 Task: Determine the distance from Omaha to Chimney Rock National Historic Site.
Action: Mouse moved to (300, 190)
Screenshot: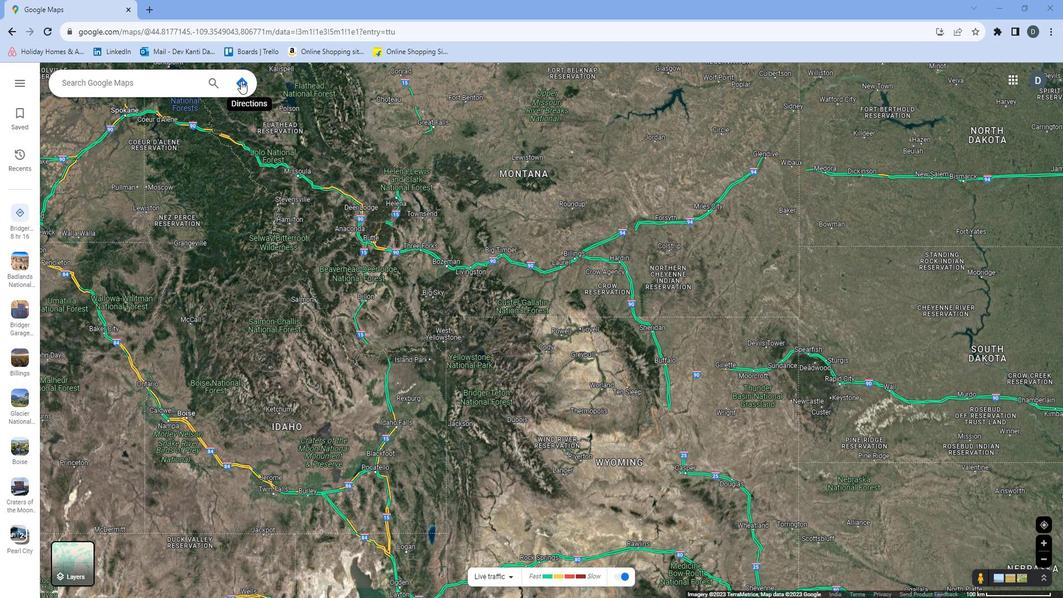 
Action: Mouse pressed left at (300, 190)
Screenshot: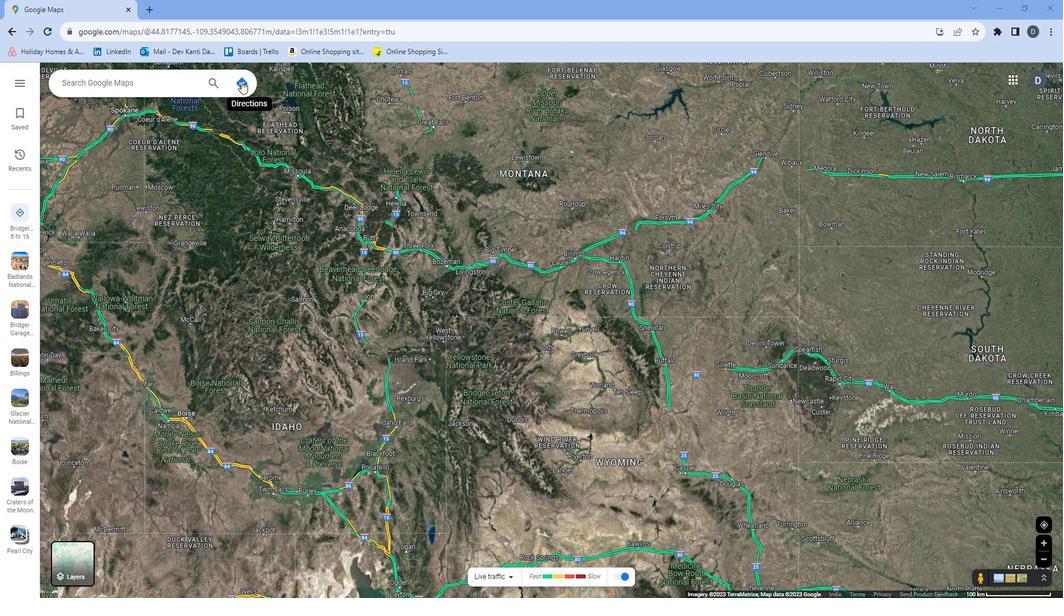 
Action: Mouse moved to (240, 211)
Screenshot: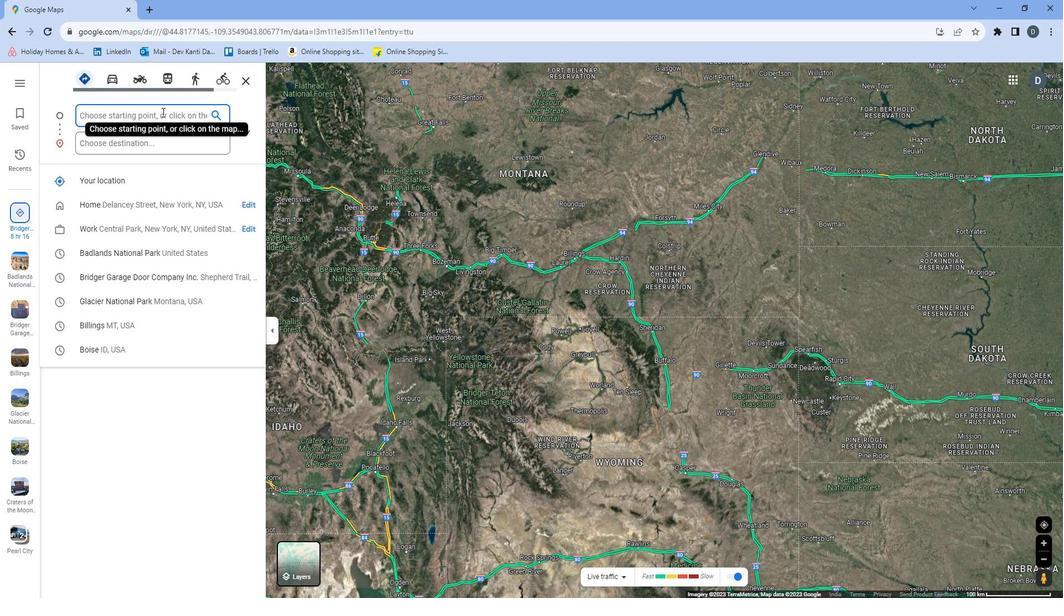 
Action: Mouse pressed left at (240, 211)
Screenshot: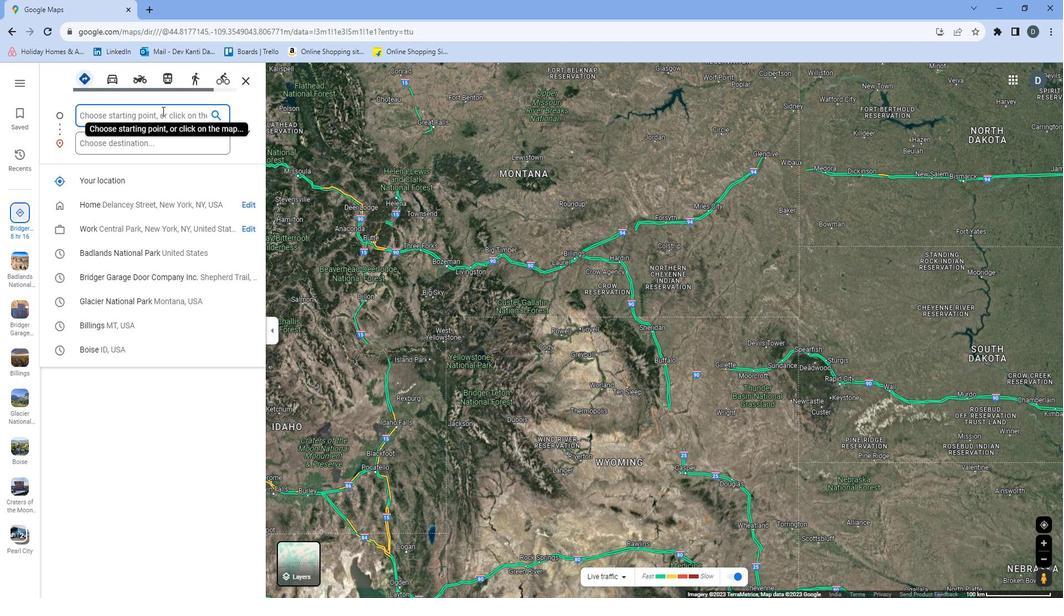 
Action: Mouse moved to (237, 212)
Screenshot: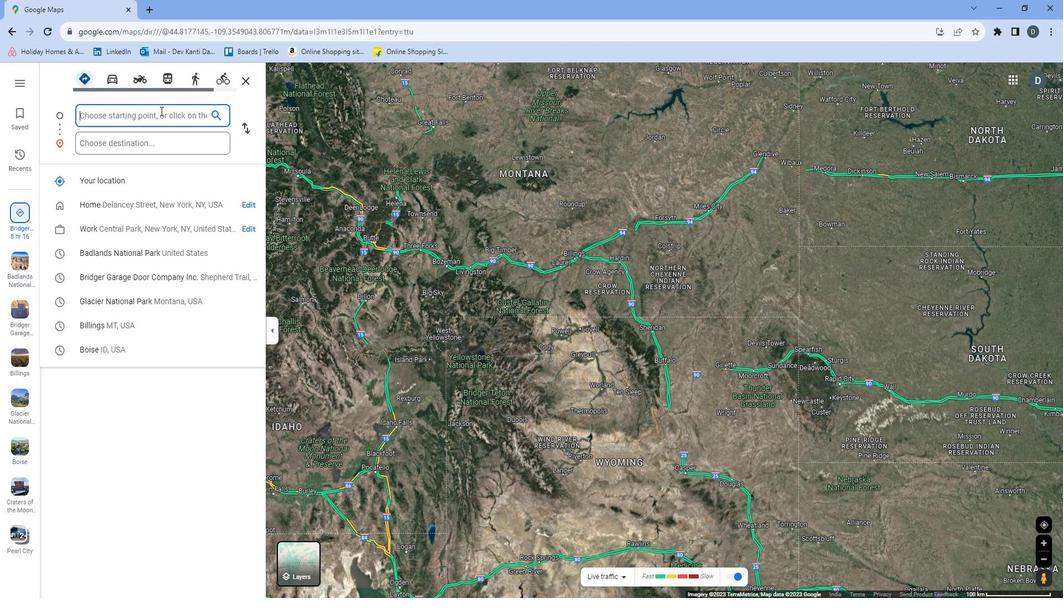 
Action: Key pressed <Key.shift>Omaha
Screenshot: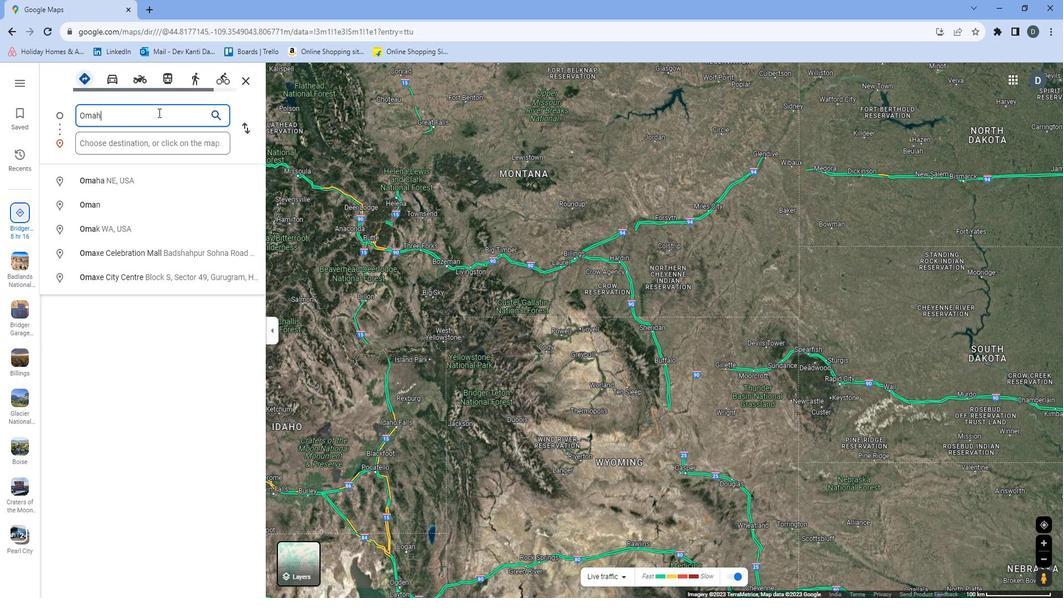 
Action: Mouse moved to (226, 236)
Screenshot: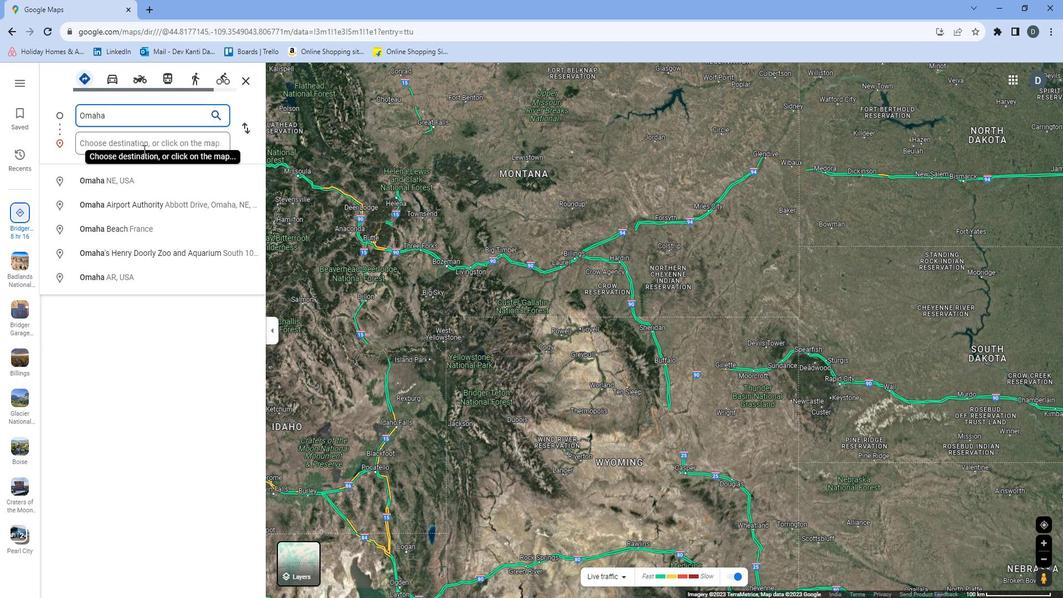 
Action: Mouse pressed left at (226, 236)
Screenshot: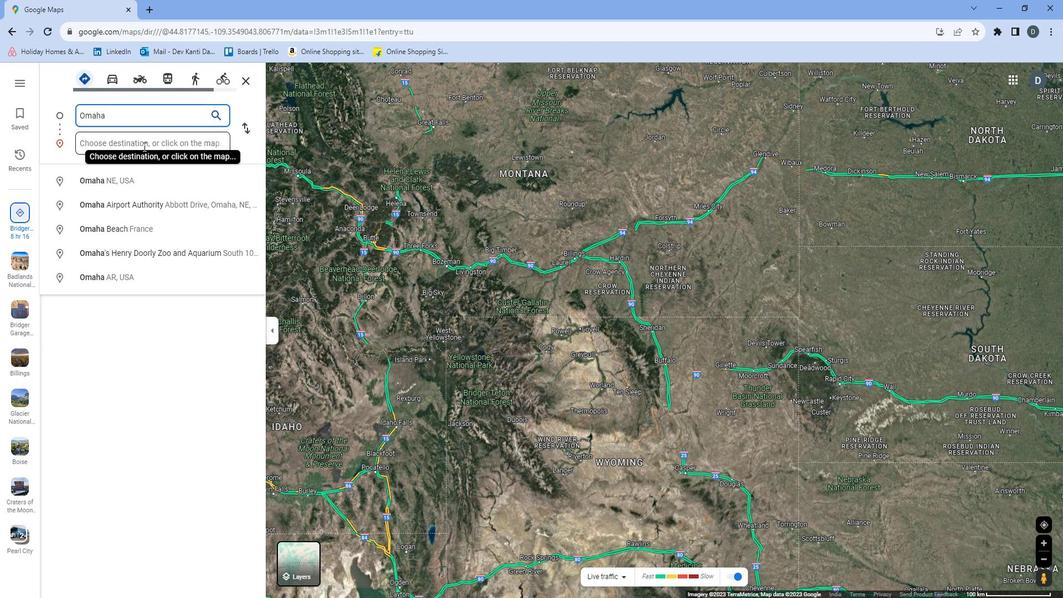 
Action: Mouse moved to (226, 234)
Screenshot: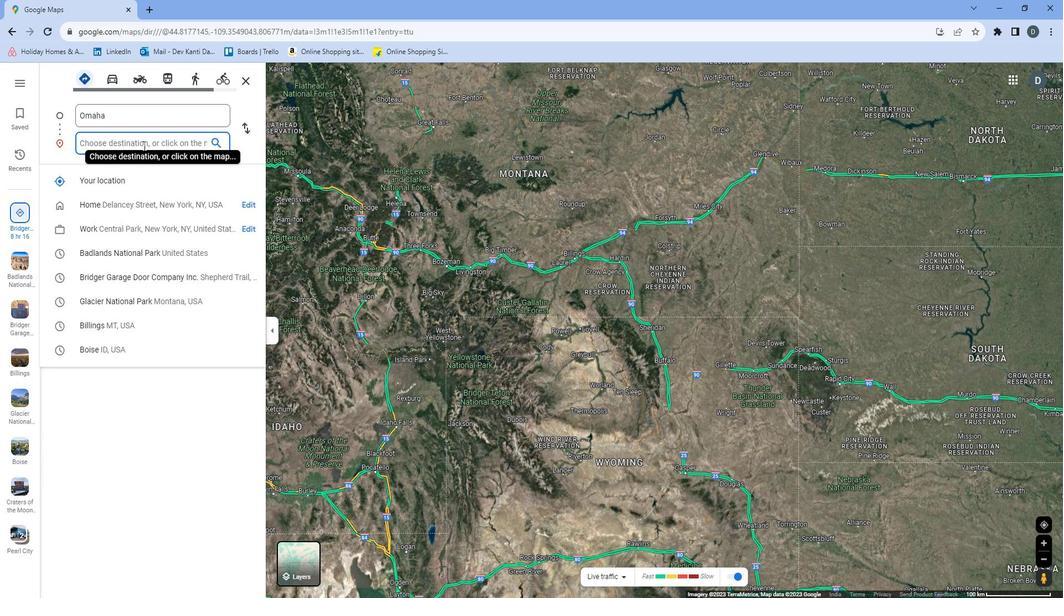
Action: Key pressed <Key.shift>
Screenshot: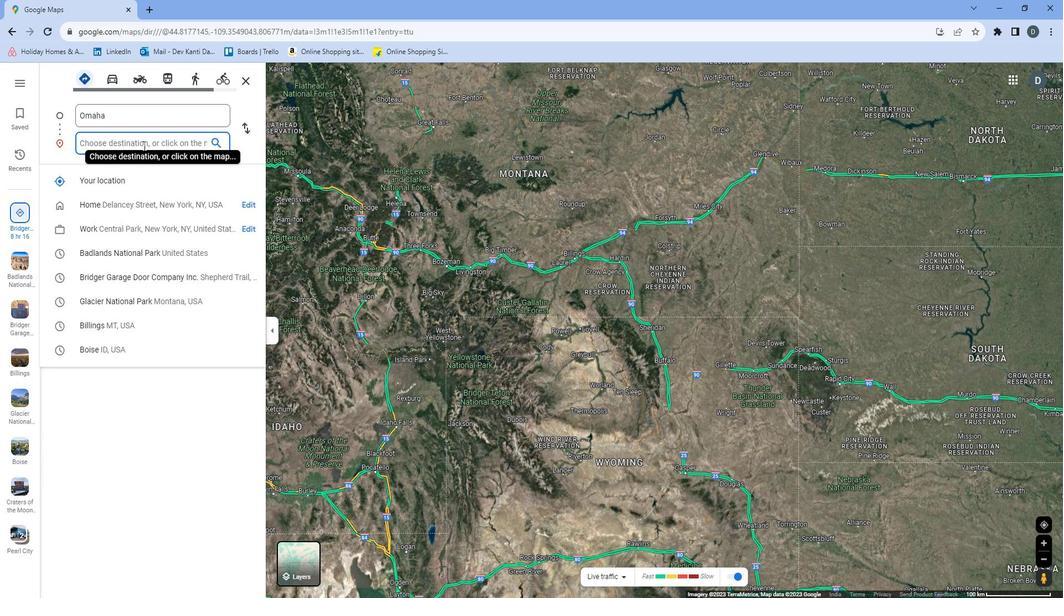 
Action: Mouse moved to (234, 209)
Screenshot: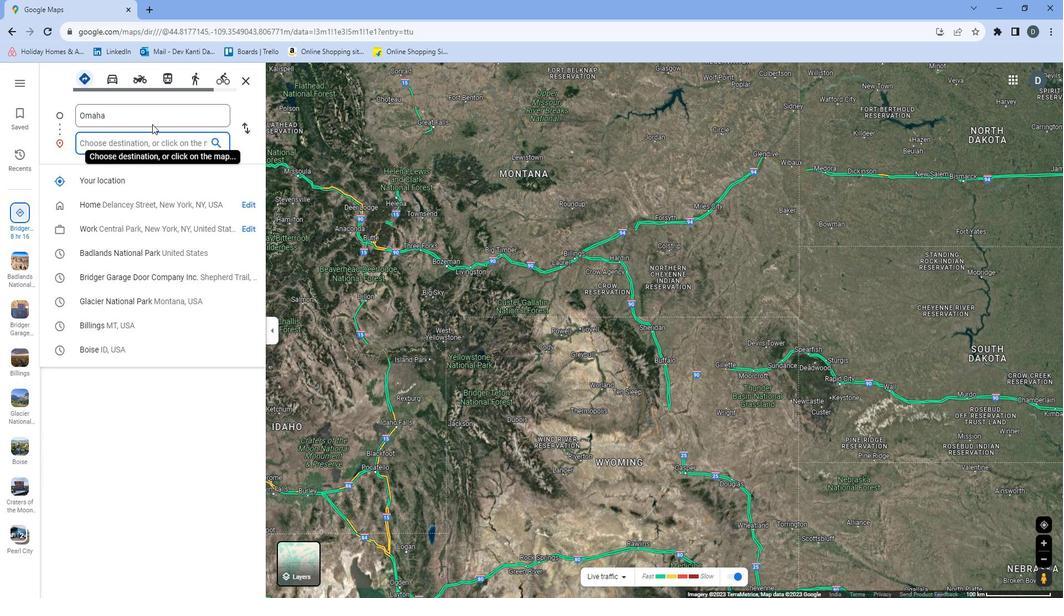 
Action: Key pressed Chin<Key.backspace>m,<Key.backspace><Key.backspace>mney<Key.space><Key.shift>Rock<Key.space><Key.shift>National<Key.space><Key.shift>Histyo<Key.backspace><Key.backspace>oric<Key.space><Key.shift>SIte<Key.space><Key.enter>
Screenshot: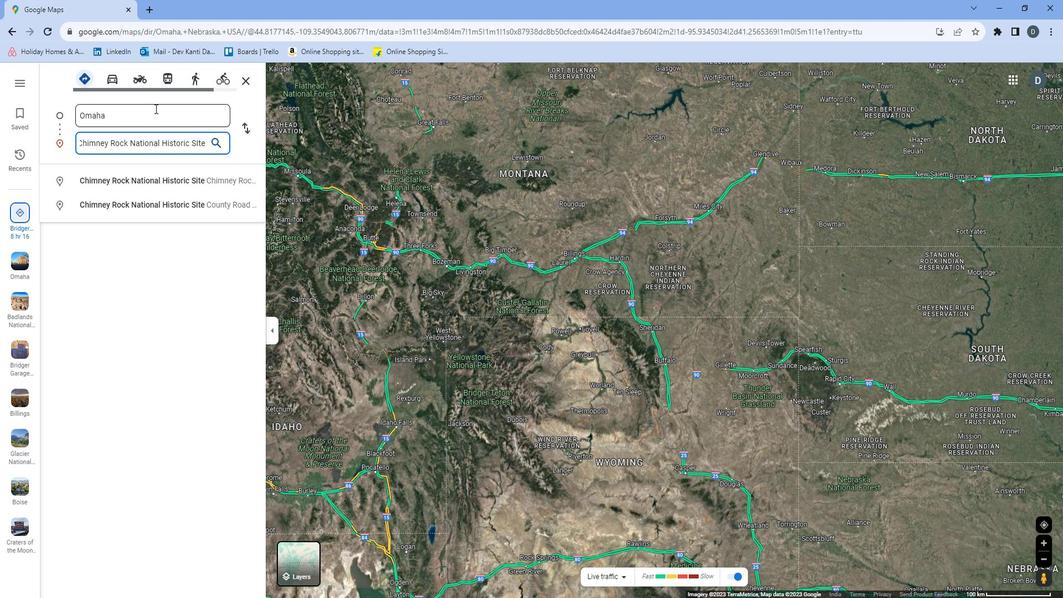 
Action: Mouse moved to (254, 333)
Screenshot: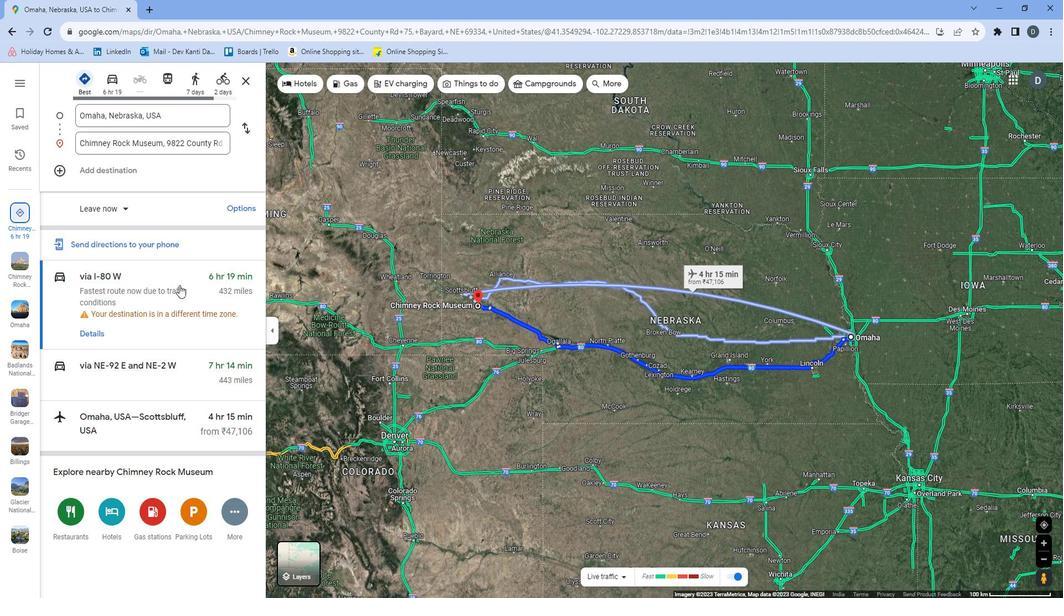 
Action: Mouse pressed left at (254, 333)
Screenshot: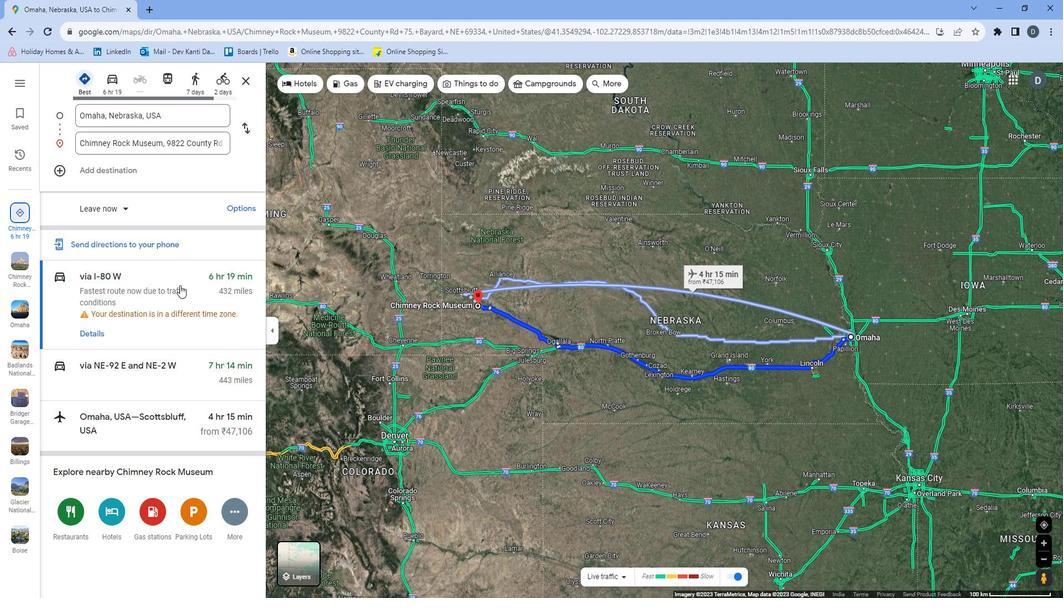 
Action: Mouse moved to (789, 373)
Screenshot: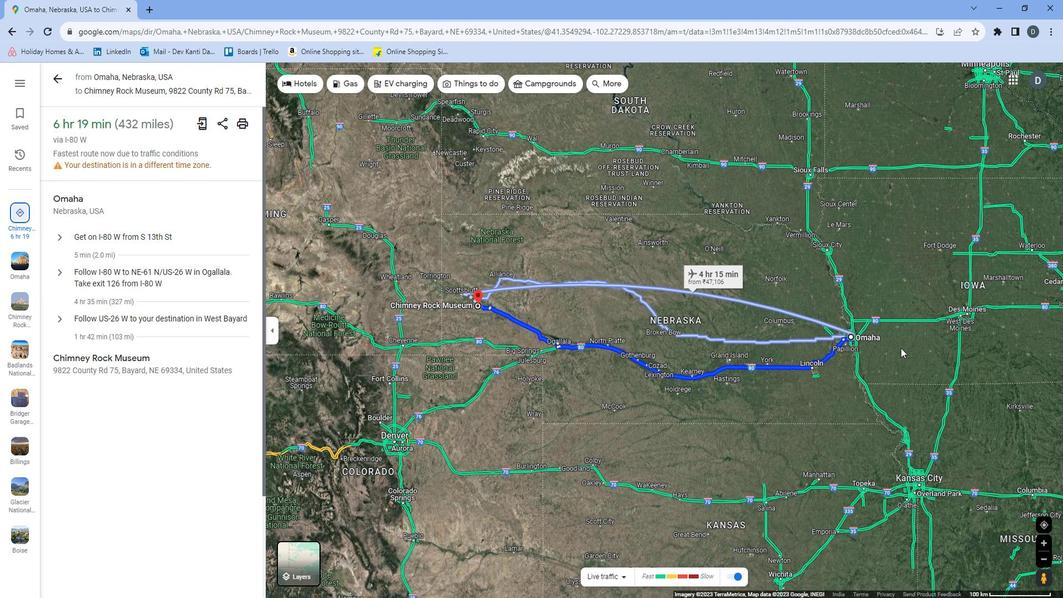 
Action: Mouse scrolled (789, 373) with delta (0, 0)
Screenshot: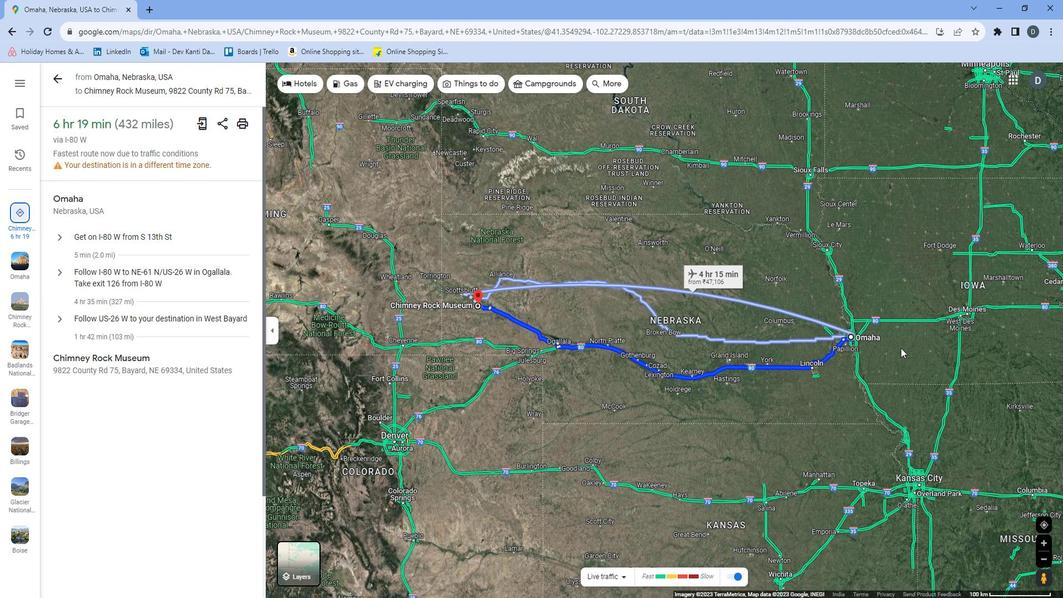 
Action: Mouse moved to (787, 372)
Screenshot: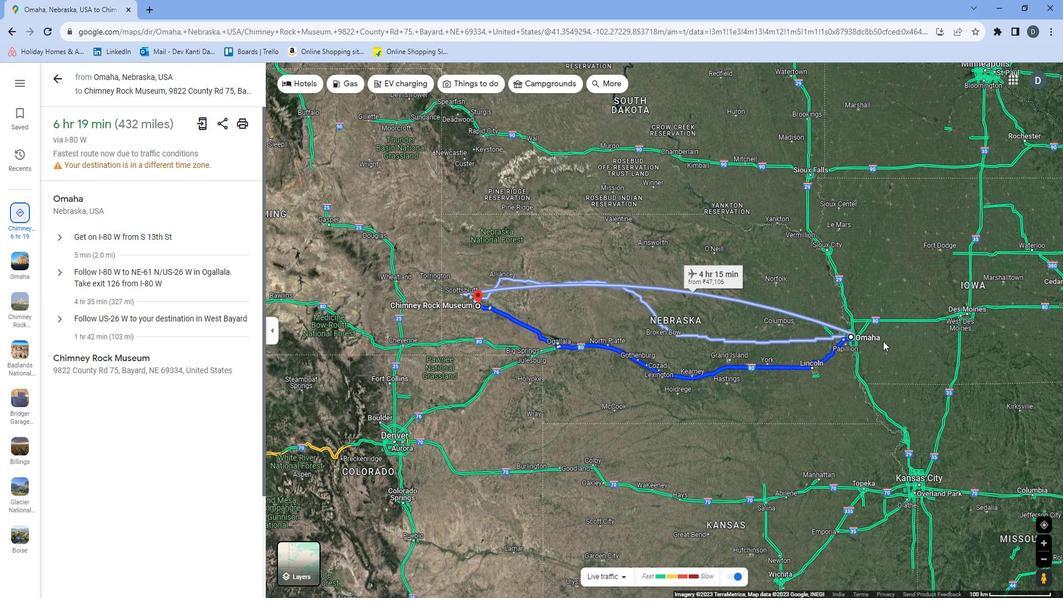 
Action: Mouse scrolled (787, 373) with delta (0, 0)
Screenshot: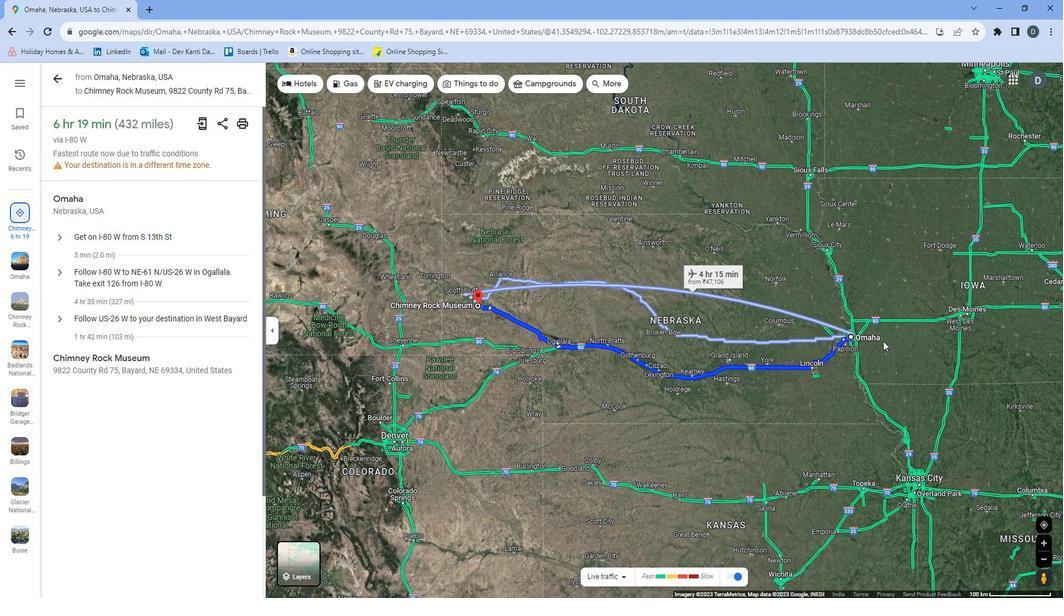 
Action: Mouse scrolled (787, 373) with delta (0, 0)
Screenshot: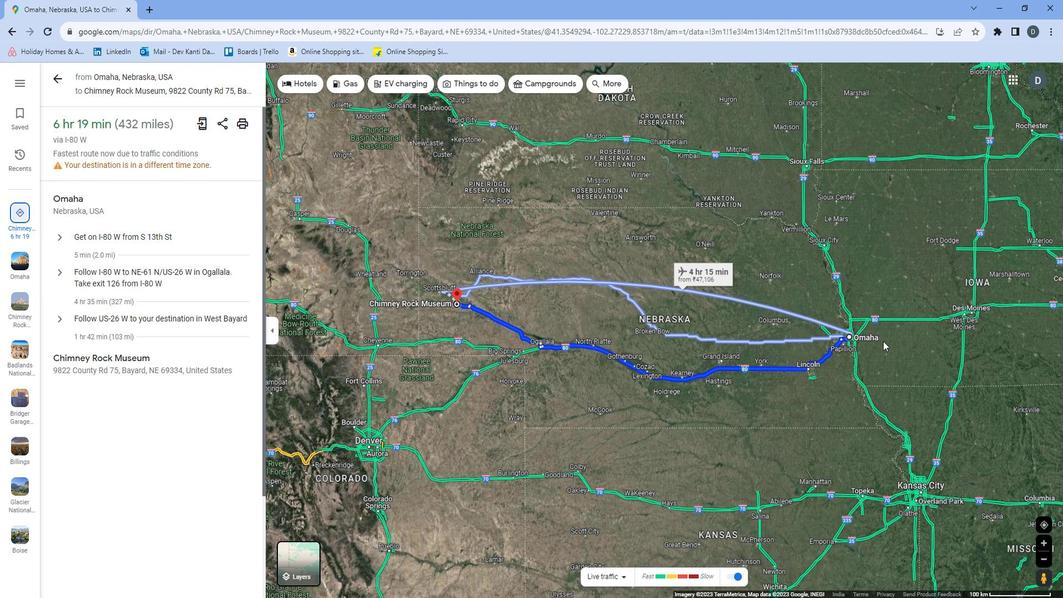 
Action: Mouse scrolled (787, 373) with delta (0, 0)
Screenshot: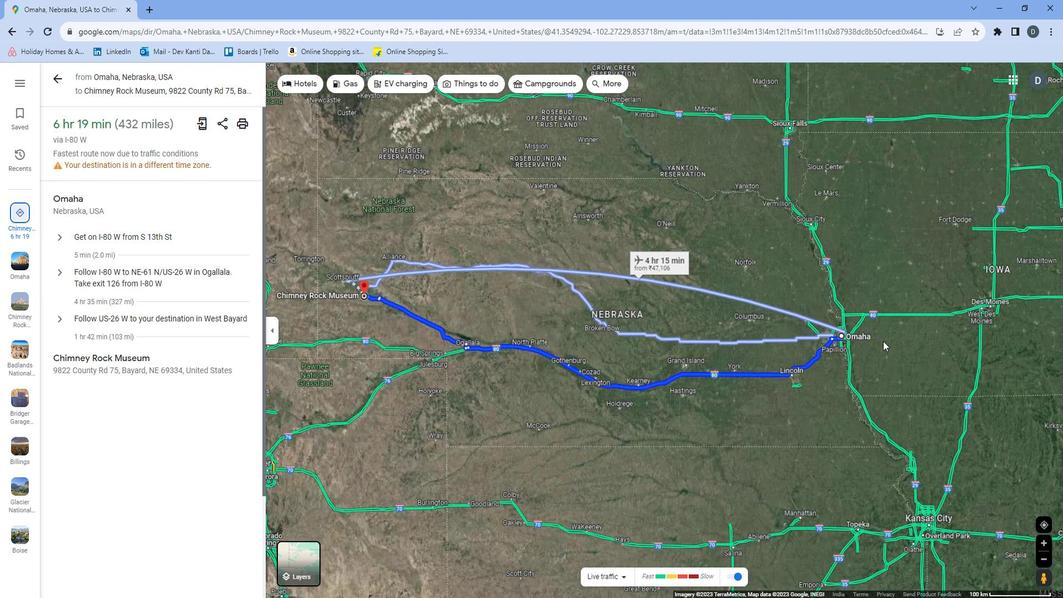 
Action: Mouse moved to (715, 354)
Screenshot: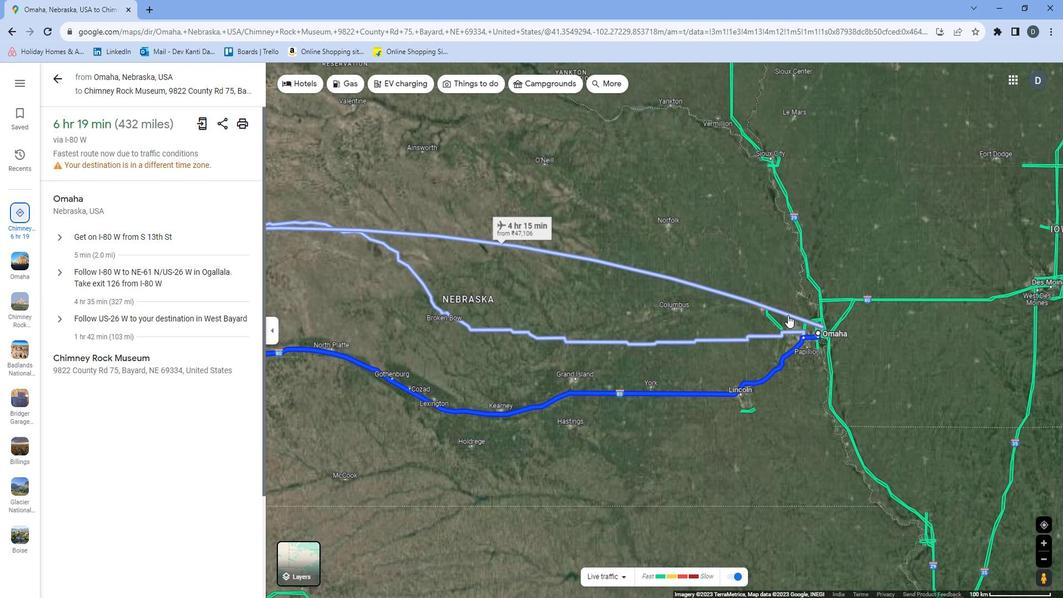 
Action: Mouse scrolled (715, 355) with delta (0, 0)
Screenshot: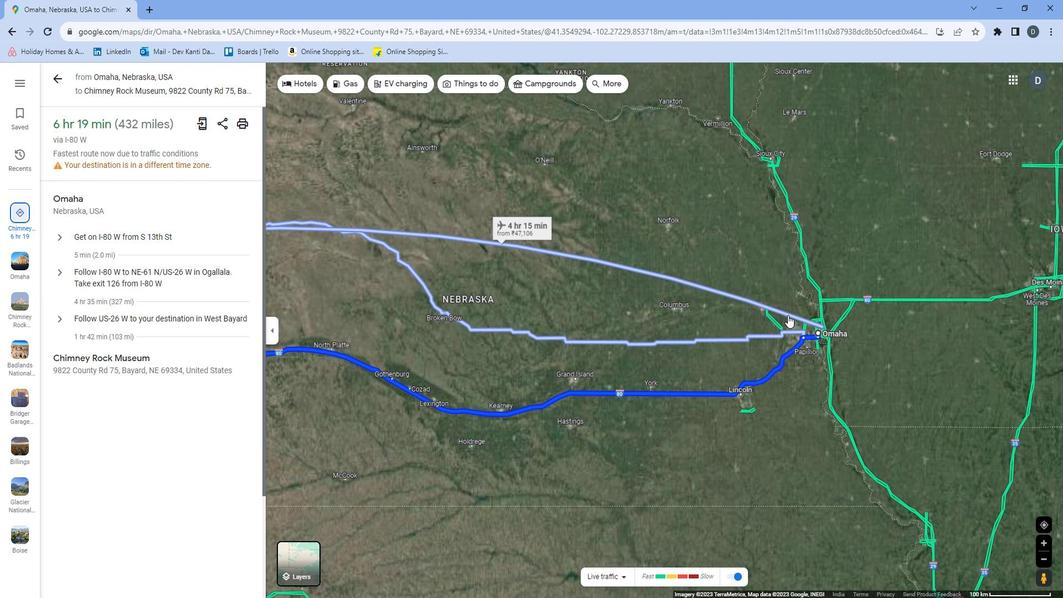 
Action: Mouse scrolled (715, 355) with delta (0, 0)
Screenshot: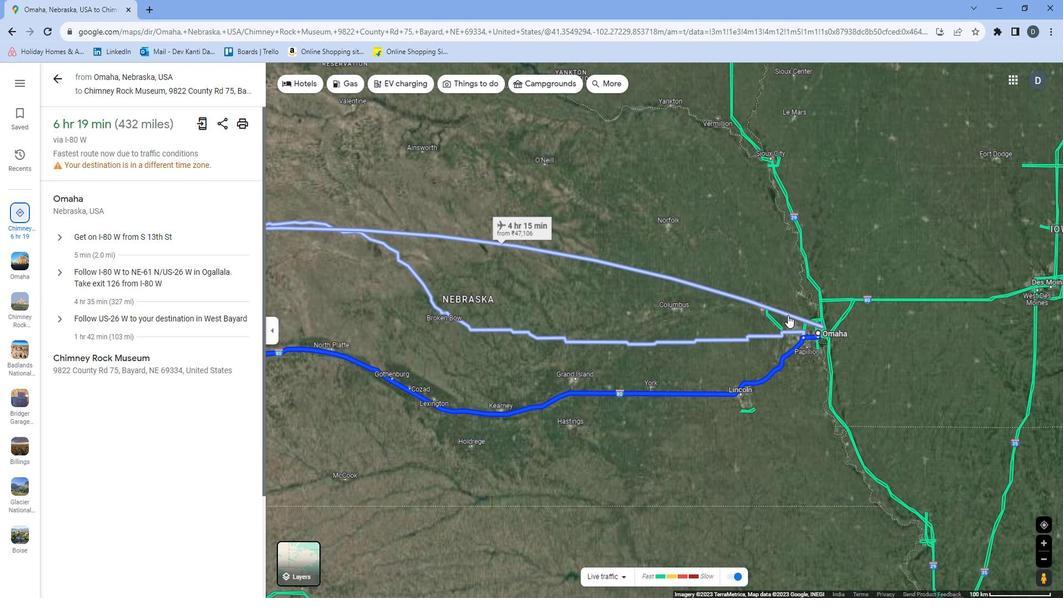 
Action: Mouse scrolled (715, 355) with delta (0, 0)
Screenshot: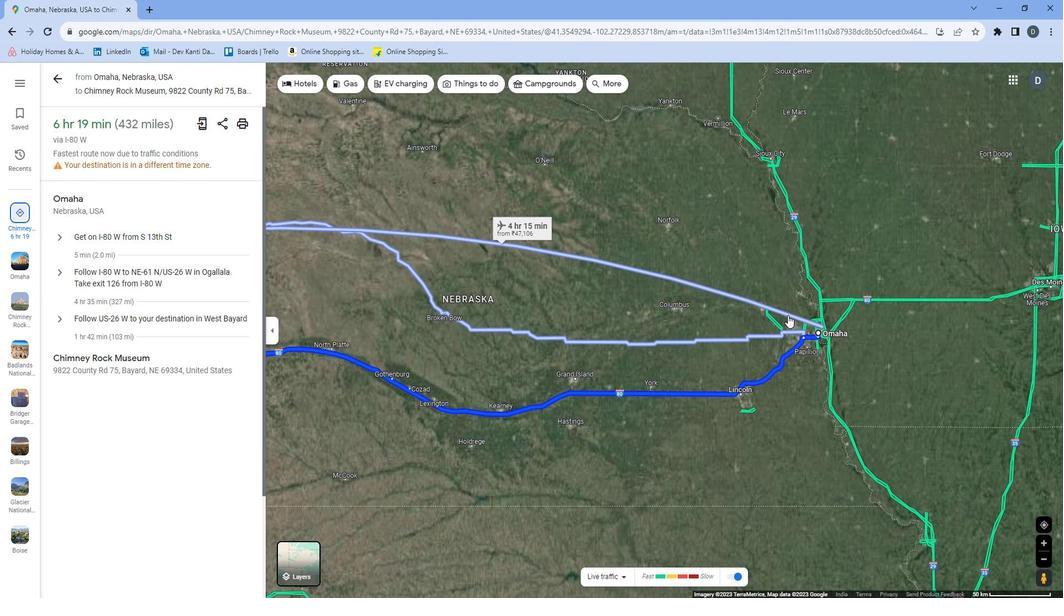 
Action: Mouse scrolled (715, 355) with delta (0, 0)
Screenshot: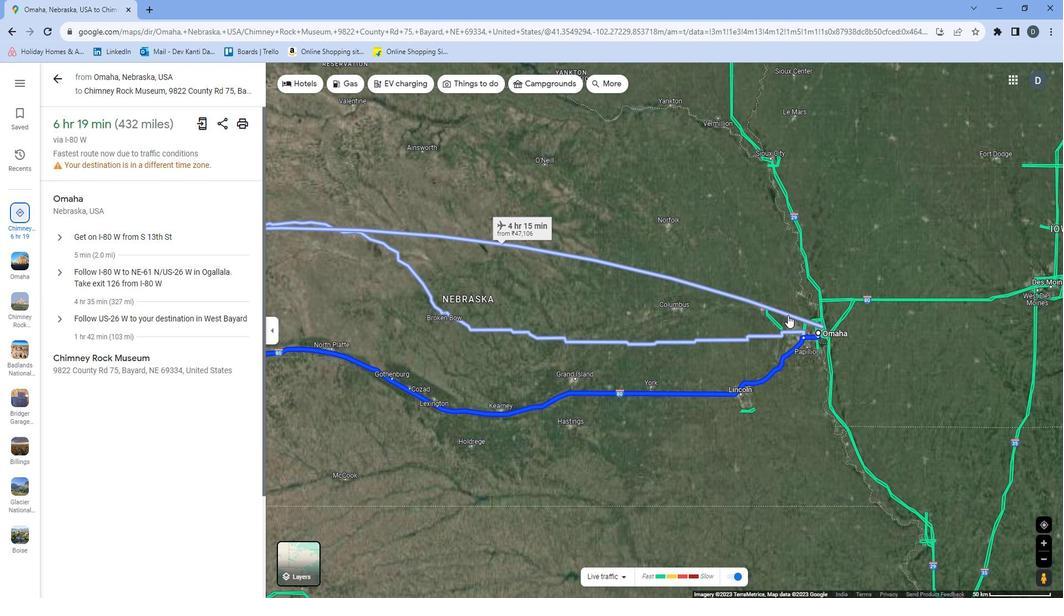 
Action: Mouse moved to (785, 413)
Screenshot: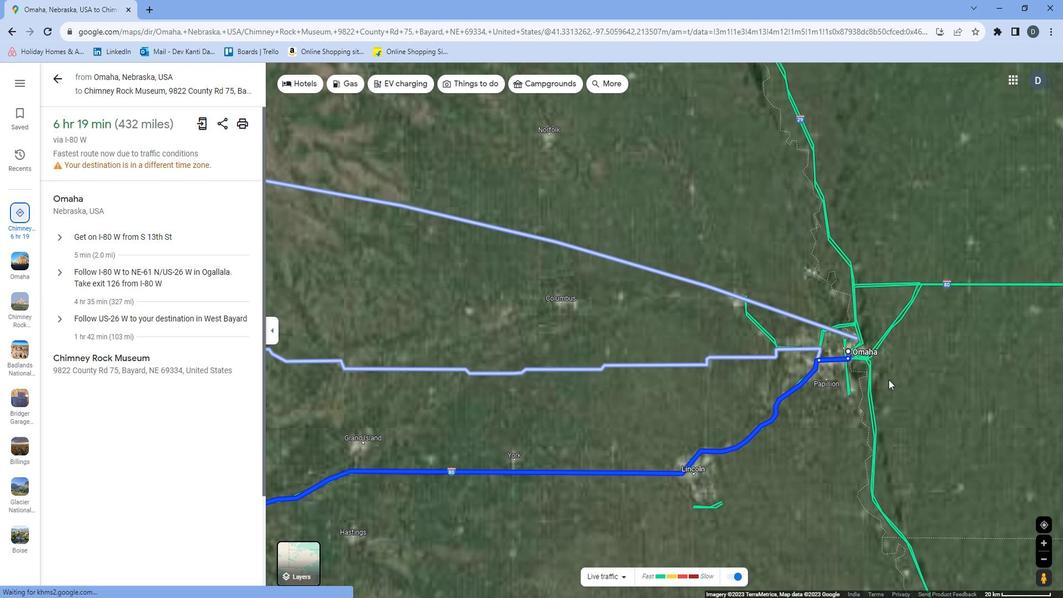 
Action: Mouse scrolled (785, 414) with delta (0, 0)
Screenshot: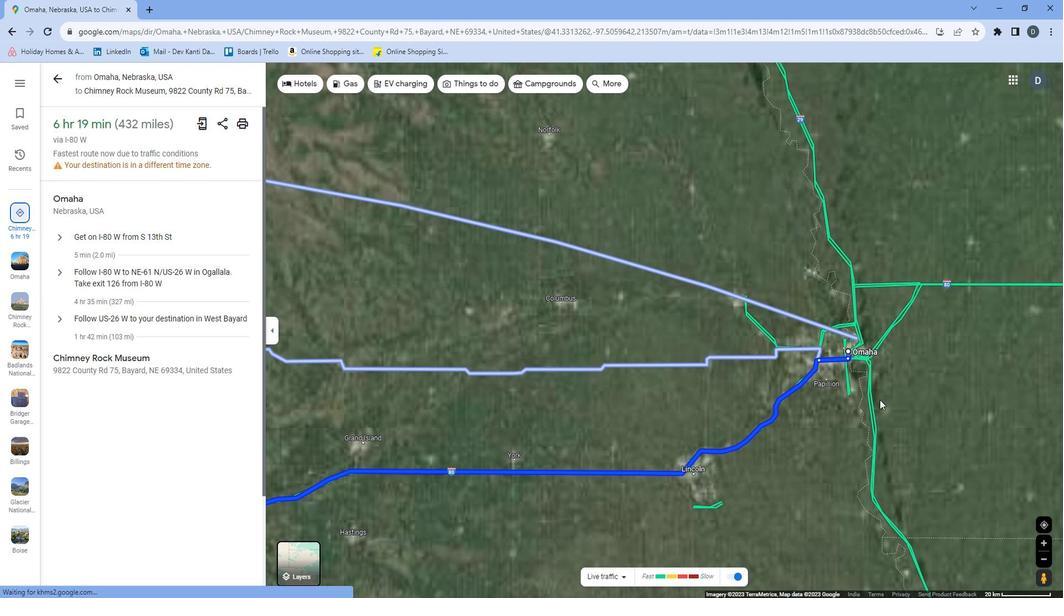 
Action: Mouse moved to (785, 414)
Screenshot: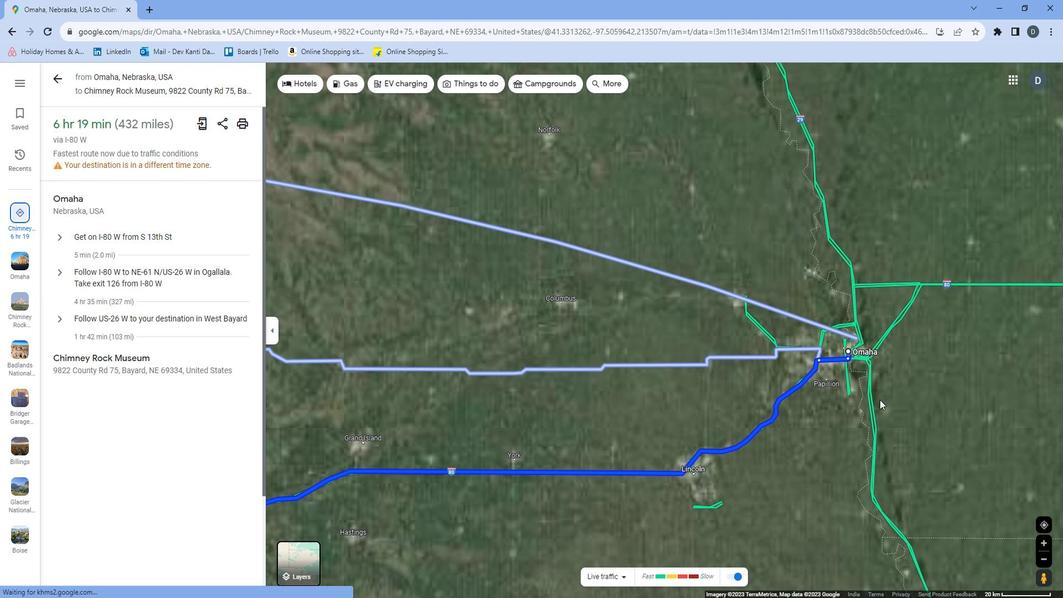 
Action: Mouse scrolled (785, 414) with delta (0, 0)
Screenshot: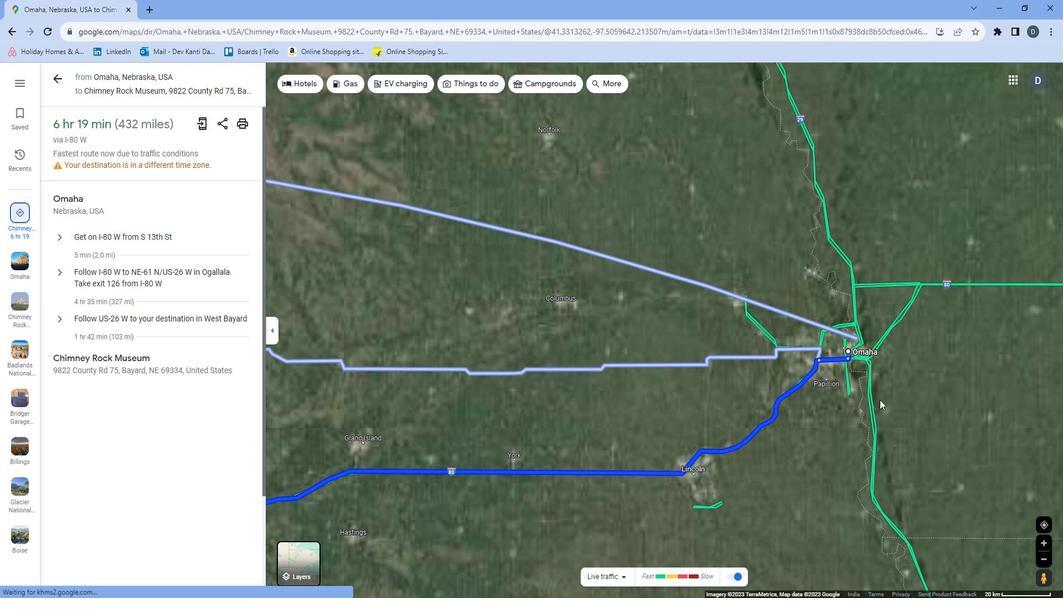 
Action: Mouse scrolled (785, 414) with delta (0, 0)
Screenshot: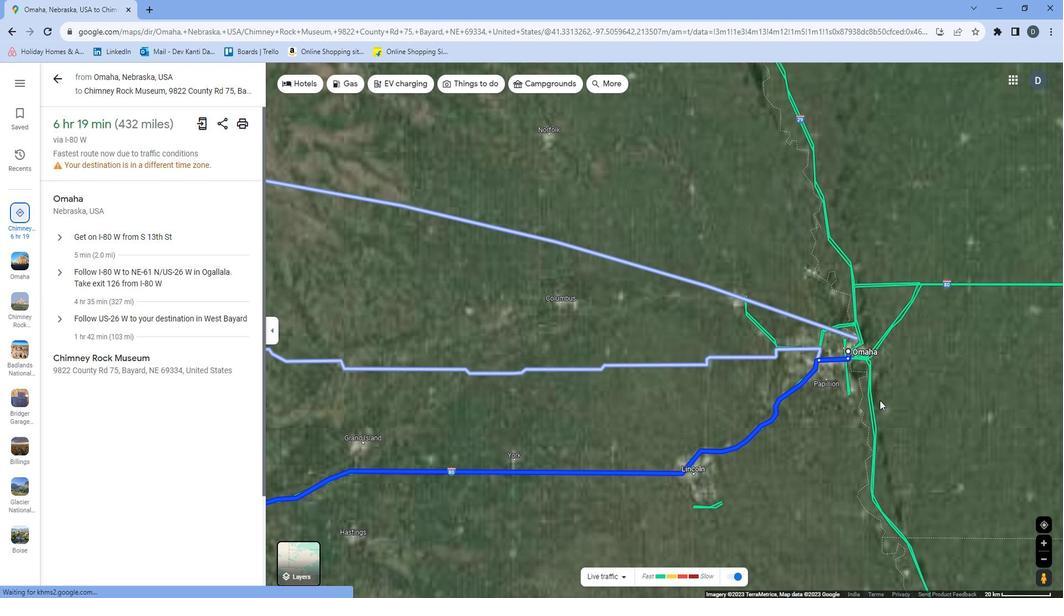 
Action: Mouse scrolled (785, 414) with delta (0, 0)
Screenshot: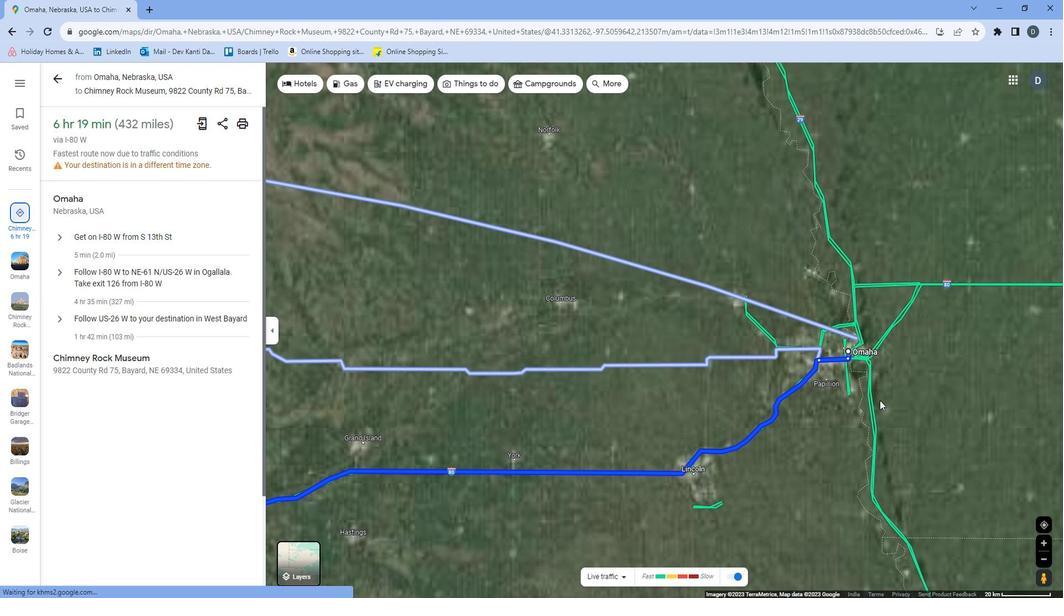 
Action: Mouse scrolled (785, 414) with delta (0, 0)
Screenshot: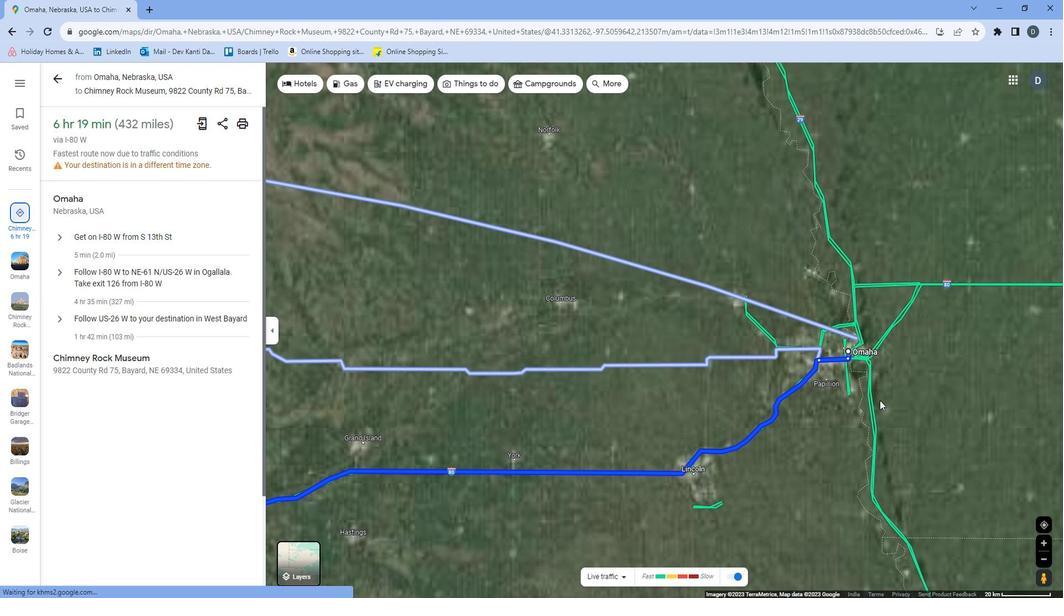 
Action: Mouse scrolled (785, 414) with delta (0, 0)
Screenshot: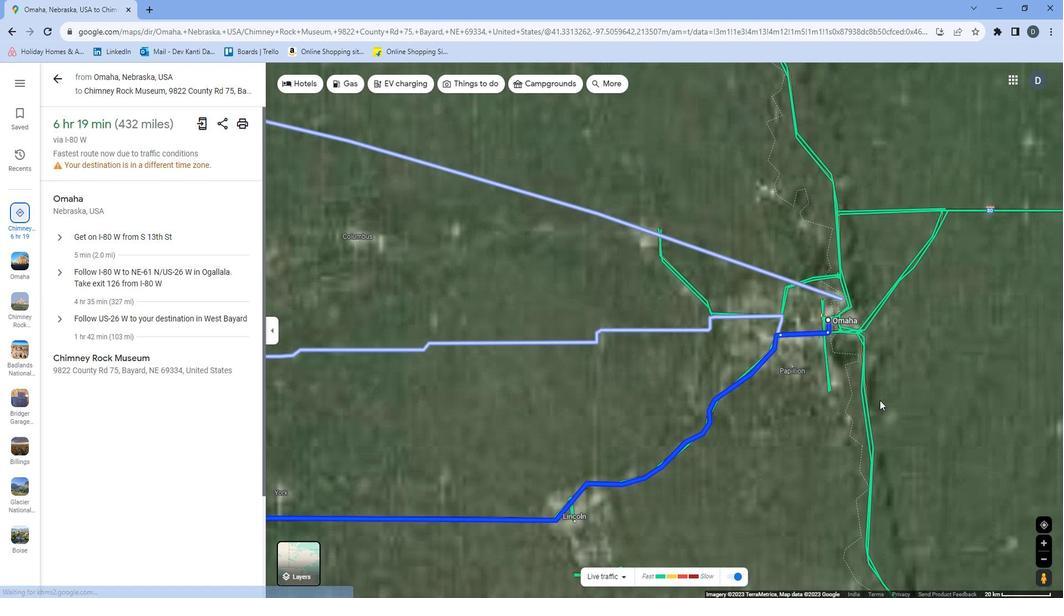 
Action: Mouse moved to (703, 330)
Screenshot: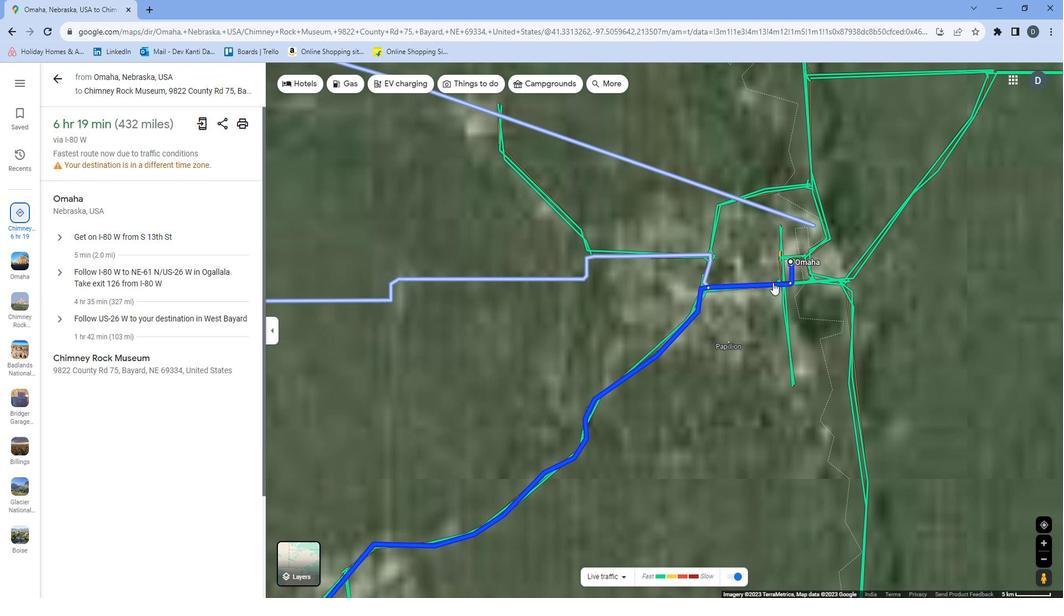 
Action: Mouse scrolled (703, 330) with delta (0, 0)
Screenshot: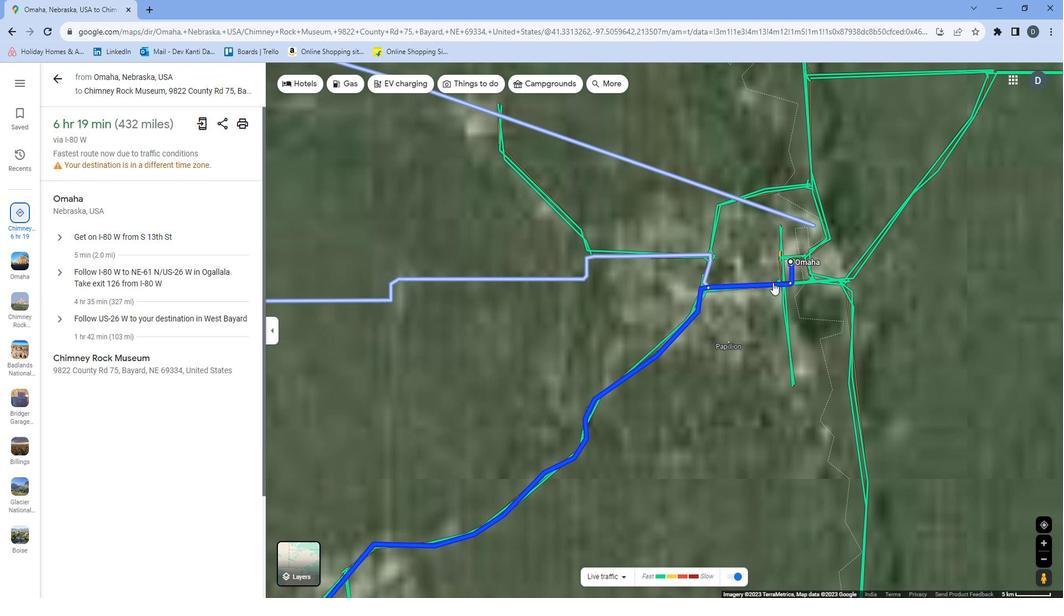 
Action: Mouse moved to (702, 324)
Screenshot: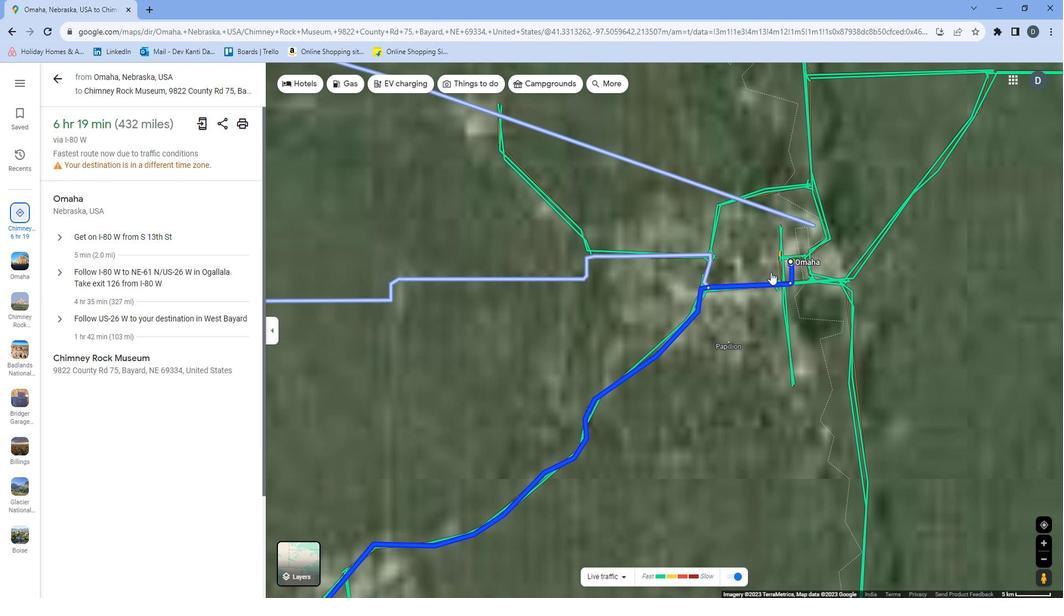 
Action: Mouse scrolled (702, 324) with delta (0, 0)
Screenshot: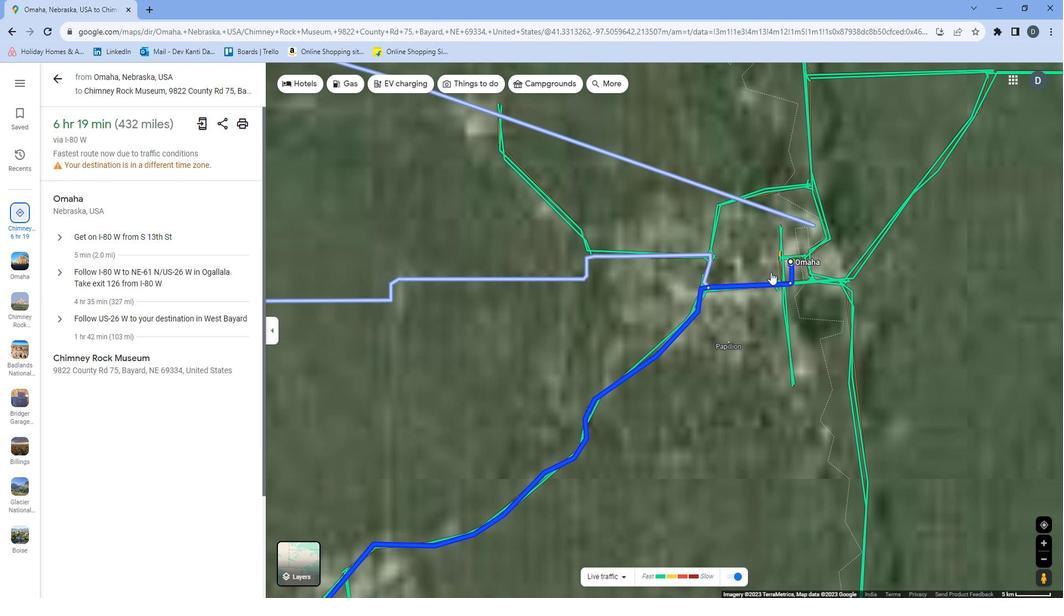 
Action: Mouse scrolled (702, 324) with delta (0, 0)
Screenshot: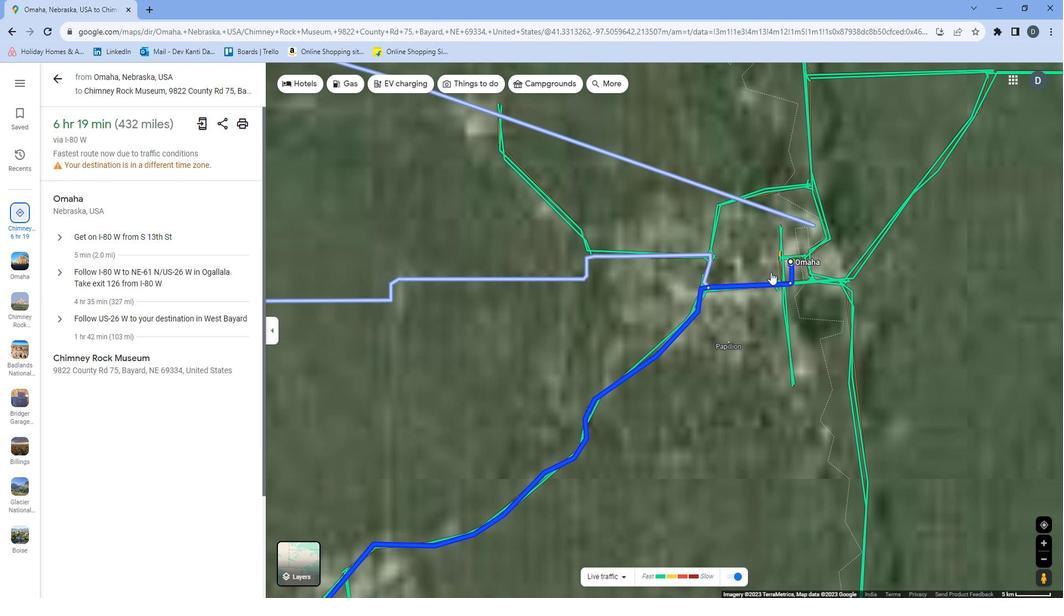 
Action: Mouse scrolled (702, 324) with delta (0, 0)
Screenshot: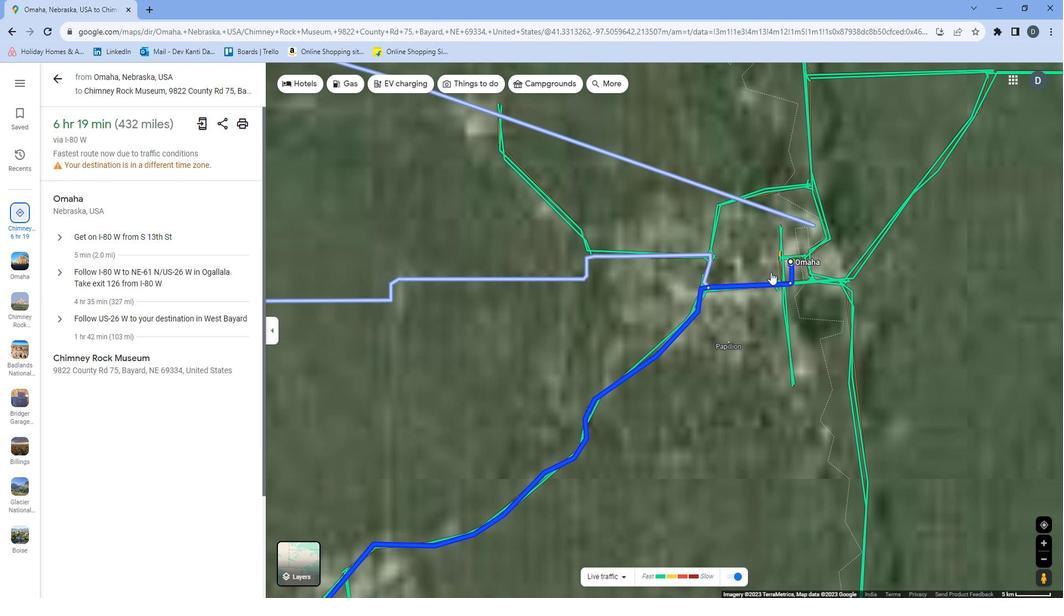 
Action: Mouse moved to (702, 324)
Screenshot: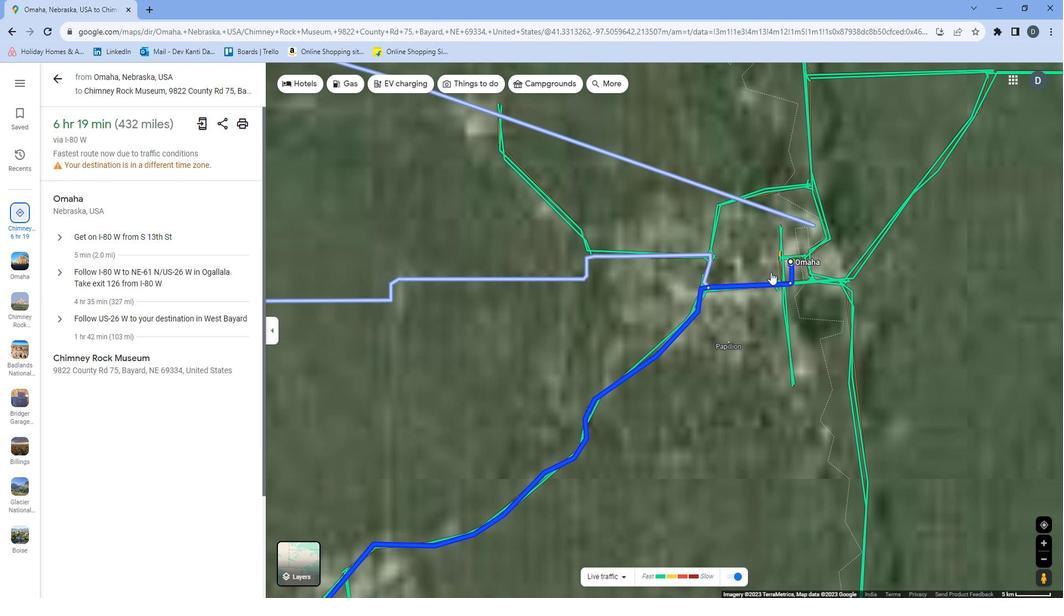 
Action: Mouse scrolled (702, 324) with delta (0, 0)
Screenshot: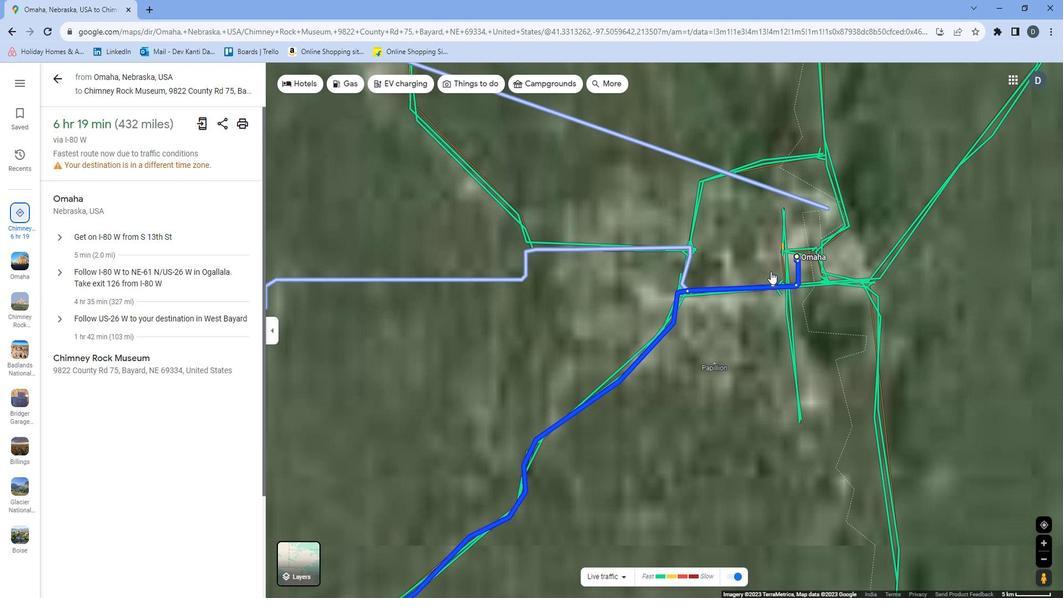 
Action: Mouse moved to (747, 318)
Screenshot: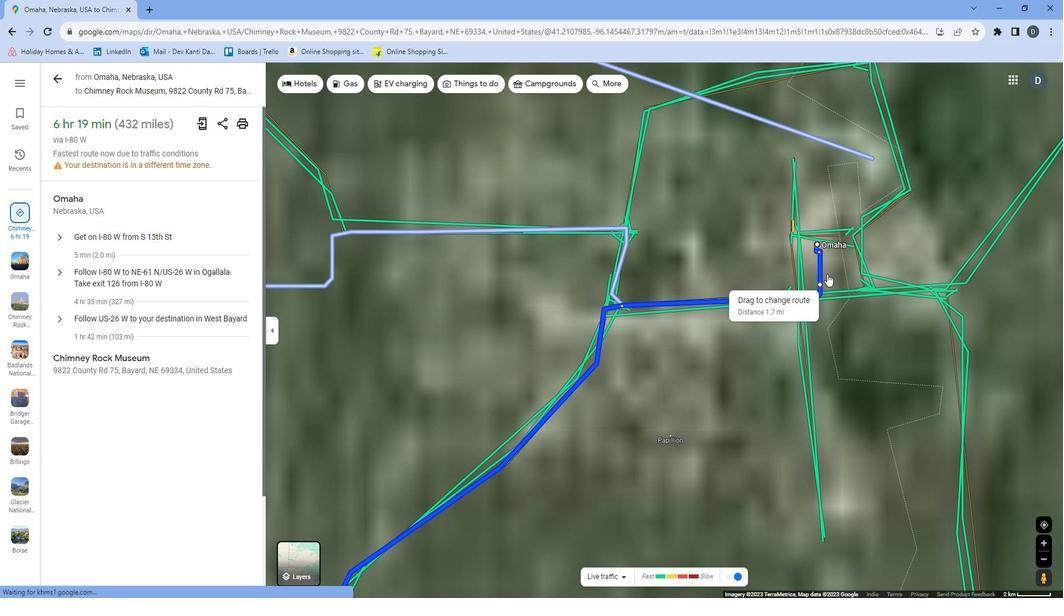 
Action: Mouse scrolled (747, 319) with delta (0, 0)
Screenshot: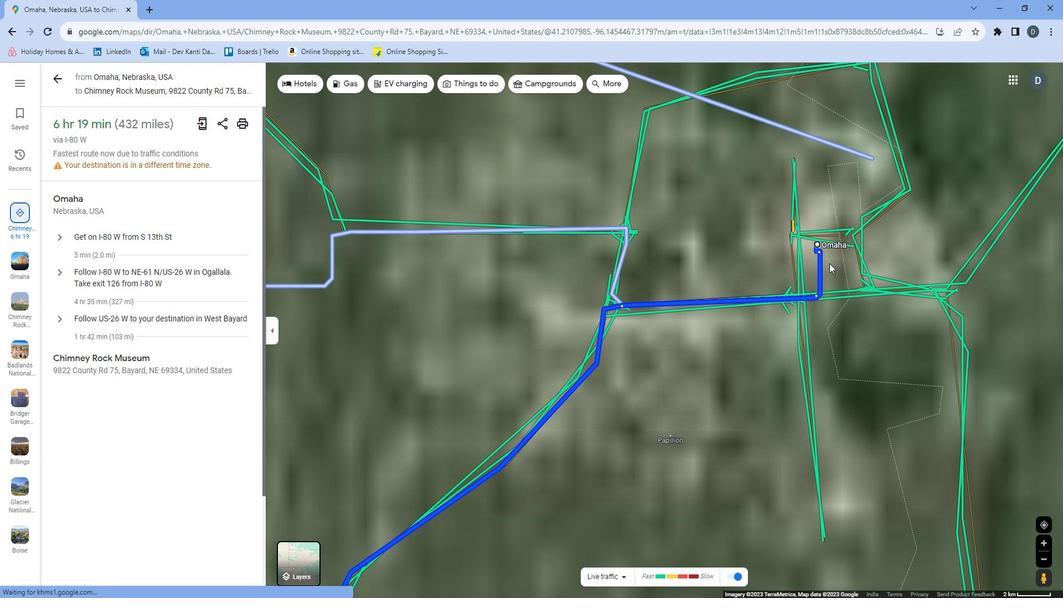 
Action: Mouse moved to (747, 318)
Screenshot: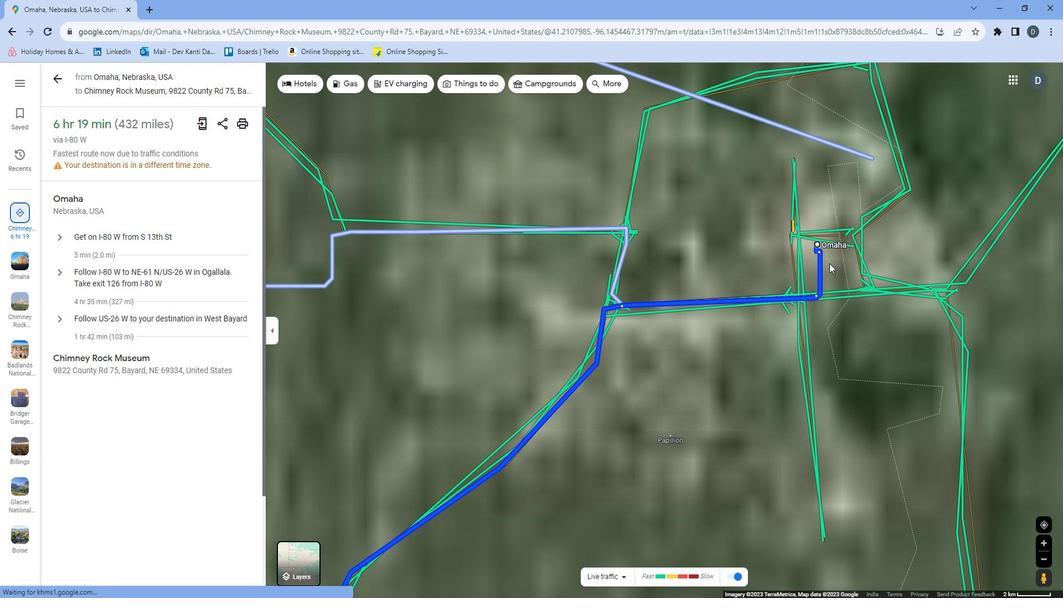 
Action: Mouse scrolled (747, 318) with delta (0, 0)
Screenshot: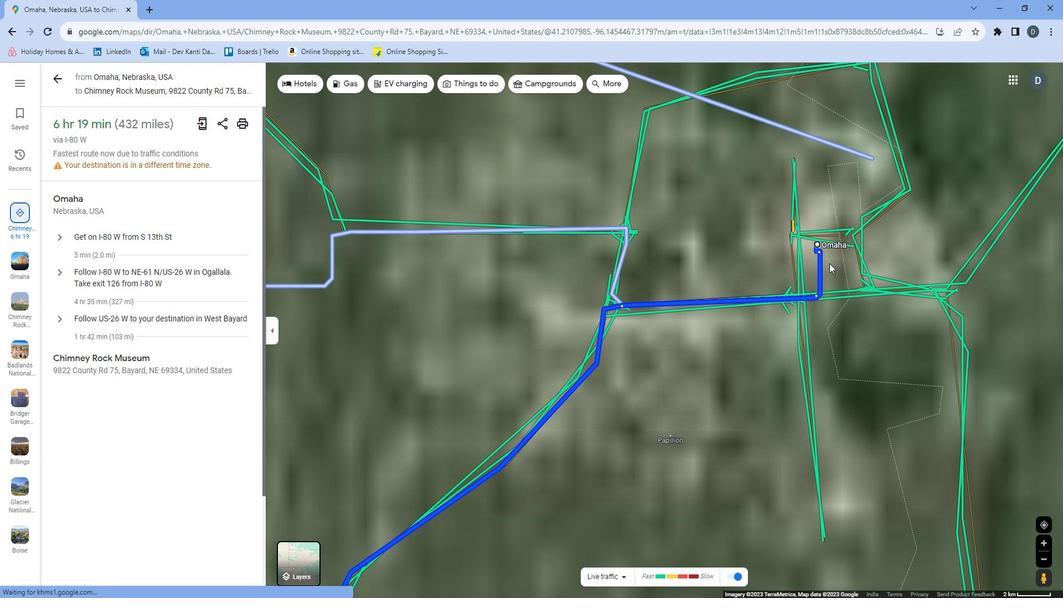 
Action: Mouse moved to (747, 317)
Screenshot: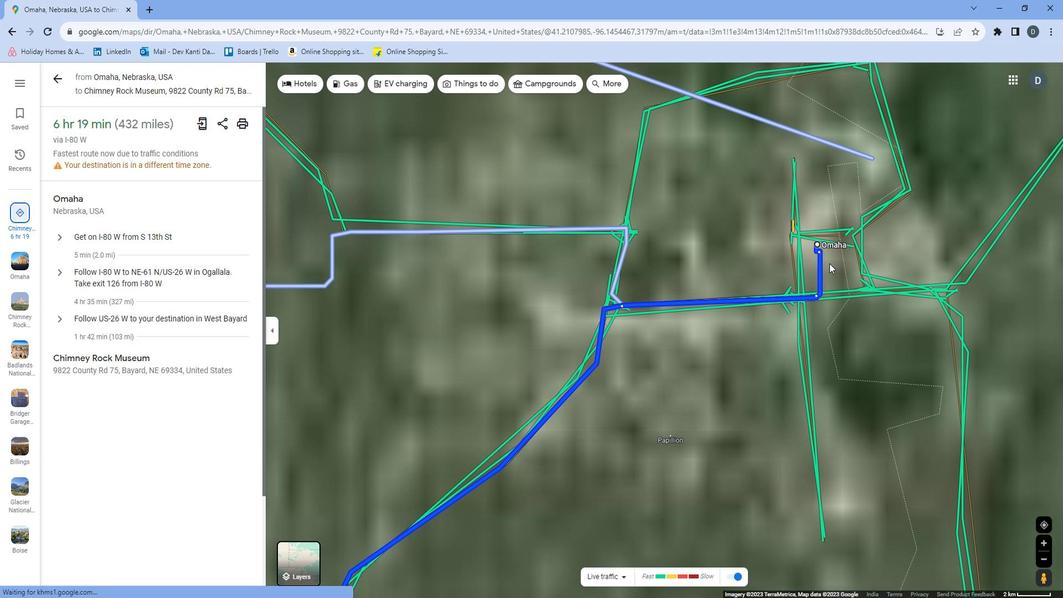 
Action: Mouse scrolled (747, 317) with delta (0, 0)
Screenshot: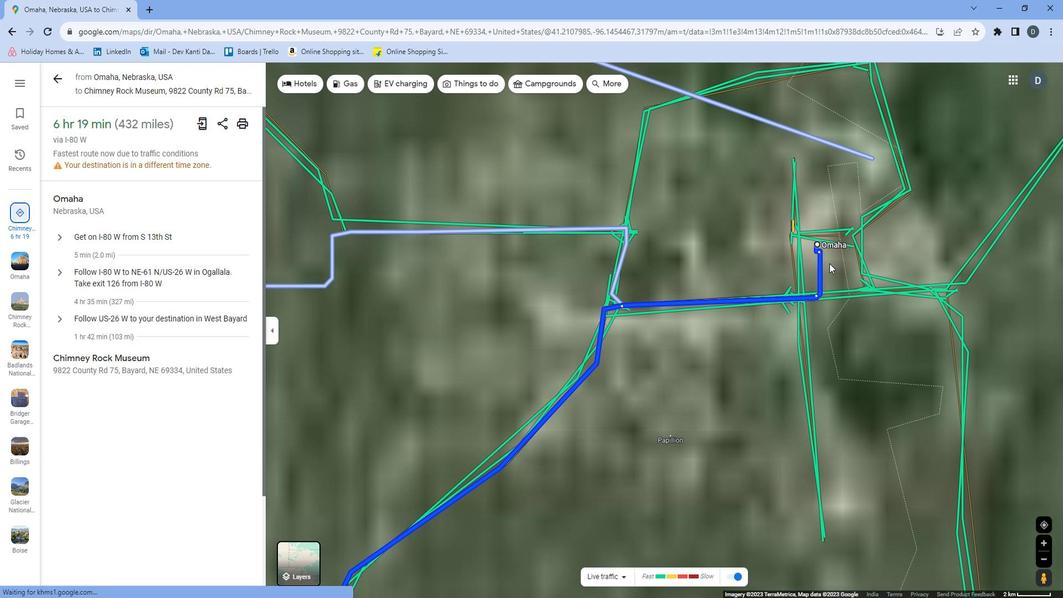 
Action: Mouse moved to (717, 312)
Screenshot: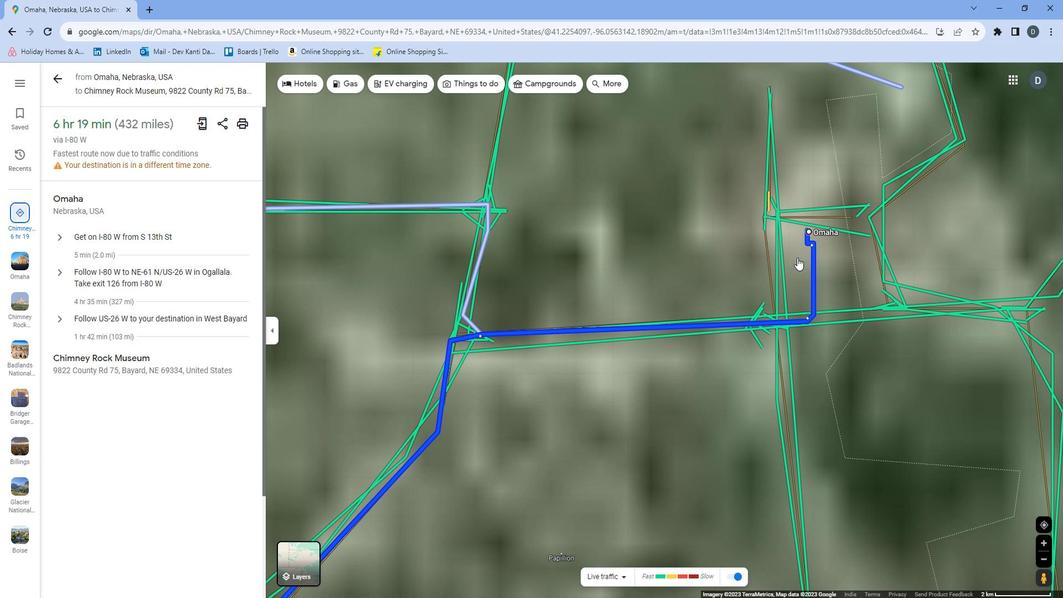 
Action: Mouse scrolled (717, 313) with delta (0, 0)
Screenshot: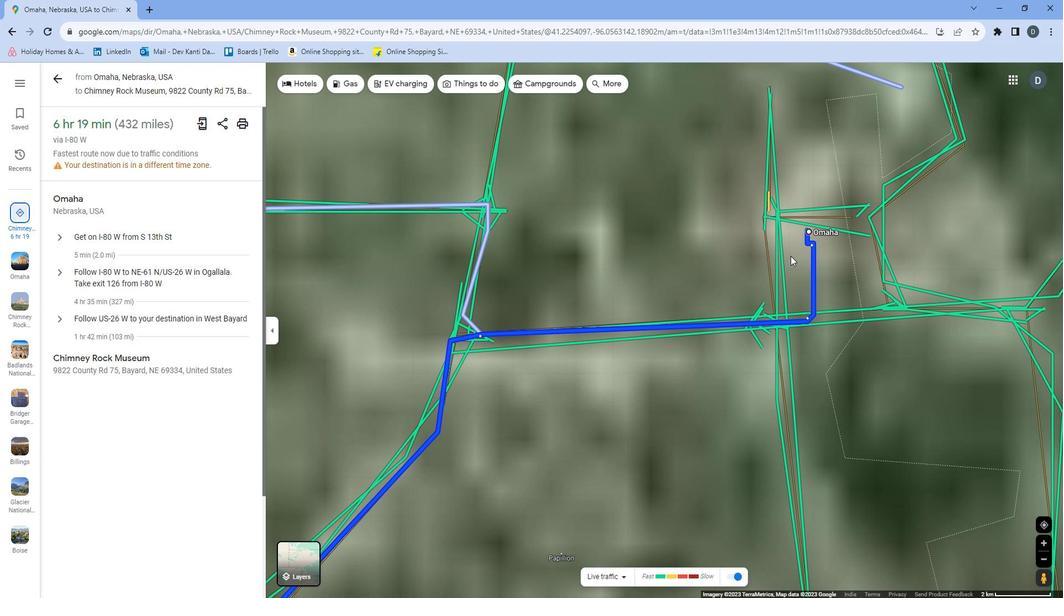 
Action: Mouse moved to (717, 312)
Screenshot: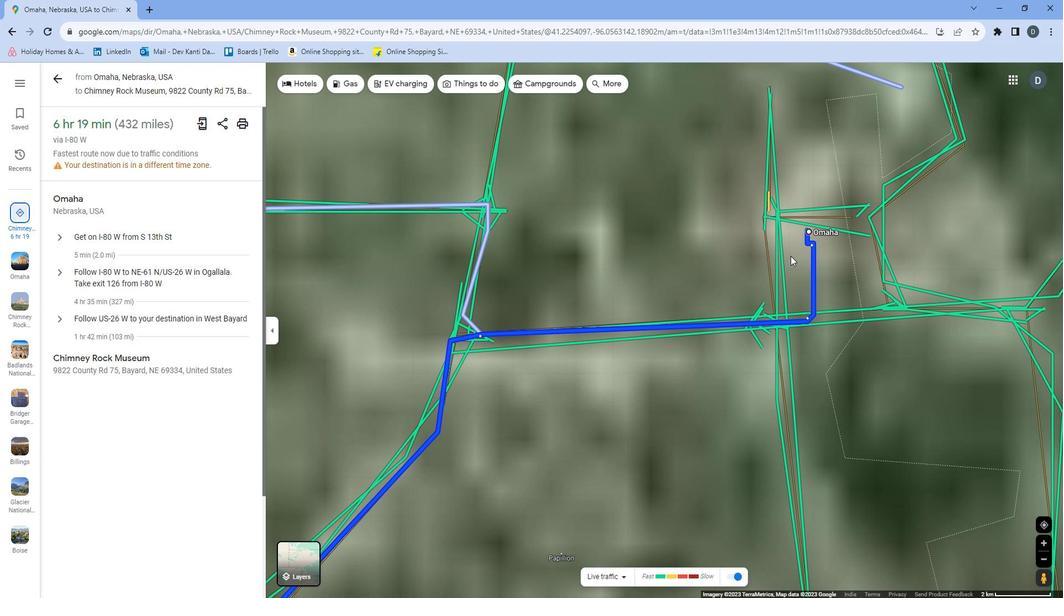 
Action: Mouse scrolled (717, 313) with delta (0, 0)
Screenshot: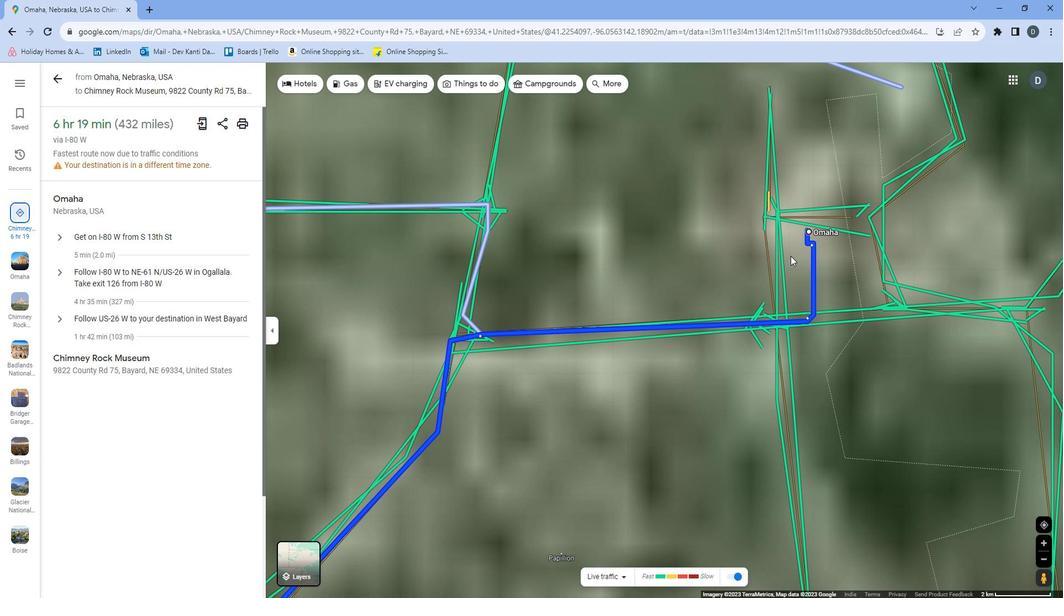 
Action: Mouse moved to (717, 312)
Screenshot: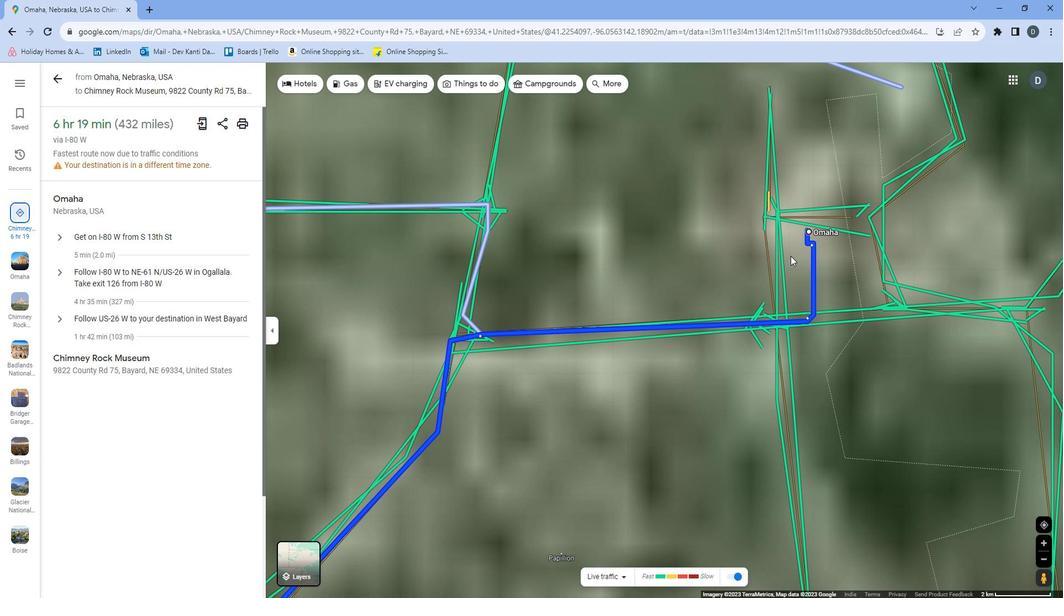 
Action: Mouse scrolled (717, 313) with delta (0, 0)
Screenshot: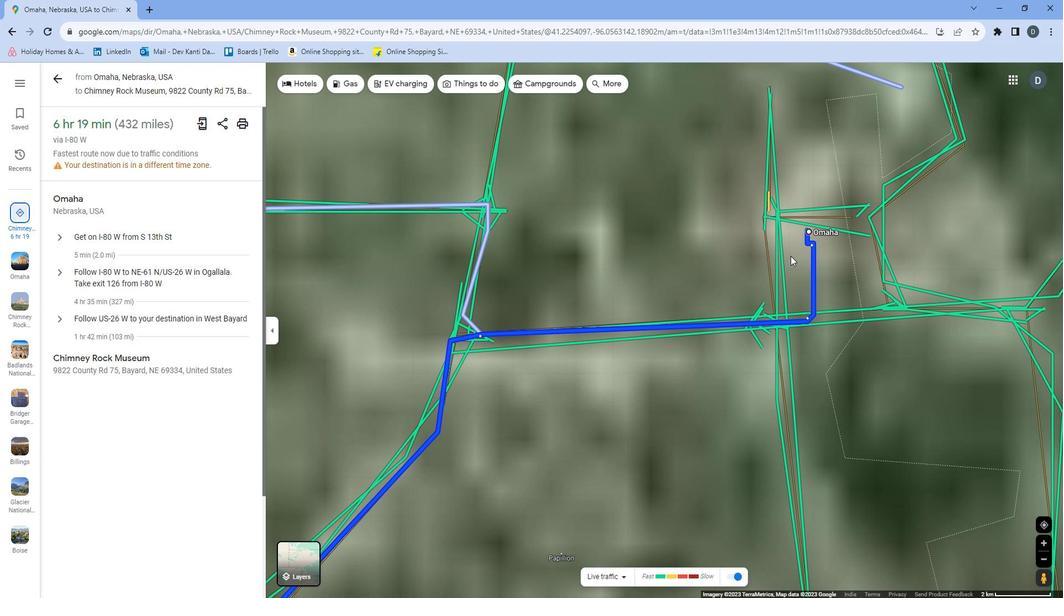 
Action: Mouse moved to (760, 317)
Screenshot: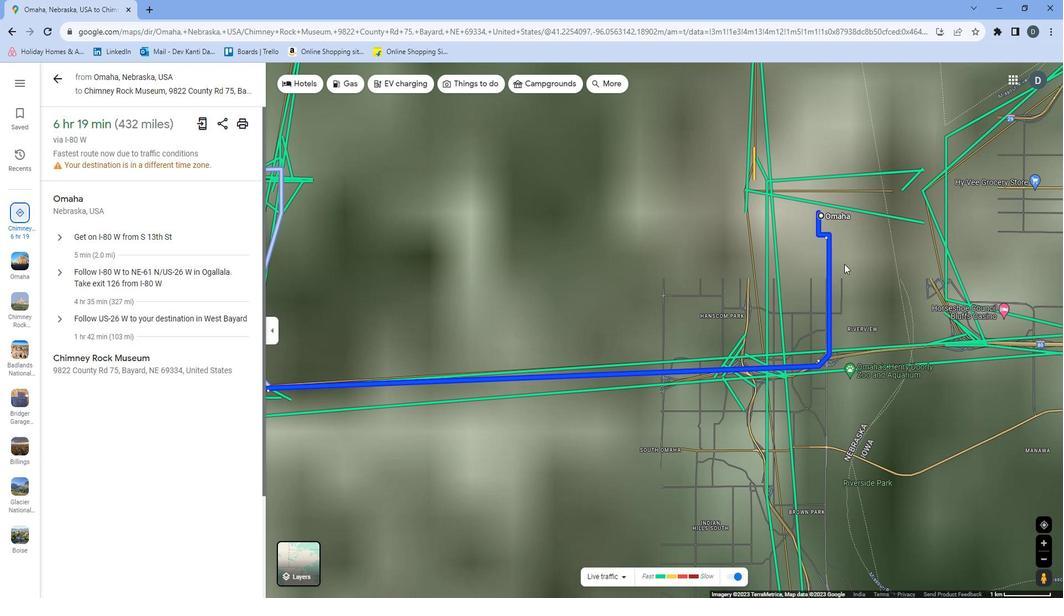 
Action: Mouse scrolled (760, 318) with delta (0, 0)
Screenshot: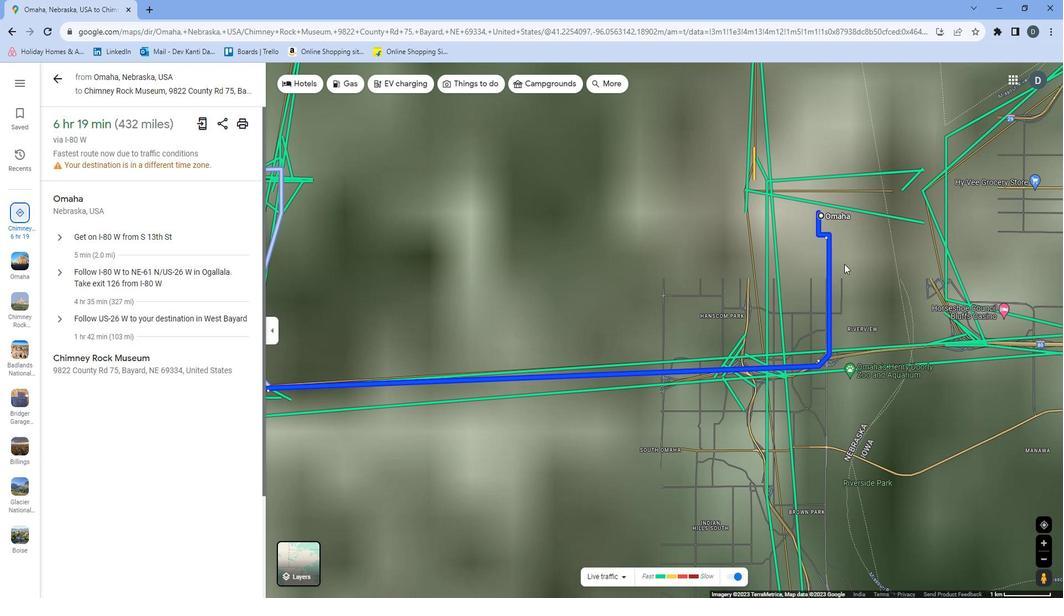 
Action: Mouse moved to (753, 341)
Screenshot: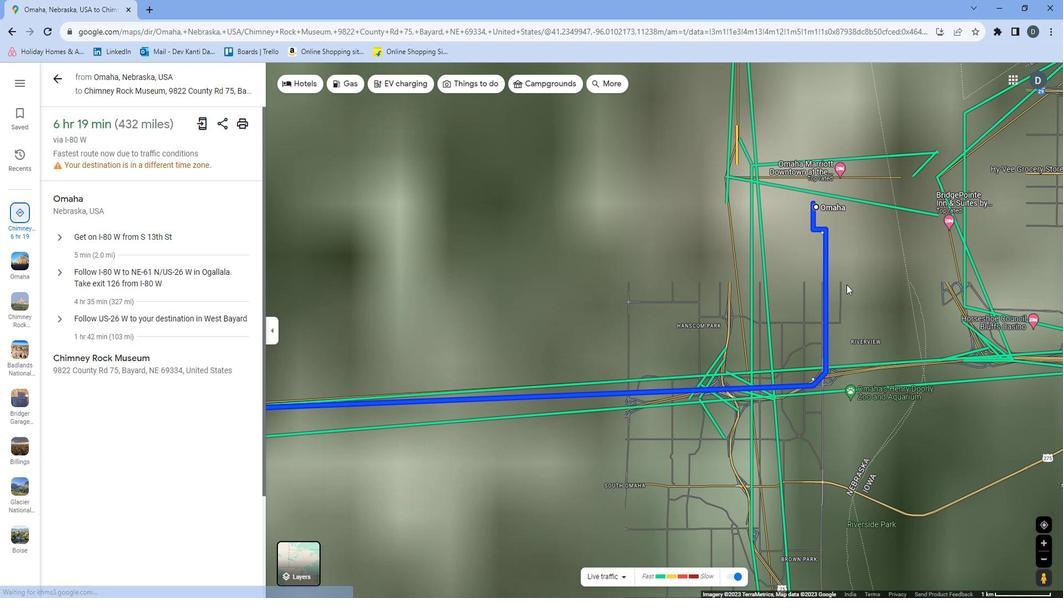 
Action: Mouse pressed left at (753, 341)
Screenshot: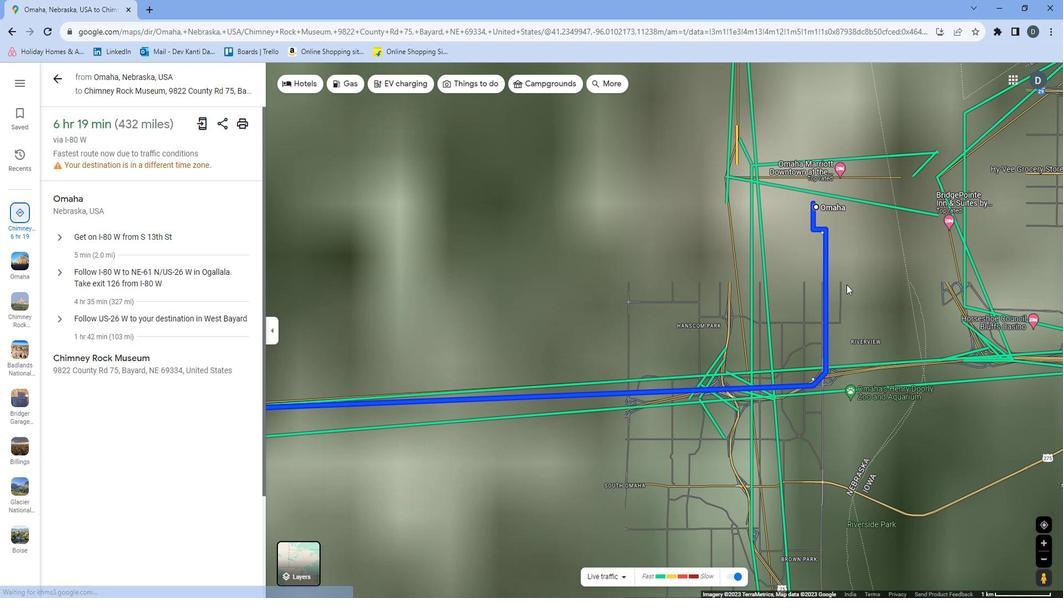 
Action: Mouse moved to (743, 361)
Screenshot: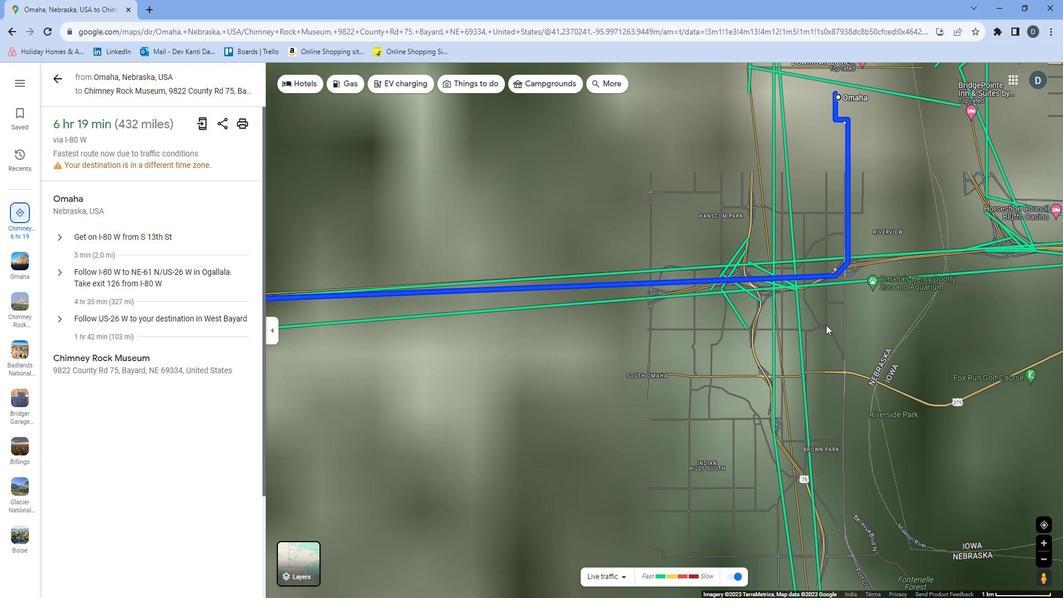 
Action: Mouse pressed left at (743, 361)
Screenshot: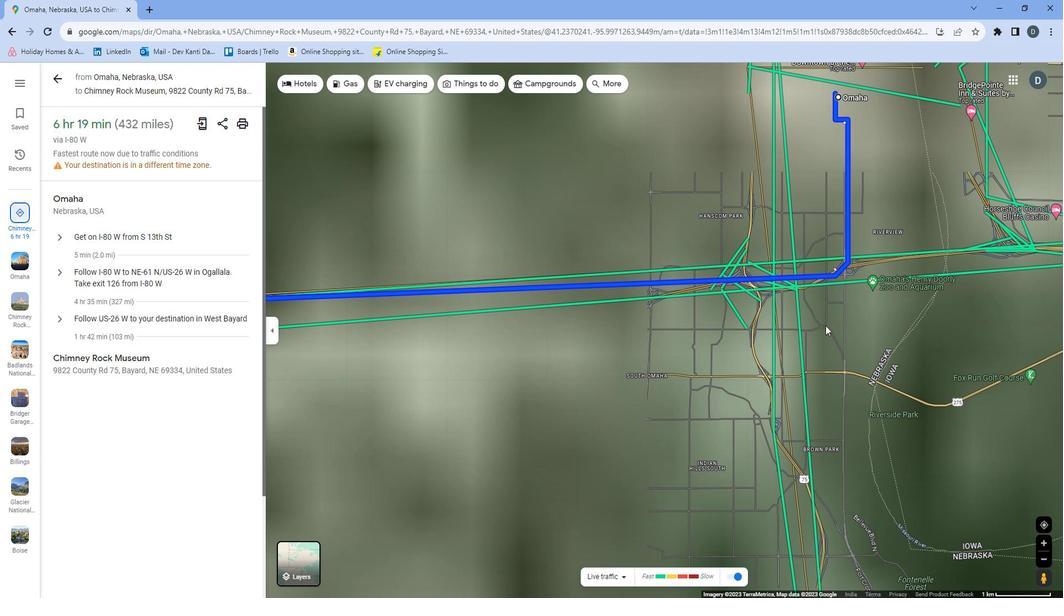
Action: Mouse moved to (654, 337)
Screenshot: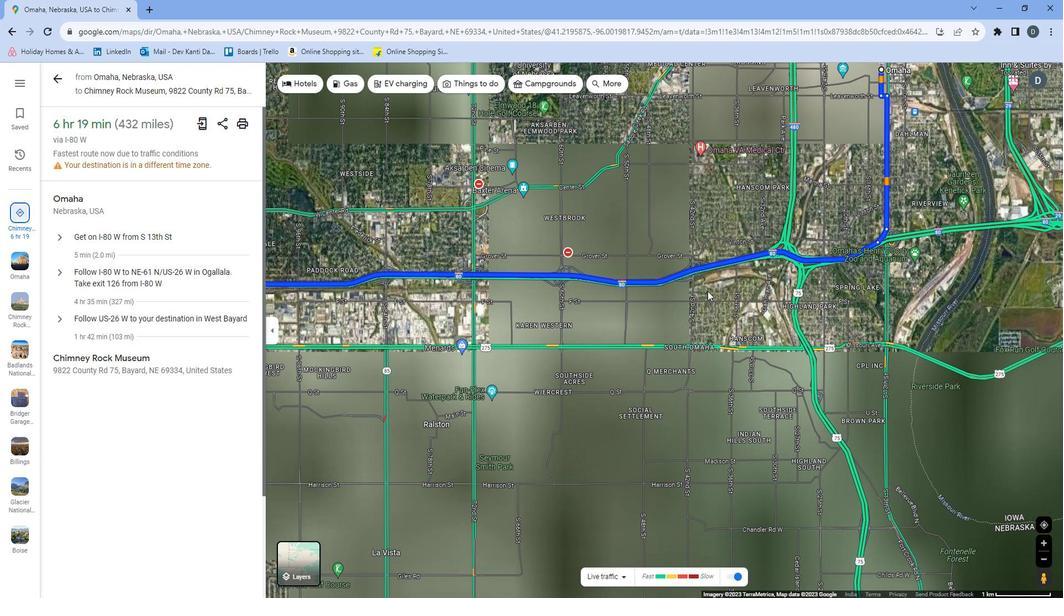 
Action: Mouse pressed left at (654, 337)
Screenshot: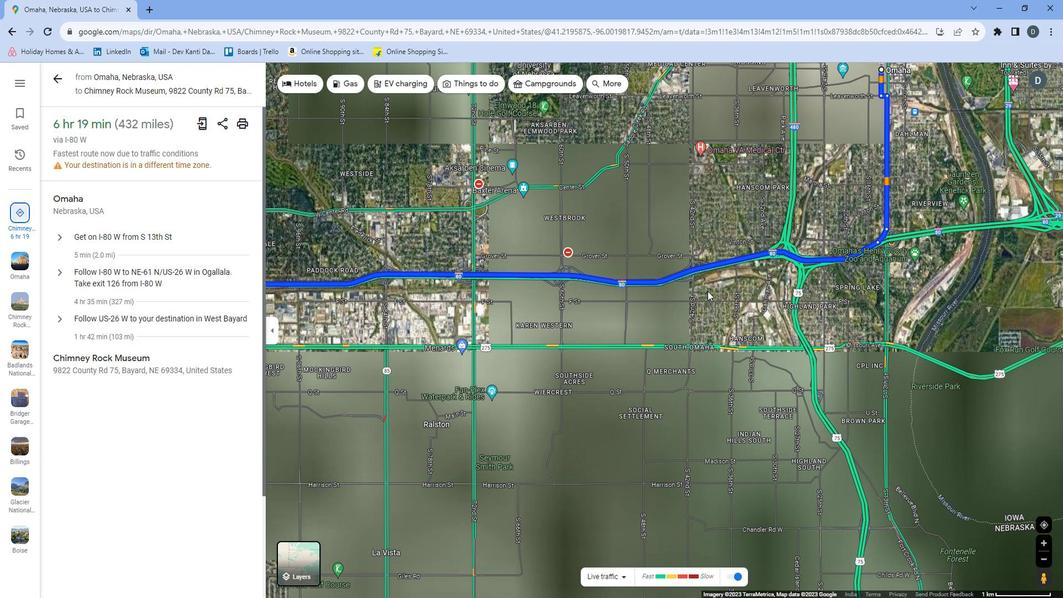 
Action: Mouse moved to (685, 337)
Screenshot: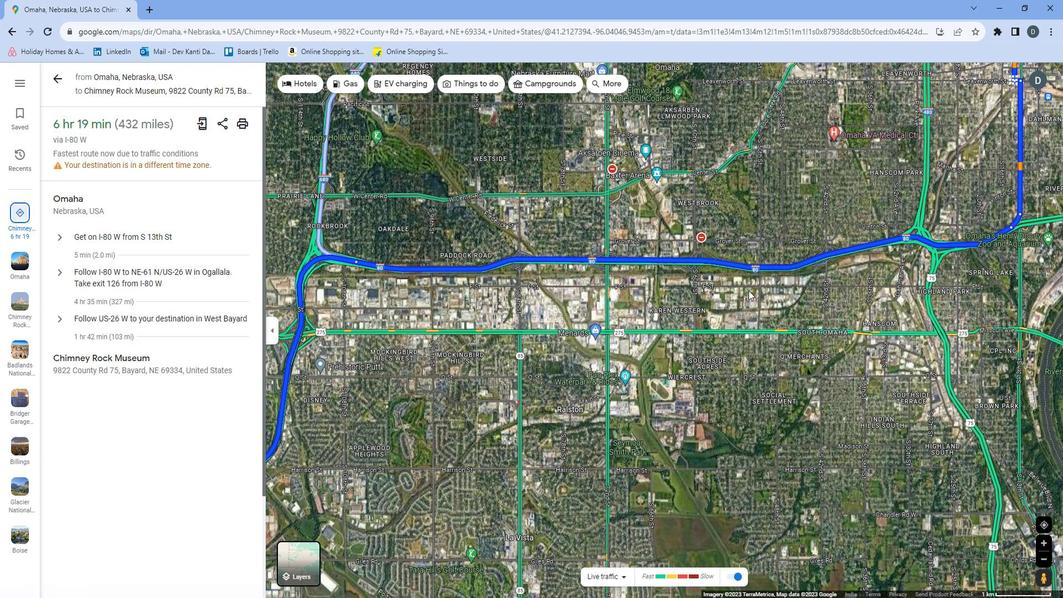 
Action: Mouse scrolled (685, 337) with delta (0, 0)
Screenshot: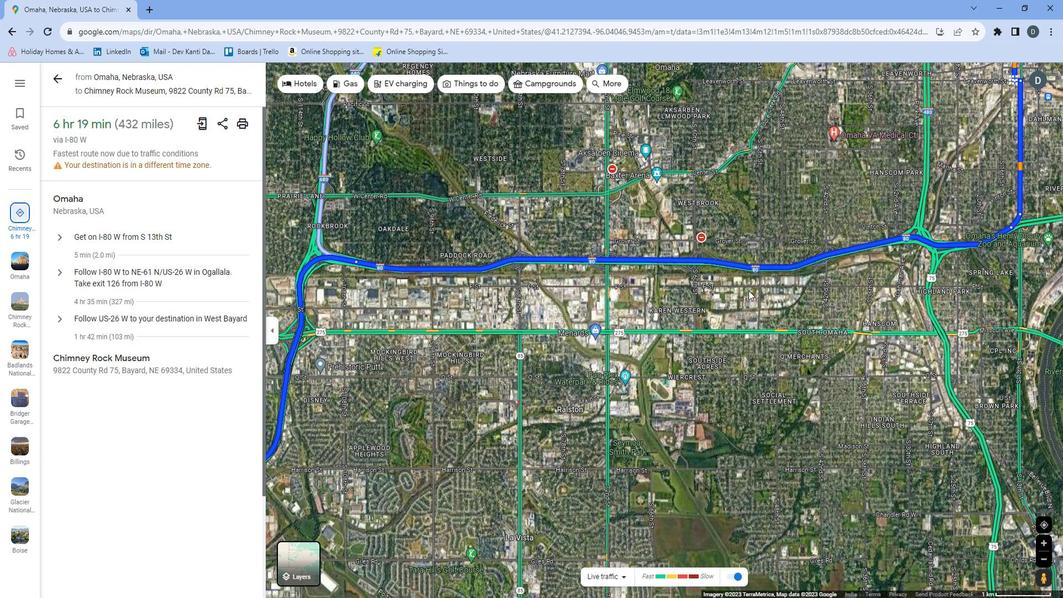 
Action: Mouse scrolled (685, 337) with delta (0, 0)
Screenshot: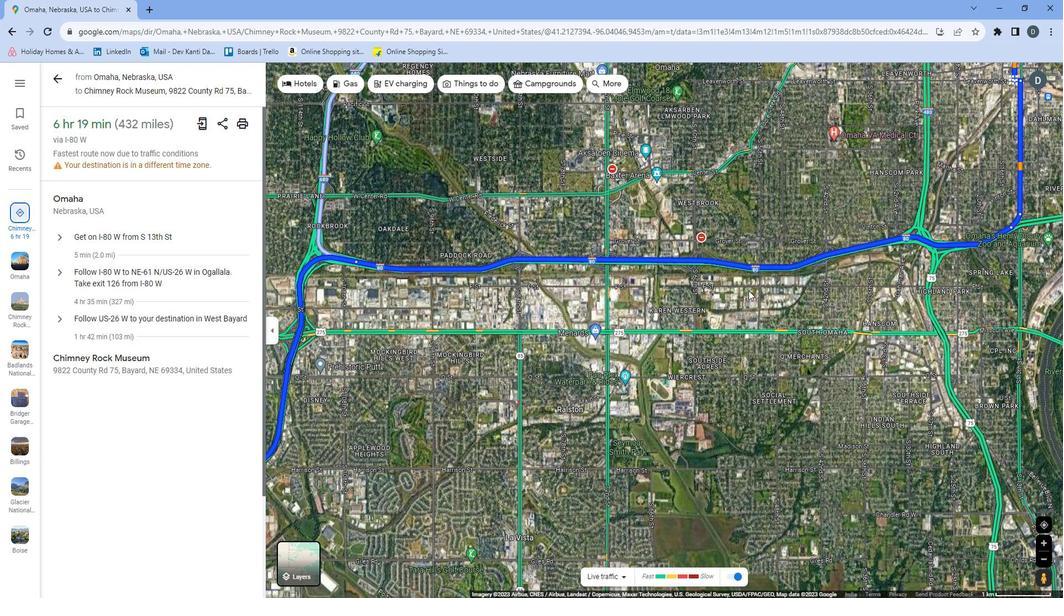 
Action: Mouse scrolled (685, 337) with delta (0, 0)
Screenshot: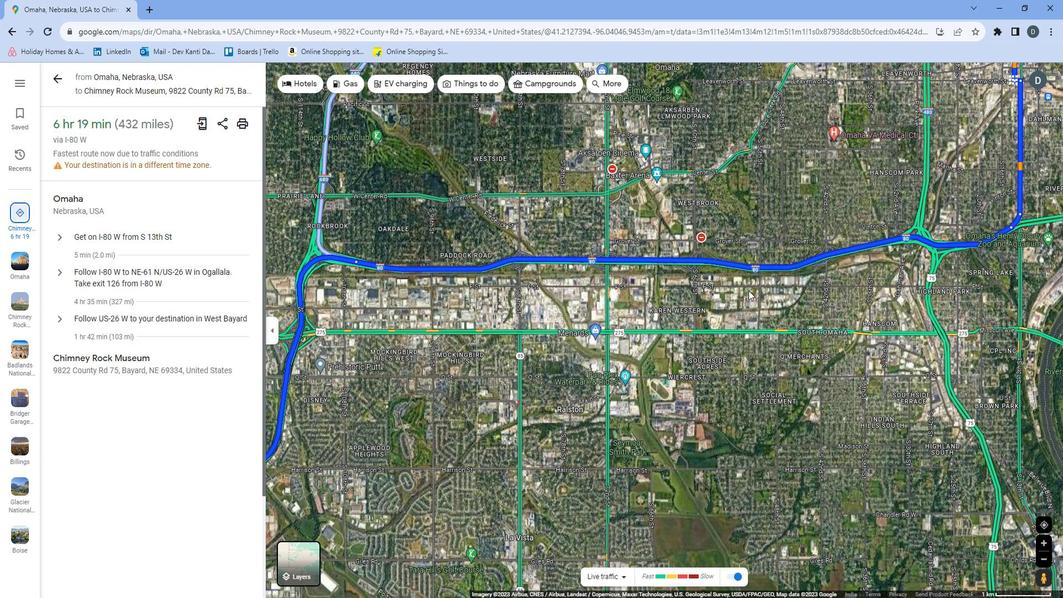
Action: Mouse moved to (674, 345)
Screenshot: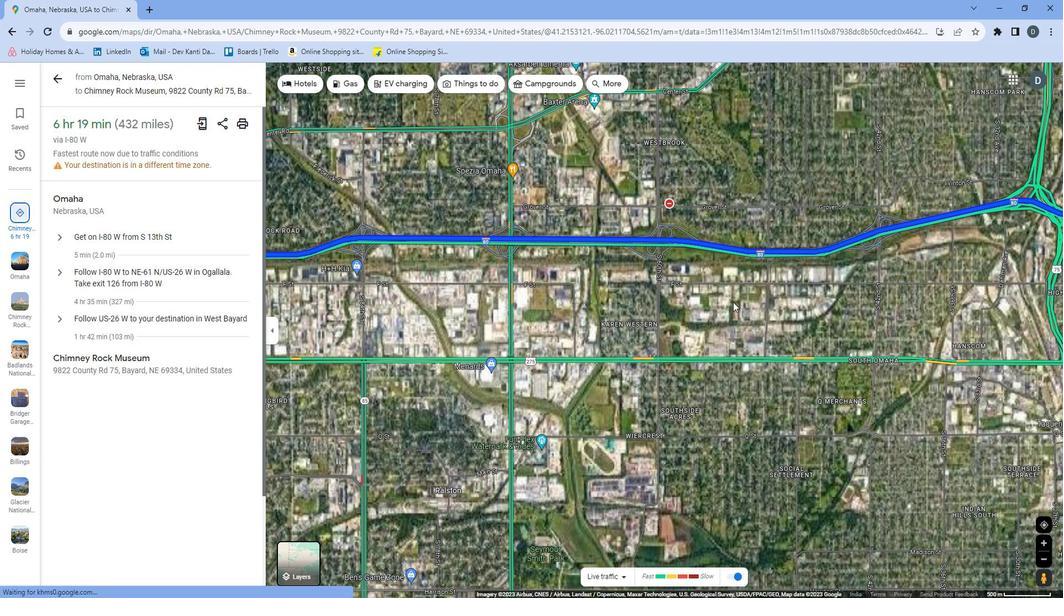 
Action: Mouse pressed left at (674, 345)
Screenshot: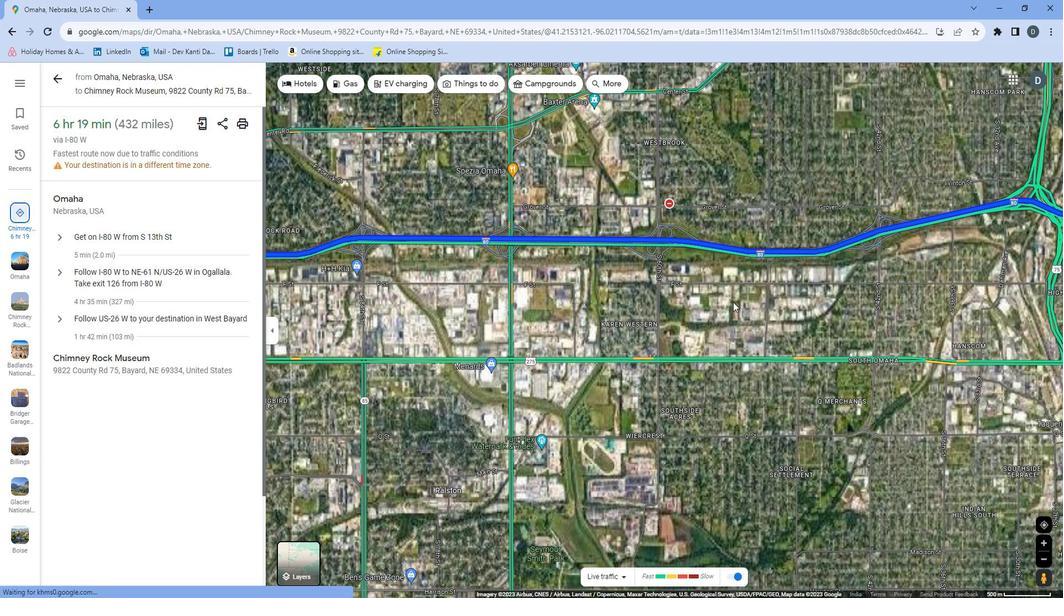 
Action: Mouse moved to (658, 346)
Screenshot: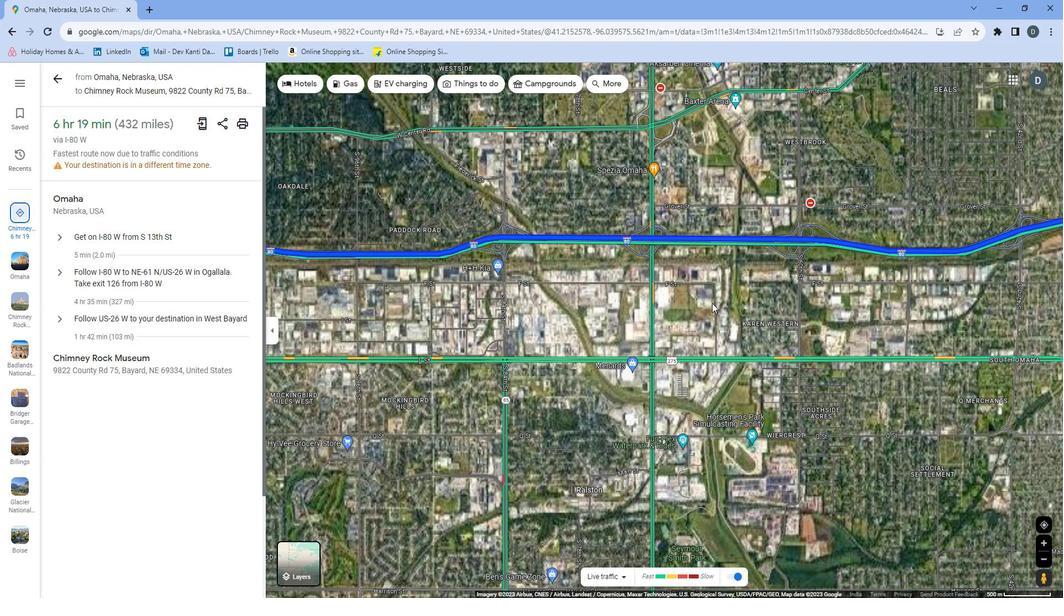
Action: Mouse pressed left at (658, 346)
Screenshot: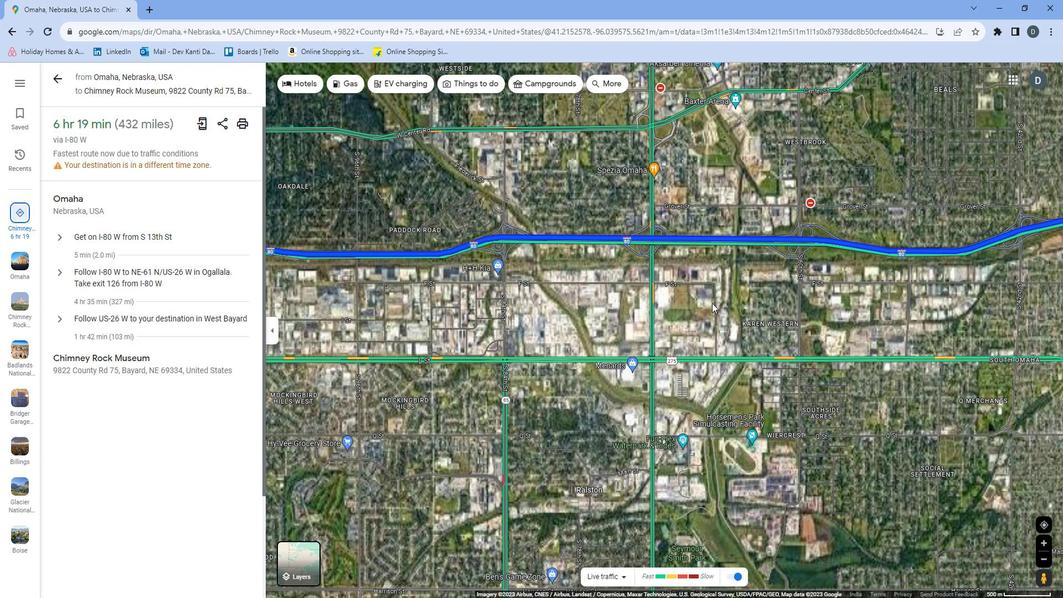 
Action: Mouse moved to (650, 345)
Screenshot: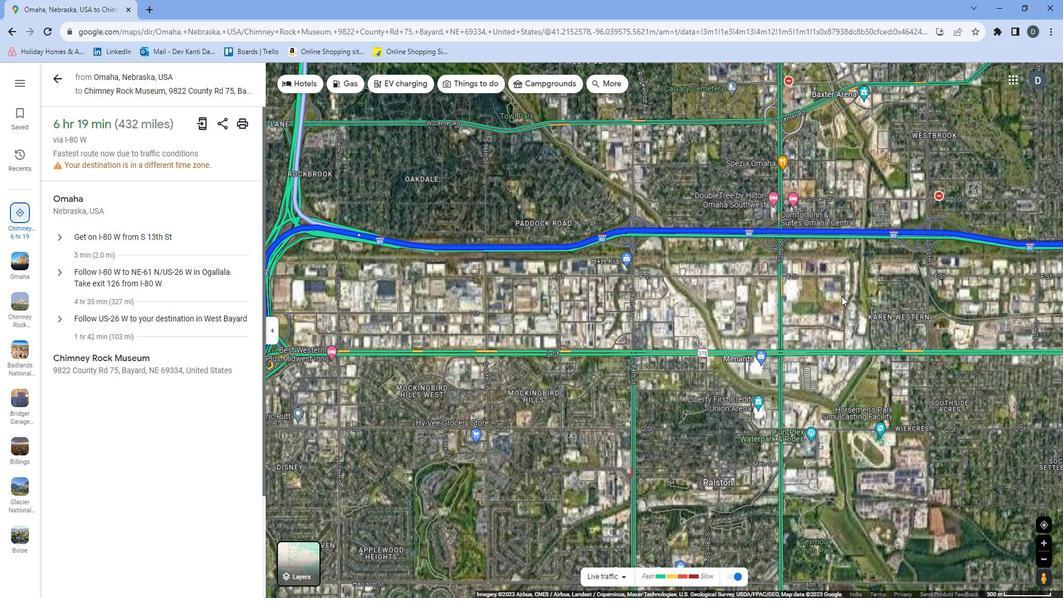 
Action: Mouse pressed left at (650, 345)
Screenshot: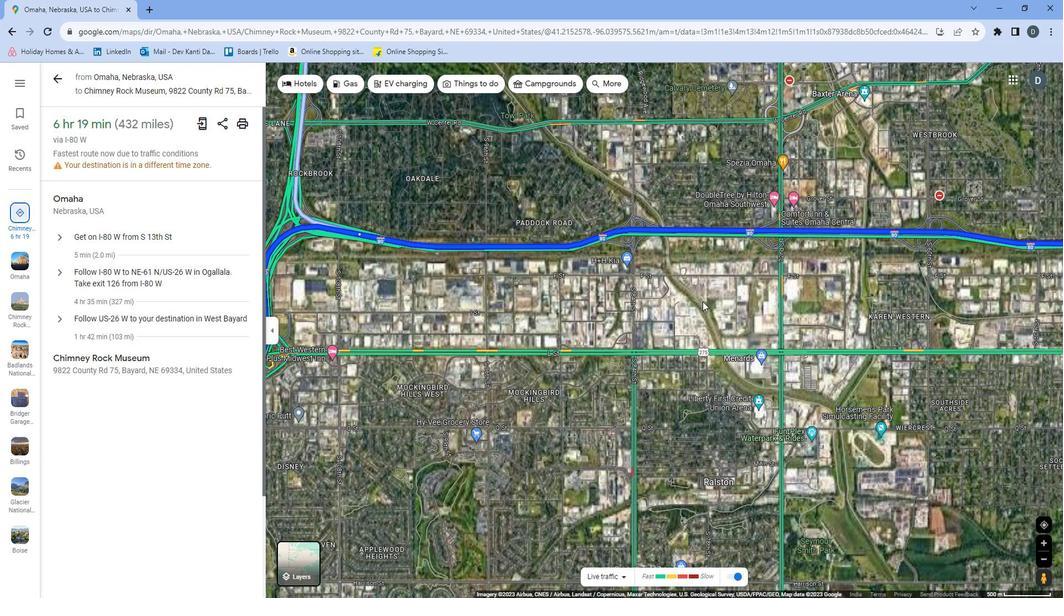 
Action: Mouse moved to (622, 332)
Screenshot: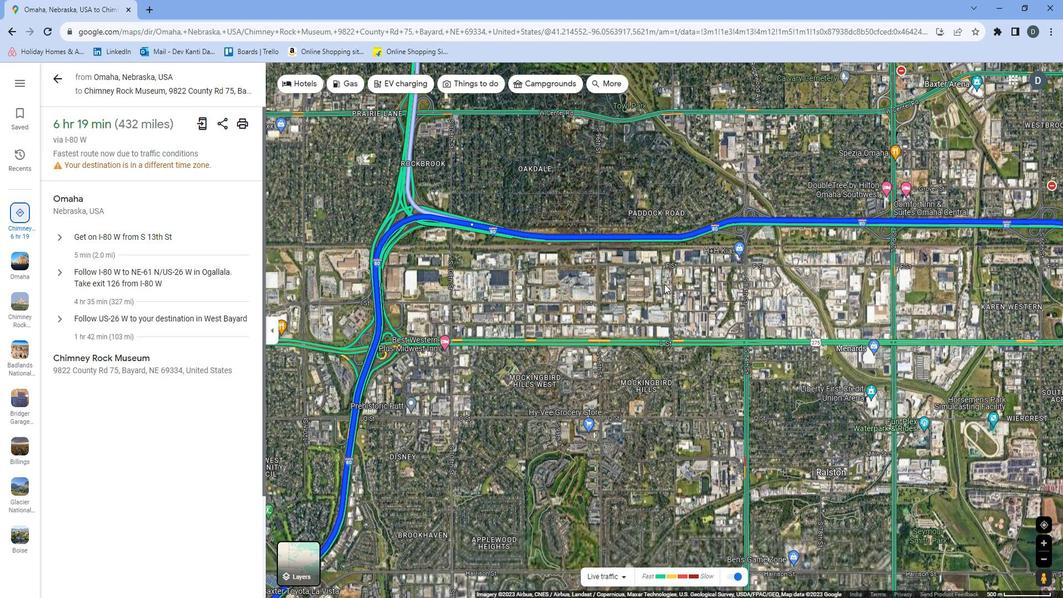 
Action: Mouse pressed left at (622, 332)
Screenshot: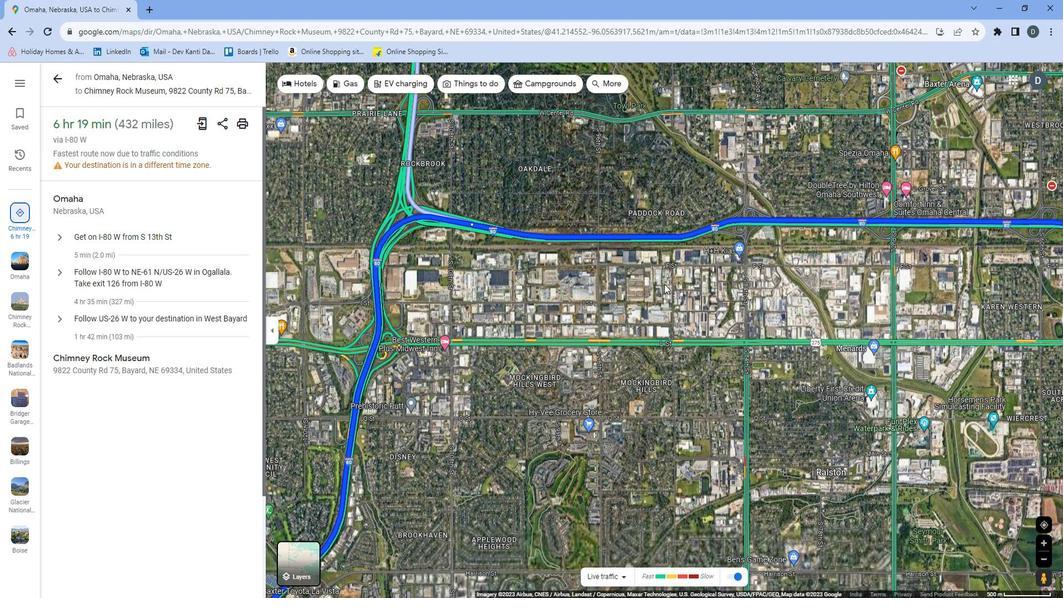 
Action: Mouse moved to (620, 330)
Screenshot: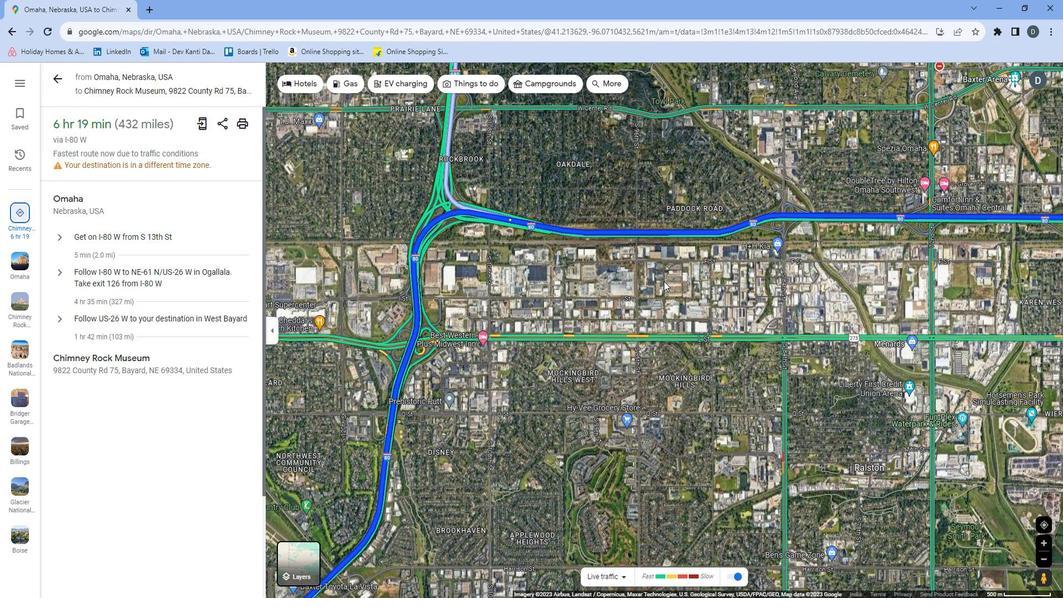 
Action: Mouse pressed left at (620, 330)
Screenshot: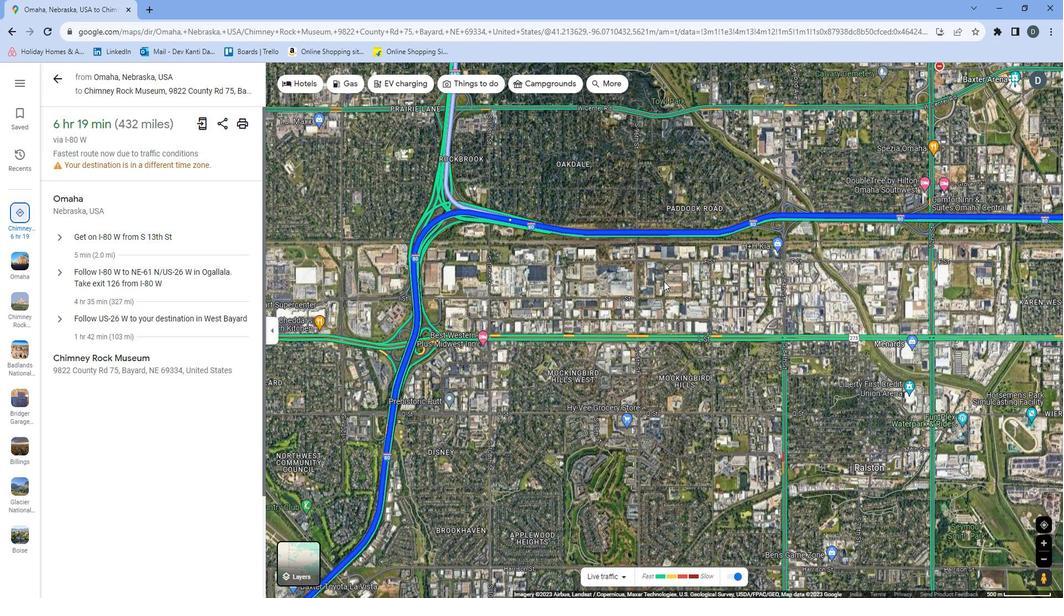 
Action: Mouse moved to (518, 384)
Screenshot: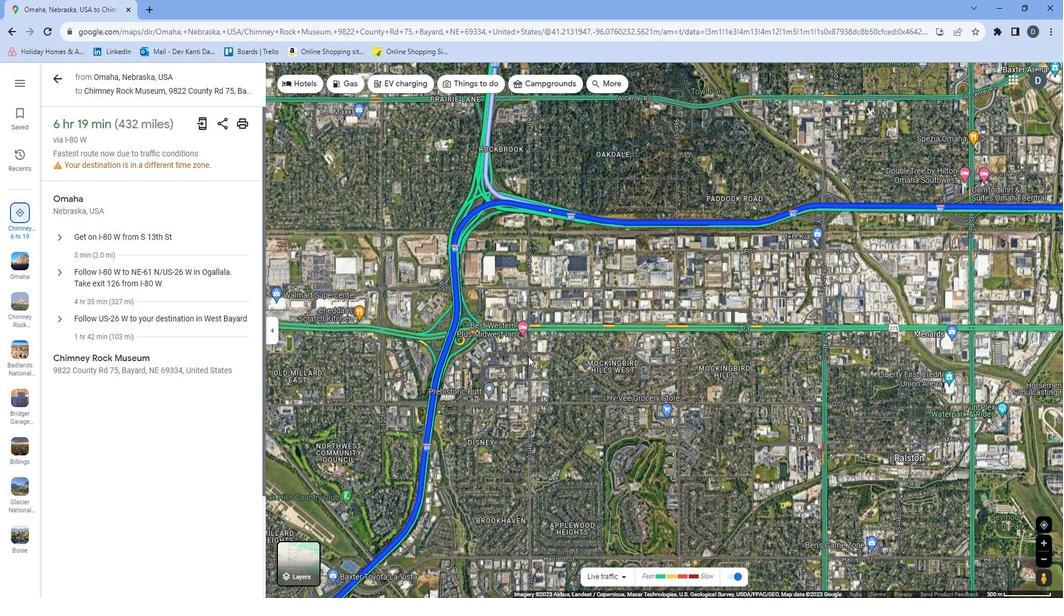 
Action: Mouse pressed left at (518, 384)
Screenshot: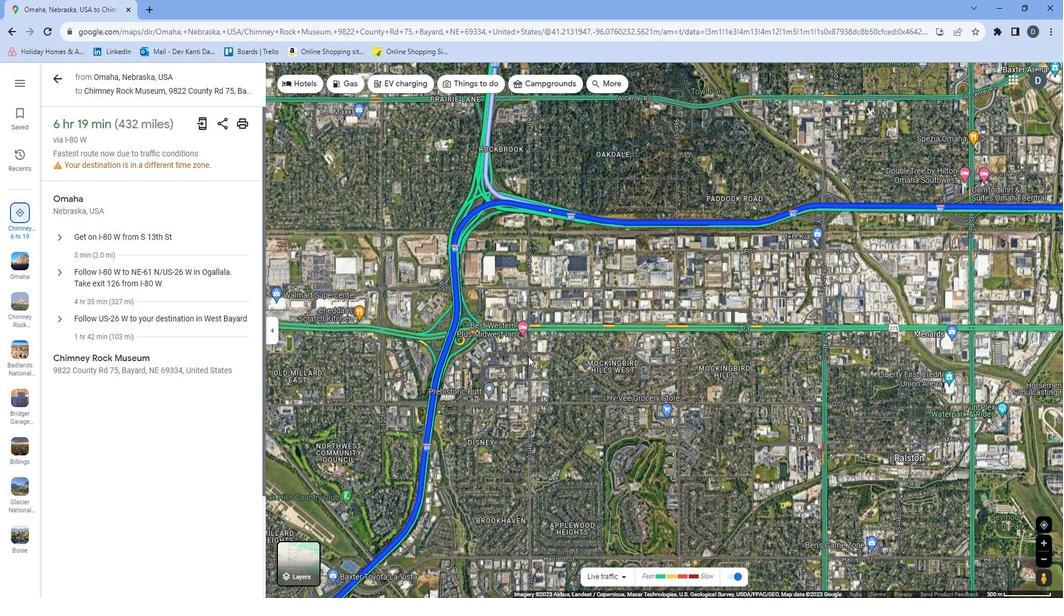
Action: Mouse moved to (581, 373)
Screenshot: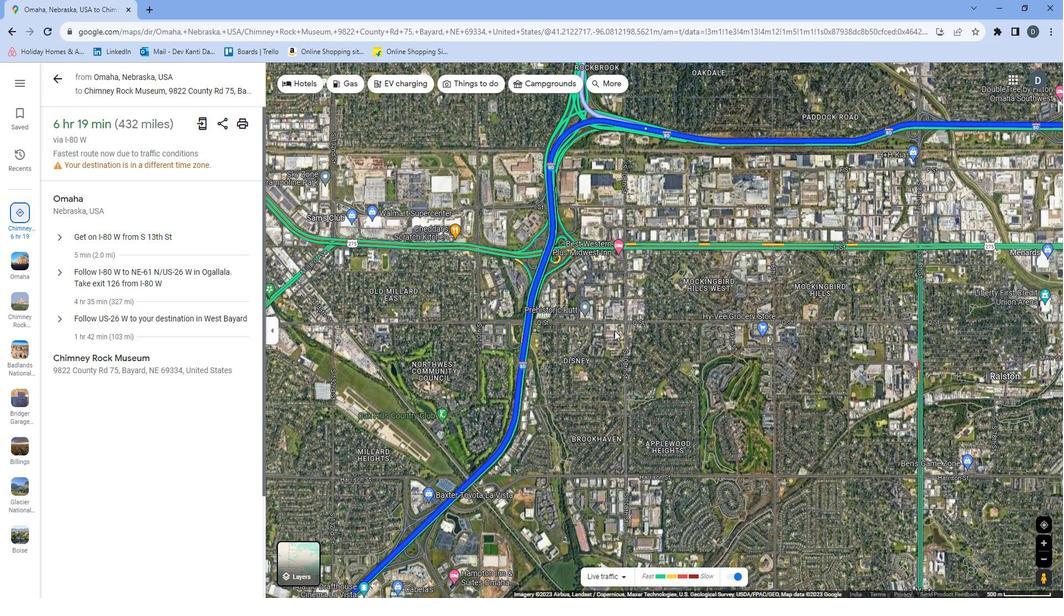 
Action: Mouse scrolled (581, 373) with delta (0, 0)
Screenshot: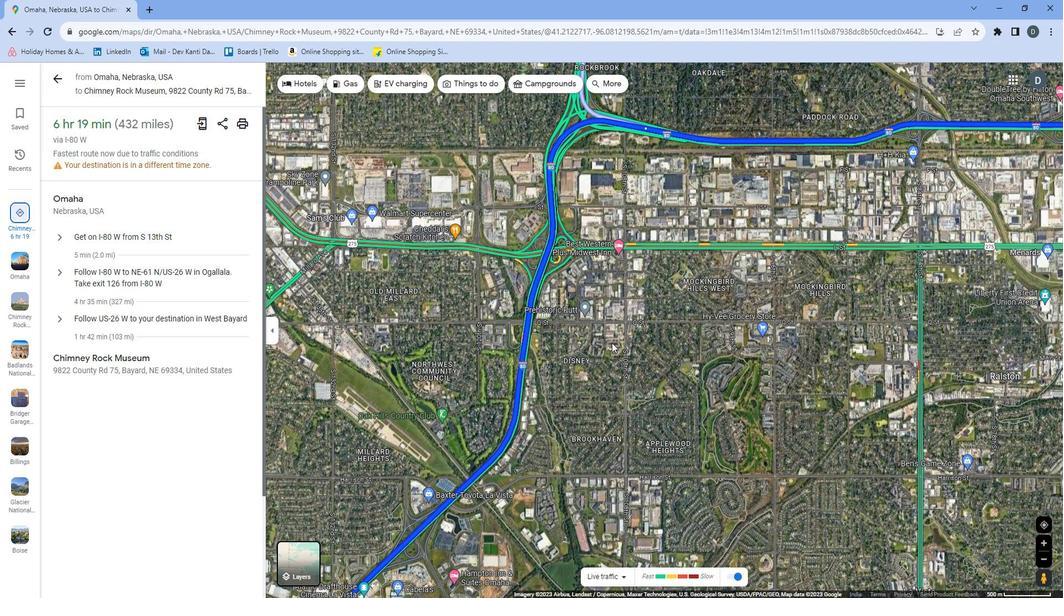 
Action: Mouse moved to (578, 402)
Screenshot: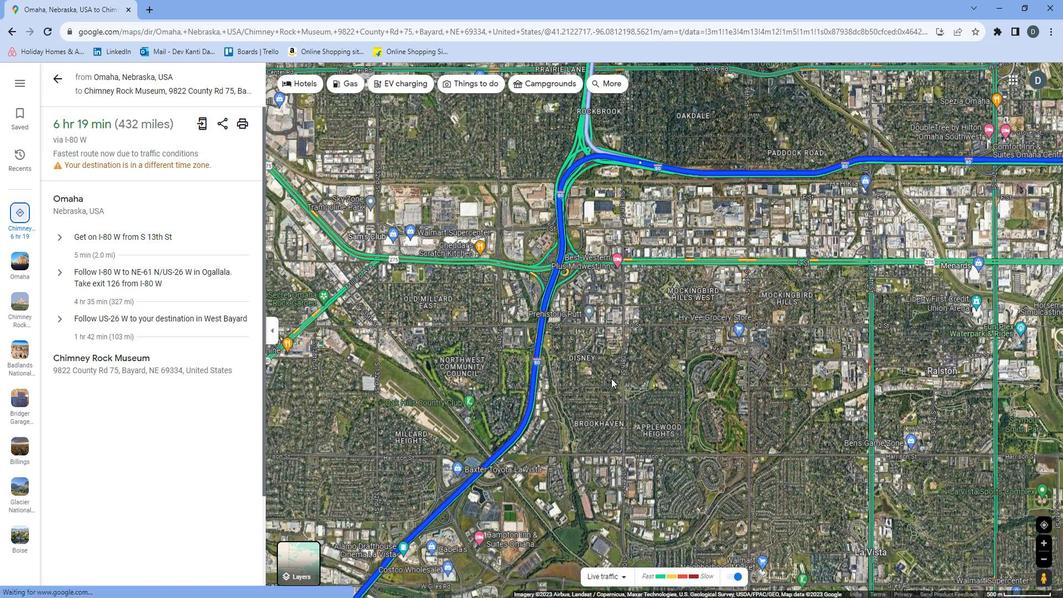 
Action: Mouse pressed left at (578, 402)
Screenshot: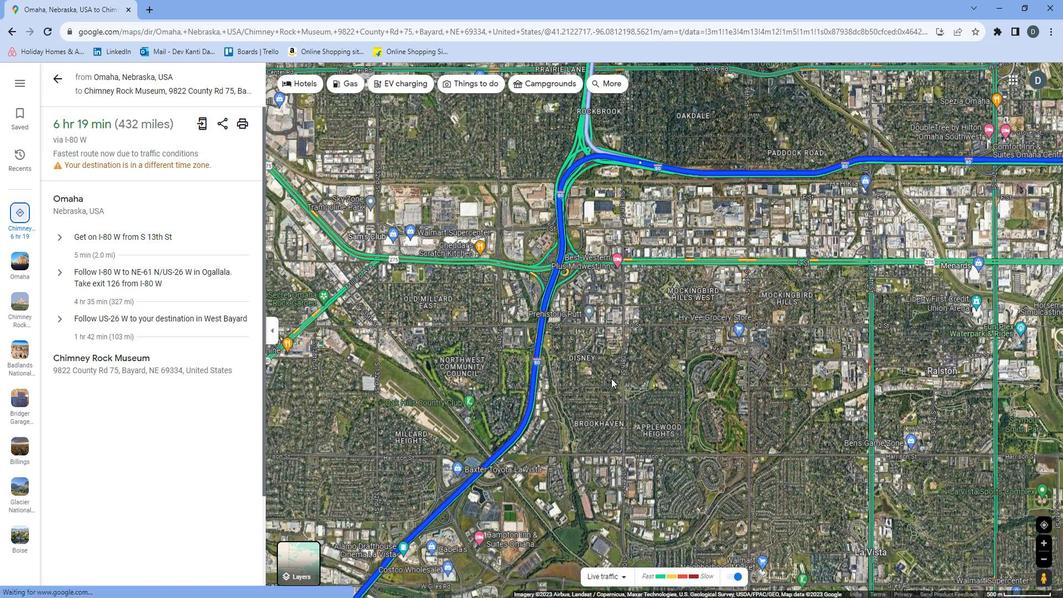 
Action: Mouse moved to (541, 431)
Screenshot: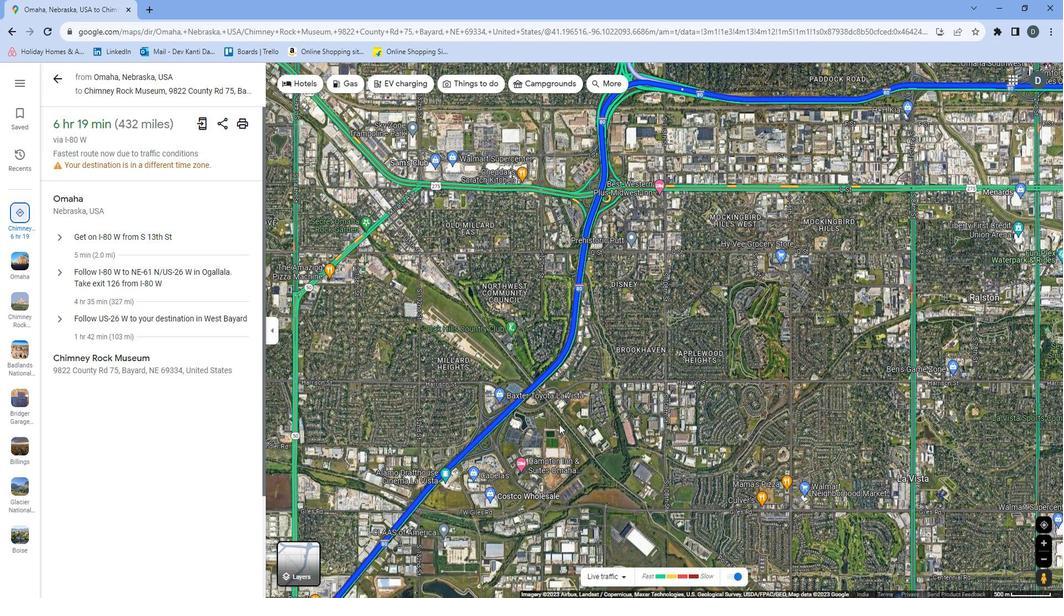 
Action: Mouse pressed left at (541, 431)
Screenshot: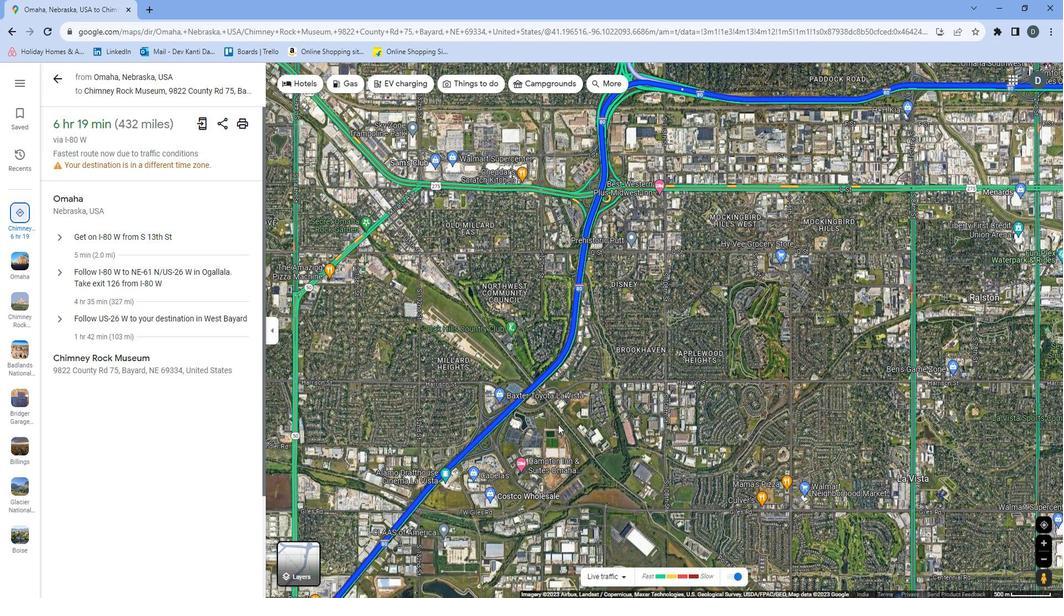 
Action: Mouse moved to (553, 398)
Screenshot: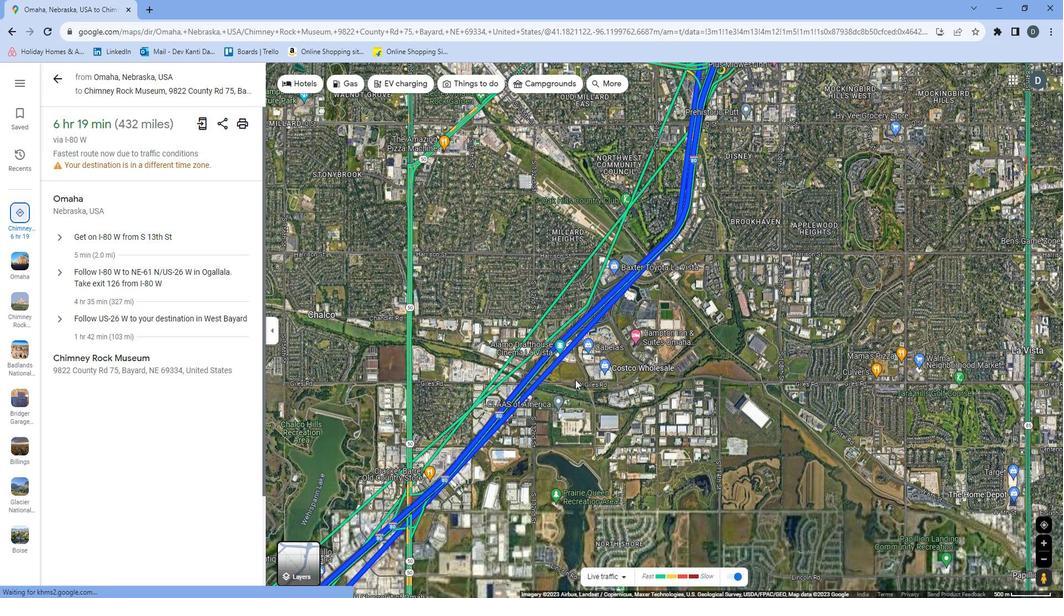 
Action: Mouse pressed left at (553, 398)
Screenshot: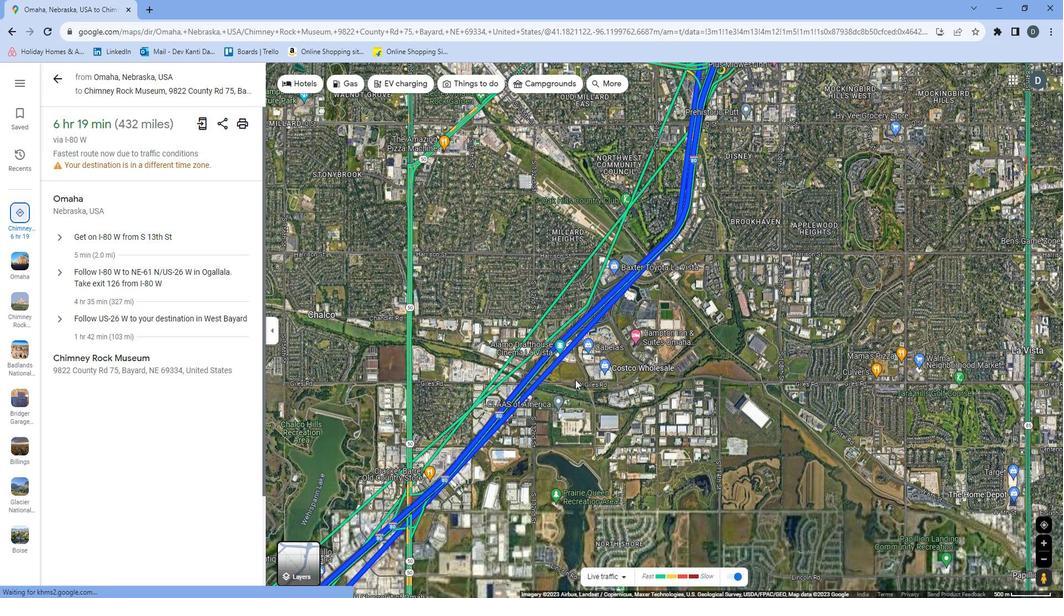
Action: Mouse moved to (531, 414)
Screenshot: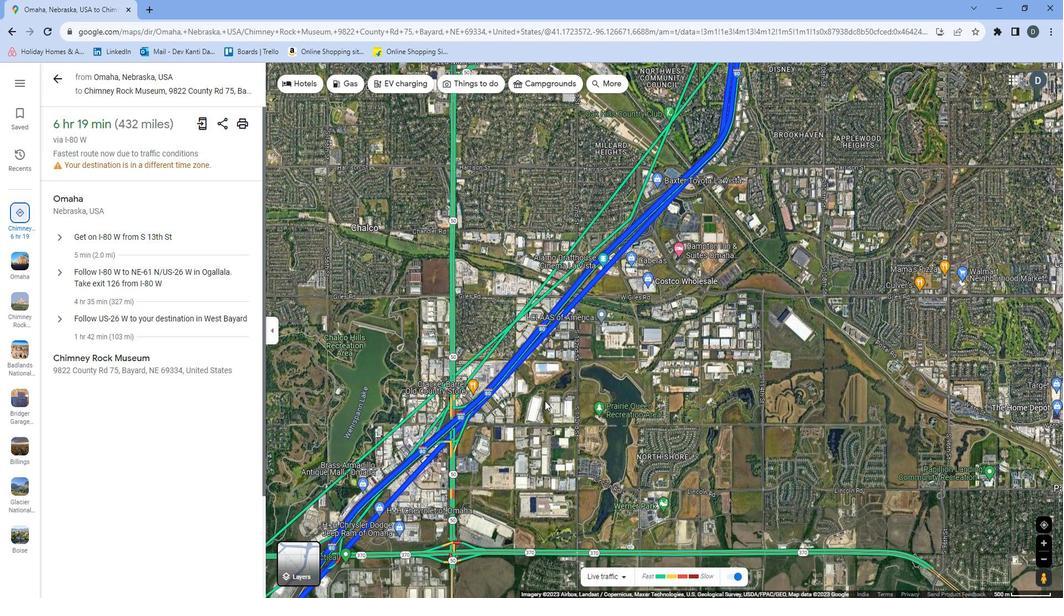 
Action: Mouse pressed left at (531, 414)
Screenshot: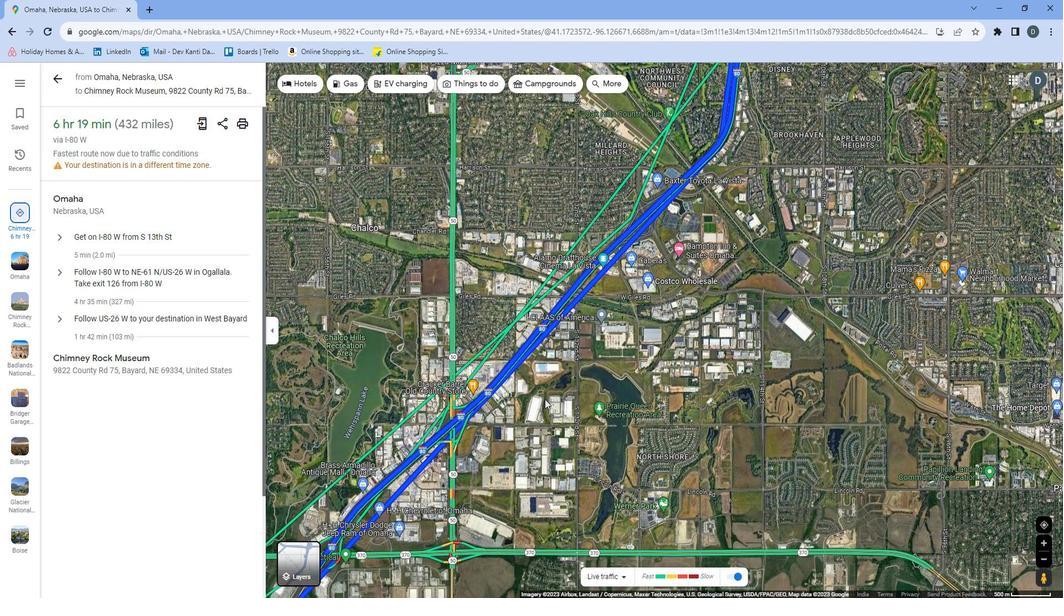 
Action: Mouse moved to (508, 409)
Screenshot: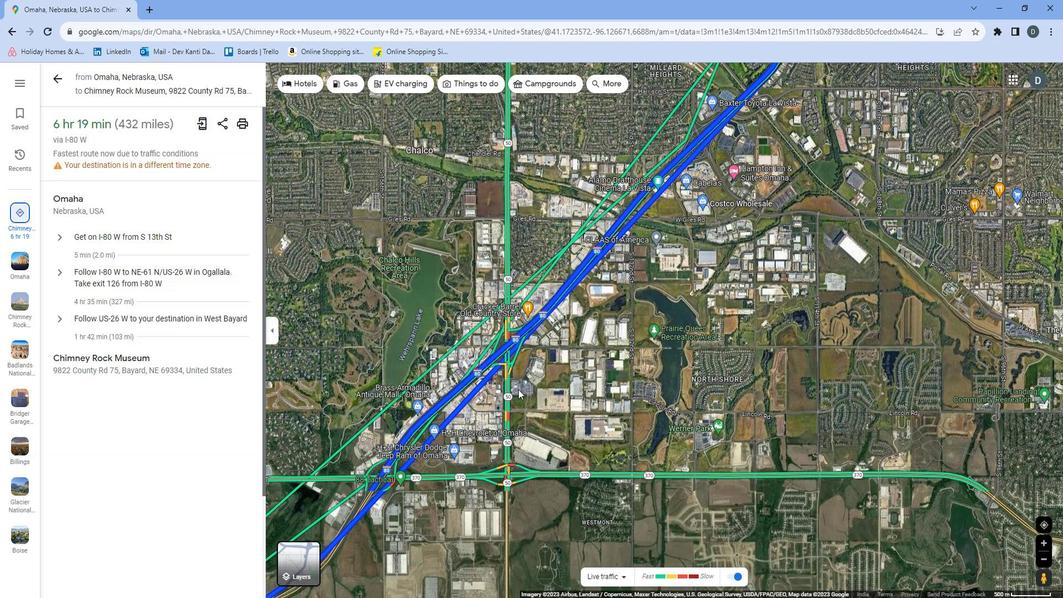 
Action: Mouse pressed left at (508, 409)
Screenshot: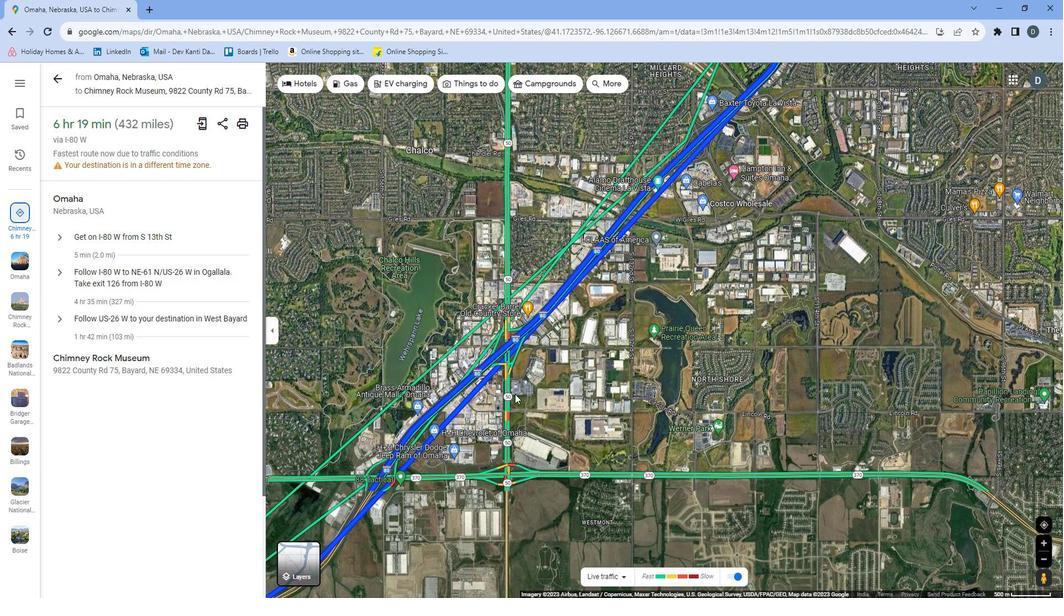 
Action: Mouse moved to (484, 467)
Screenshot: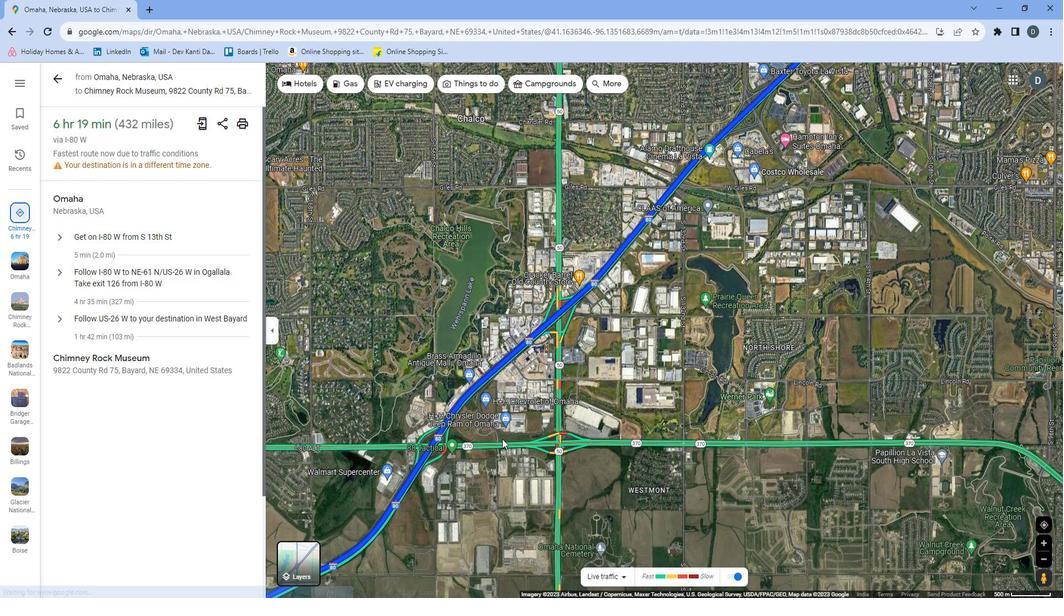 
Action: Mouse pressed left at (484, 467)
Screenshot: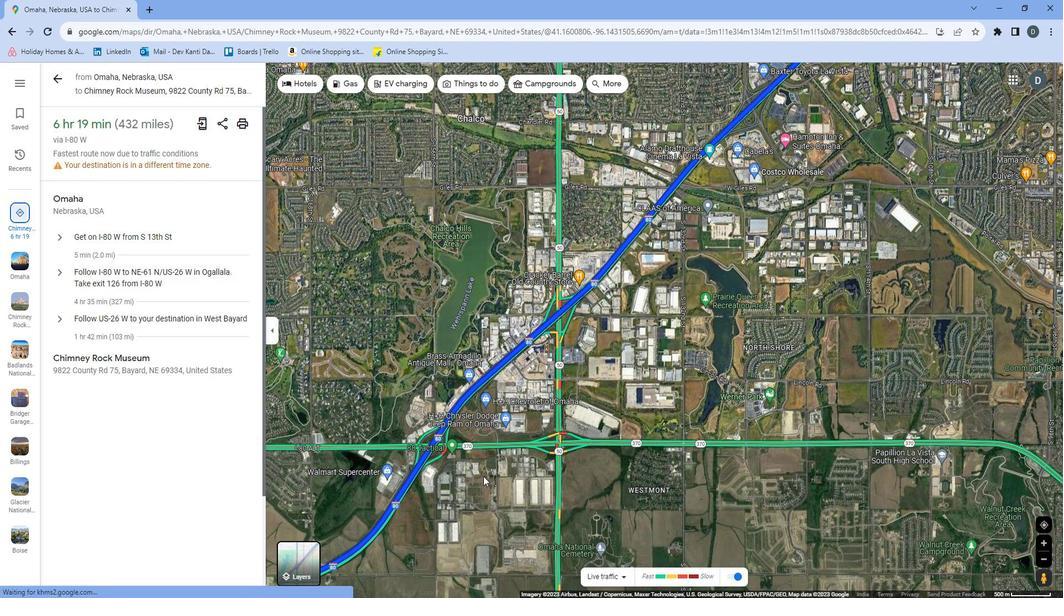
Action: Mouse moved to (459, 490)
Screenshot: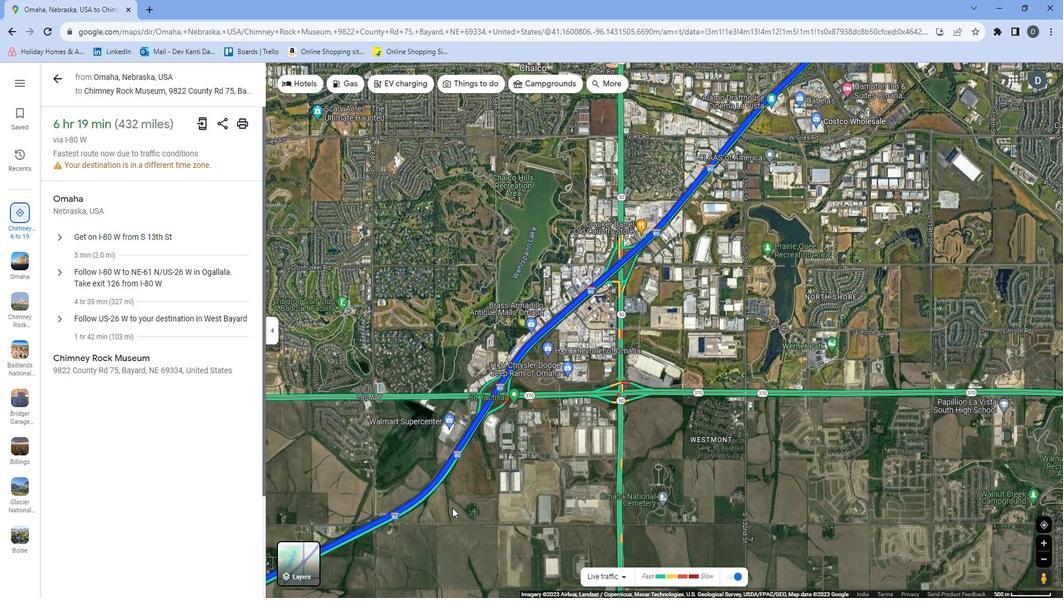 
Action: Mouse pressed left at (459, 490)
Screenshot: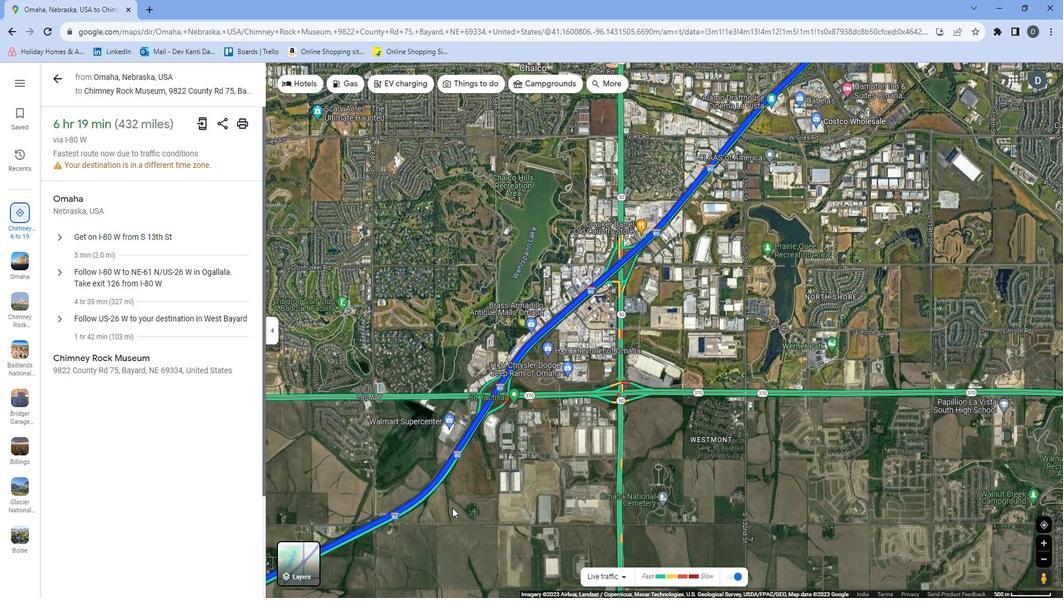 
Action: Mouse moved to (460, 513)
Screenshot: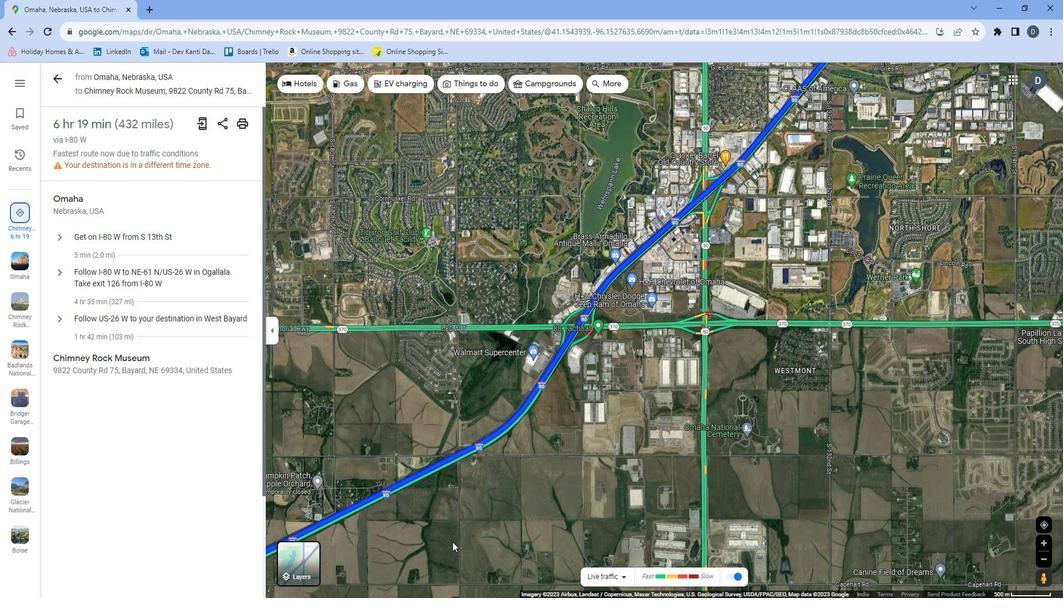 
Action: Mouse pressed left at (460, 513)
Screenshot: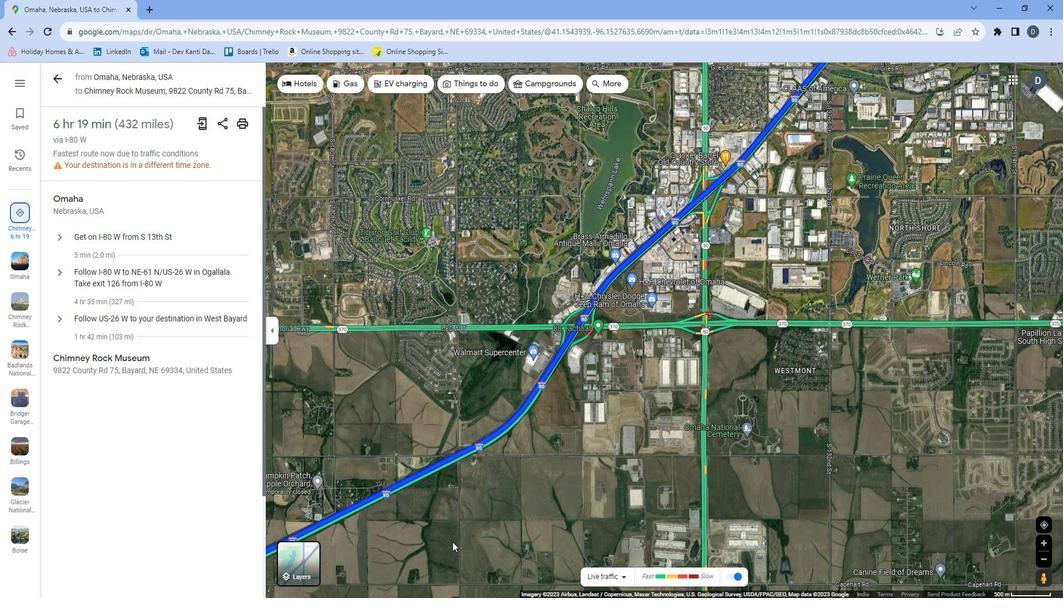 
Action: Mouse moved to (481, 470)
Screenshot: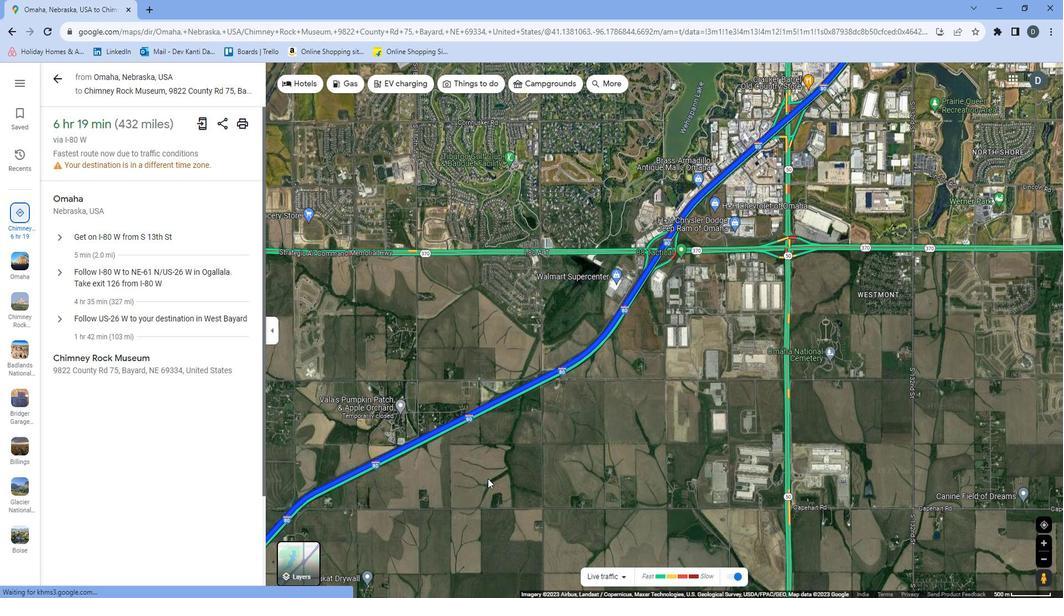 
Action: Mouse pressed left at (481, 470)
Screenshot: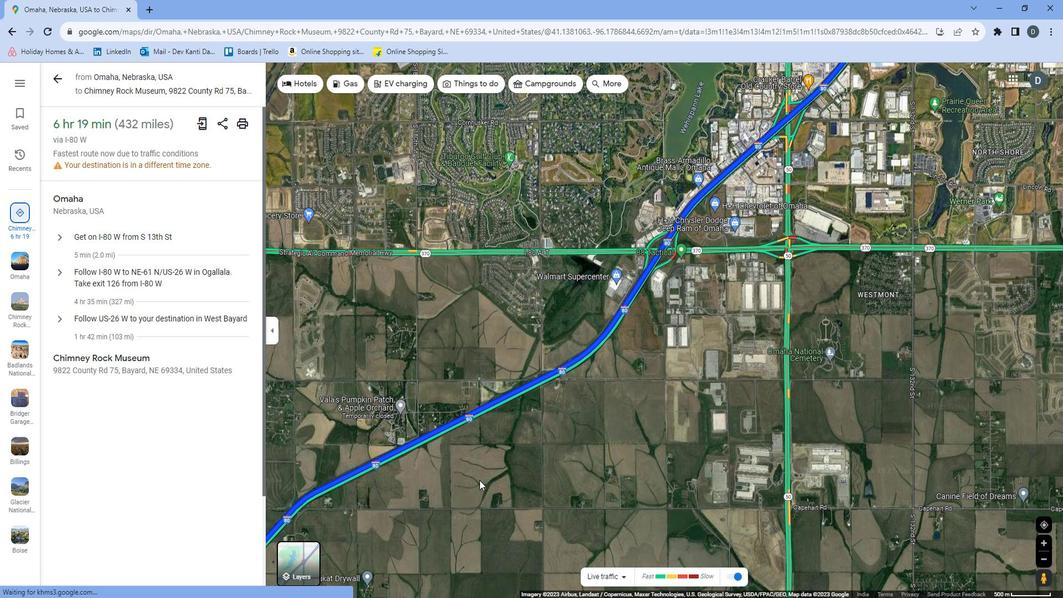 
Action: Mouse moved to (480, 464)
Screenshot: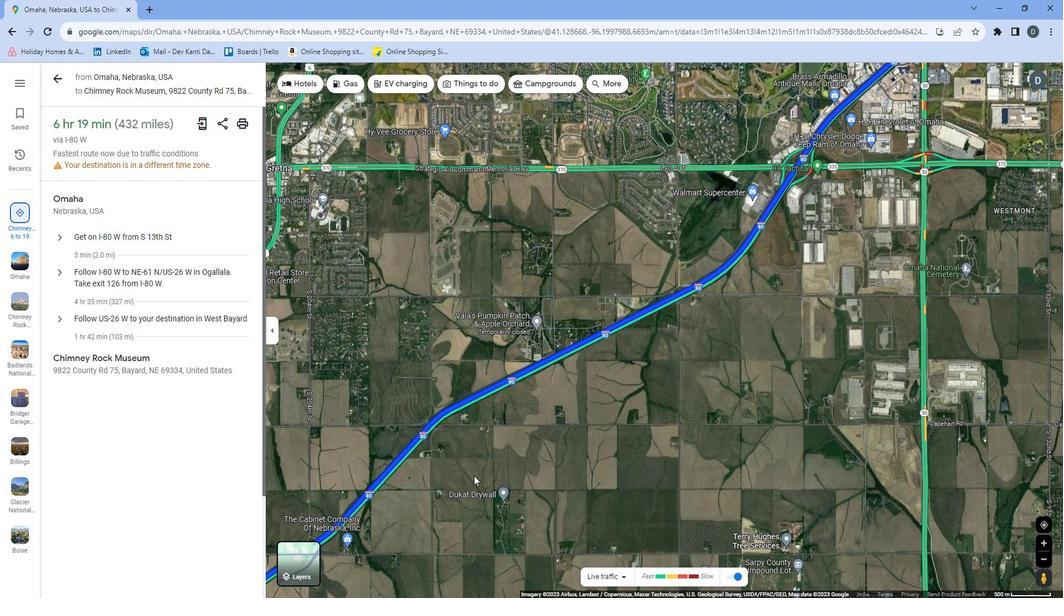 
Action: Mouse pressed left at (480, 464)
Screenshot: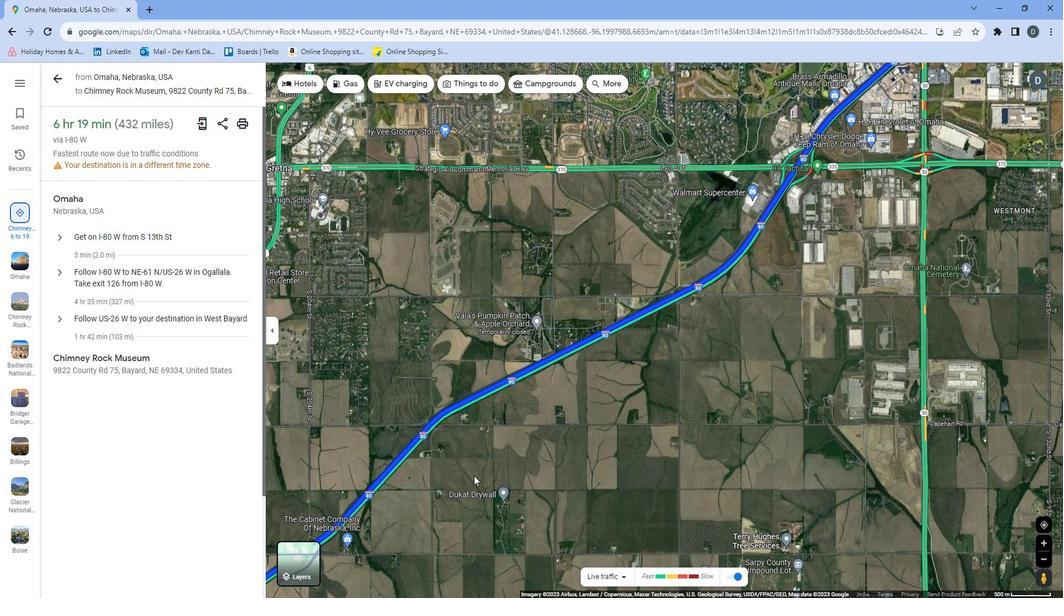 
Action: Mouse moved to (500, 463)
Screenshot: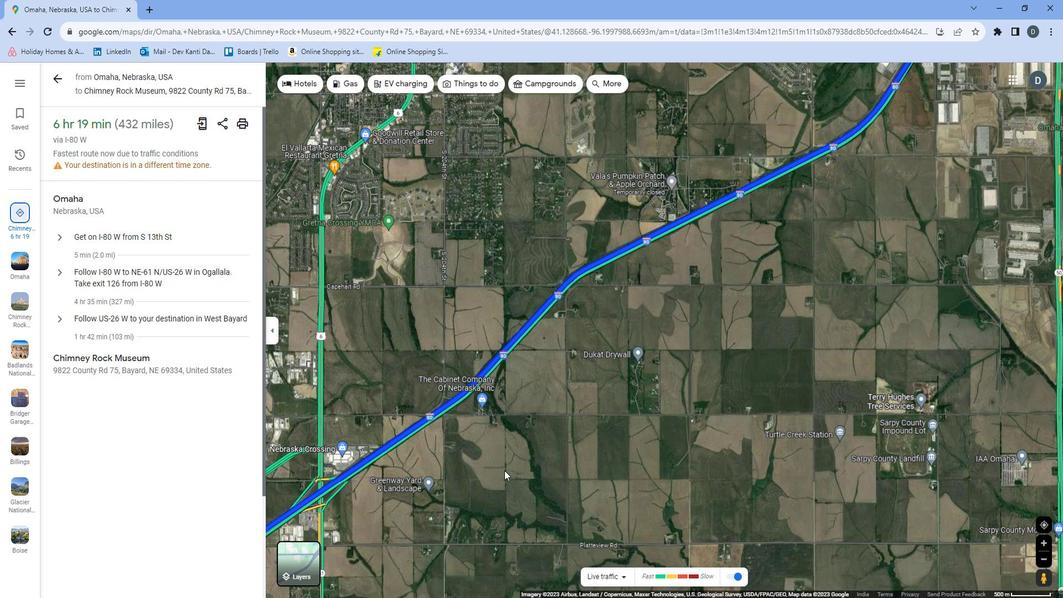 
Action: Mouse pressed left at (500, 463)
Screenshot: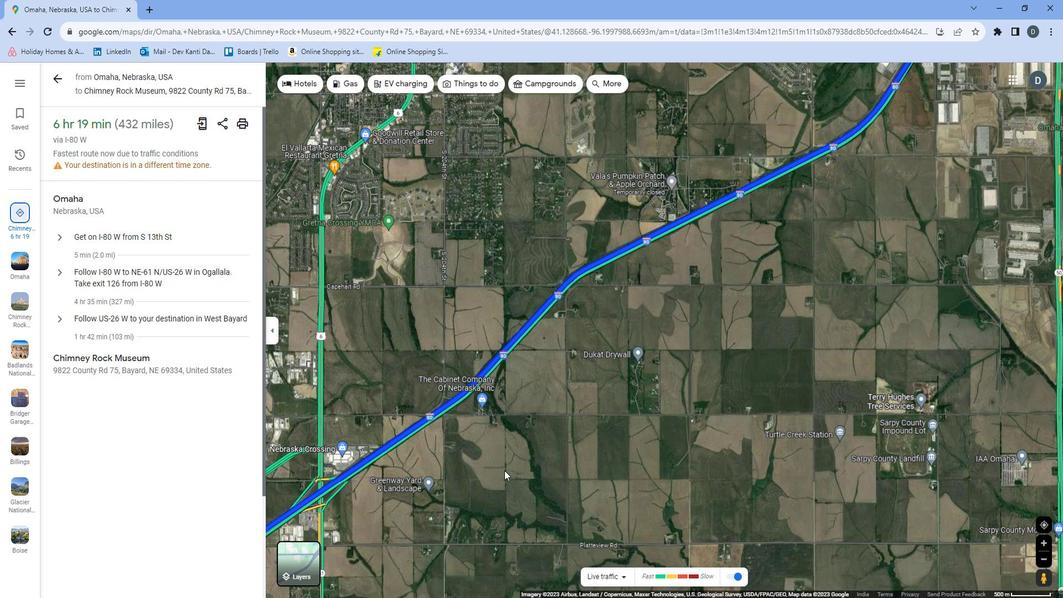 
Action: Mouse moved to (440, 489)
Screenshot: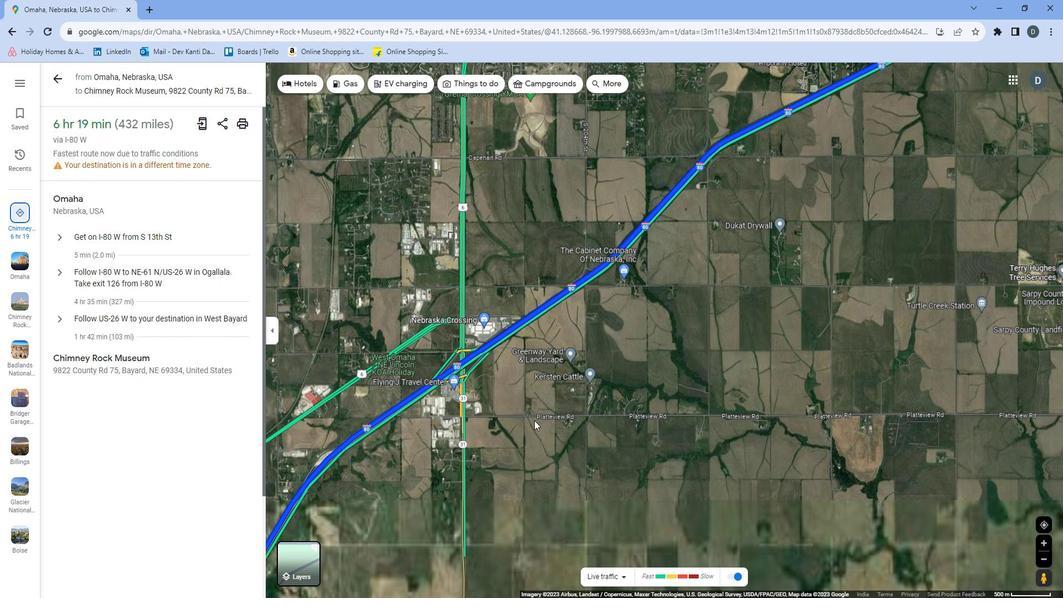 
Action: Mouse pressed left at (440, 489)
Screenshot: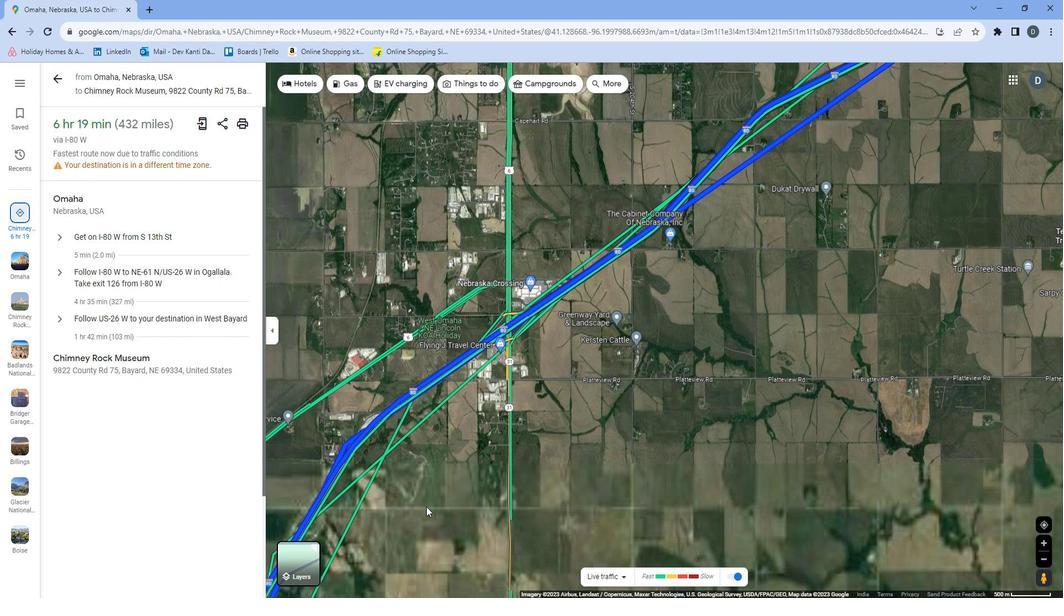 
Action: Mouse moved to (491, 446)
Screenshot: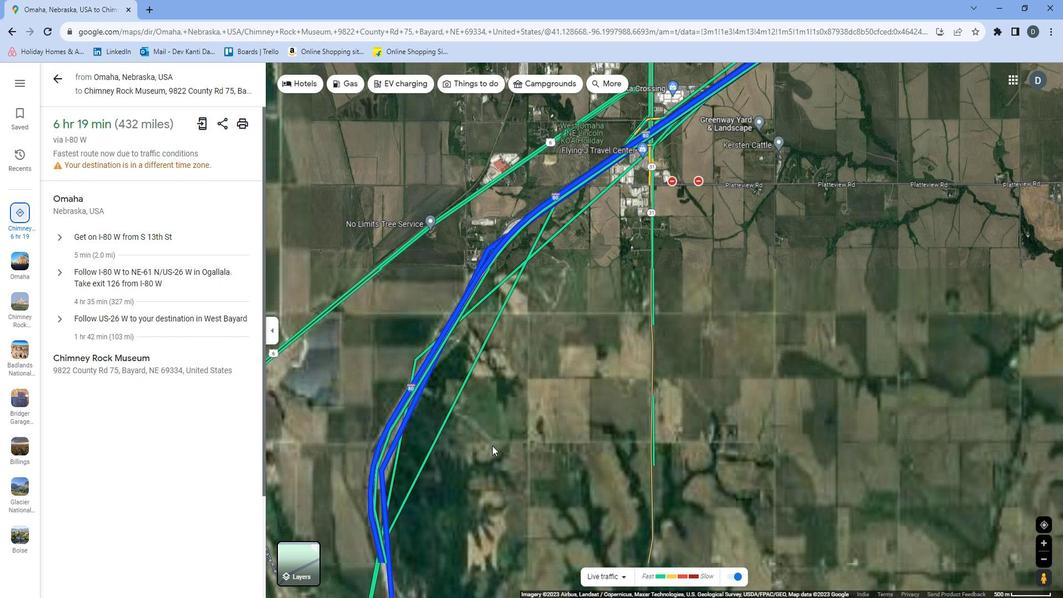 
Action: Mouse pressed left at (491, 446)
Screenshot: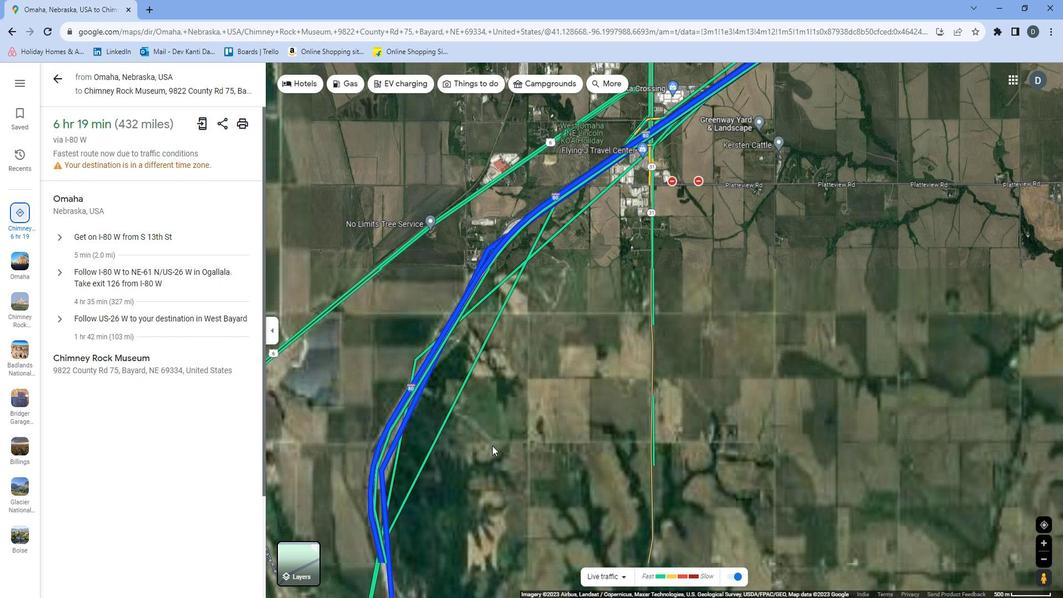 
Action: Mouse moved to (479, 452)
Screenshot: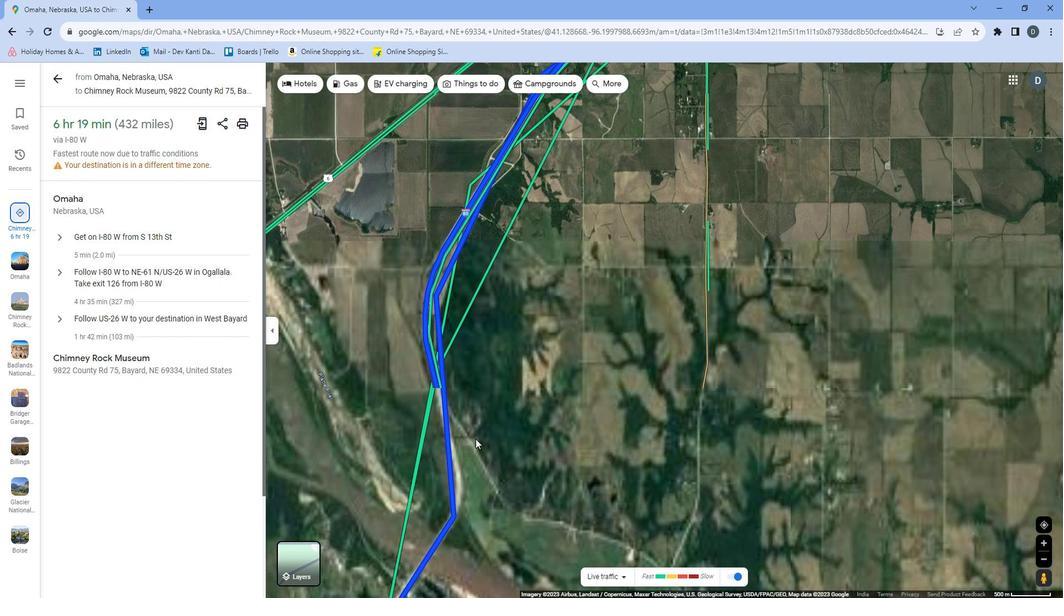 
Action: Mouse pressed left at (479, 452)
Screenshot: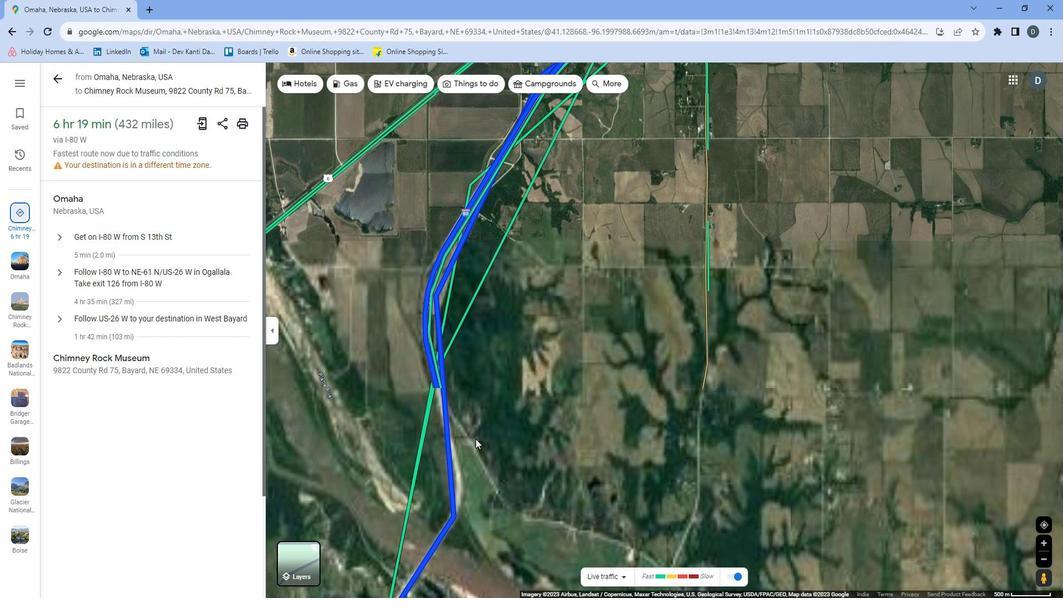 
Action: Mouse moved to (515, 372)
Screenshot: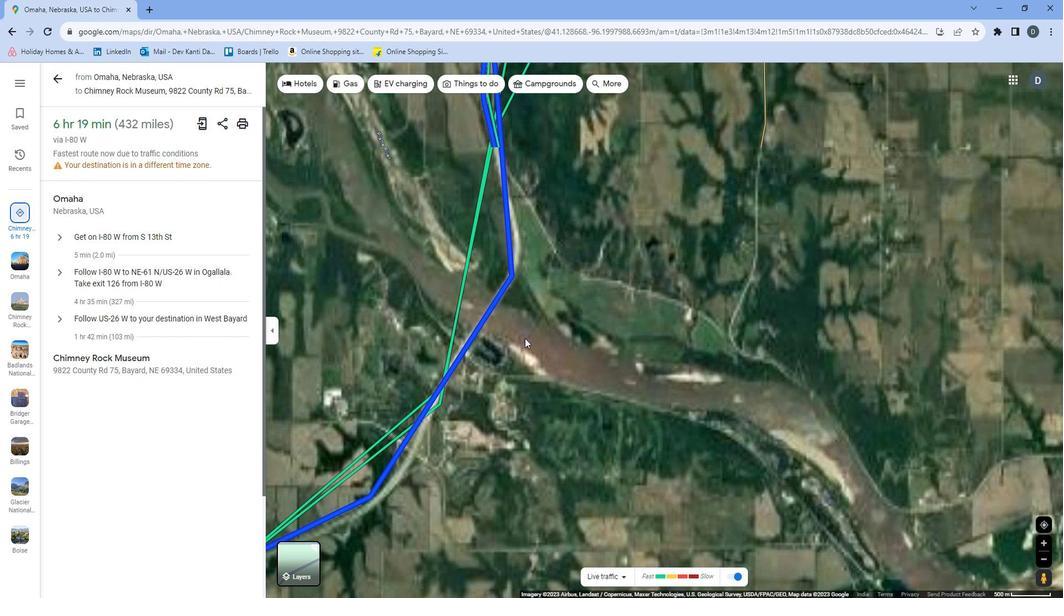 
Action: Mouse scrolled (515, 372) with delta (0, 0)
Screenshot: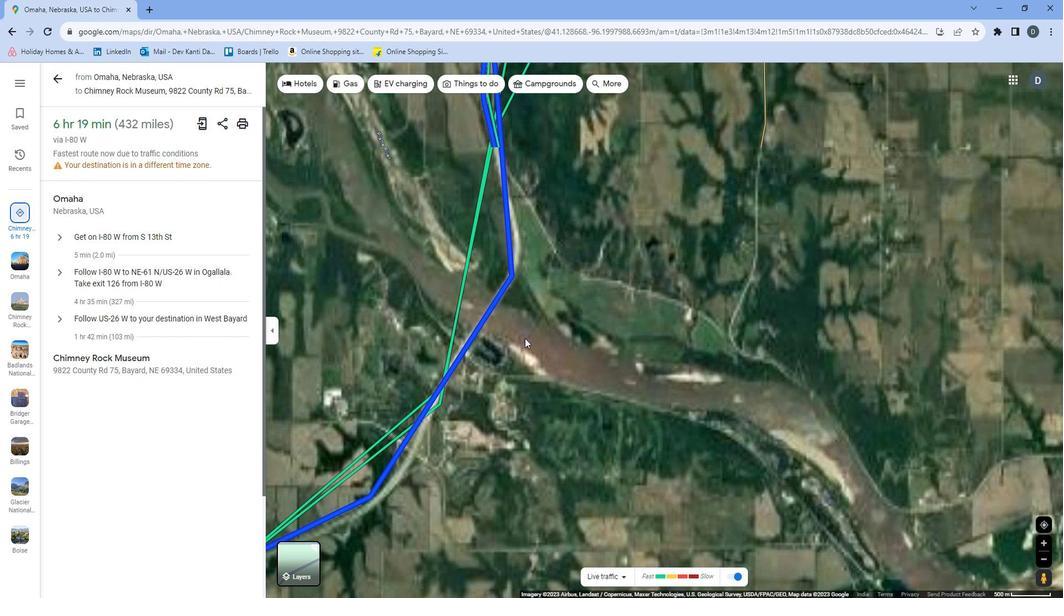 
Action: Mouse moved to (515, 373)
Screenshot: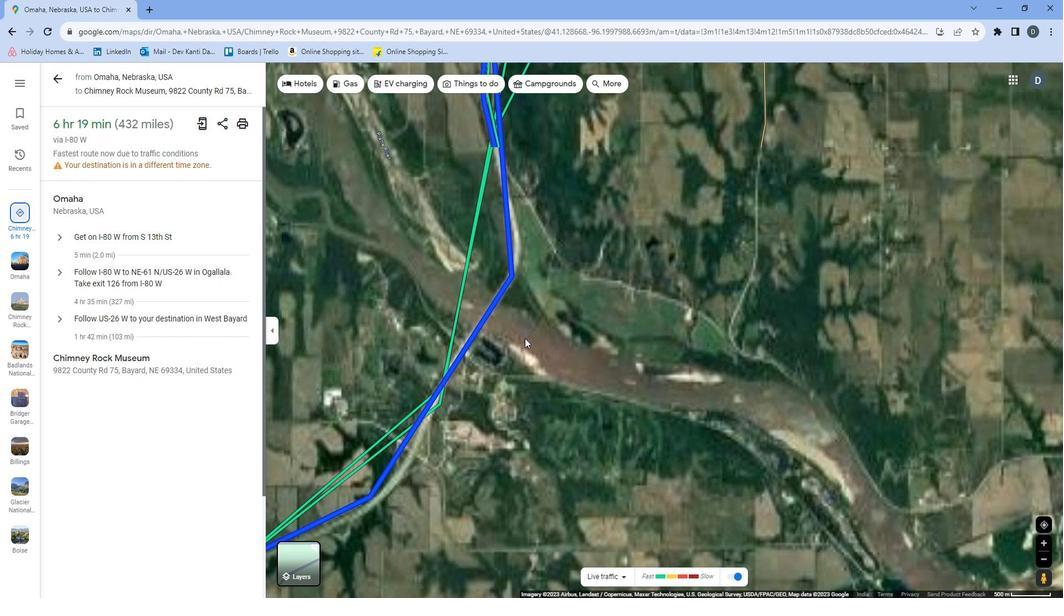 
Action: Mouse scrolled (515, 372) with delta (0, 0)
Screenshot: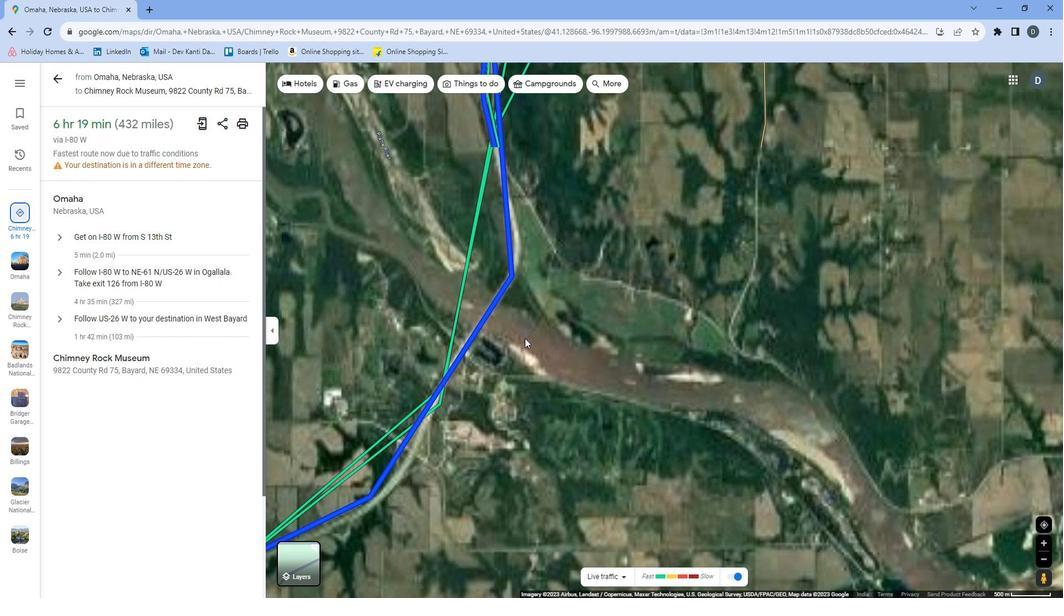 
Action: Mouse moved to (489, 403)
Screenshot: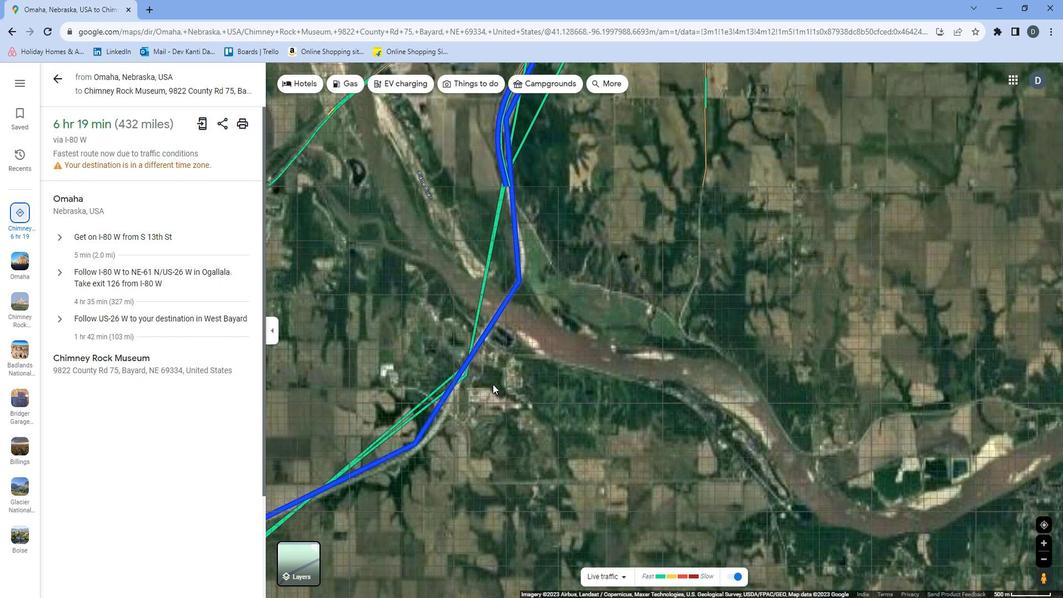 
Action: Mouse pressed left at (489, 403)
Screenshot: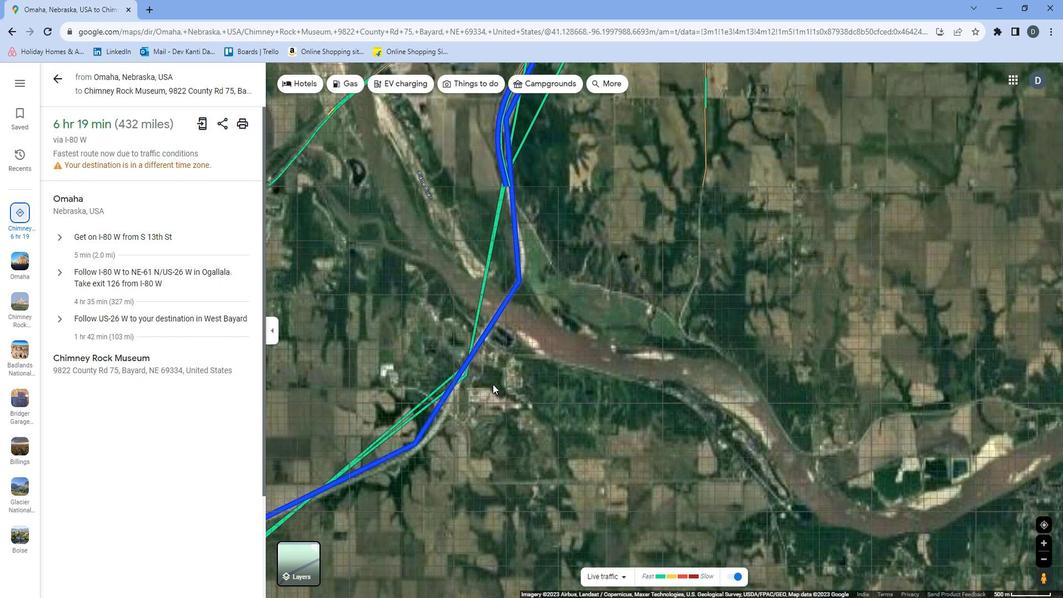 
Action: Mouse moved to (486, 424)
Screenshot: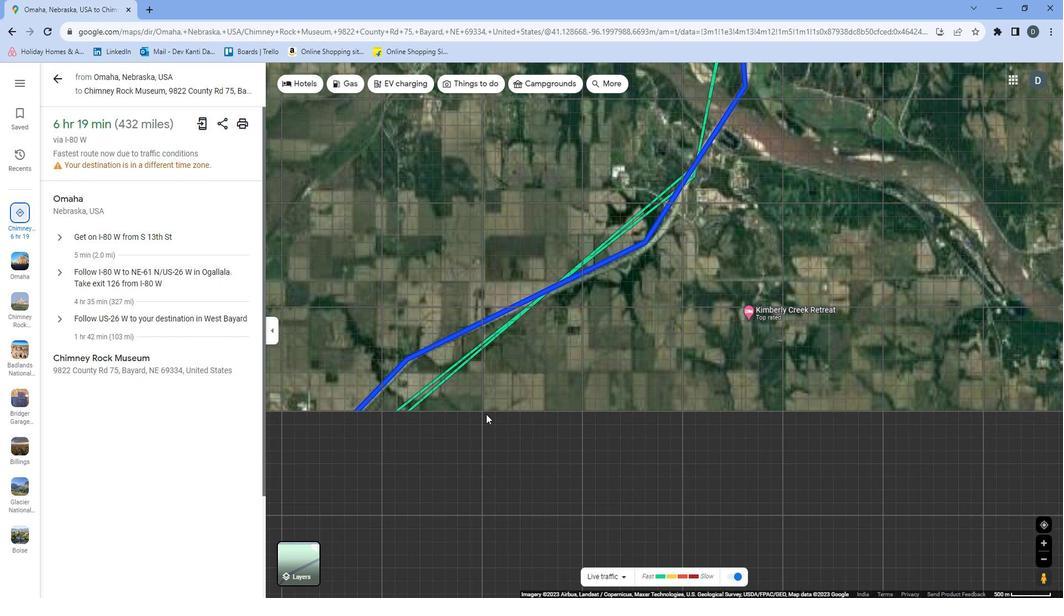 
Action: Mouse pressed left at (486, 424)
Screenshot: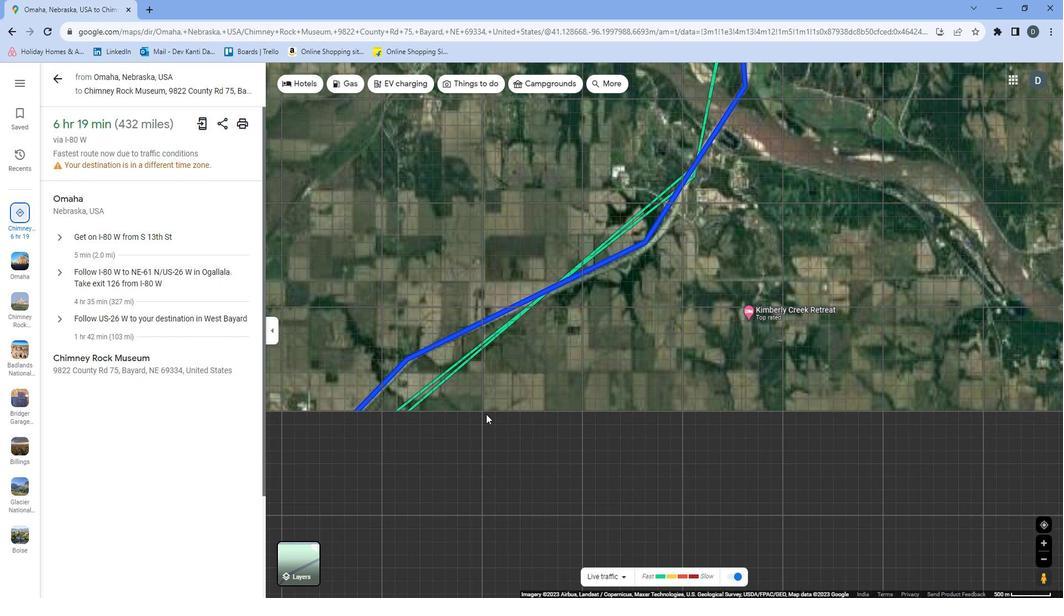 
Action: Mouse moved to (461, 339)
Screenshot: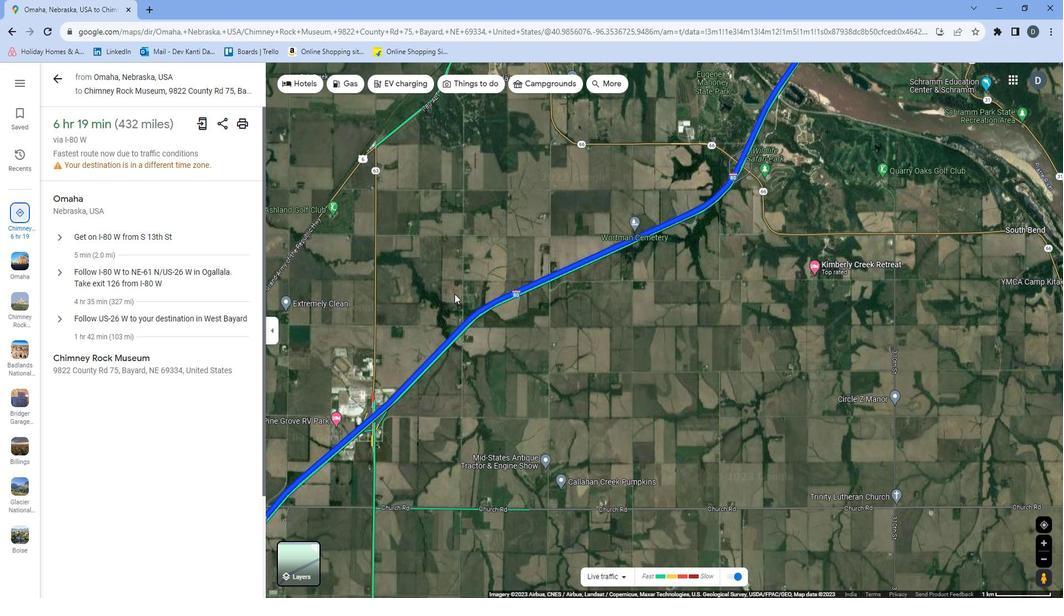 
Action: Mouse pressed left at (461, 339)
Screenshot: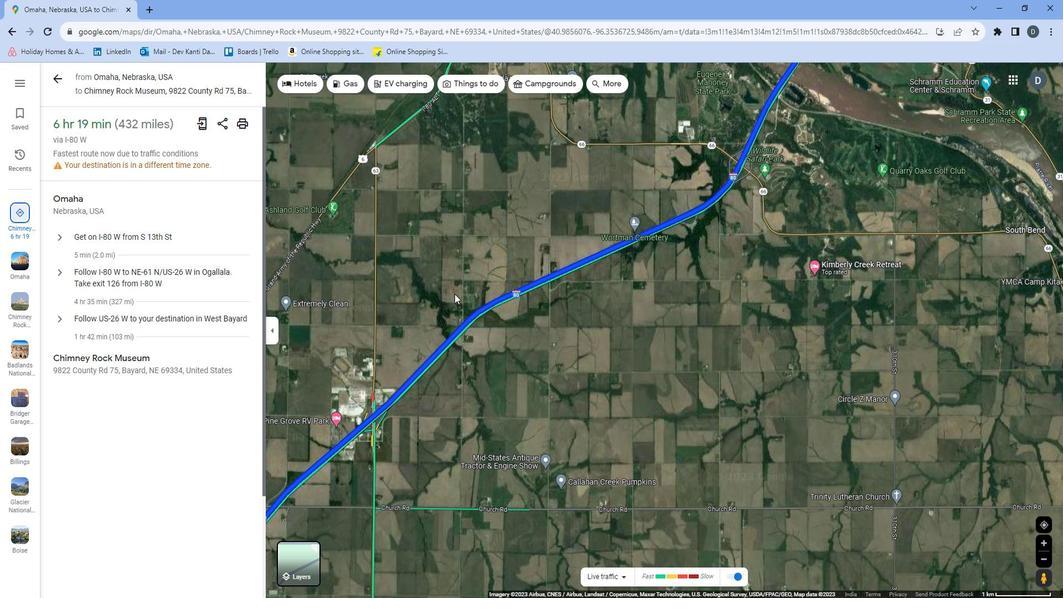 
Action: Mouse moved to (497, 434)
Screenshot: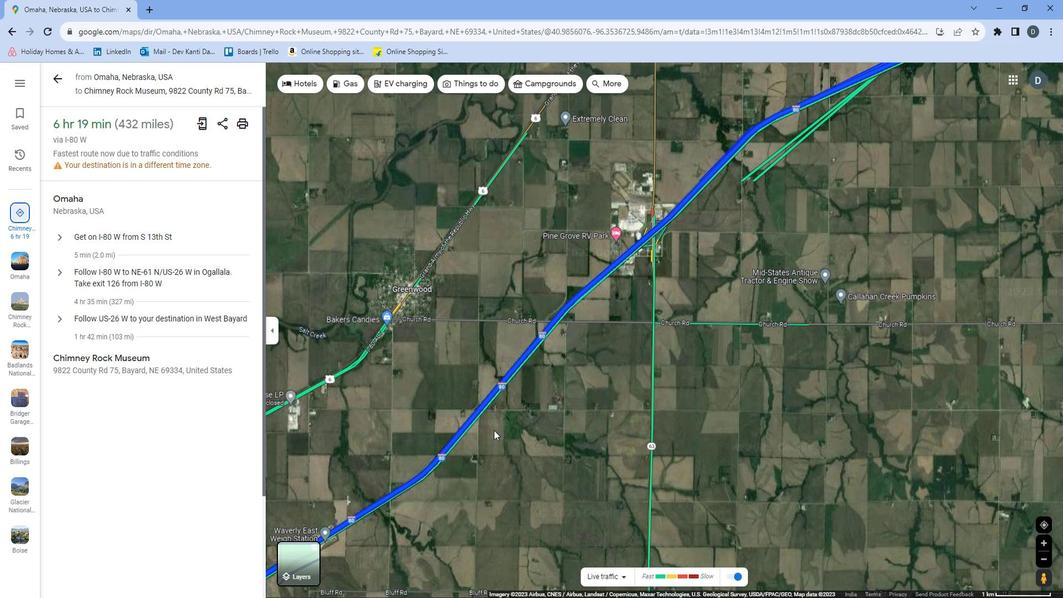 
Action: Mouse pressed left at (497, 434)
Screenshot: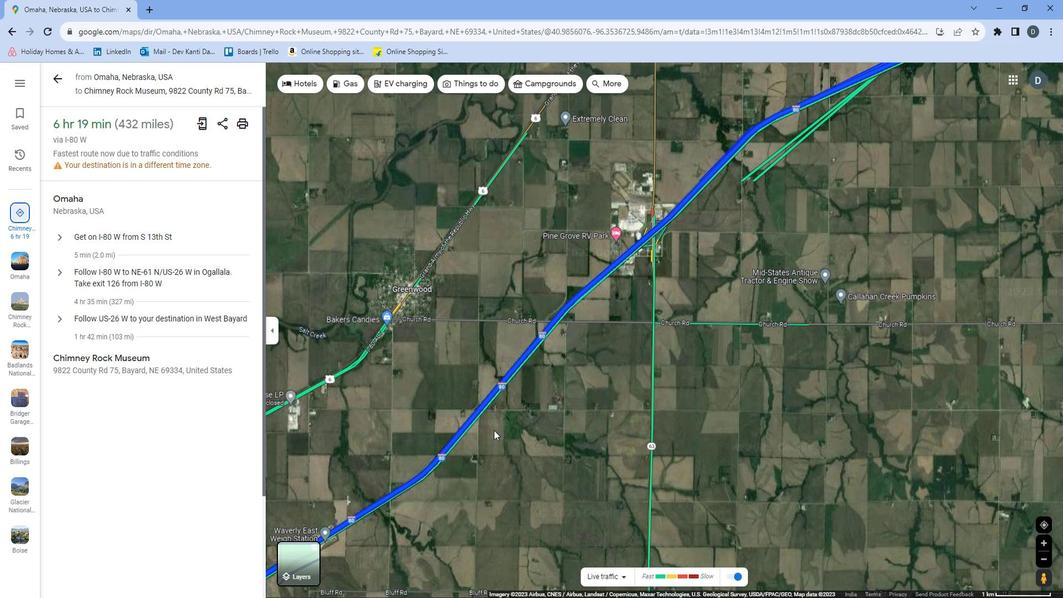 
Action: Mouse moved to (451, 412)
Screenshot: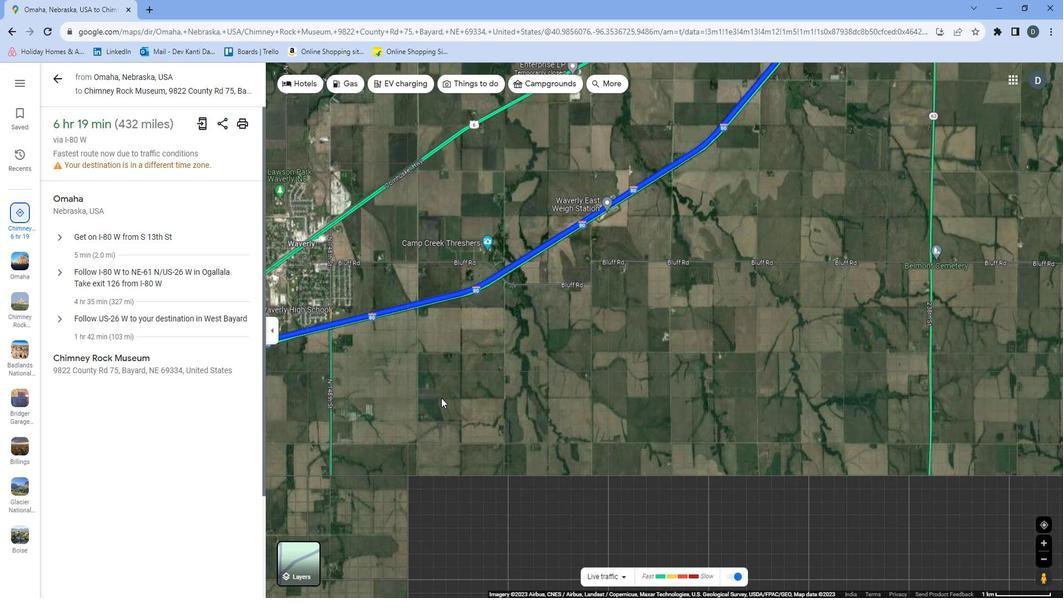 
Action: Mouse pressed left at (451, 412)
Screenshot: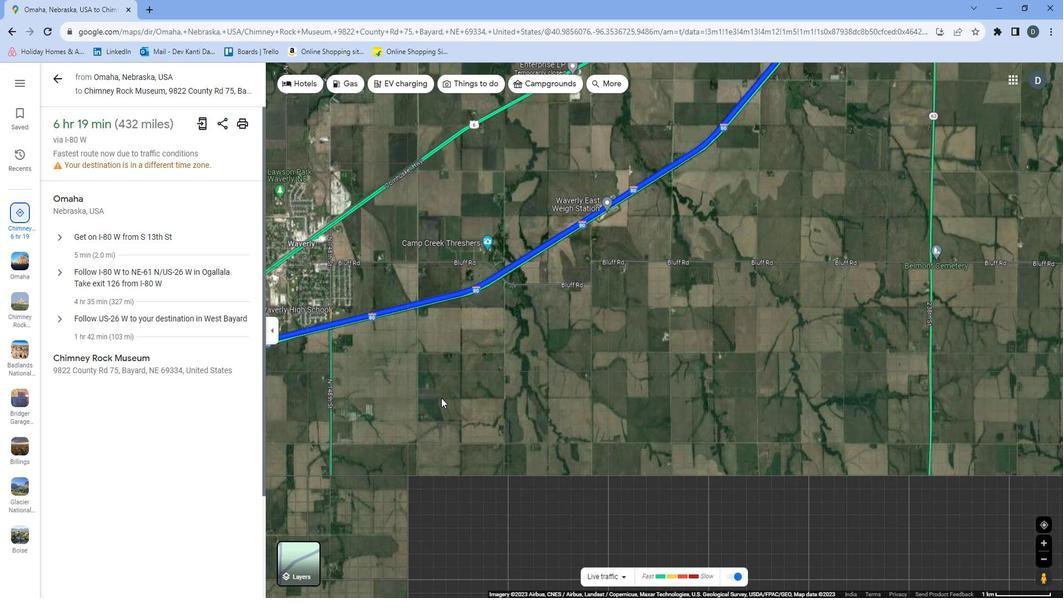 
Action: Mouse moved to (478, 366)
Screenshot: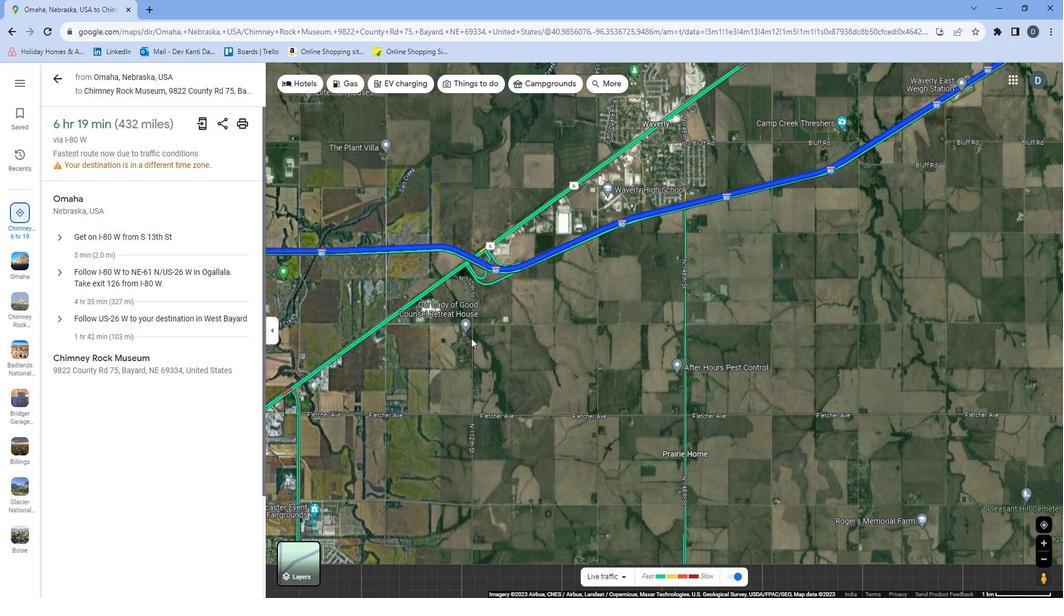 
Action: Mouse pressed left at (478, 366)
Screenshot: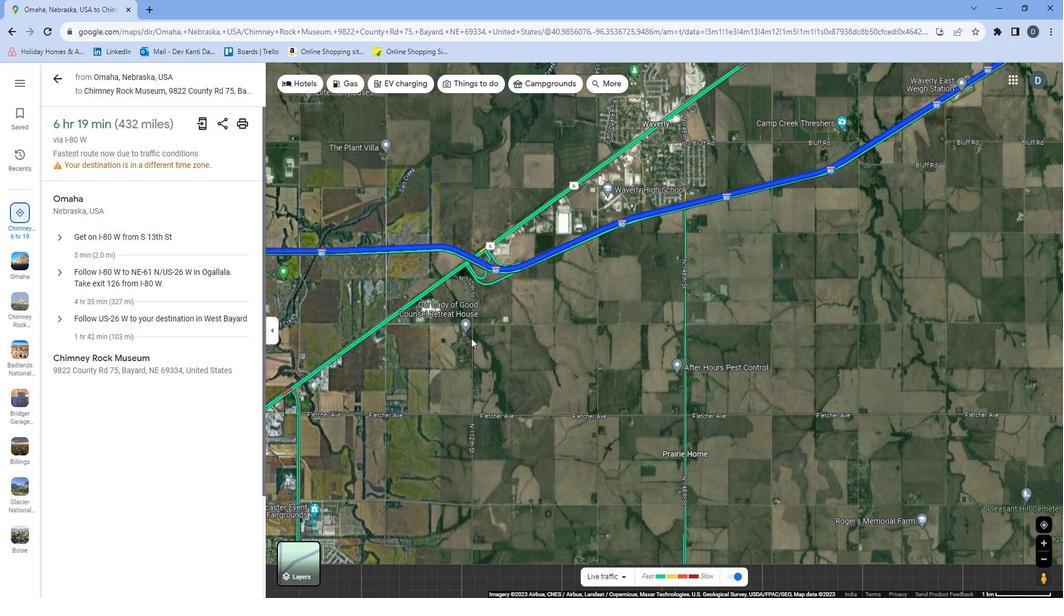 
Action: Mouse moved to (512, 363)
Screenshot: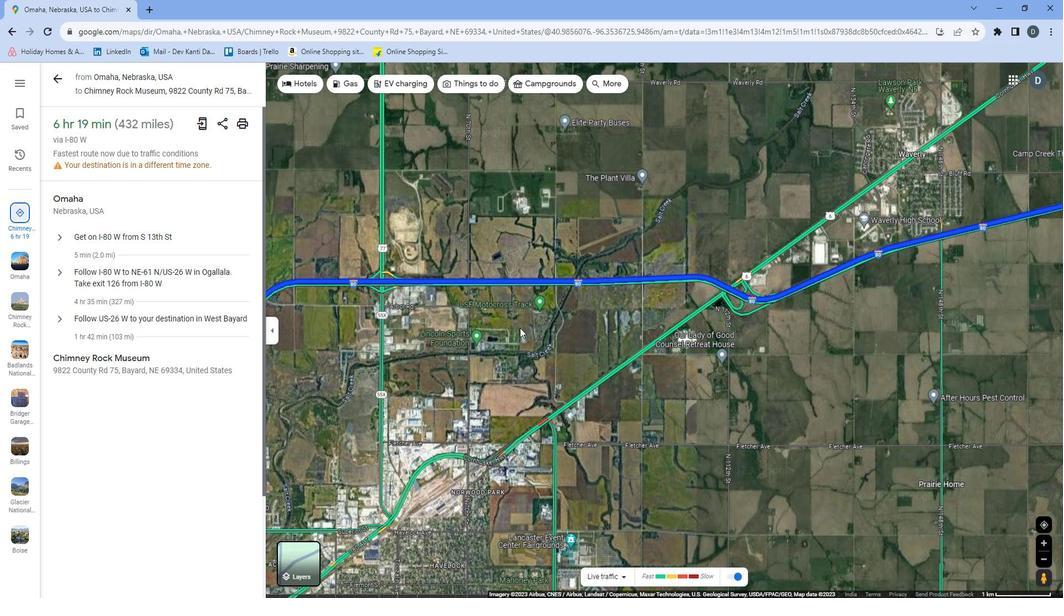 
Action: Mouse pressed left at (512, 363)
Screenshot: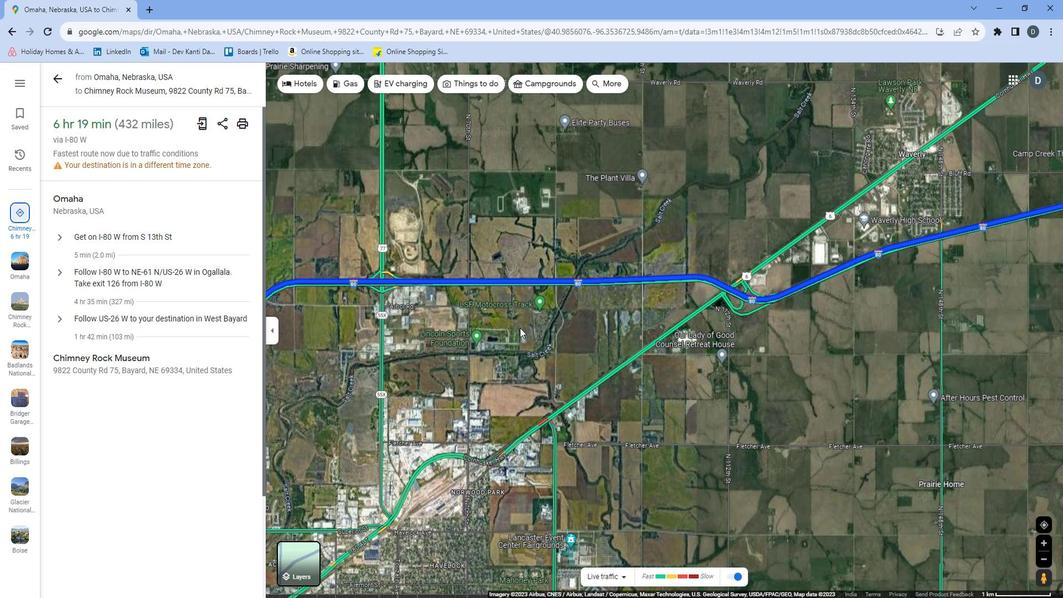 
Action: Mouse moved to (464, 402)
Screenshot: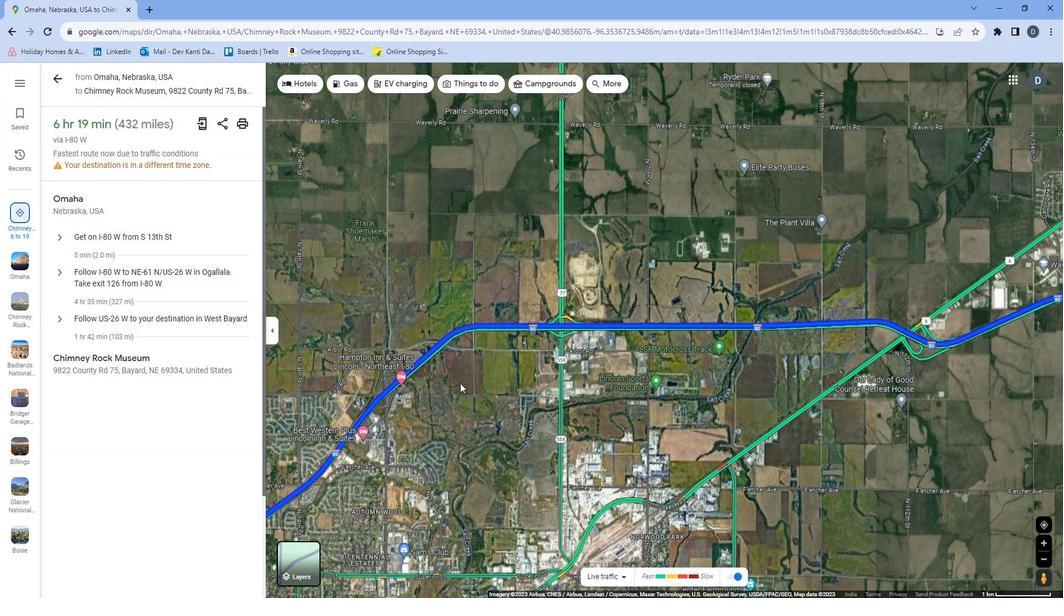 
Action: Mouse pressed left at (464, 402)
Screenshot: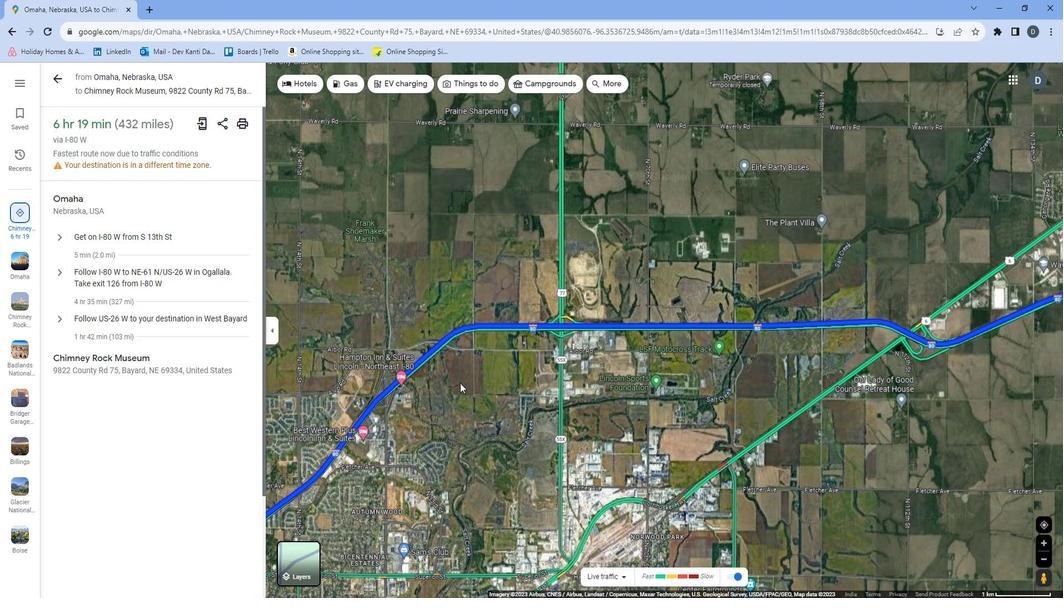 
Action: Mouse moved to (462, 425)
Screenshot: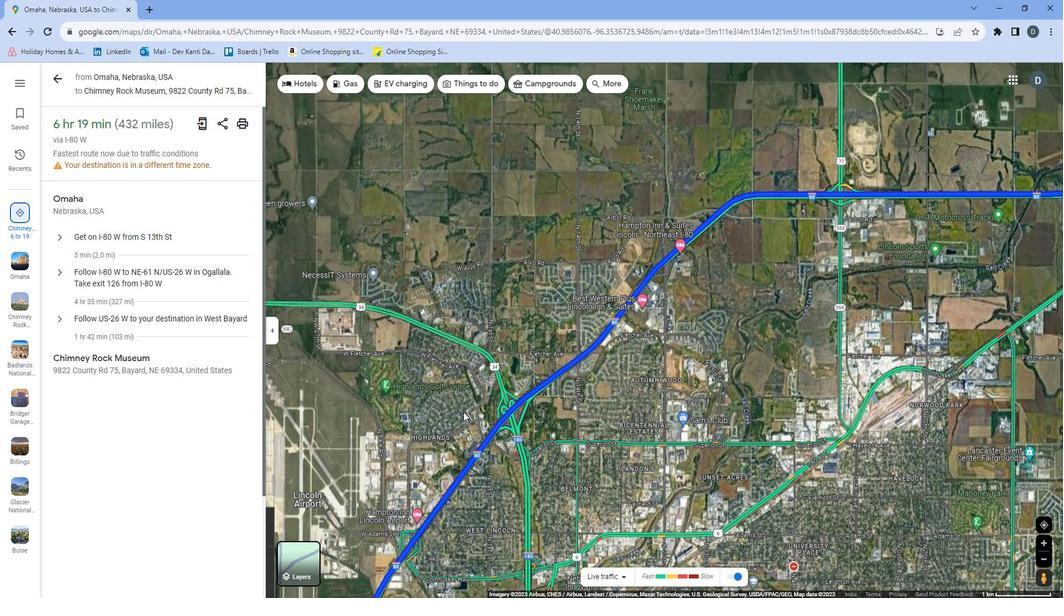 
Action: Mouse pressed left at (462, 425)
Screenshot: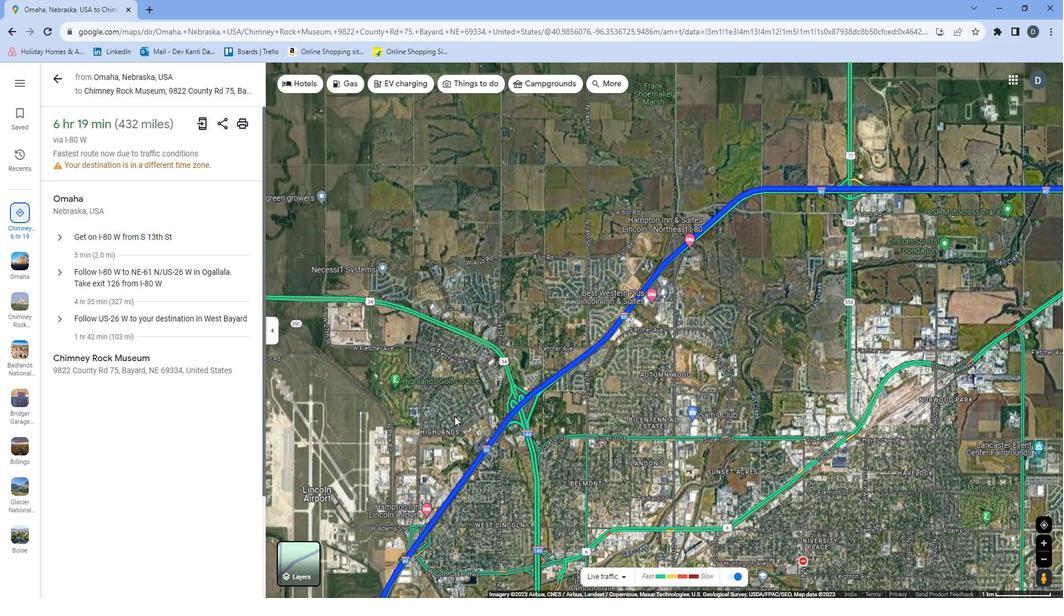 
Action: Mouse moved to (511, 404)
Screenshot: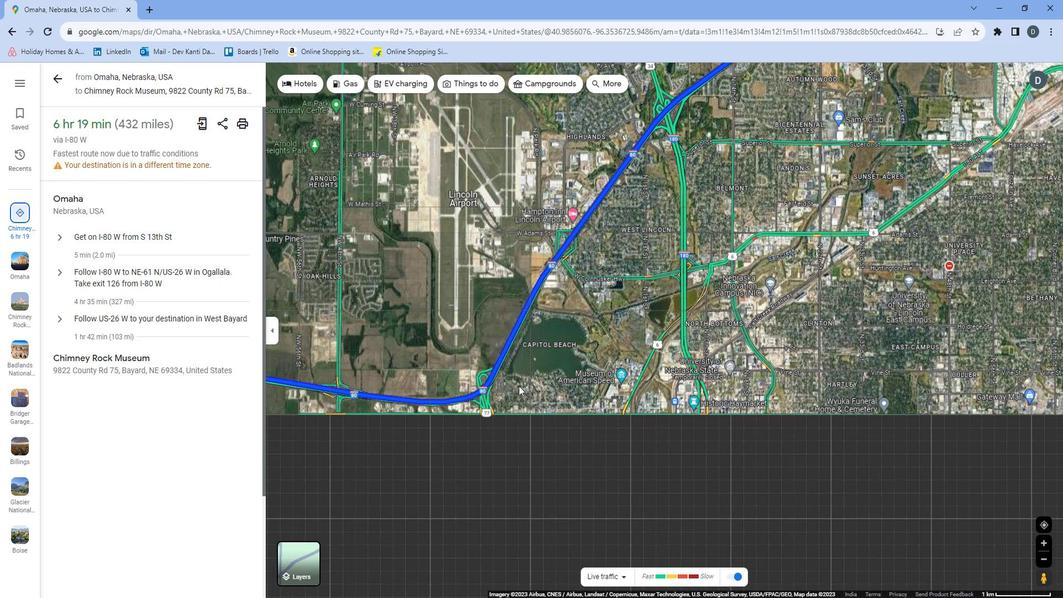 
Action: Mouse pressed left at (511, 404)
Screenshot: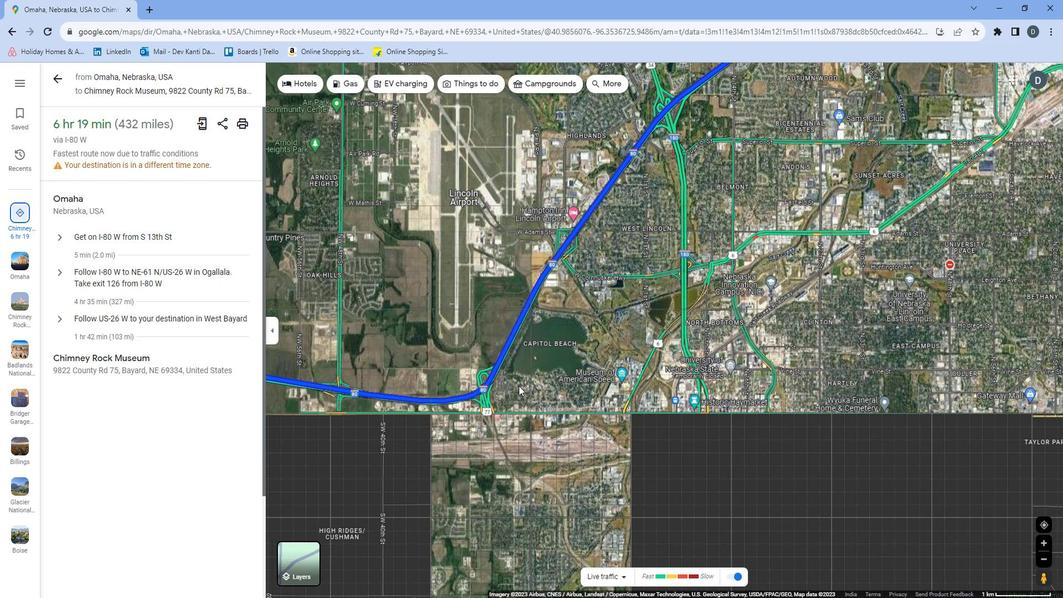 
Action: Mouse moved to (419, 346)
Screenshot: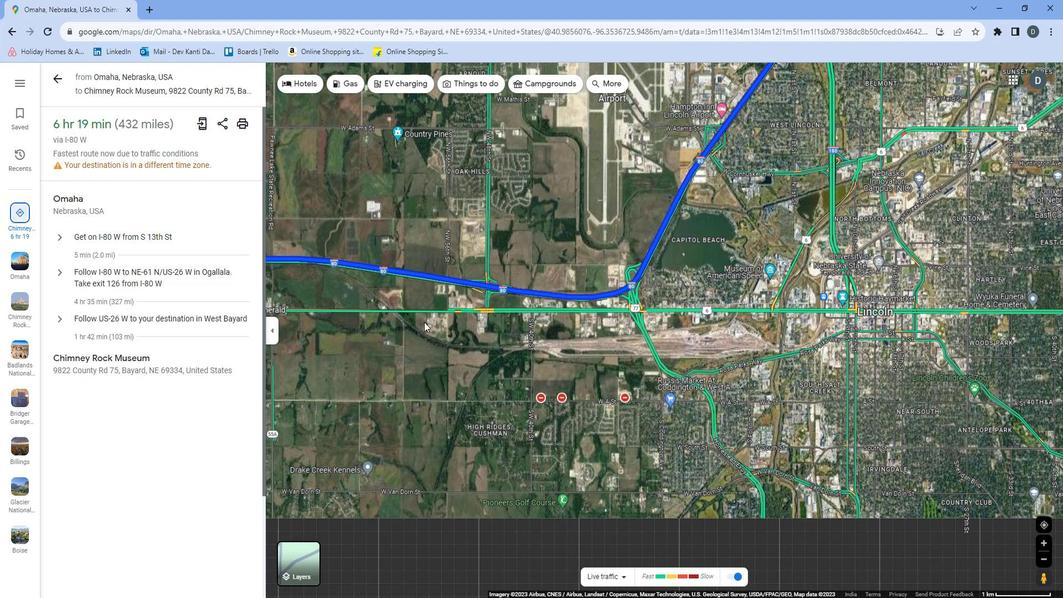 
Action: Mouse pressed left at (419, 346)
Screenshot: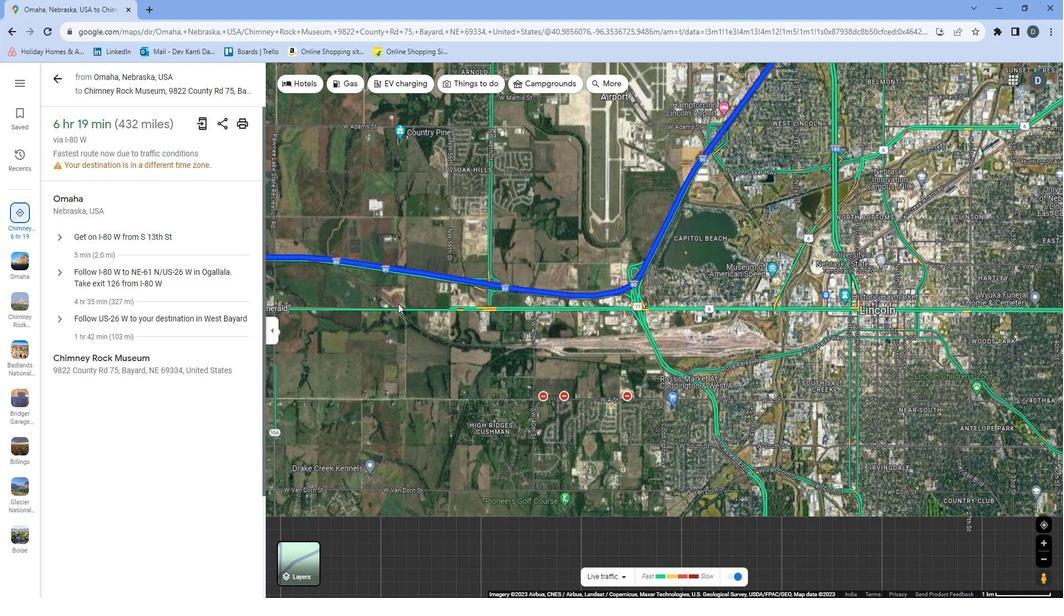 
Action: Mouse moved to (413, 407)
Screenshot: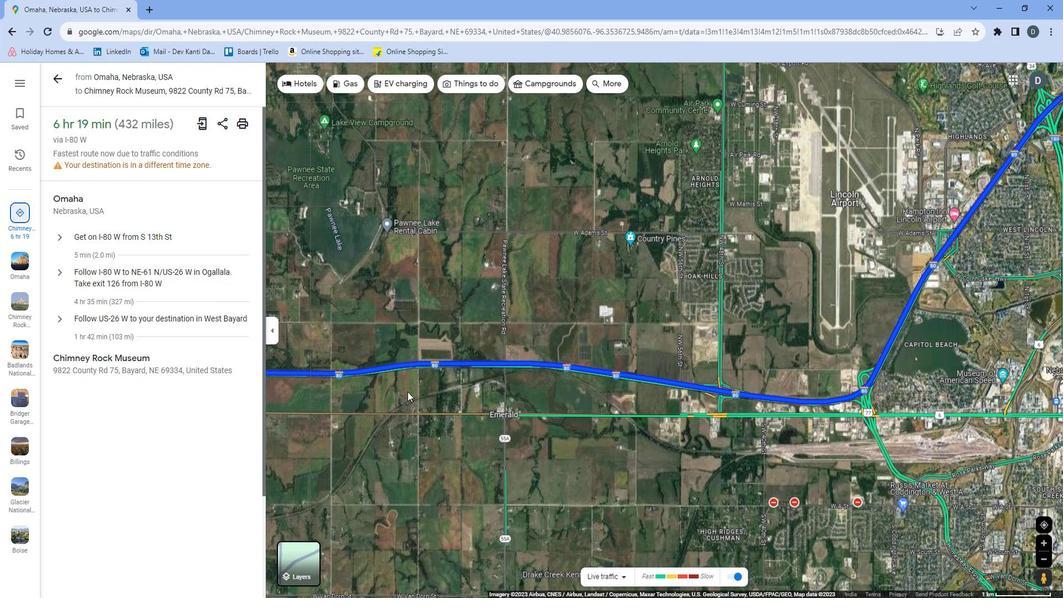 
Action: Mouse pressed left at (413, 407)
Screenshot: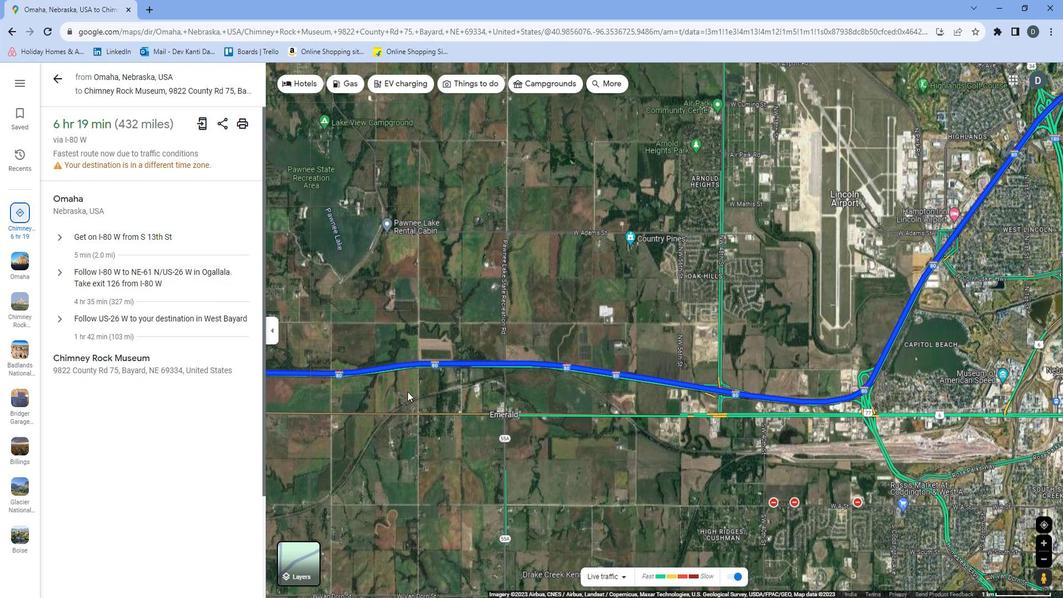 
Action: Mouse moved to (459, 405)
Screenshot: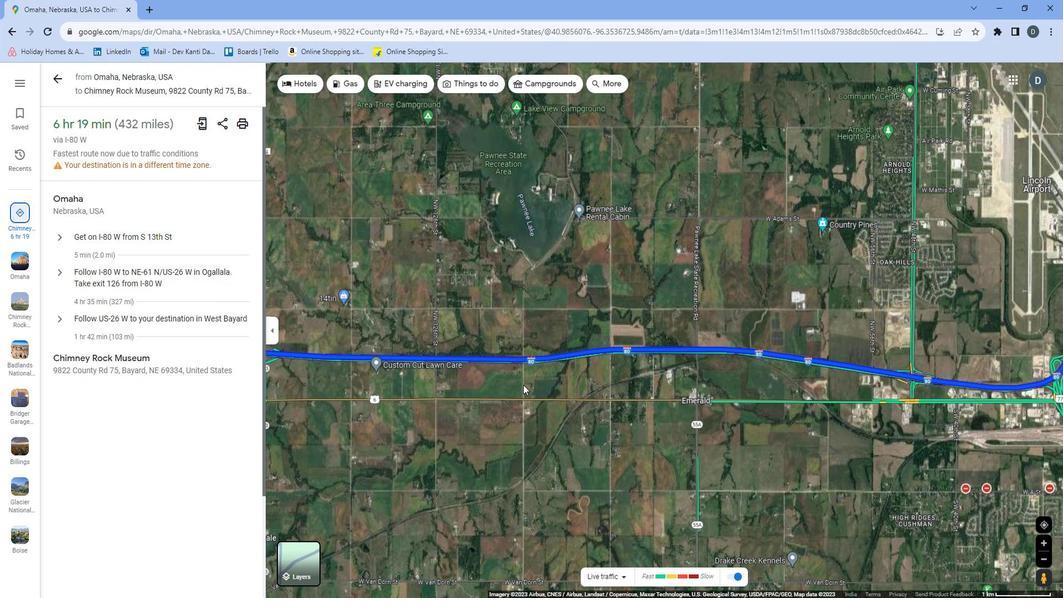 
Action: Mouse pressed left at (459, 405)
Screenshot: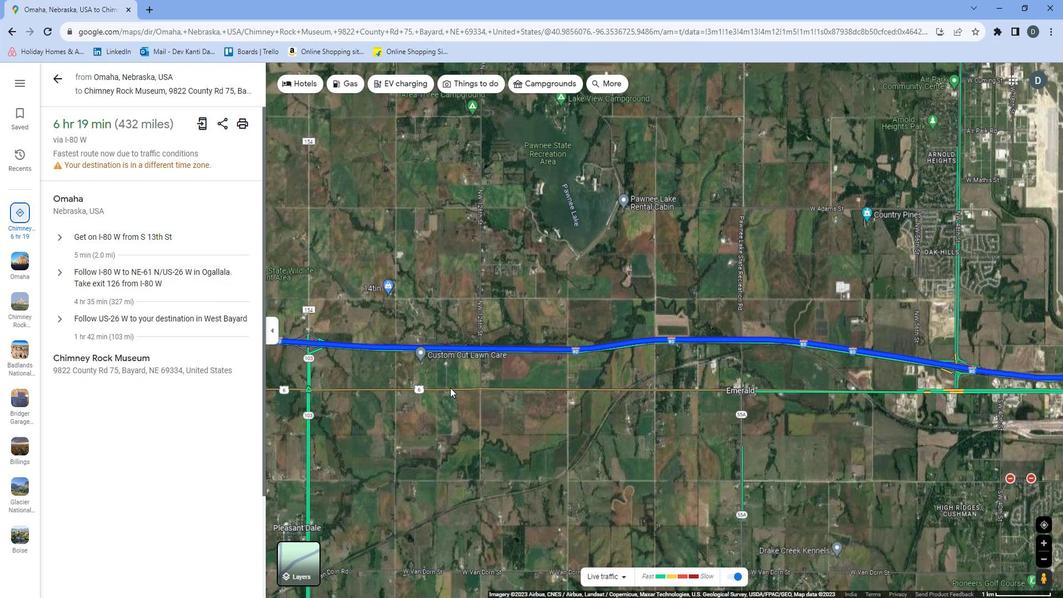 
Action: Mouse moved to (435, 405)
Screenshot: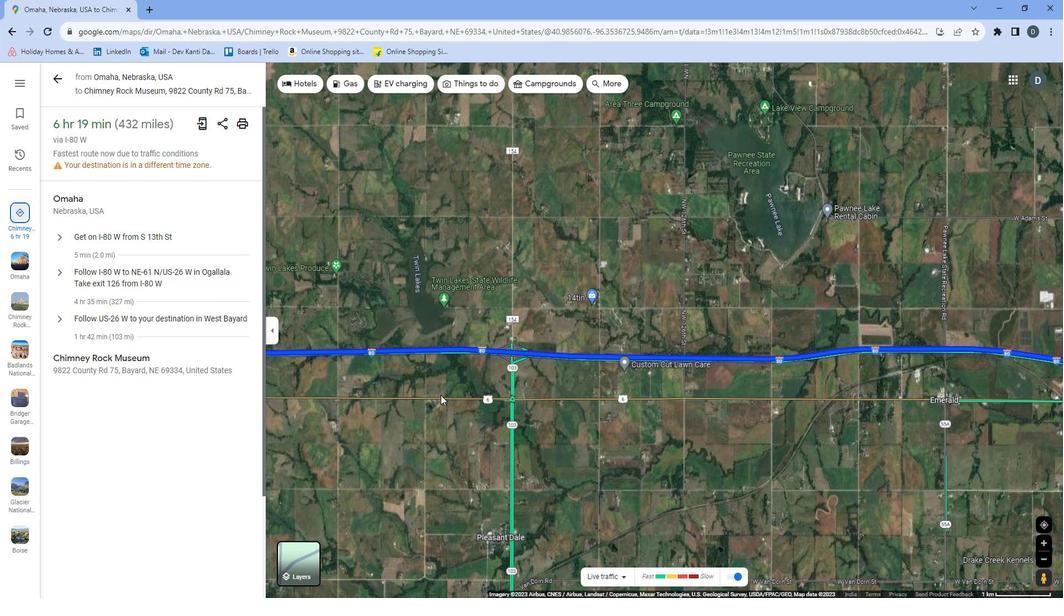 
Action: Mouse pressed left at (435, 405)
Screenshot: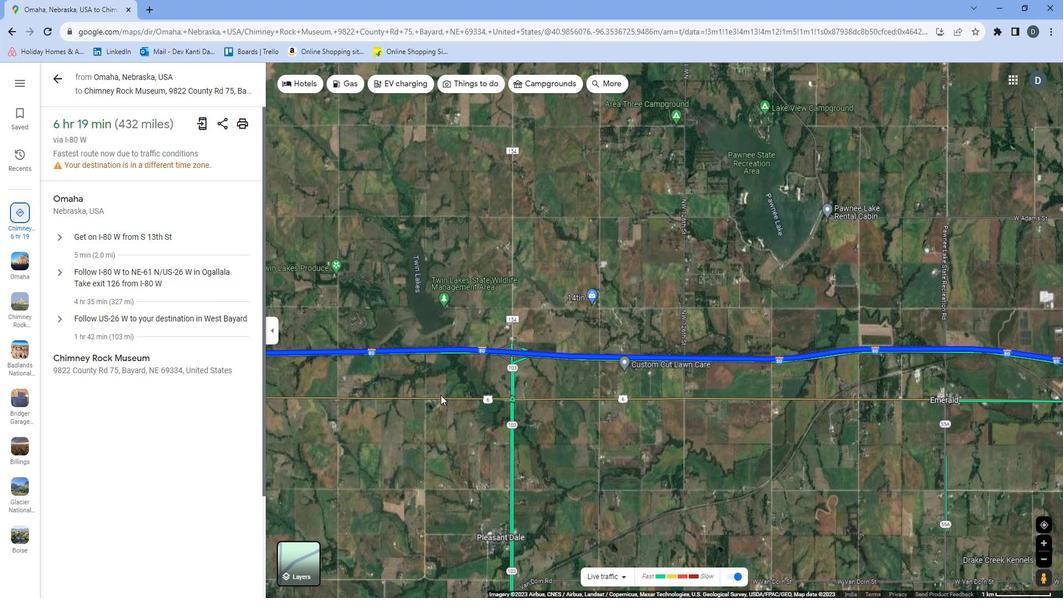 
Action: Mouse moved to (409, 418)
Screenshot: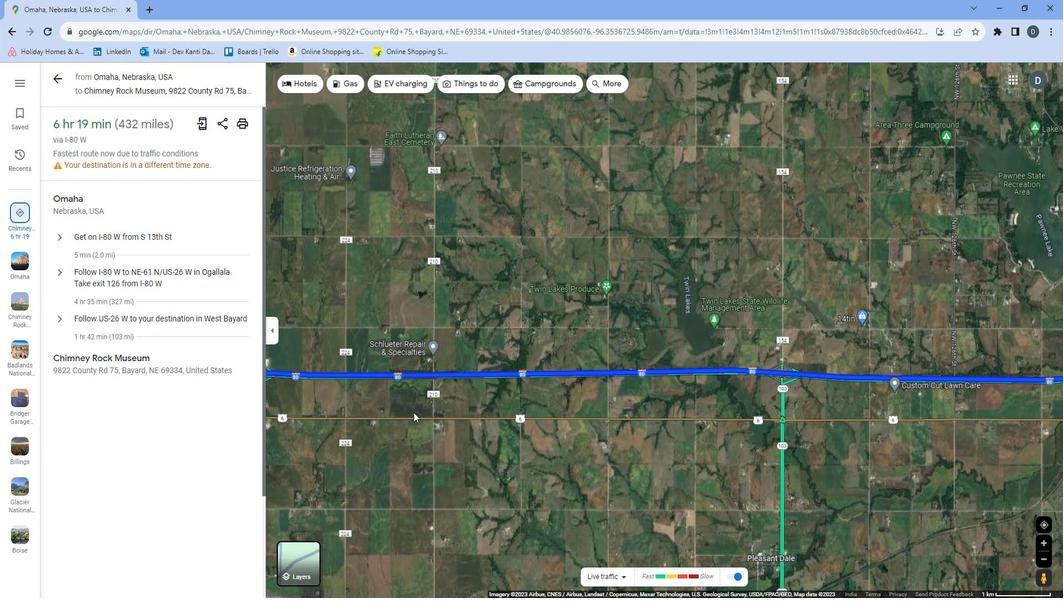 
Action: Mouse pressed left at (409, 418)
Screenshot: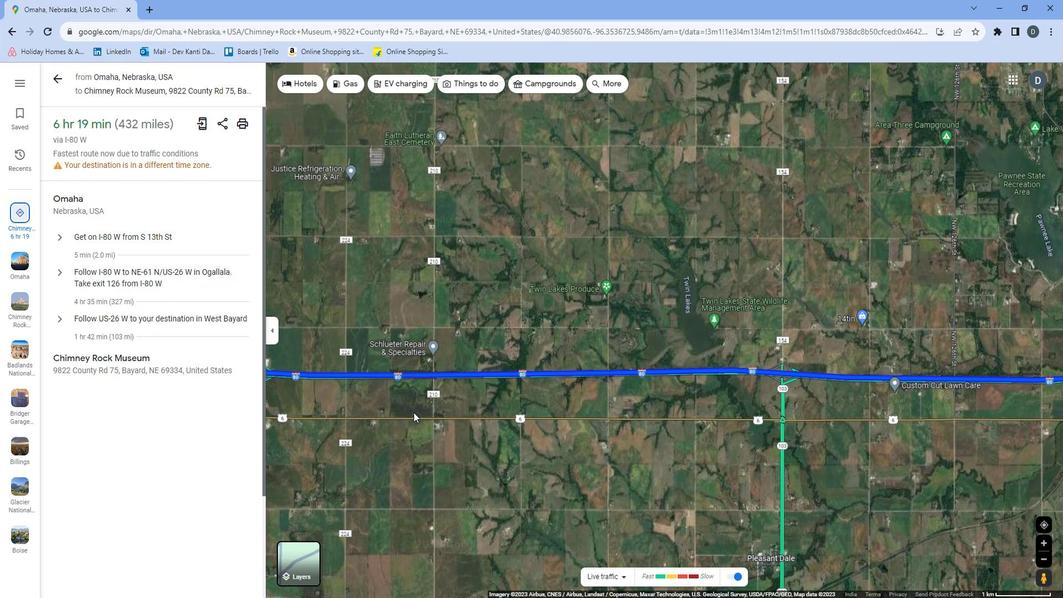 
Action: Mouse moved to (434, 432)
Screenshot: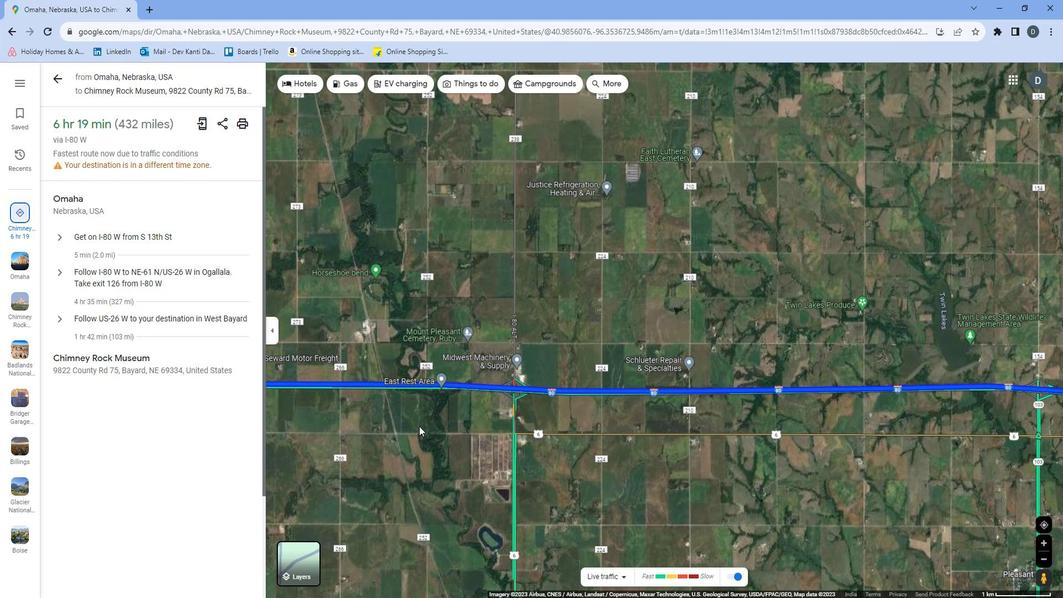 
Action: Mouse pressed left at (434, 432)
Screenshot: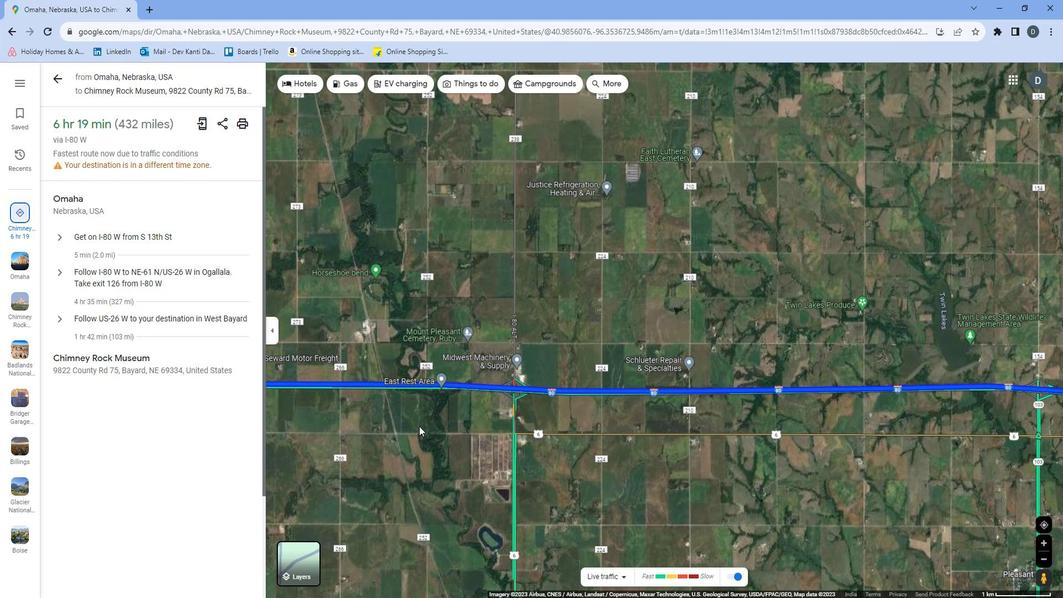 
Action: Mouse moved to (446, 426)
Screenshot: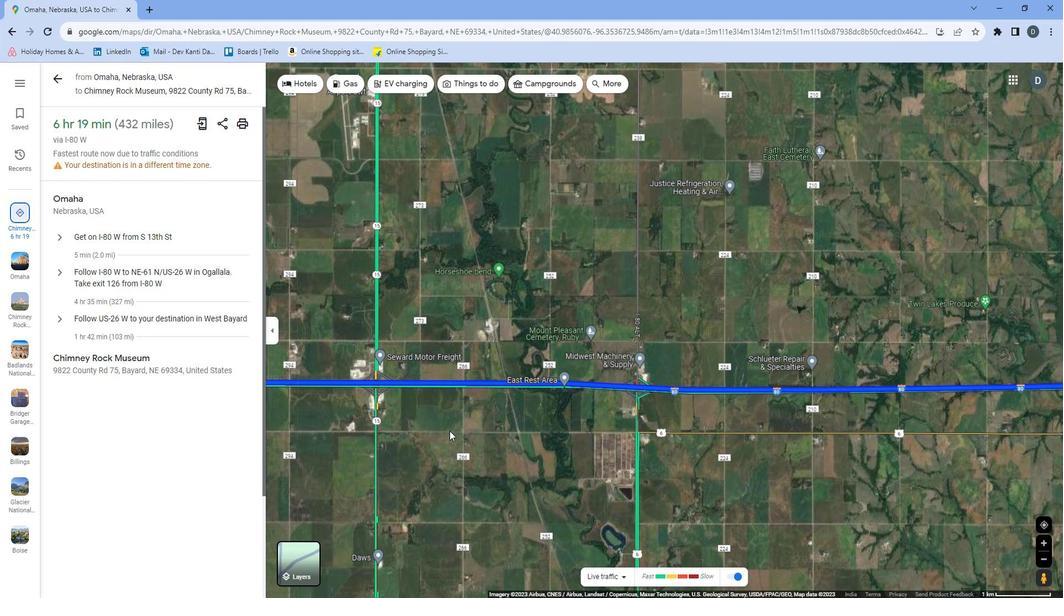 
Action: Mouse pressed left at (446, 426)
Screenshot: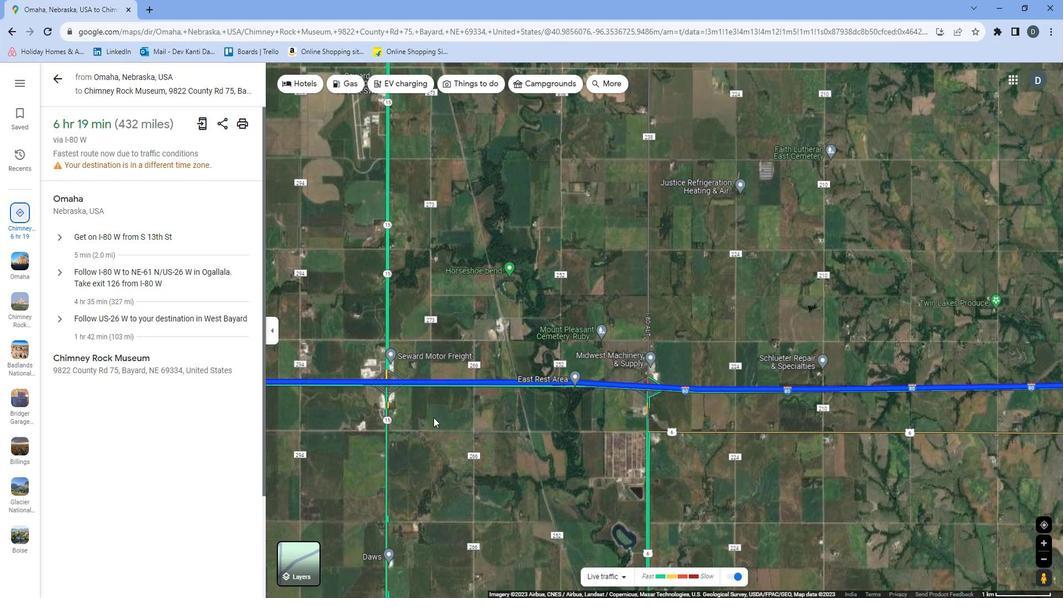 
Action: Mouse moved to (435, 433)
Screenshot: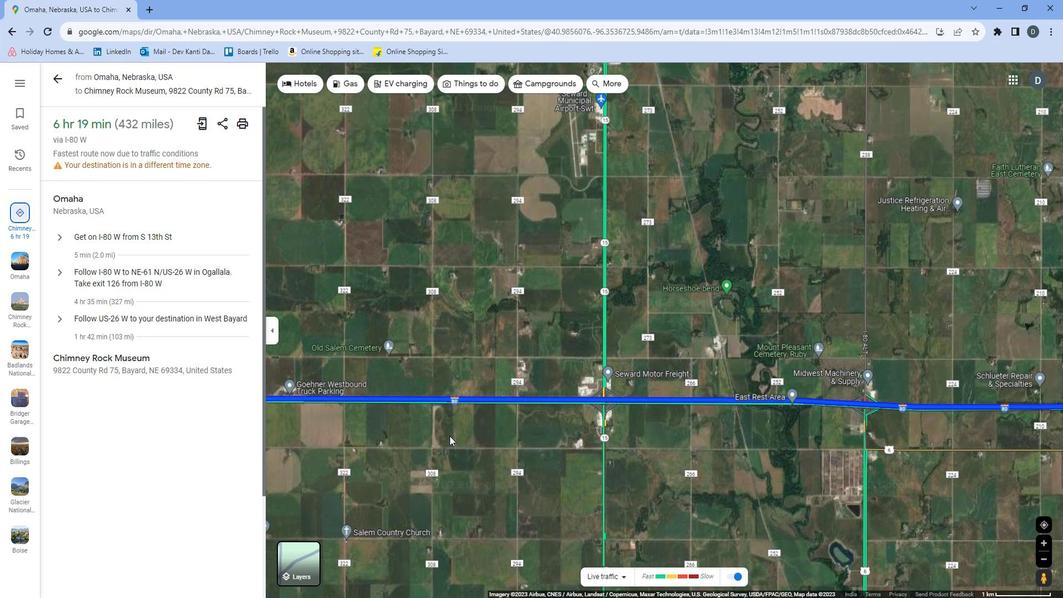 
Action: Mouse pressed left at (435, 433)
Screenshot: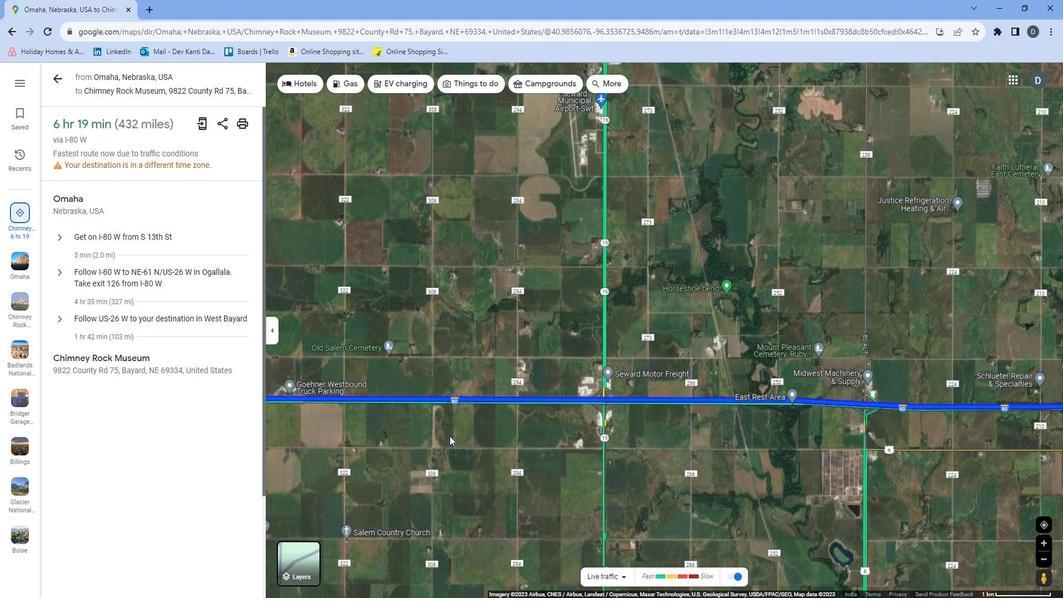 
Action: Mouse moved to (446, 449)
Screenshot: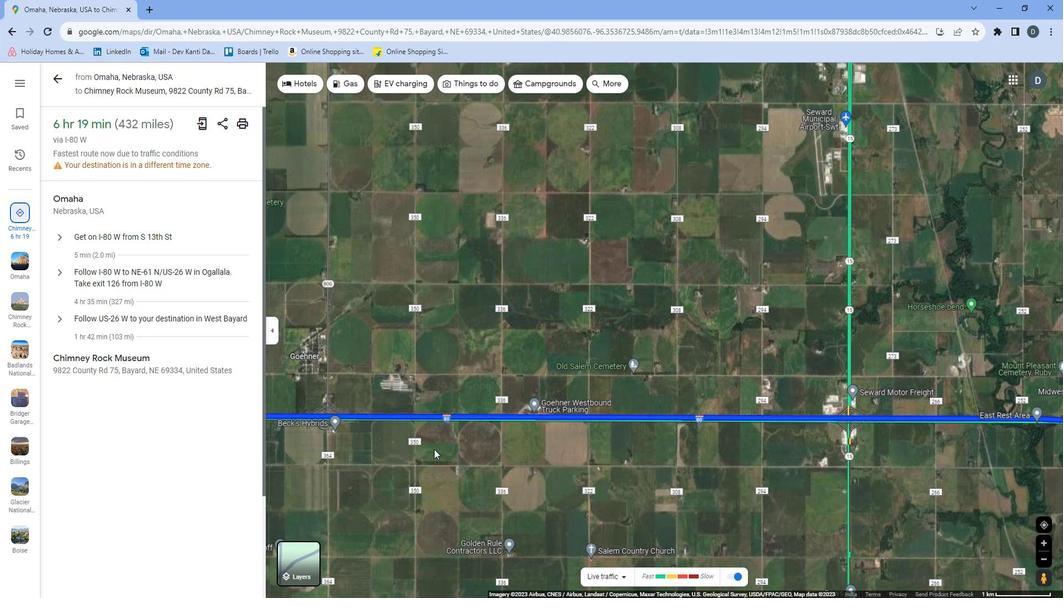 
Action: Mouse pressed left at (446, 449)
Screenshot: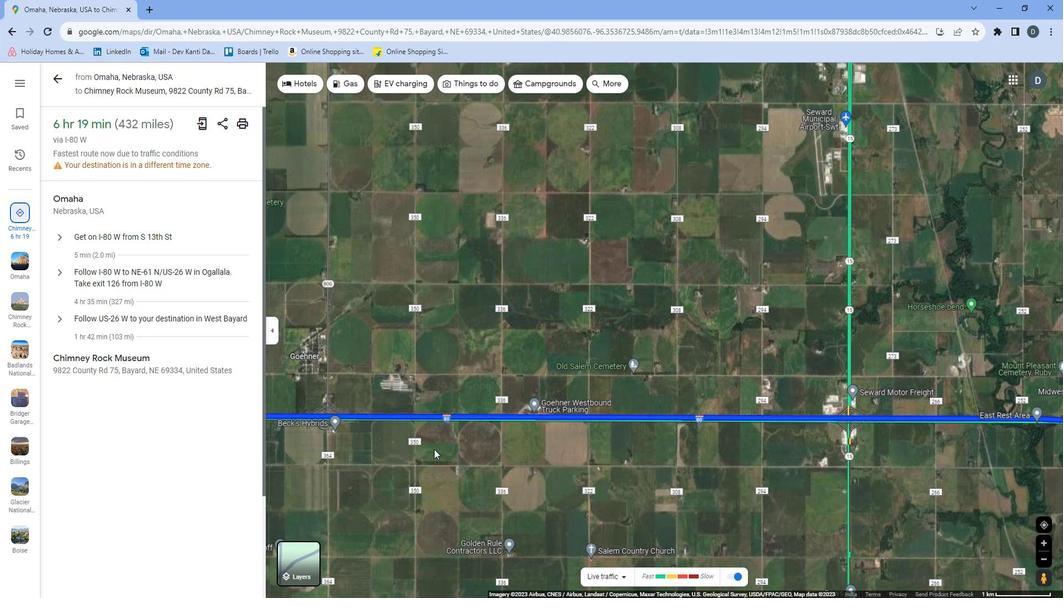 
Action: Mouse moved to (437, 449)
Screenshot: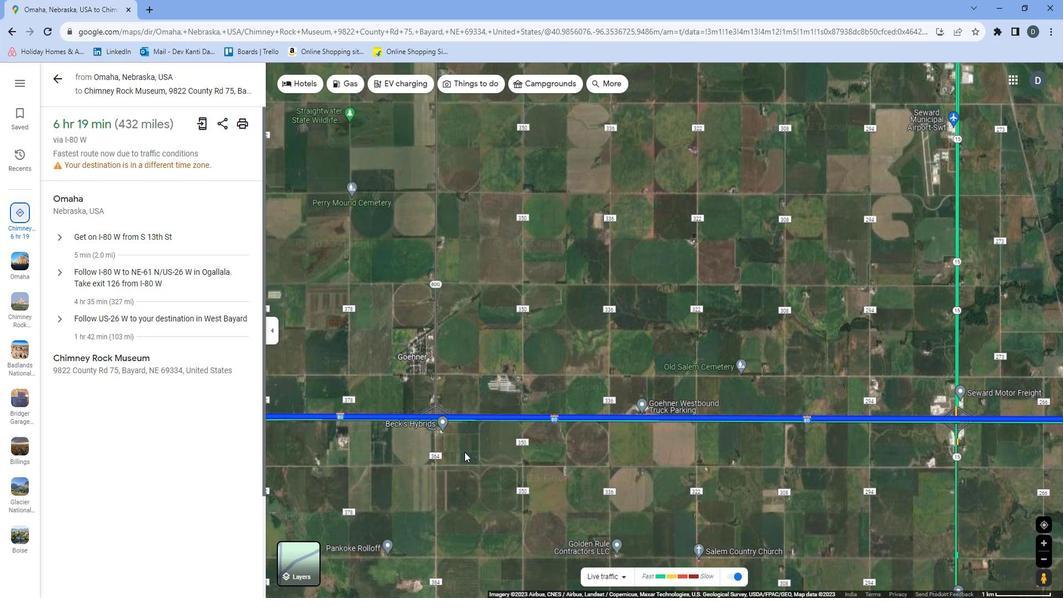 
Action: Mouse pressed left at (437, 449)
Screenshot: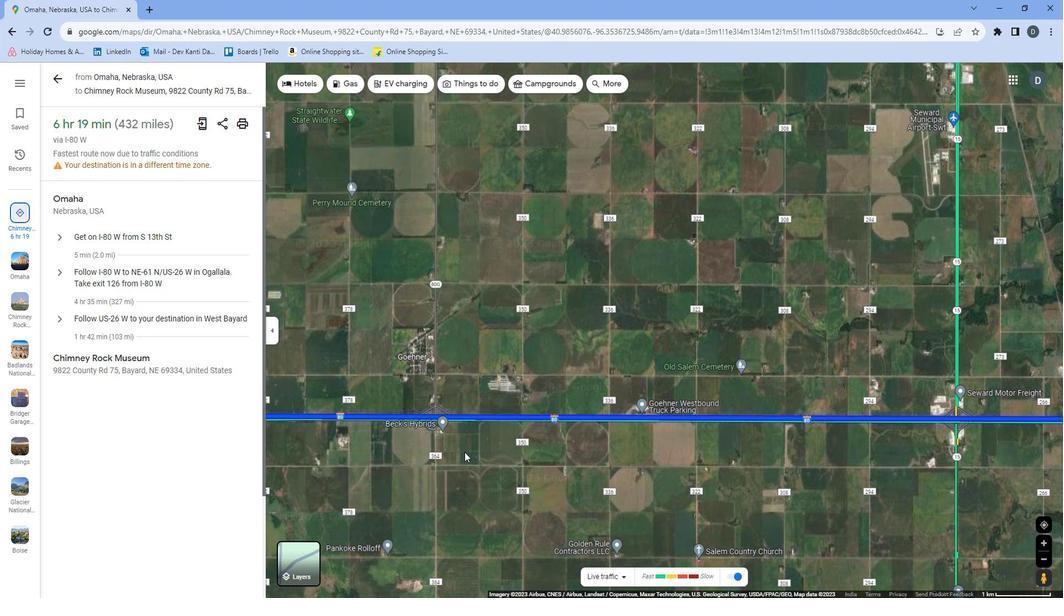 
Action: Mouse moved to (438, 445)
Screenshot: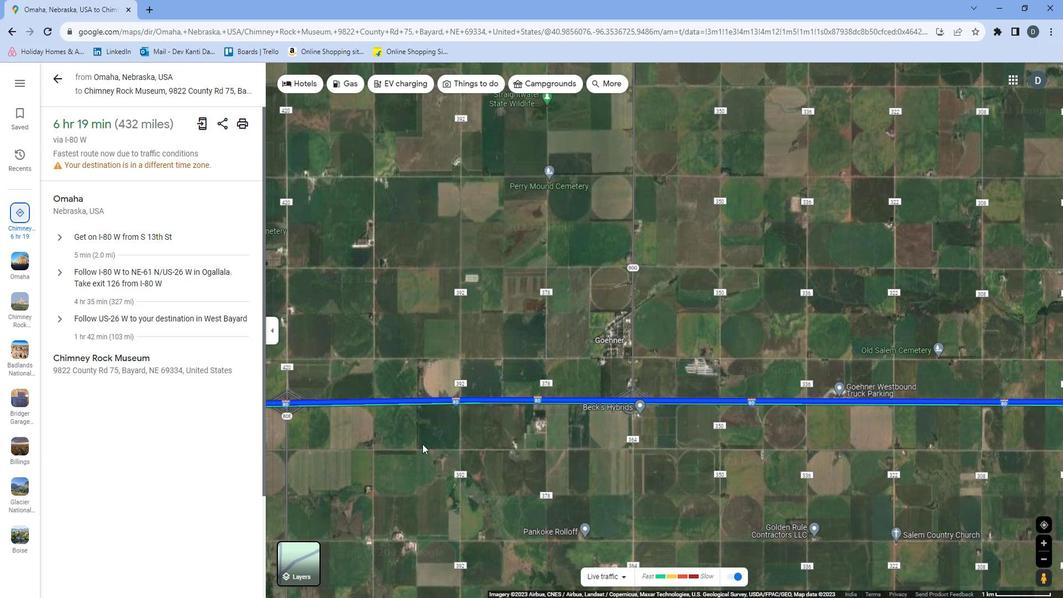 
Action: Mouse pressed left at (438, 445)
Screenshot: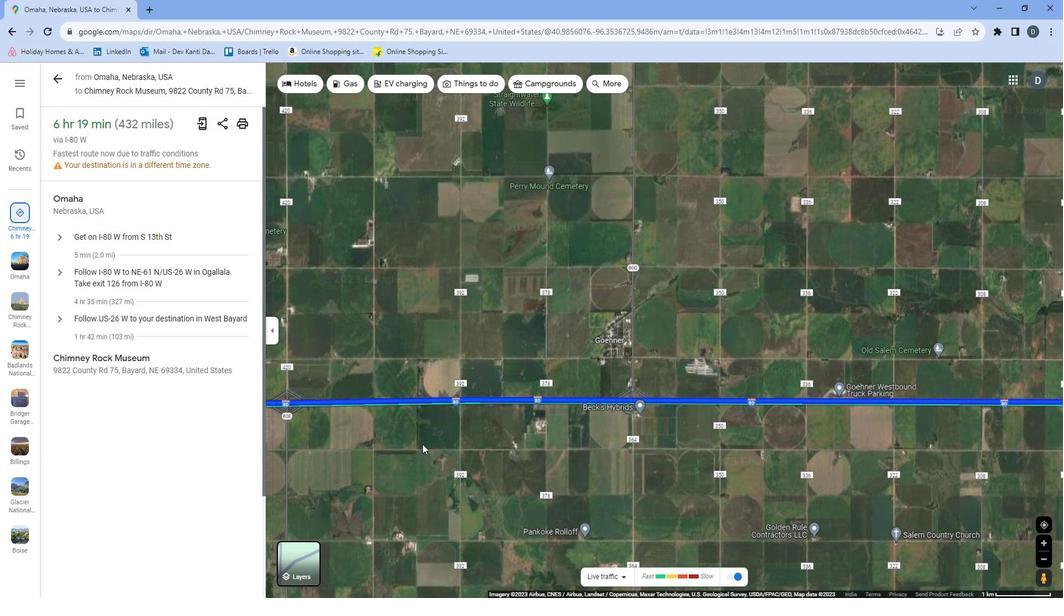 
Action: Mouse moved to (463, 442)
Screenshot: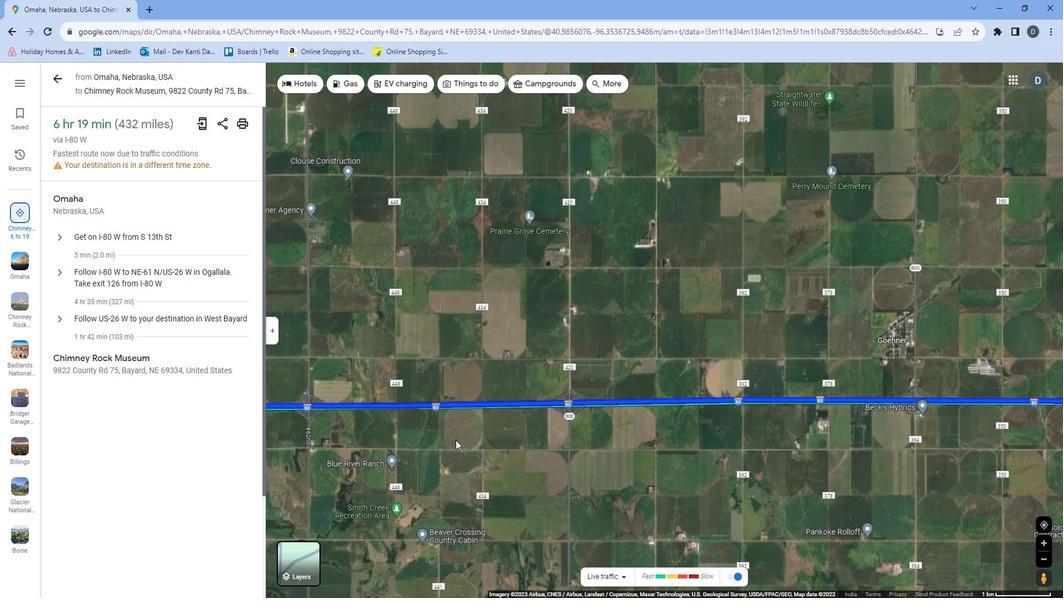 
Action: Mouse pressed left at (463, 442)
Screenshot: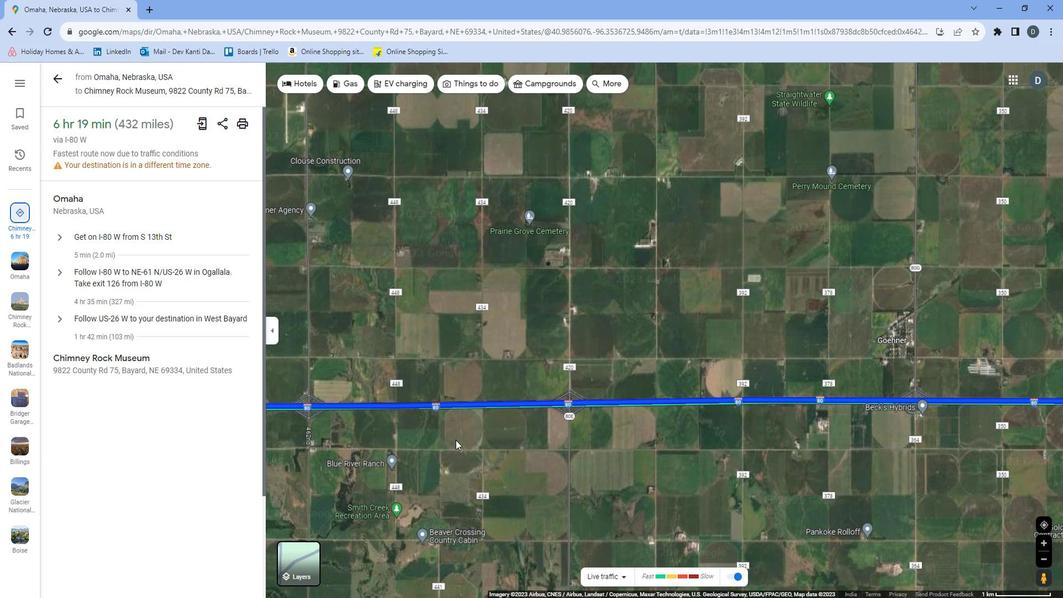 
Action: Mouse moved to (469, 443)
Screenshot: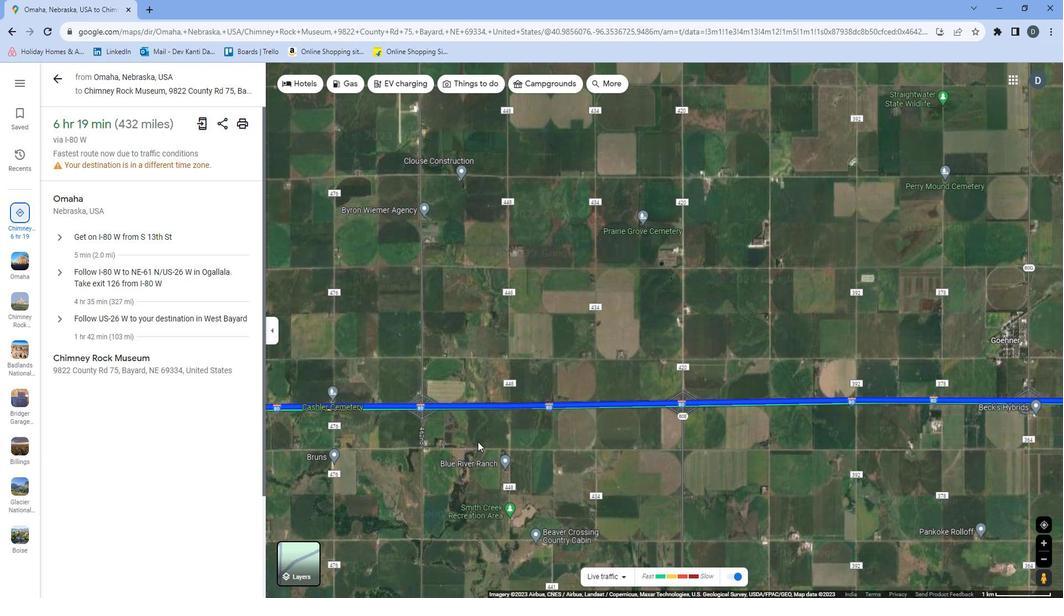 
Action: Mouse pressed left at (469, 443)
Screenshot: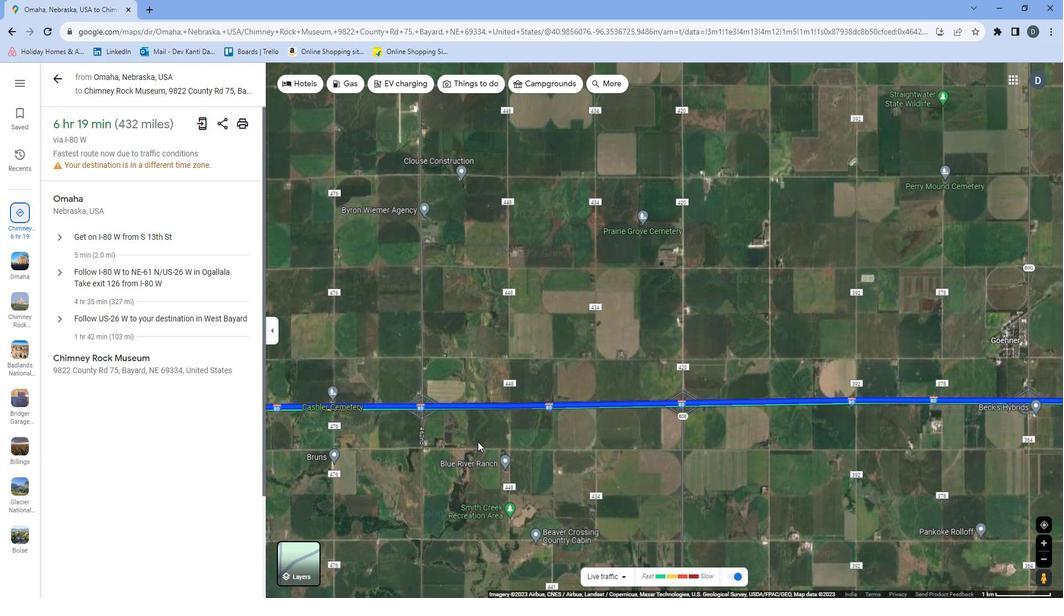 
Action: Mouse moved to (428, 440)
Screenshot: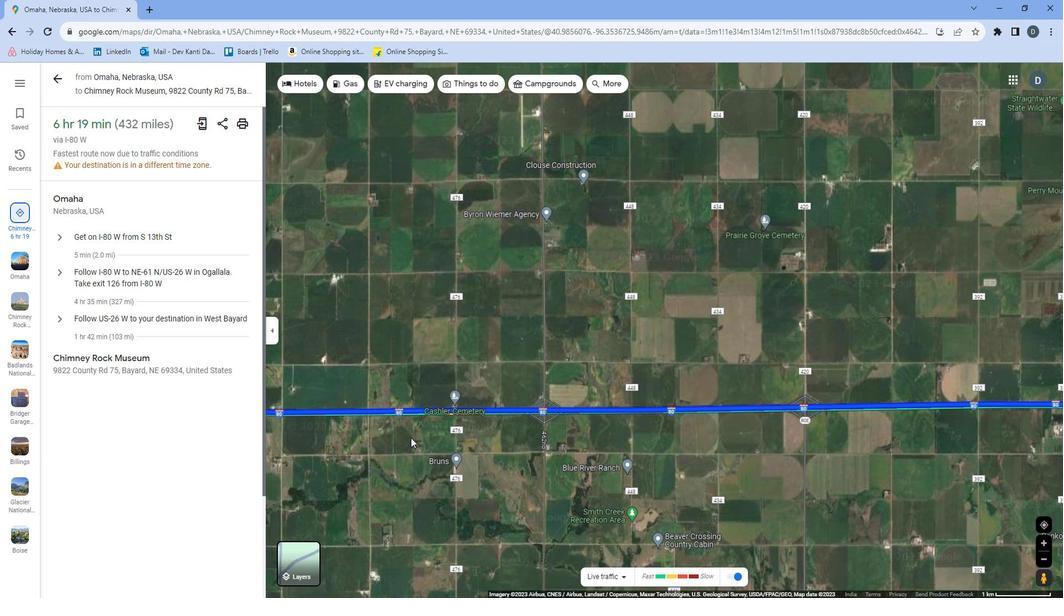 
Action: Mouse pressed left at (428, 440)
Screenshot: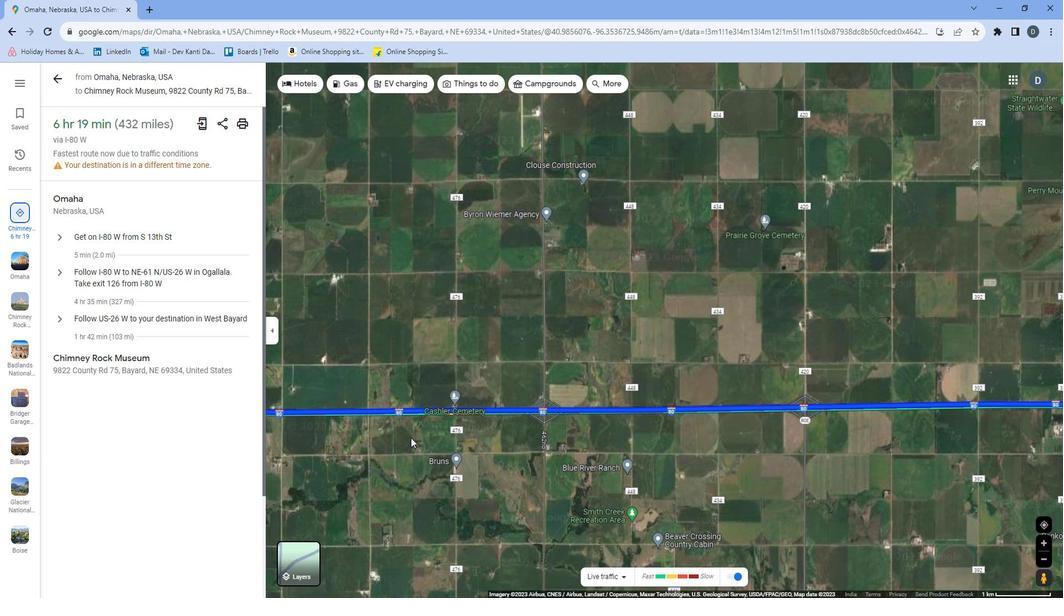 
Action: Mouse moved to (438, 445)
Screenshot: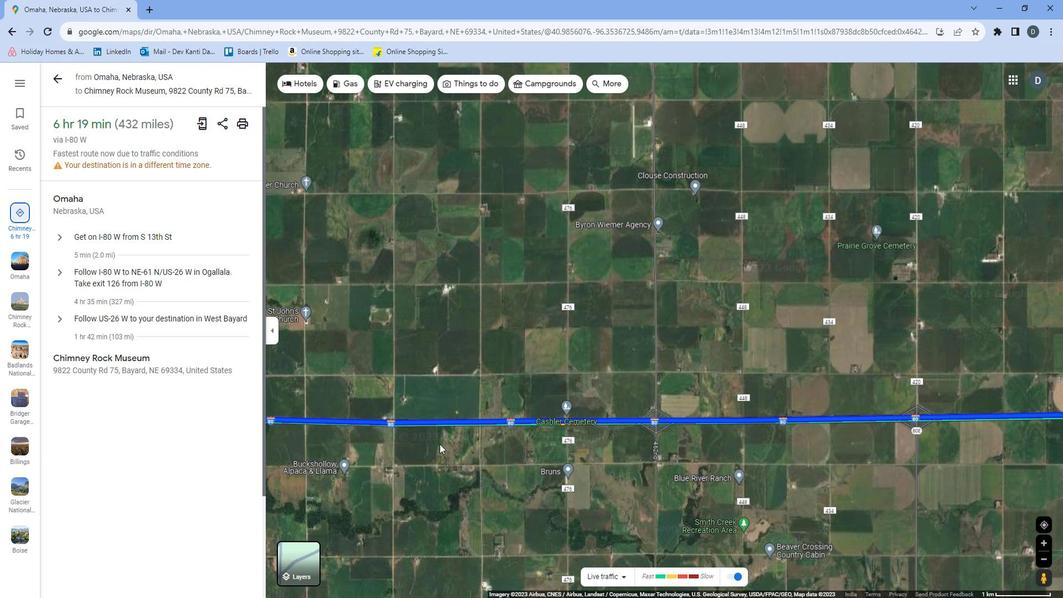 
Action: Mouse pressed left at (438, 445)
Screenshot: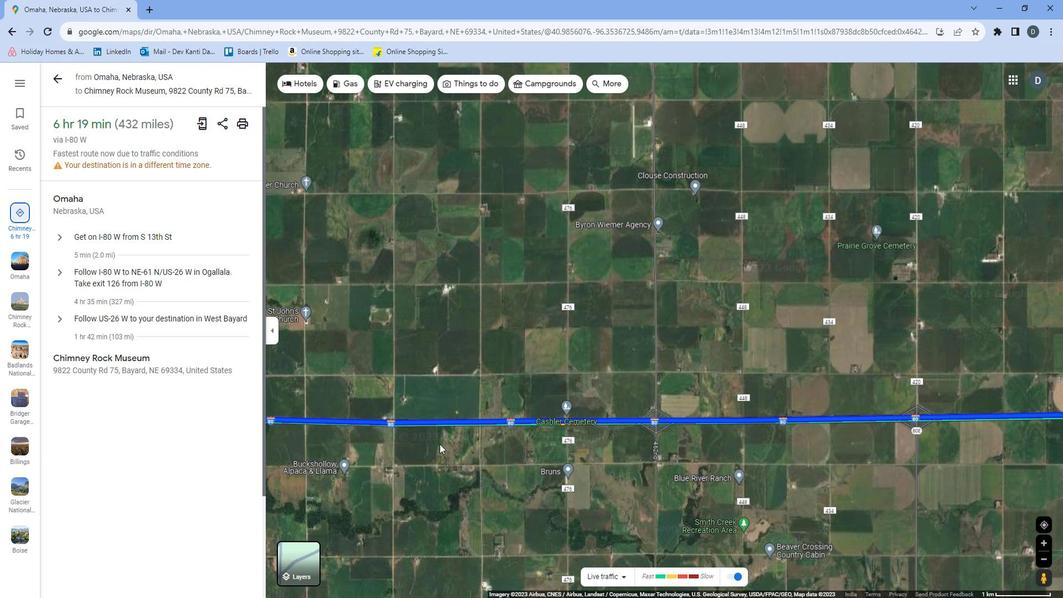 
Action: Mouse moved to (421, 449)
Screenshot: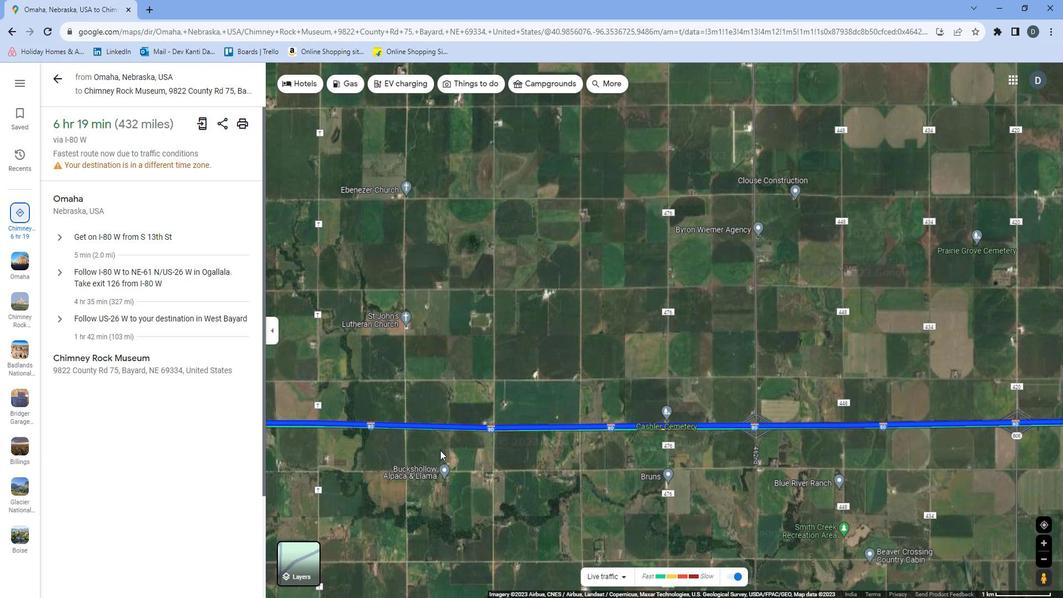 
Action: Mouse pressed left at (421, 449)
Screenshot: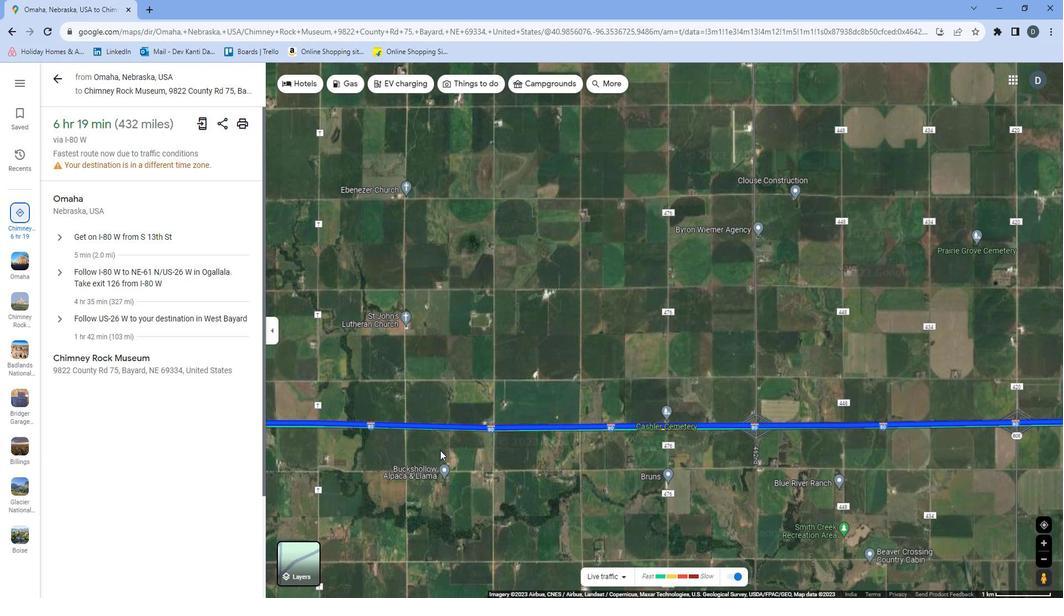 
Action: Mouse moved to (435, 455)
Screenshot: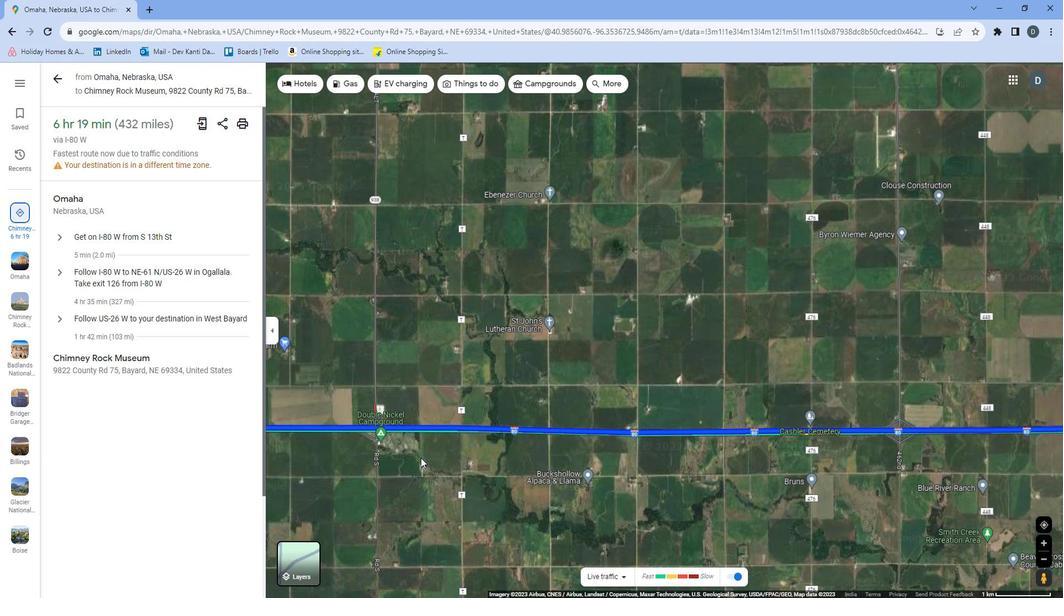
Action: Mouse pressed left at (435, 455)
Screenshot: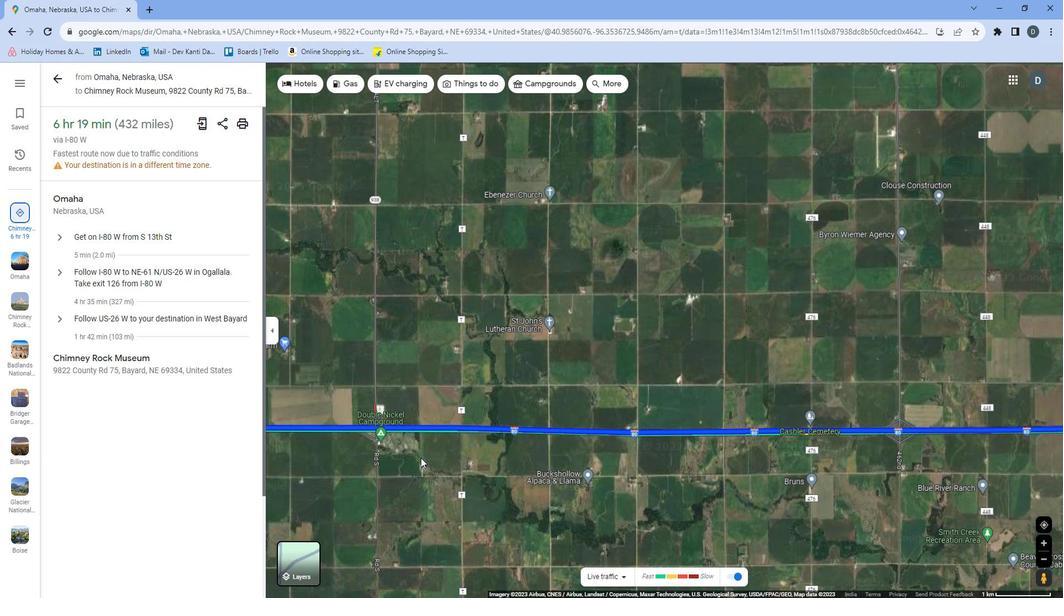 
Action: Mouse moved to (419, 455)
Screenshot: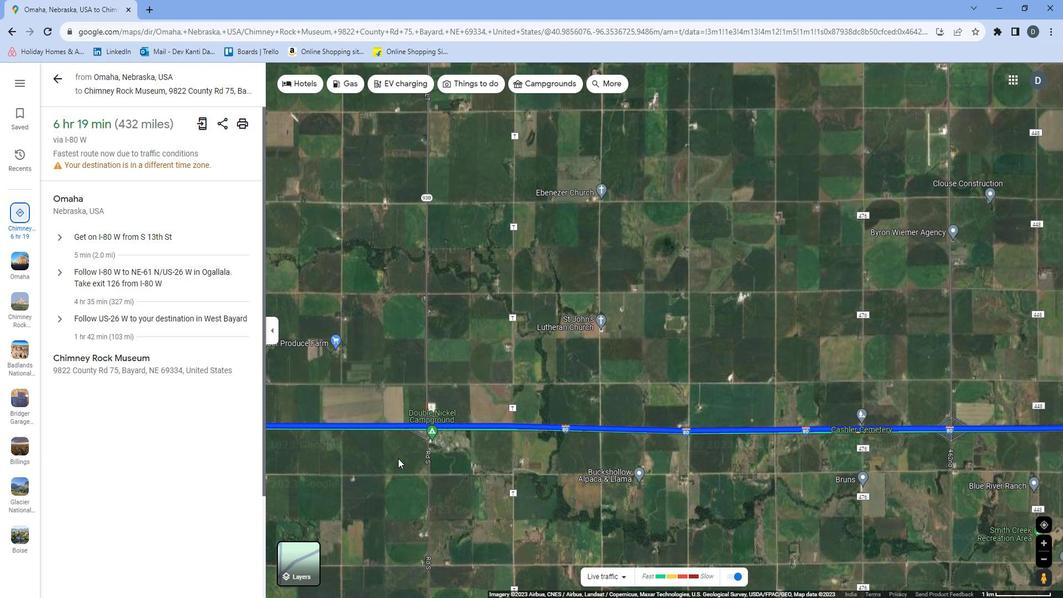 
Action: Mouse pressed left at (419, 455)
Screenshot: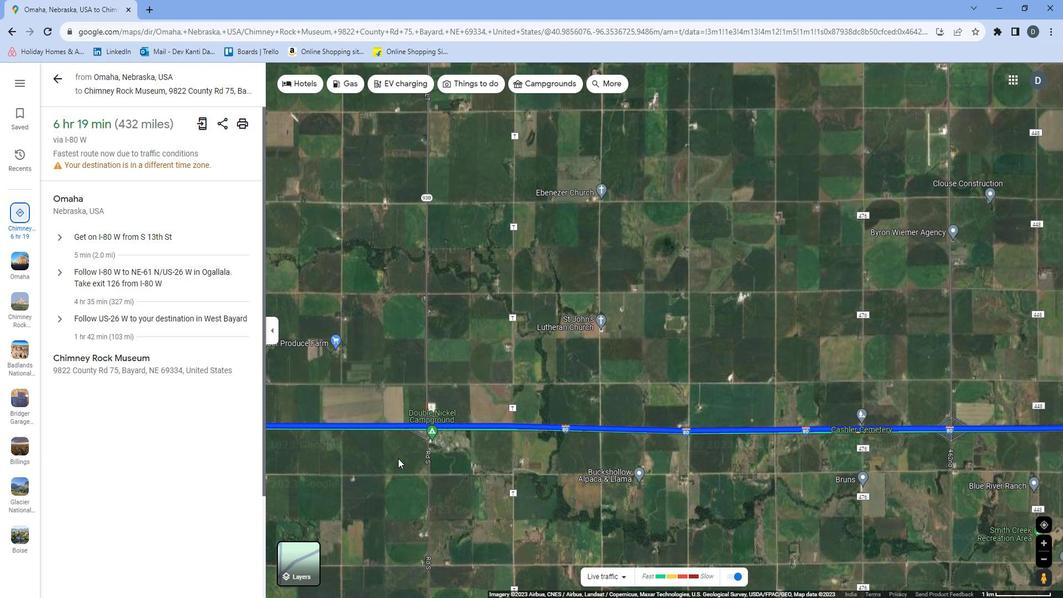 
Action: Mouse moved to (528, 460)
Screenshot: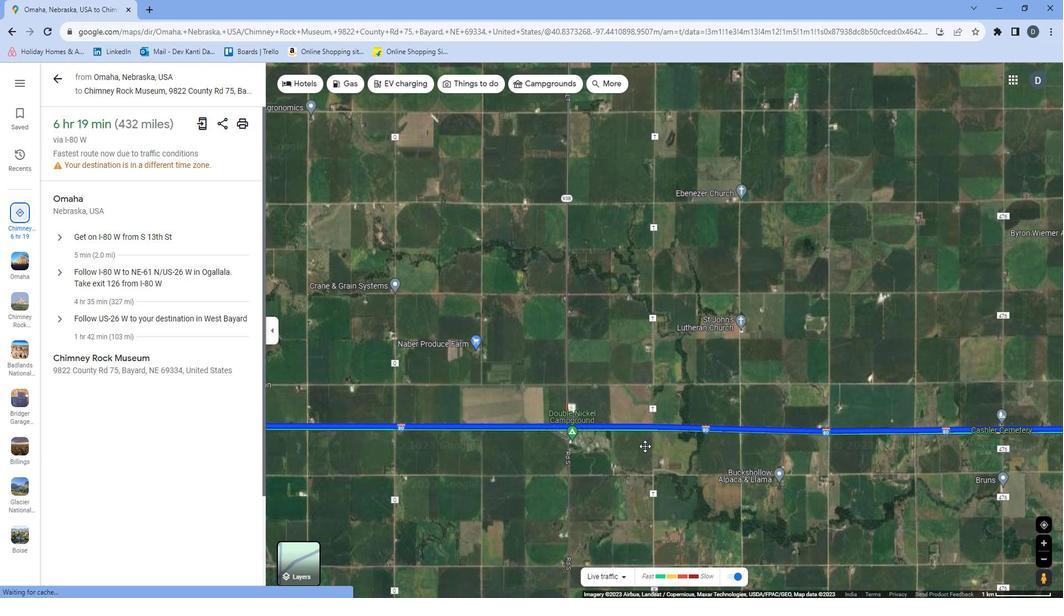 
Action: Mouse scrolled (528, 459) with delta (0, 0)
Screenshot: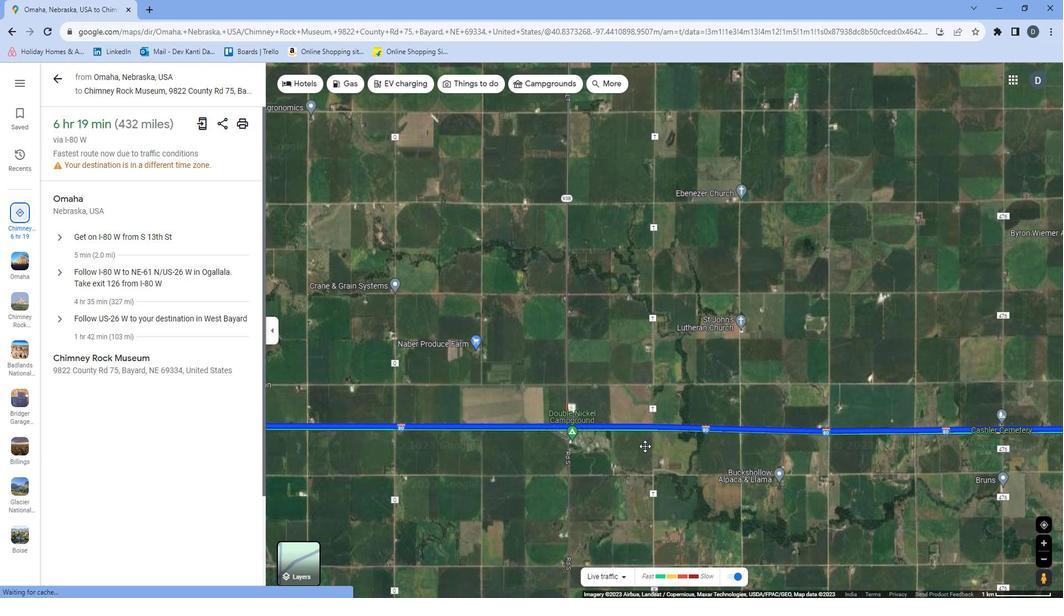 
Action: Mouse moved to (466, 438)
Screenshot: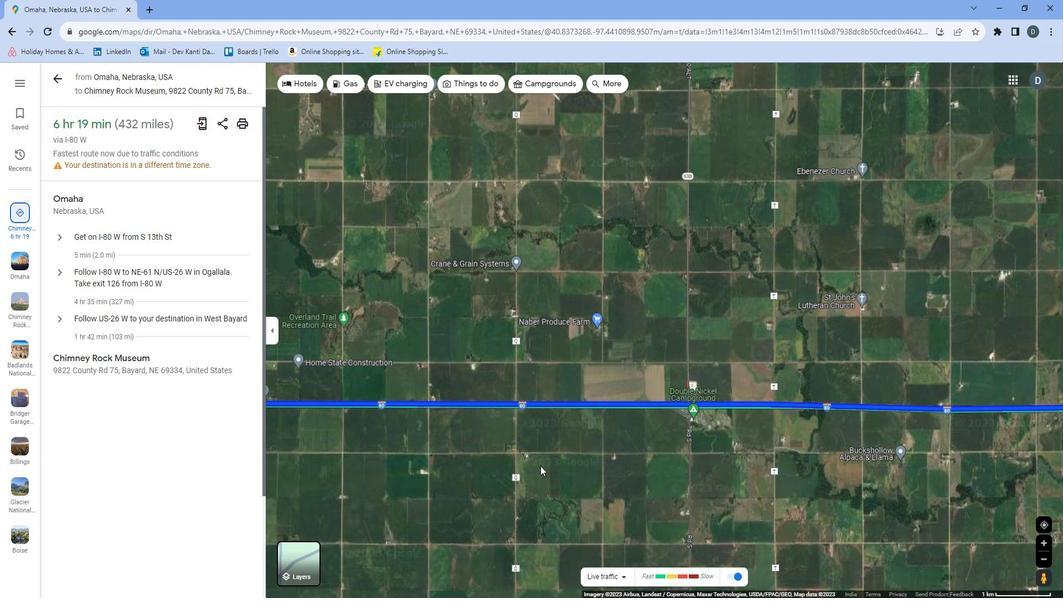 
Action: Mouse pressed left at (466, 438)
Screenshot: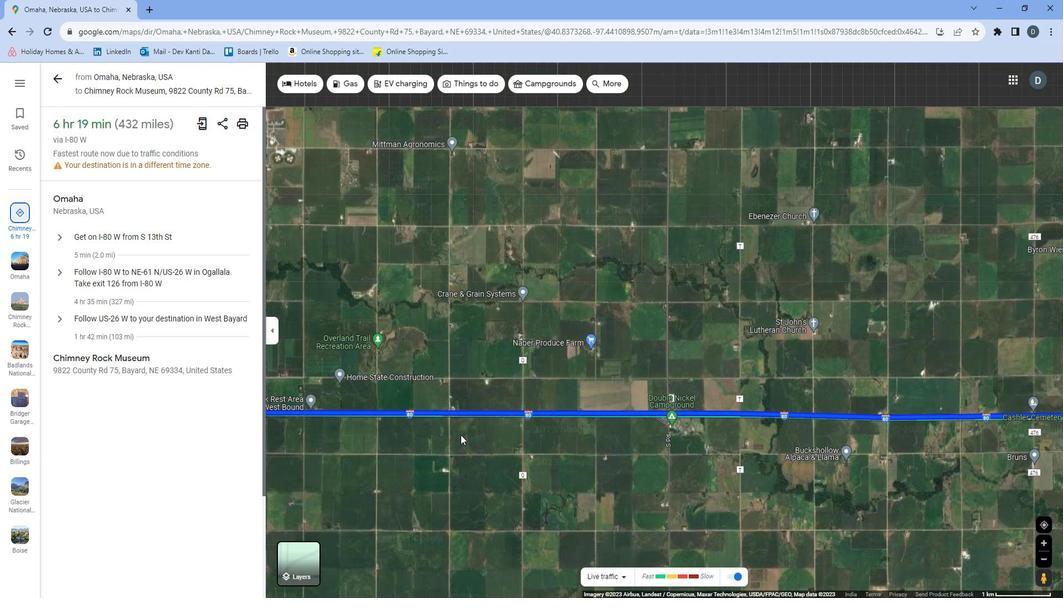 
Action: Mouse moved to (454, 446)
Screenshot: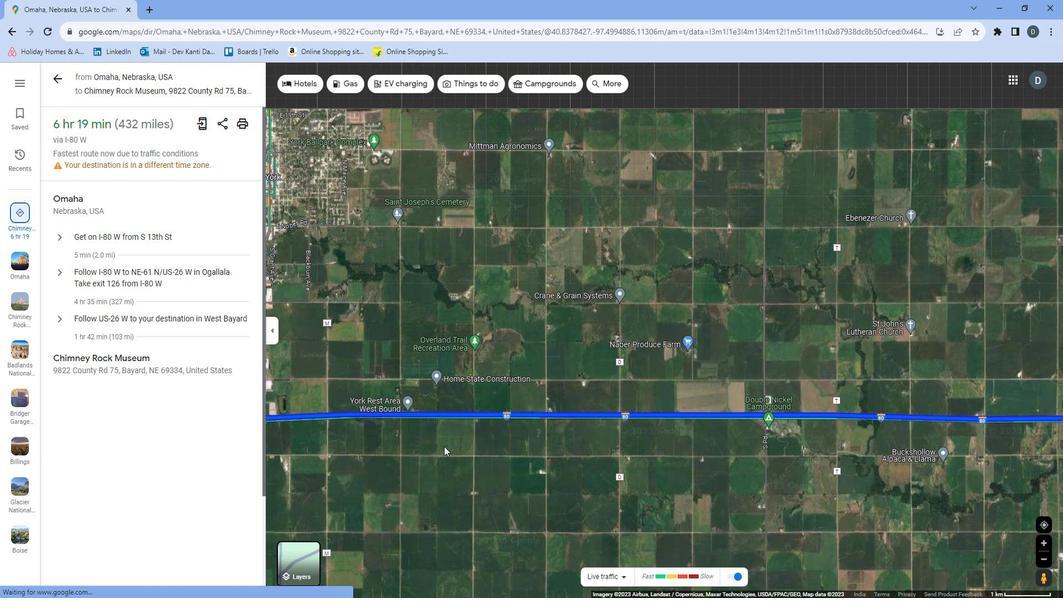 
Action: Mouse pressed left at (454, 446)
Screenshot: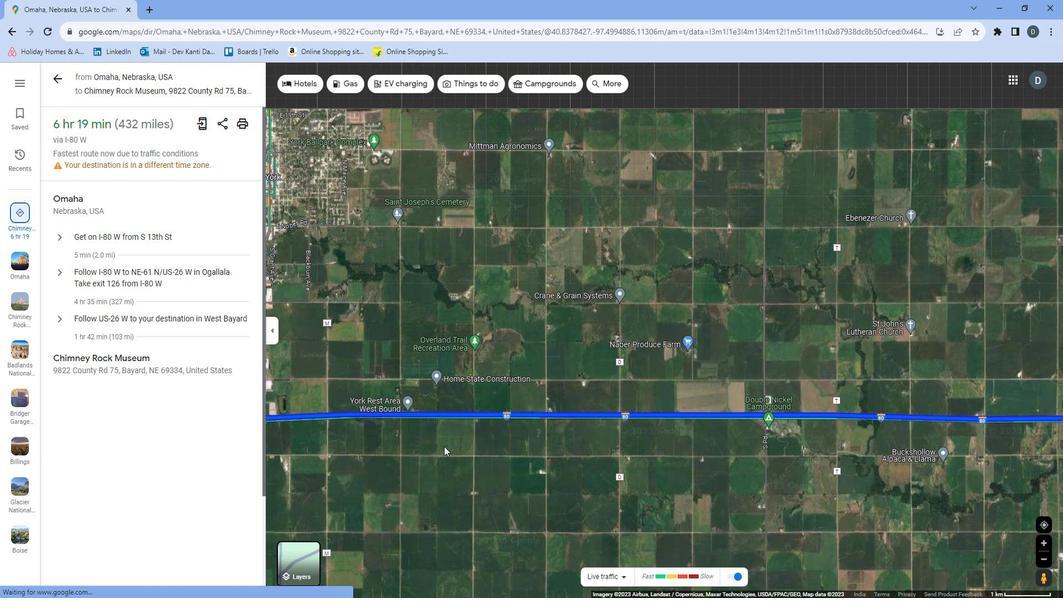 
Action: Mouse moved to (427, 445)
Screenshot: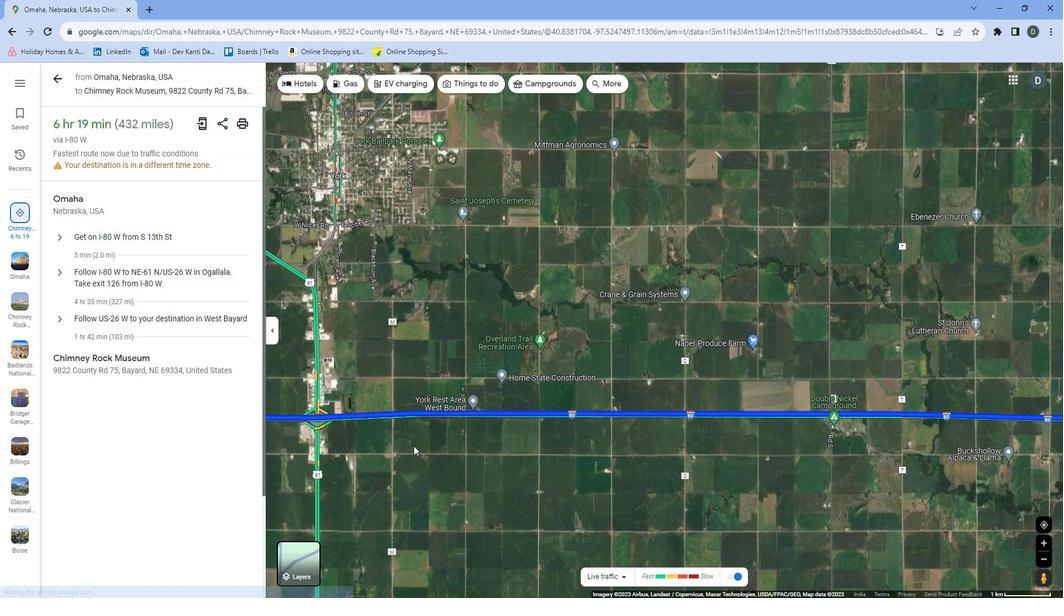 
Action: Mouse pressed left at (427, 445)
Screenshot: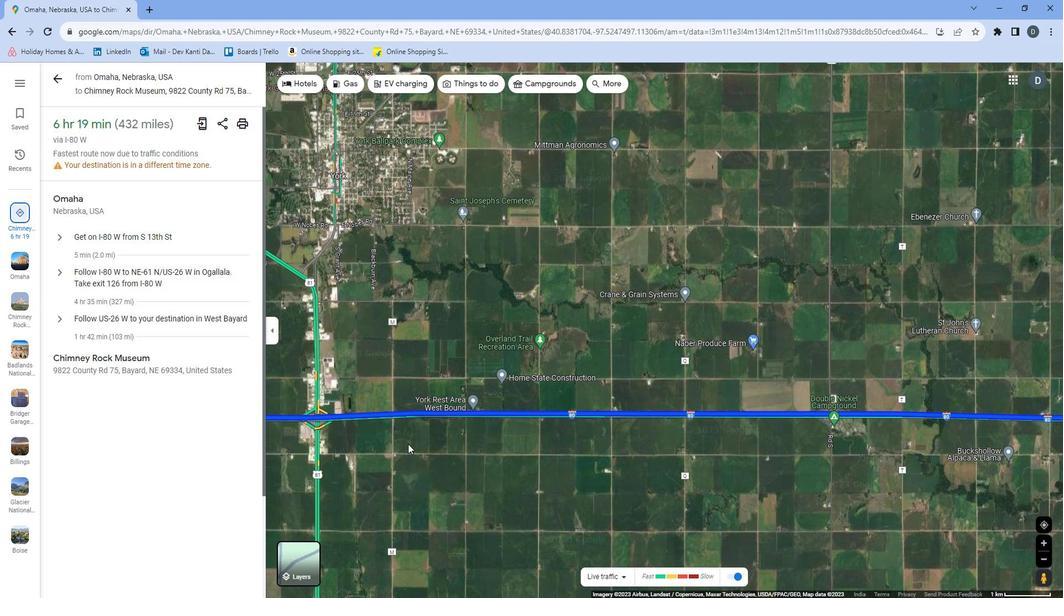 
Action: Mouse moved to (400, 449)
Screenshot: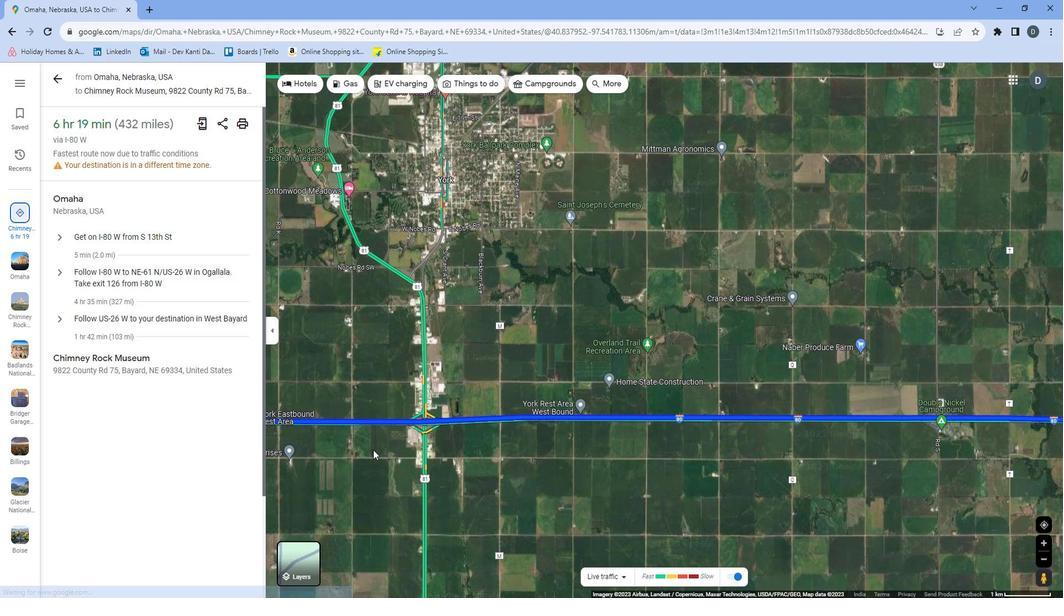 
Action: Mouse pressed left at (400, 449)
Screenshot: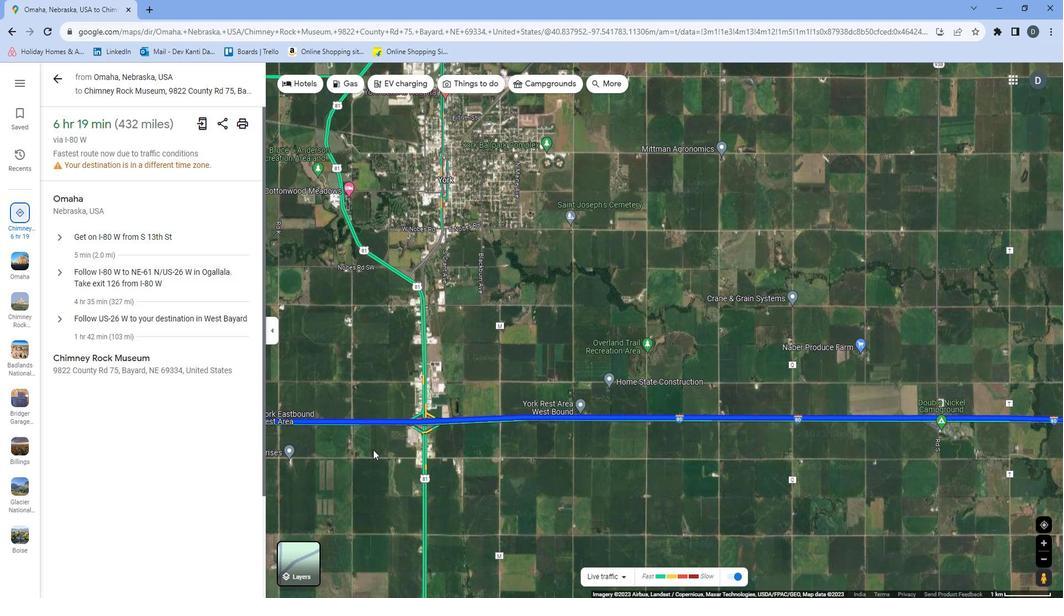 
Action: Mouse moved to (439, 461)
Screenshot: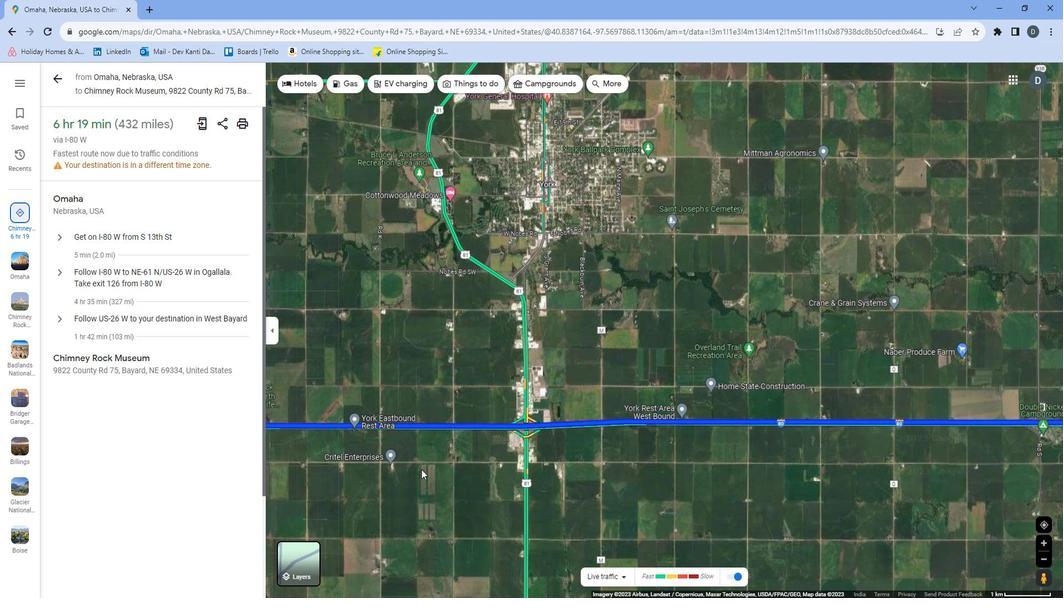 
Action: Mouse pressed left at (439, 461)
Screenshot: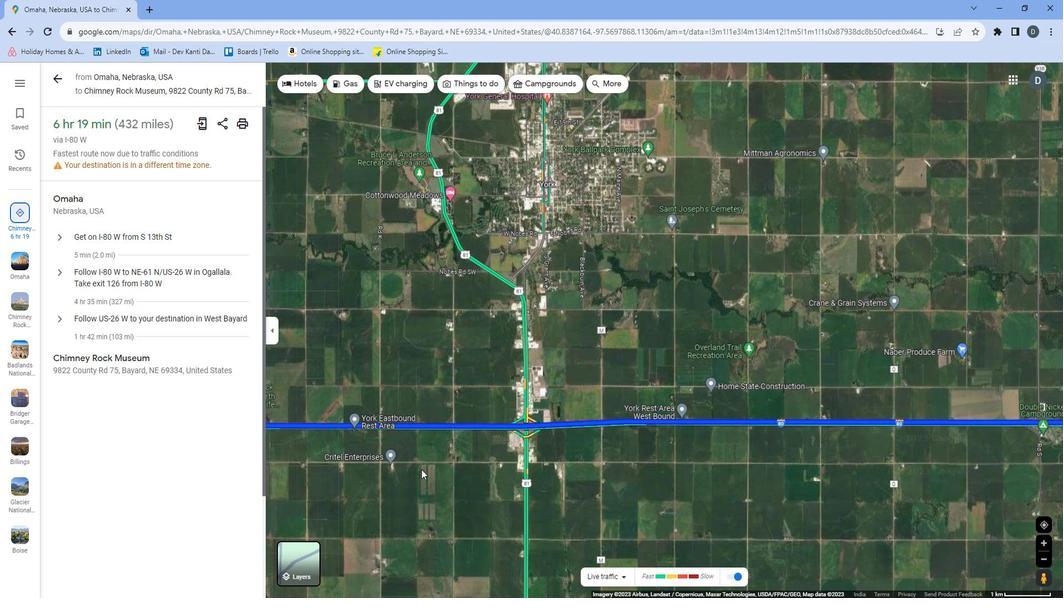
Action: Mouse moved to (386, 446)
Screenshot: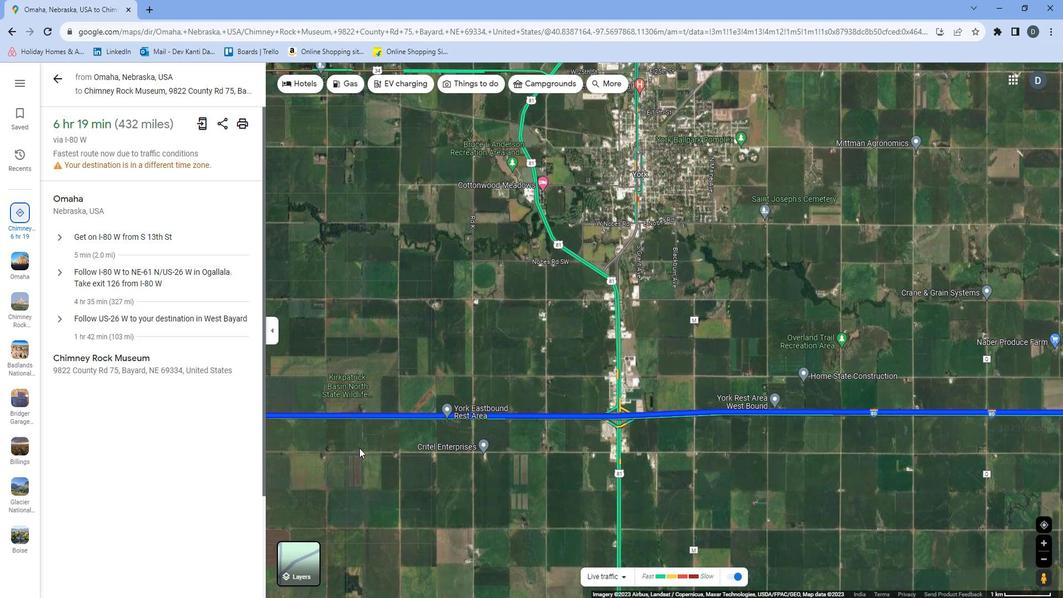 
Action: Mouse pressed left at (386, 446)
Screenshot: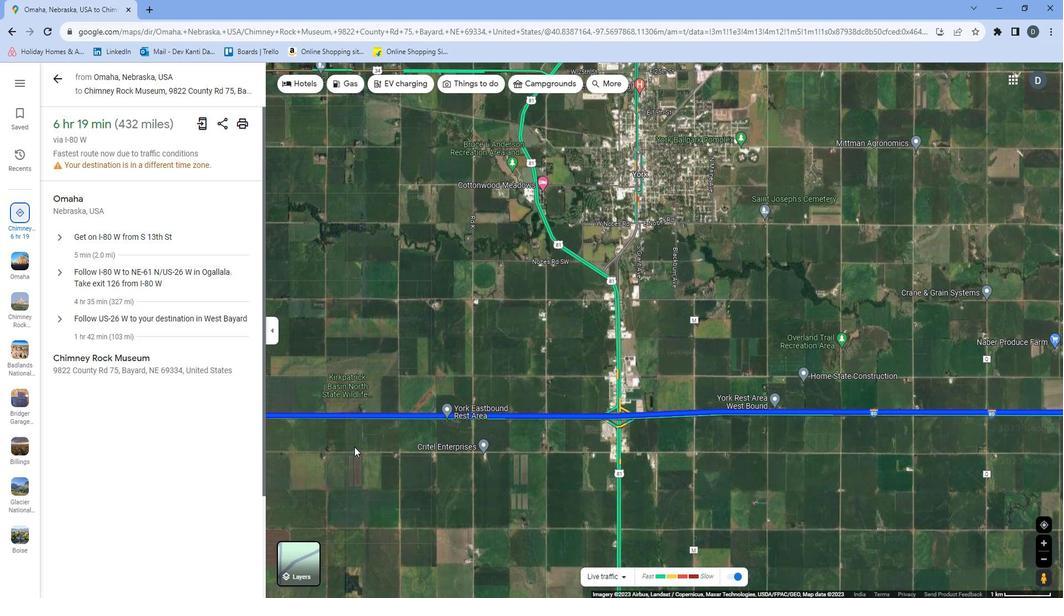 
Action: Mouse moved to (614, 434)
Screenshot: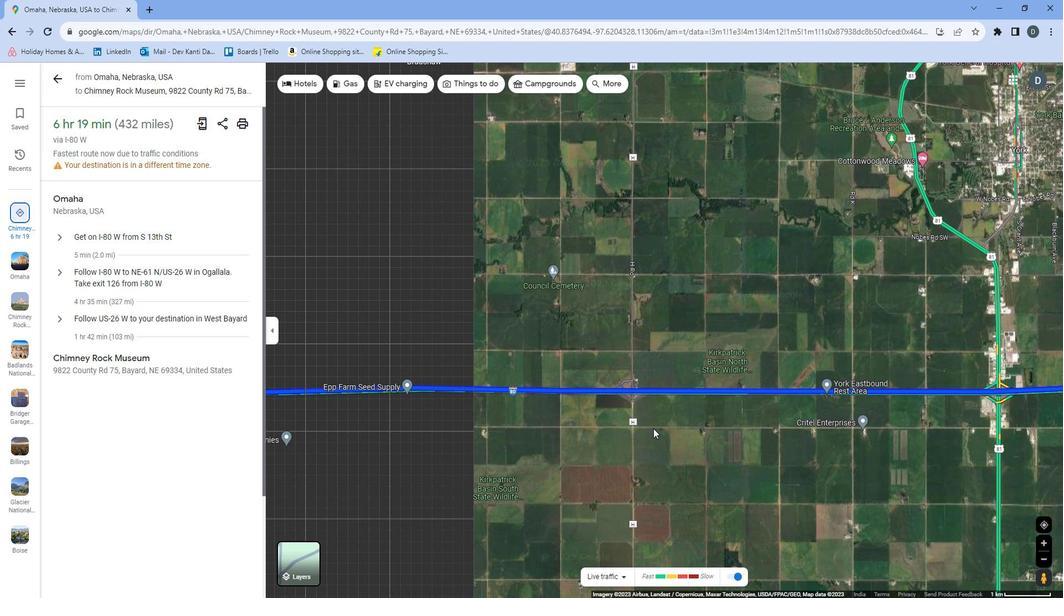 
Action: Mouse pressed left at (614, 434)
Screenshot: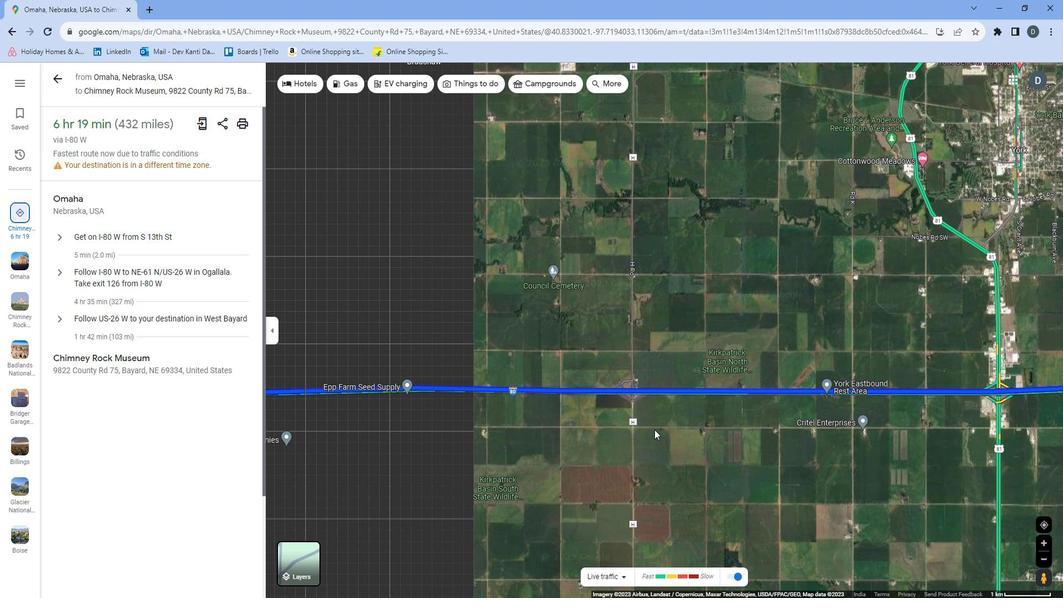 
Action: Mouse moved to (575, 413)
Screenshot: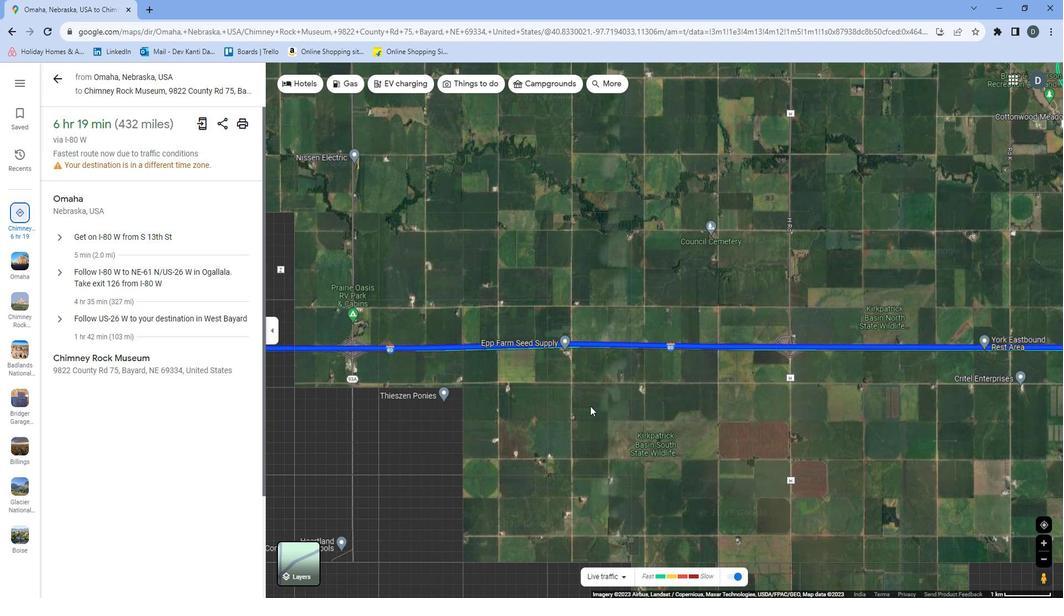 
Action: Mouse pressed left at (575, 413)
Screenshot: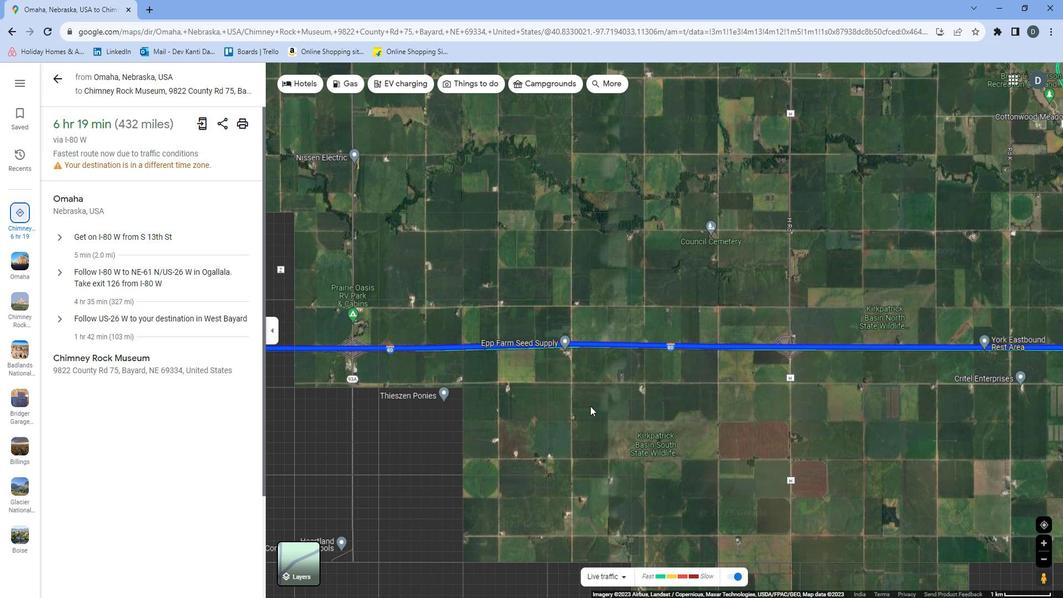 
Action: Mouse moved to (467, 373)
Screenshot: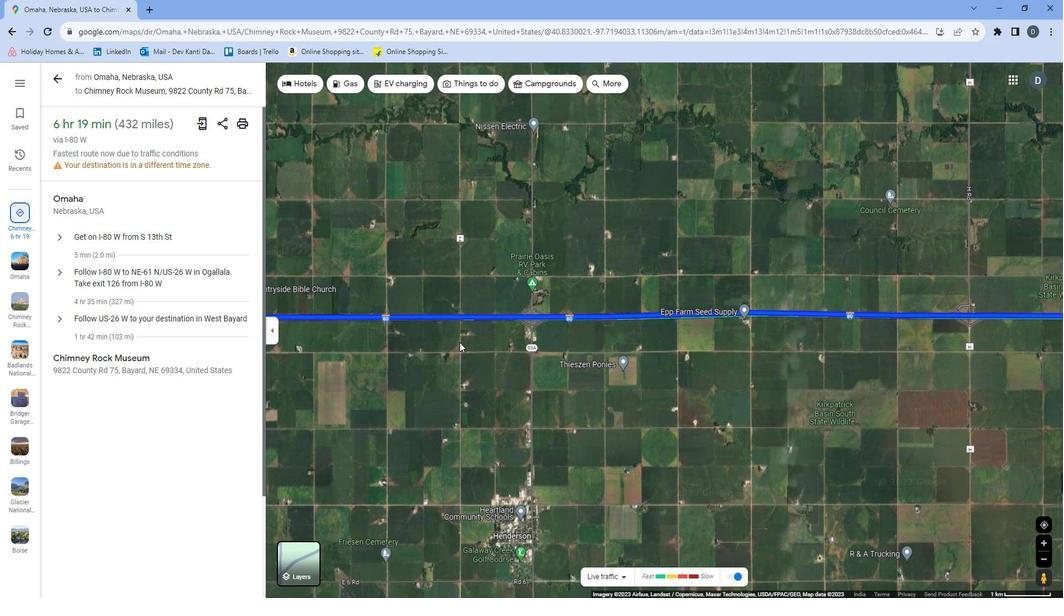 
Action: Mouse pressed left at (467, 373)
Screenshot: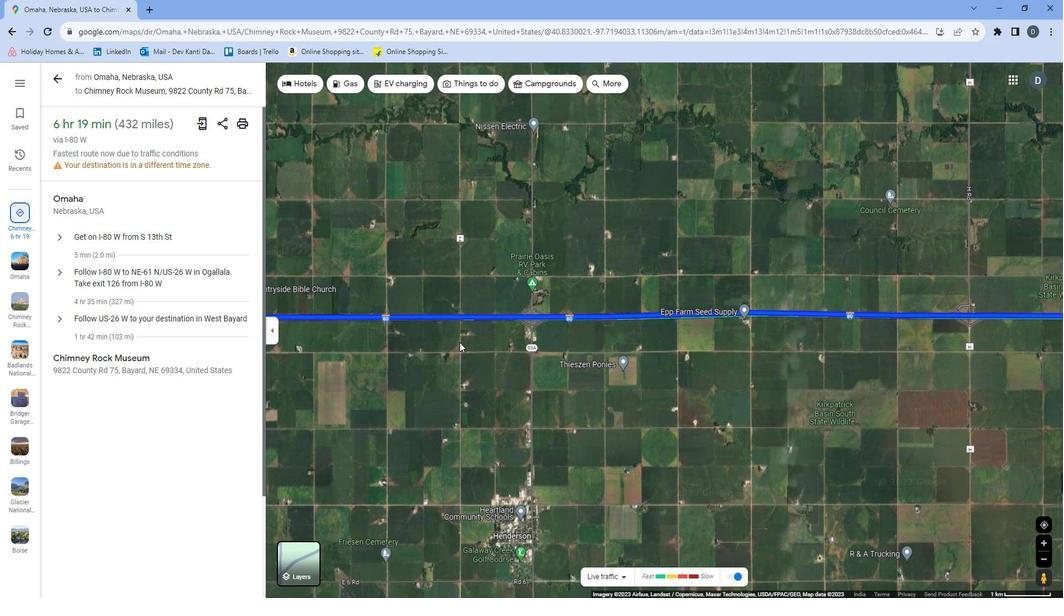 
Action: Mouse moved to (524, 408)
Screenshot: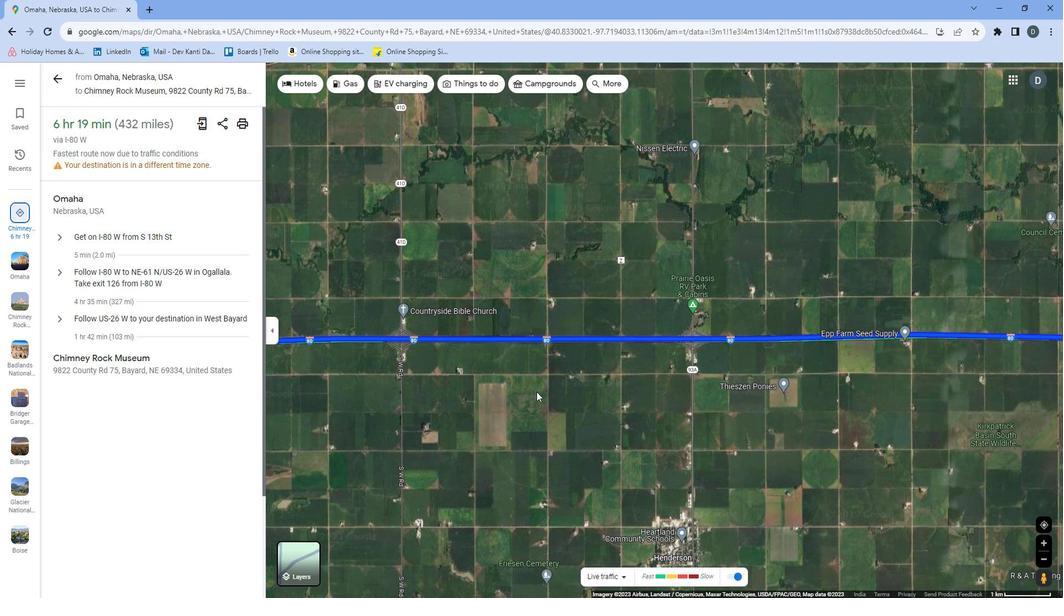 
Action: Mouse pressed left at (524, 408)
Screenshot: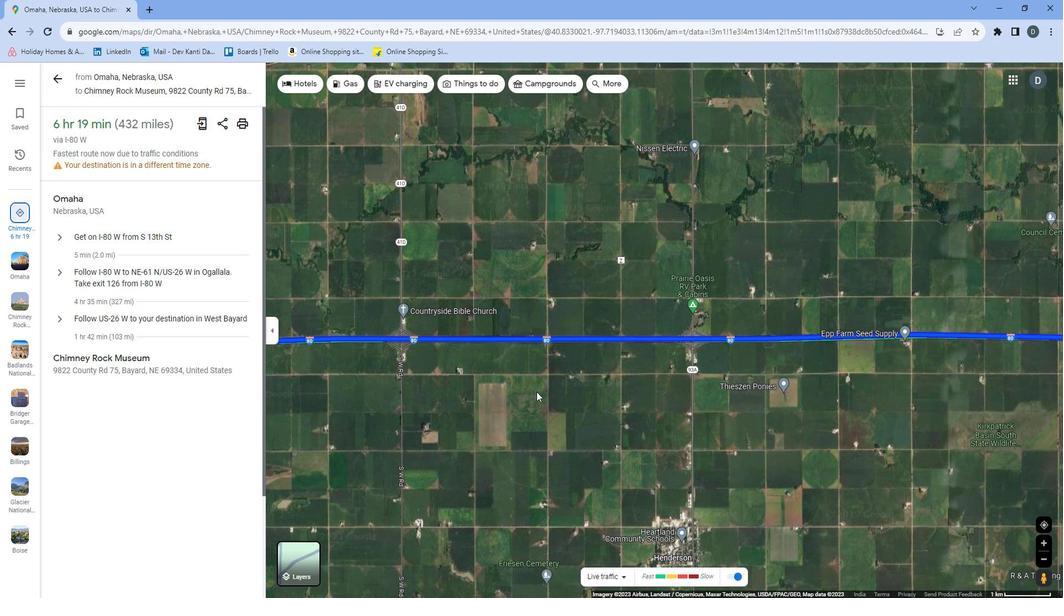 
Action: Mouse moved to (507, 406)
Screenshot: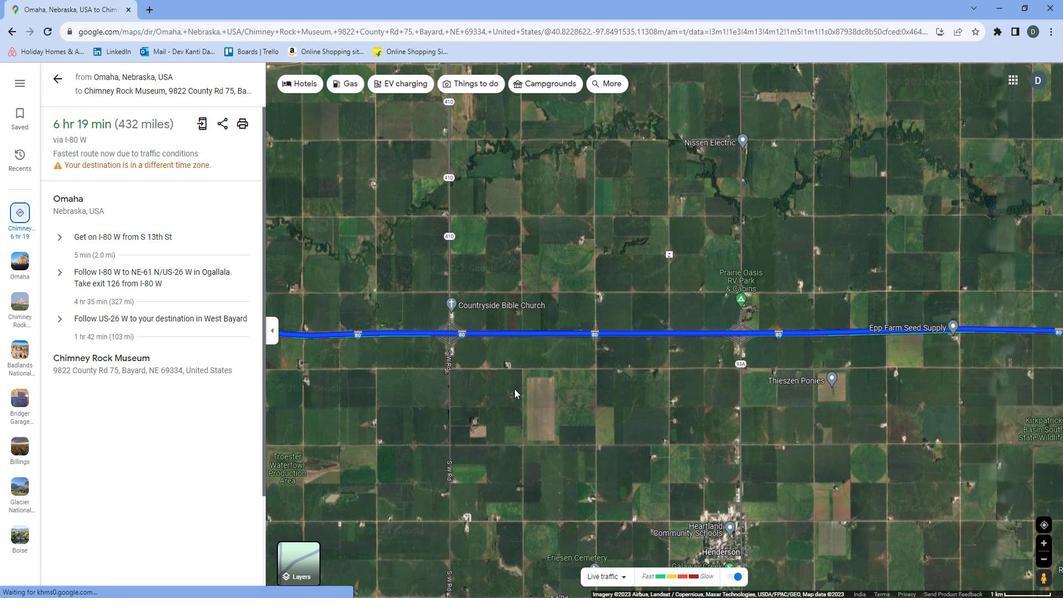 
Action: Mouse pressed left at (507, 406)
Screenshot: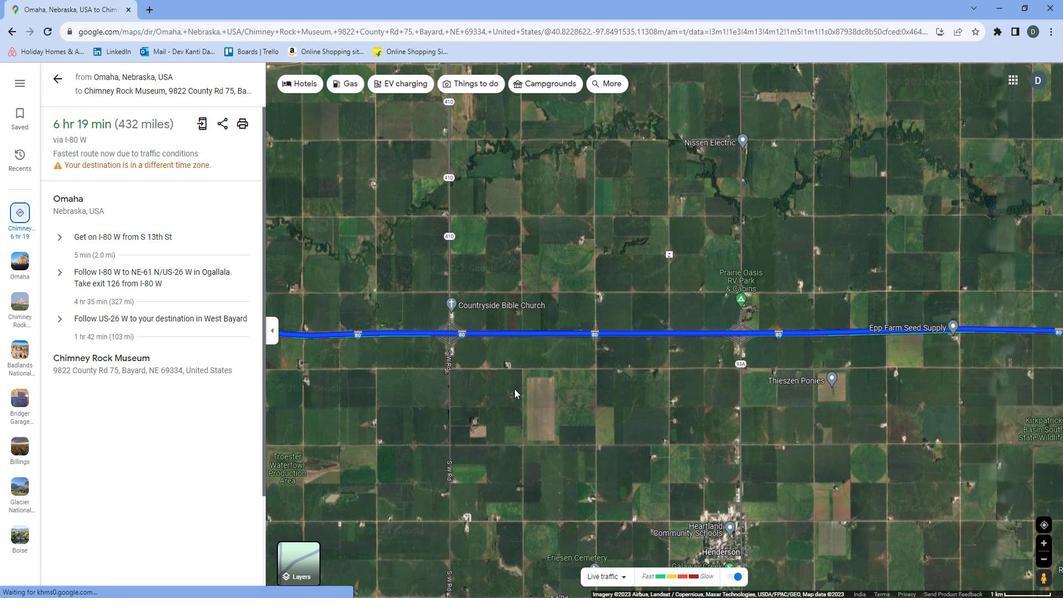 
Action: Mouse moved to (527, 417)
Screenshot: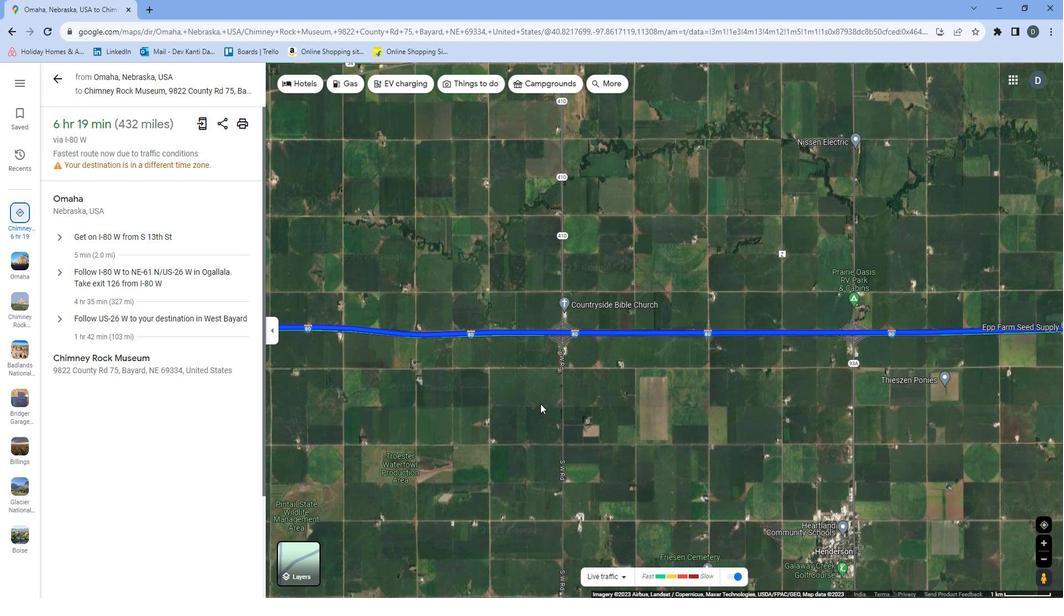 
Action: Mouse pressed left at (527, 417)
Screenshot: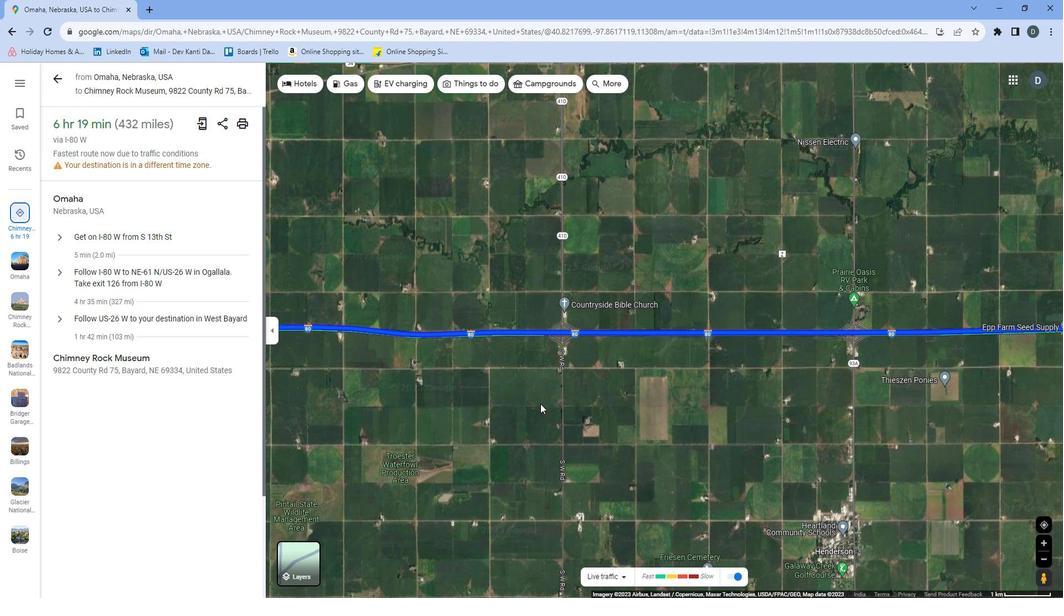 
Action: Mouse moved to (466, 387)
Screenshot: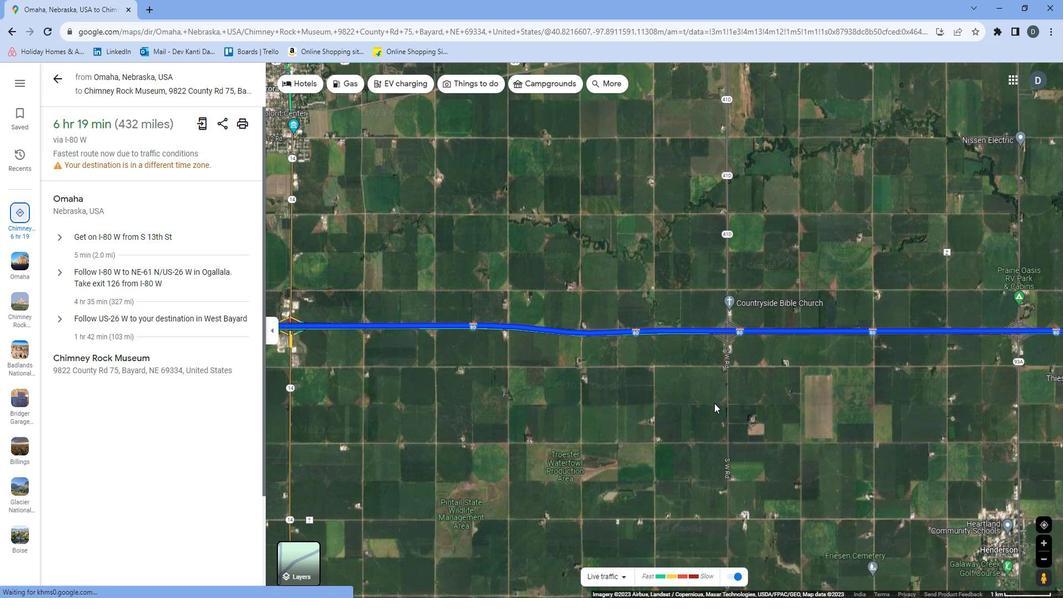 
Action: Mouse pressed left at (466, 387)
Screenshot: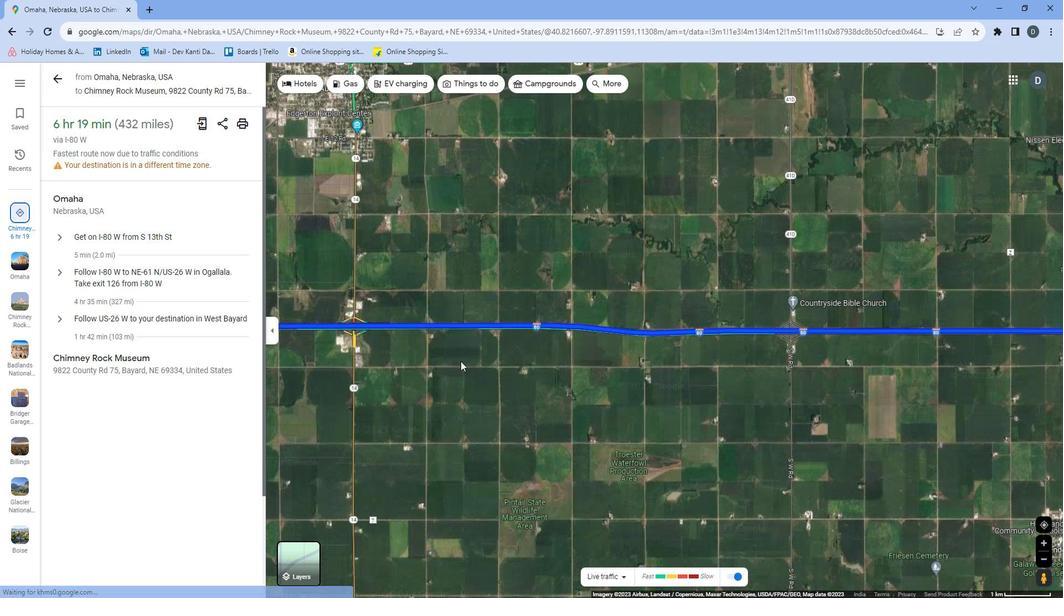
Action: Mouse moved to (487, 410)
Screenshot: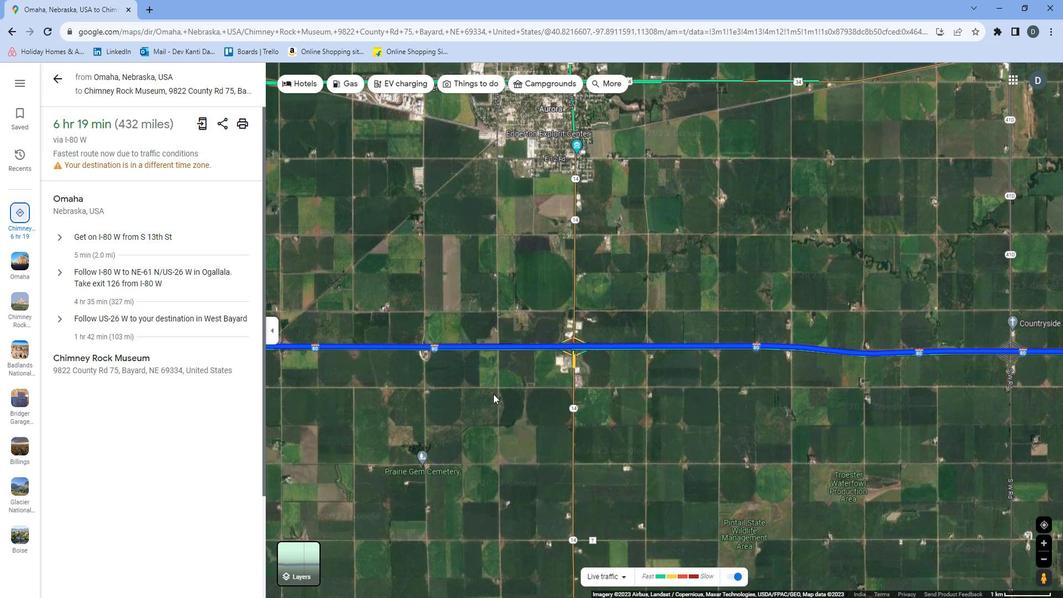 
Action: Mouse pressed left at (487, 410)
Screenshot: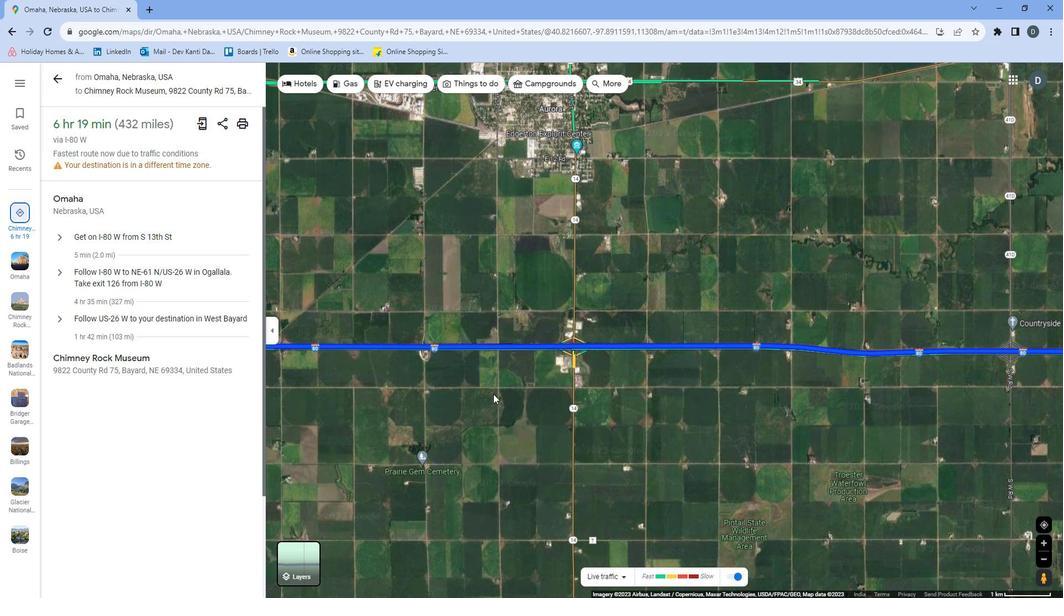 
Action: Mouse moved to (455, 424)
Screenshot: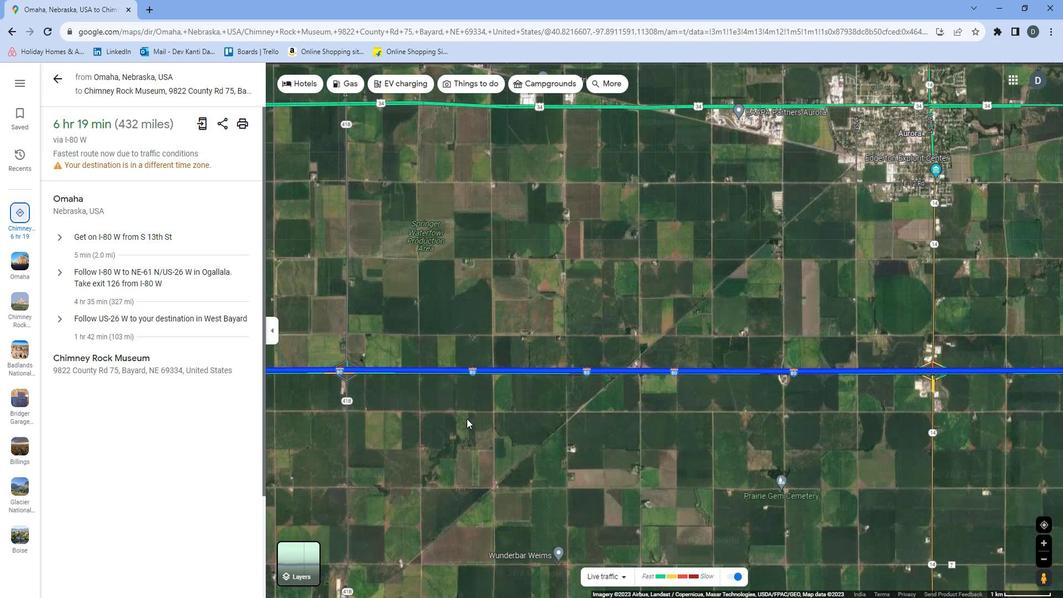 
Action: Mouse pressed left at (455, 424)
Screenshot: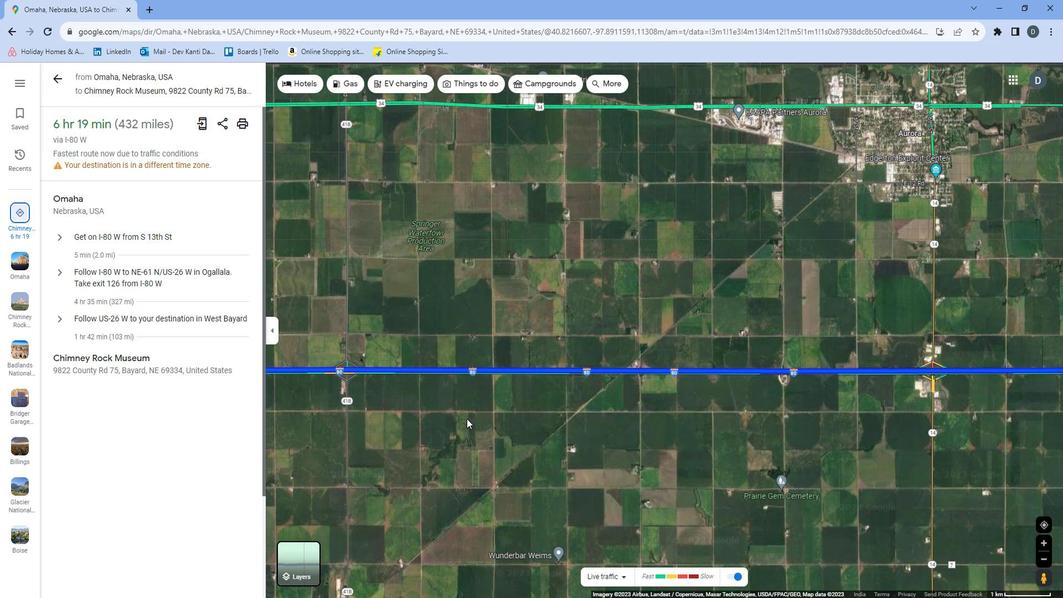 
Action: Mouse moved to (494, 440)
Screenshot: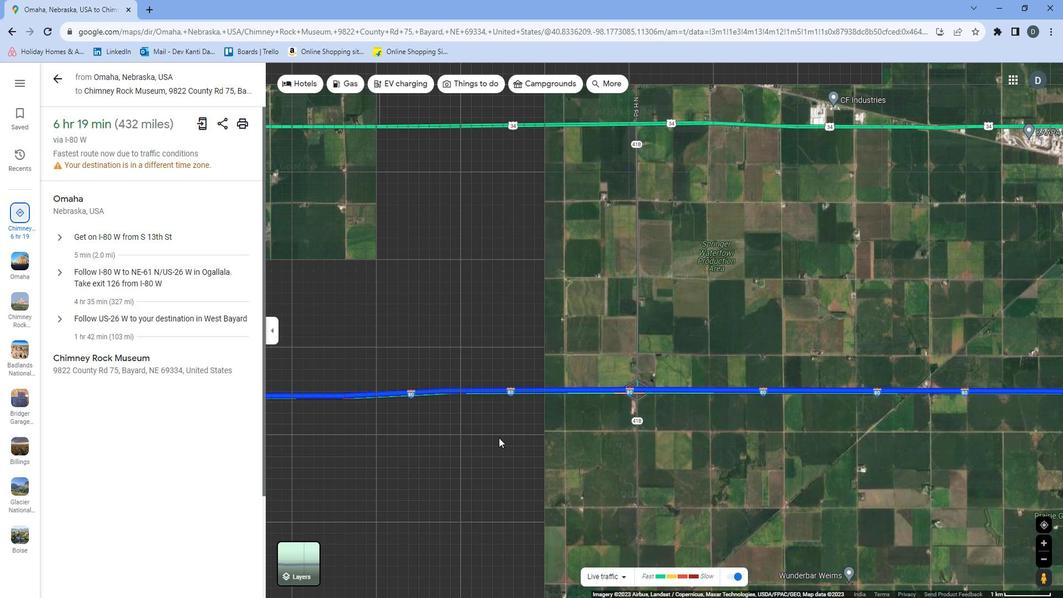 
Action: Mouse scrolled (494, 440) with delta (0, 0)
Screenshot: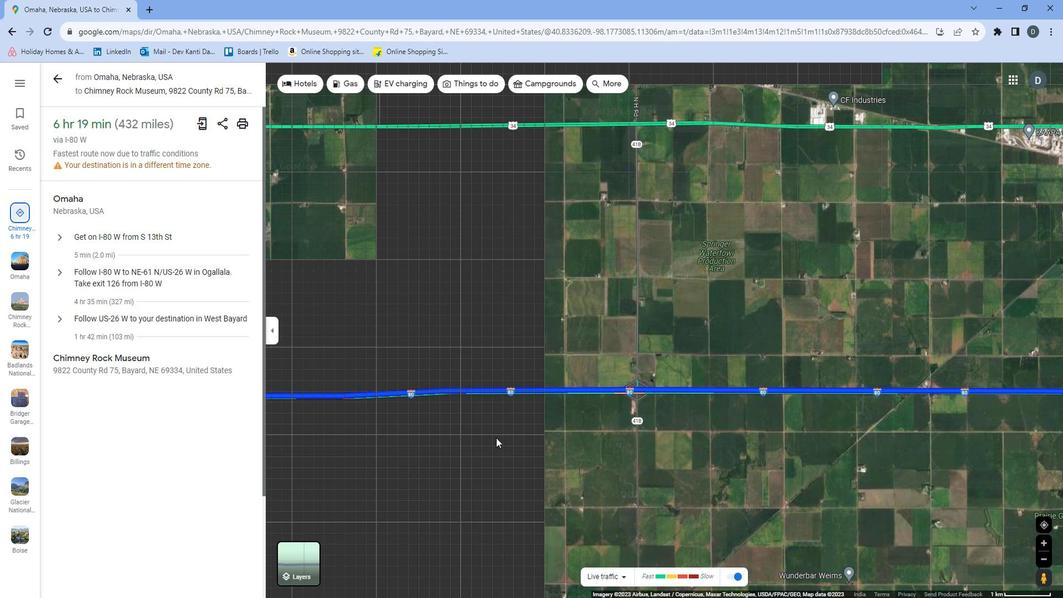 
Action: Mouse moved to (490, 439)
Screenshot: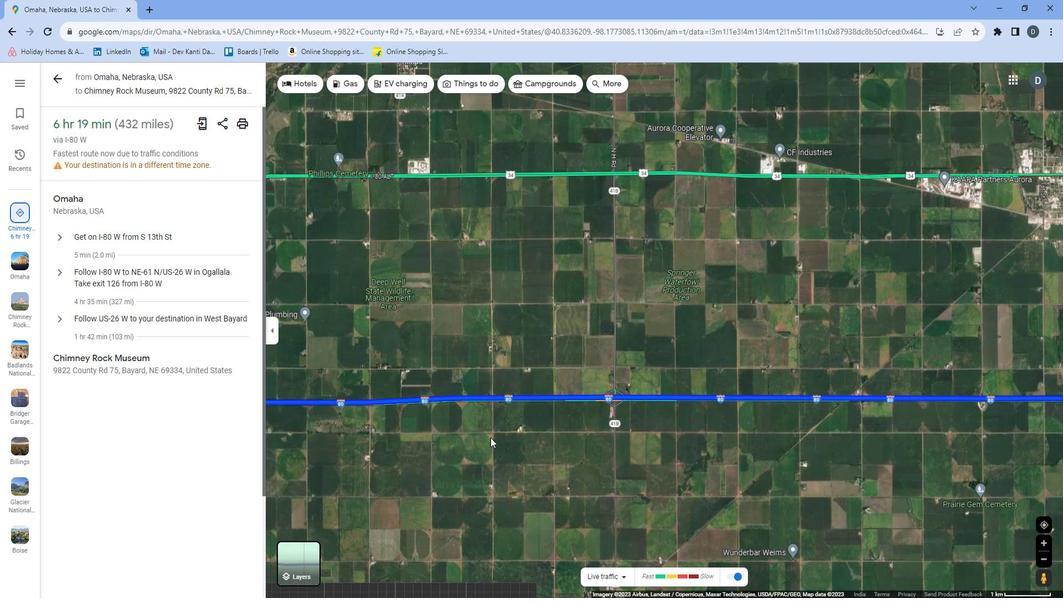 
Action: Mouse pressed left at (490, 439)
Screenshot: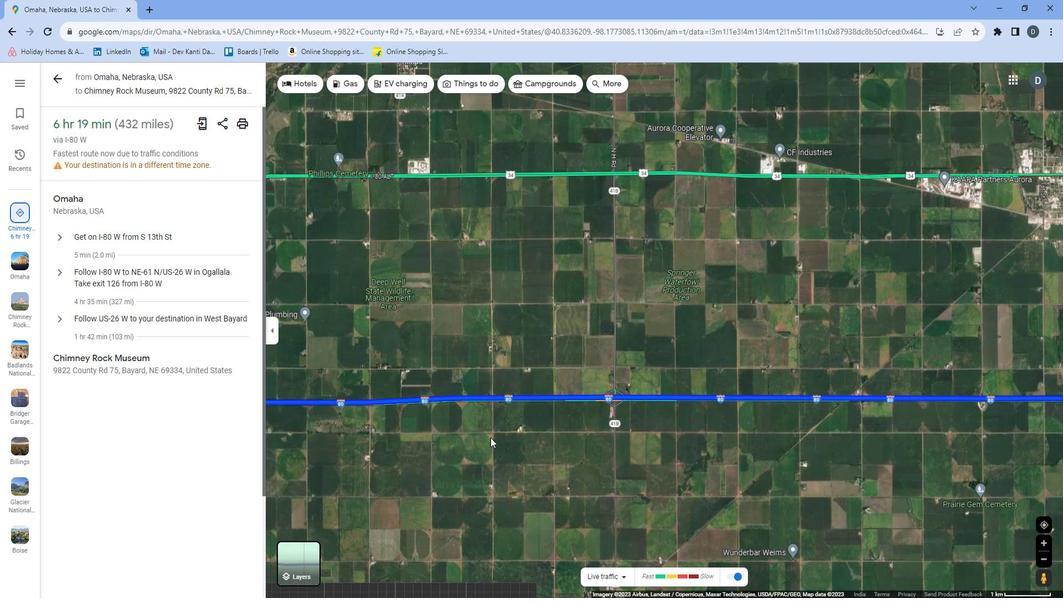 
Action: Mouse moved to (472, 458)
Screenshot: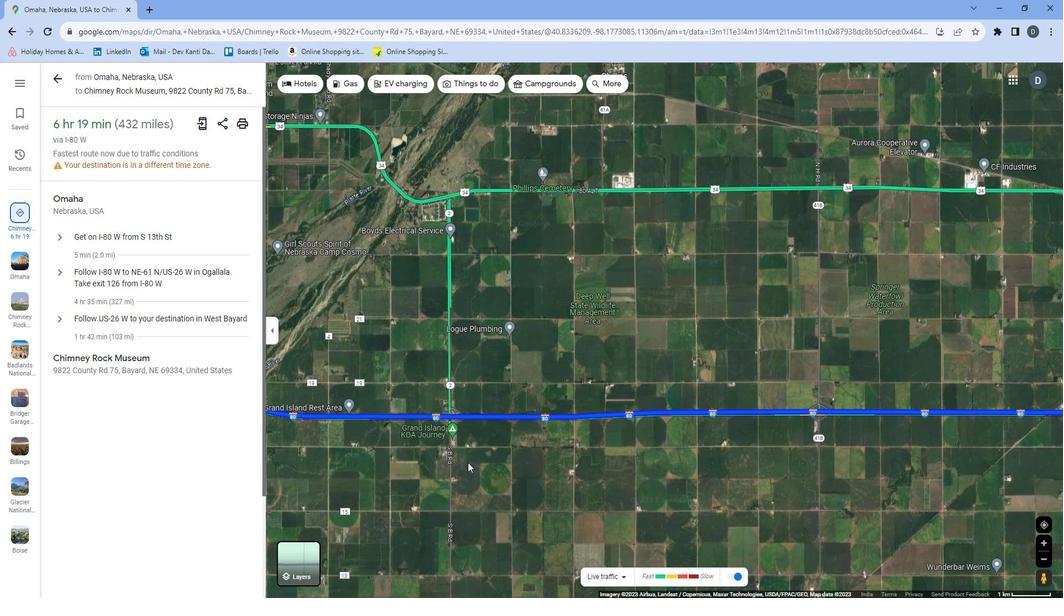 
Action: Mouse pressed left at (472, 458)
Screenshot: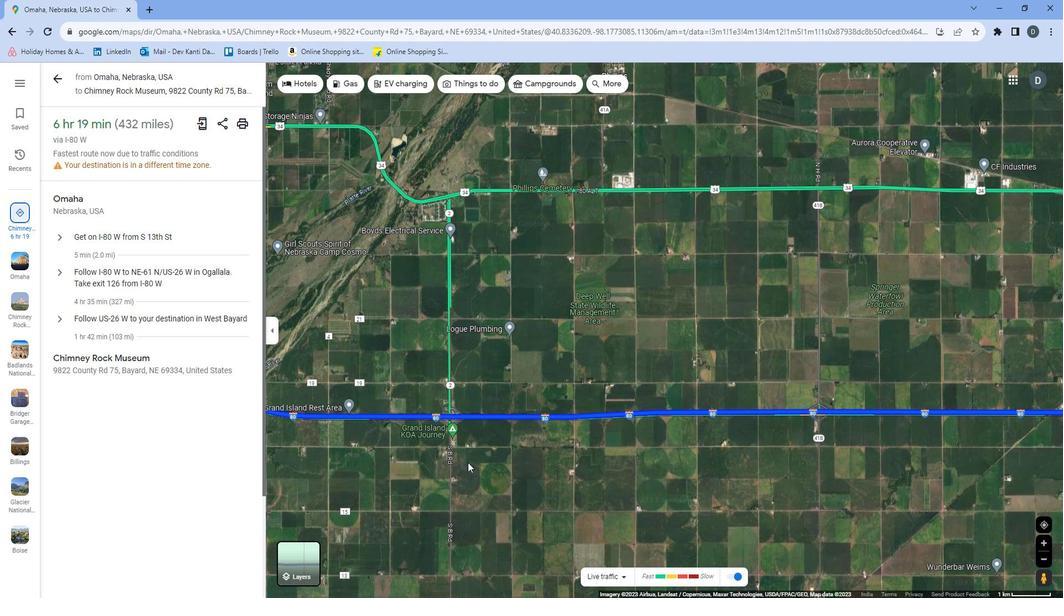 
Action: Mouse moved to (335, 450)
Screenshot: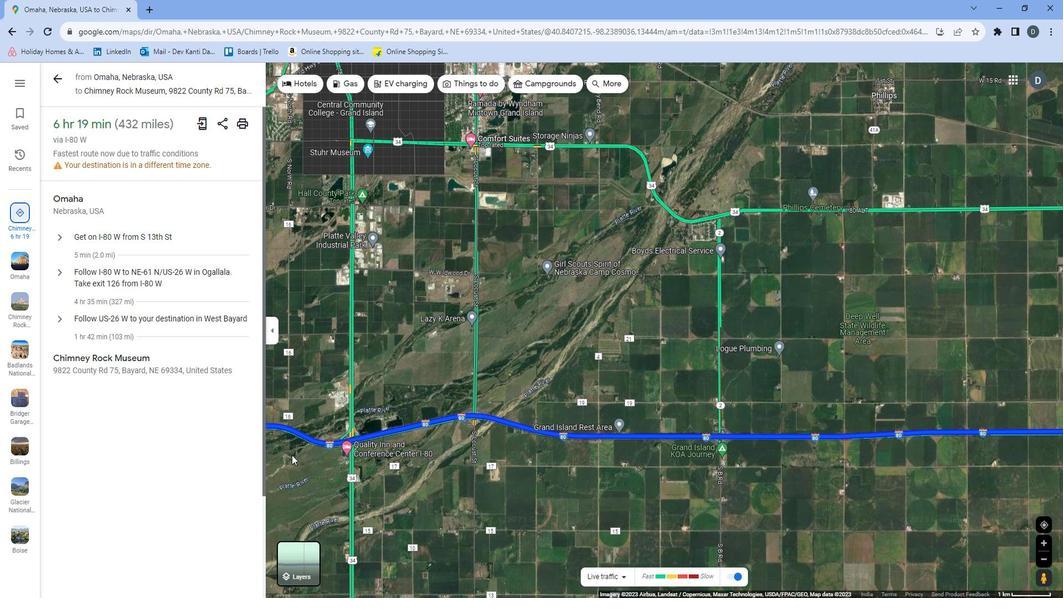 
Action: Mouse pressed left at (335, 450)
Screenshot: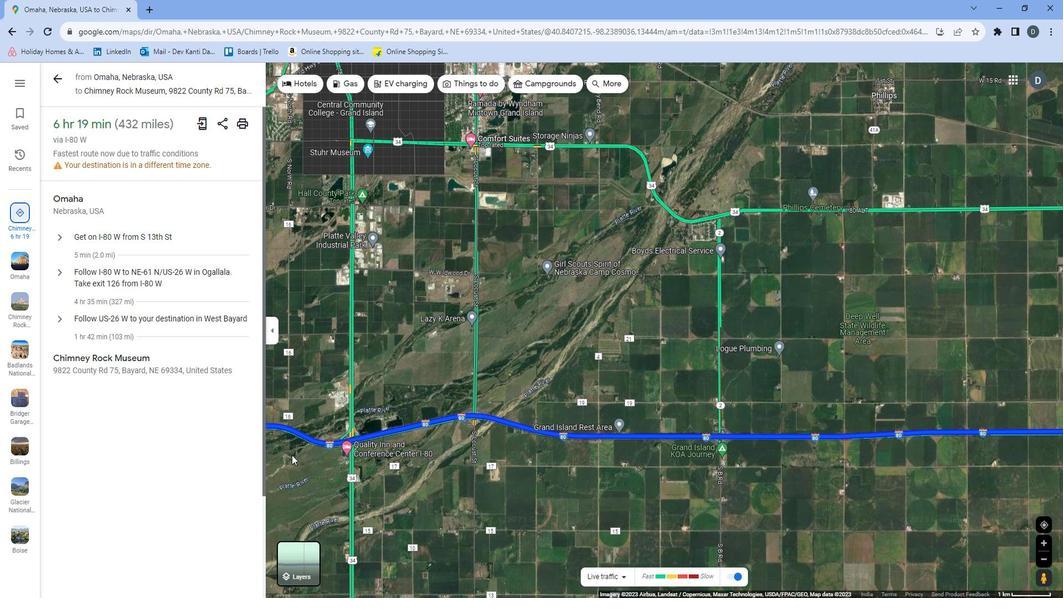 
Action: Mouse moved to (630, 457)
Screenshot: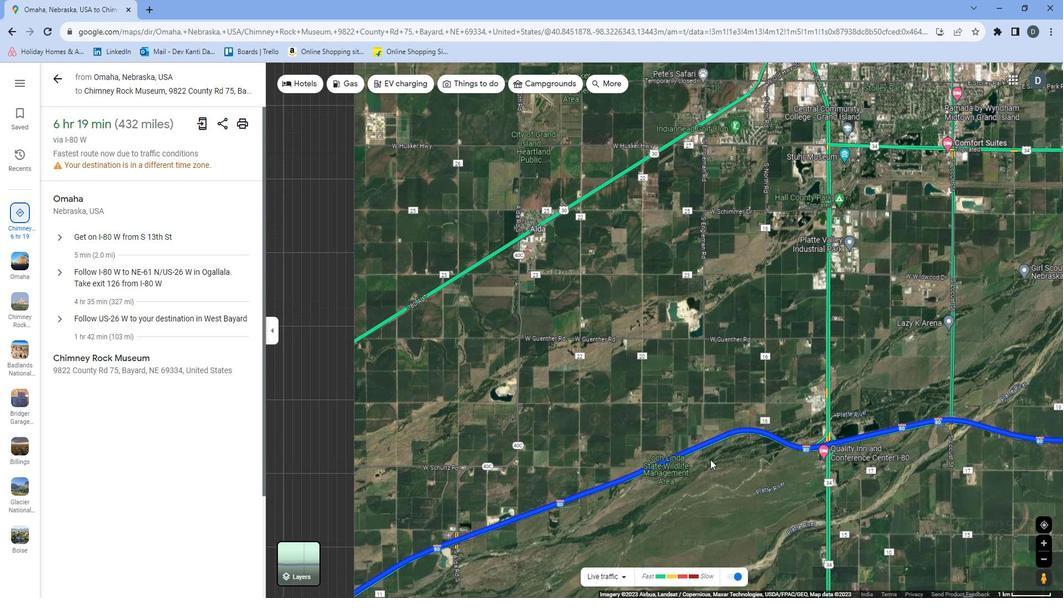 
Action: Mouse scrolled (630, 457) with delta (0, 0)
Screenshot: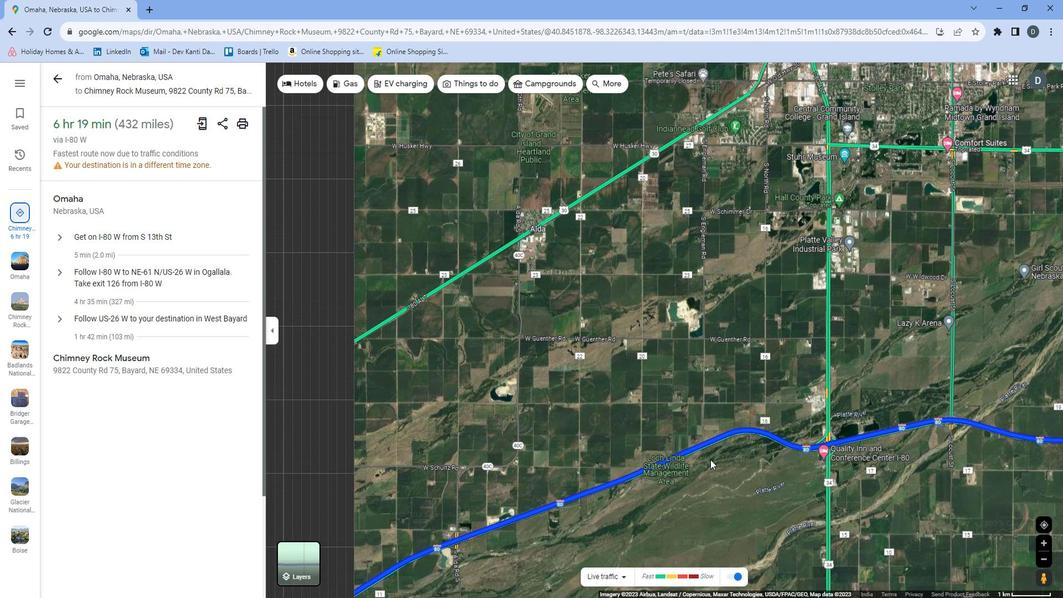
Action: Mouse moved to (628, 459)
Screenshot: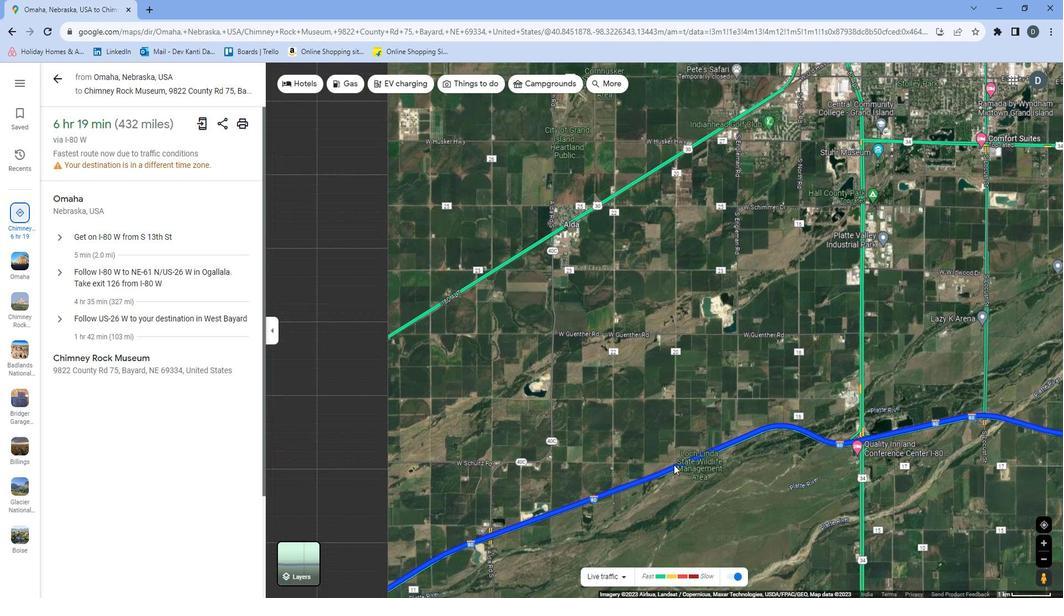 
Action: Mouse scrolled (628, 459) with delta (0, 0)
Screenshot: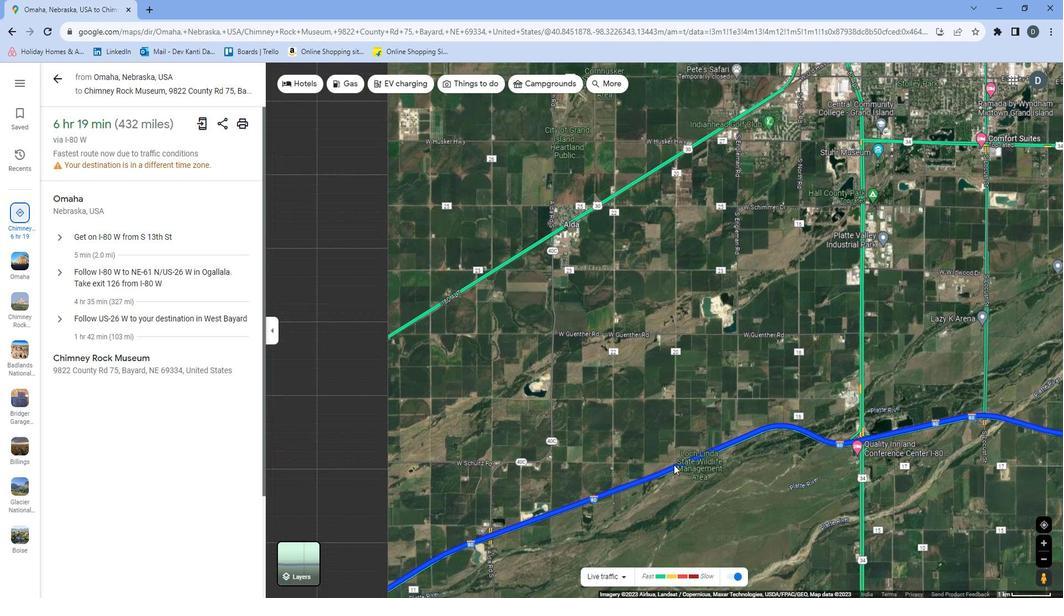 
Action: Mouse moved to (618, 484)
Screenshot: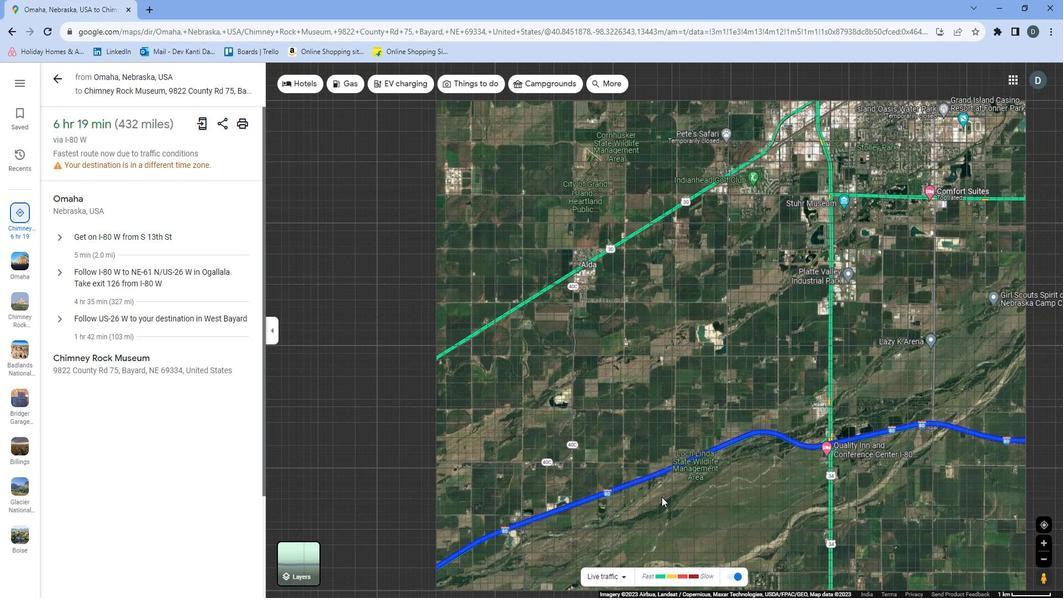 
Action: Mouse pressed left at (618, 484)
Screenshot: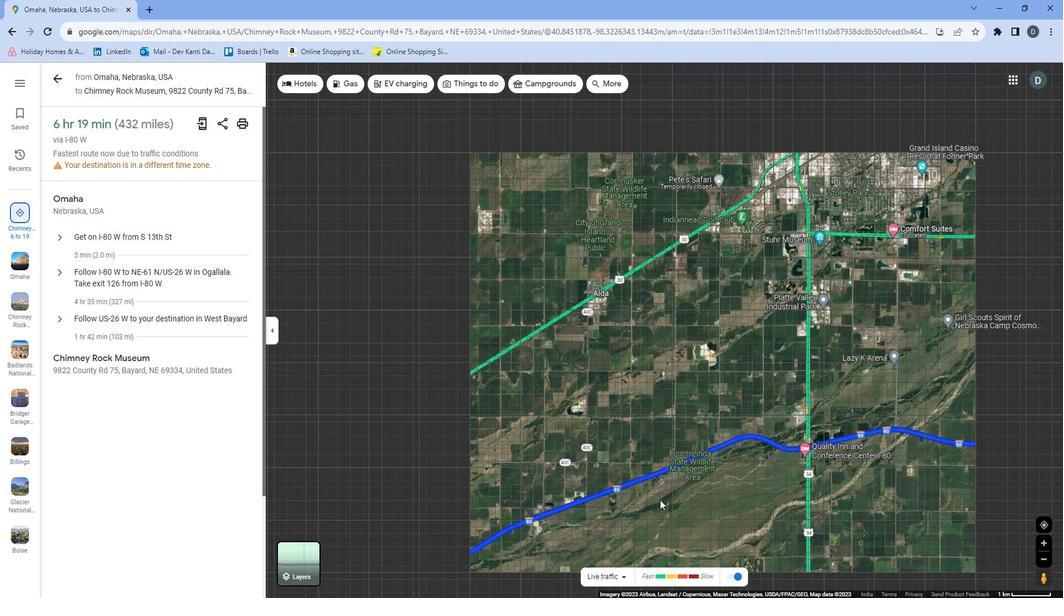 
Action: Mouse moved to (645, 417)
Screenshot: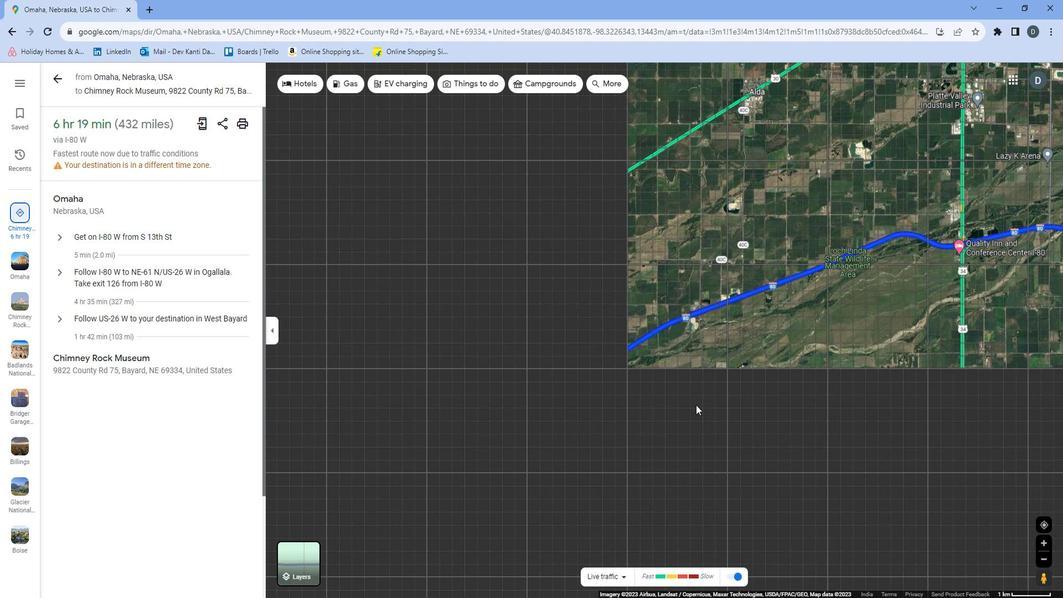 
Action: Mouse scrolled (645, 417) with delta (0, 0)
Screenshot: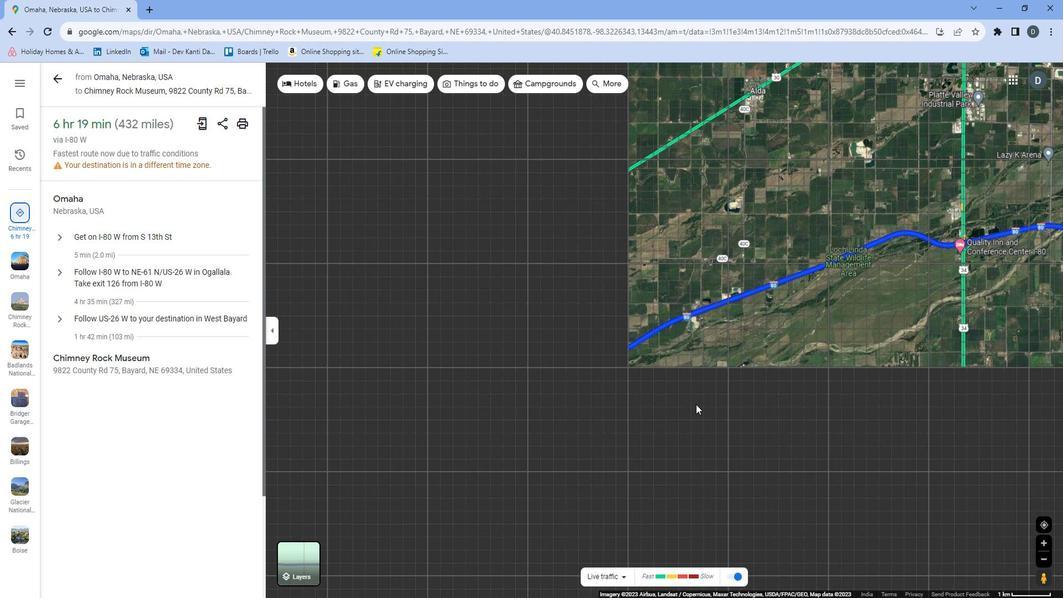 
Action: Mouse scrolled (645, 417) with delta (0, 0)
Screenshot: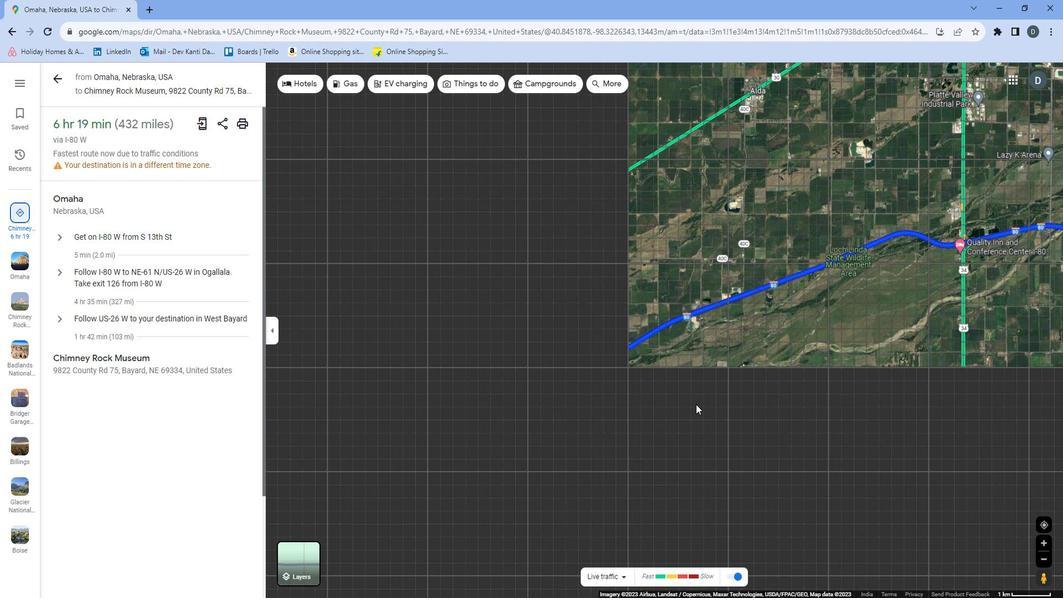 
Action: Mouse scrolled (645, 417) with delta (0, 0)
Screenshot: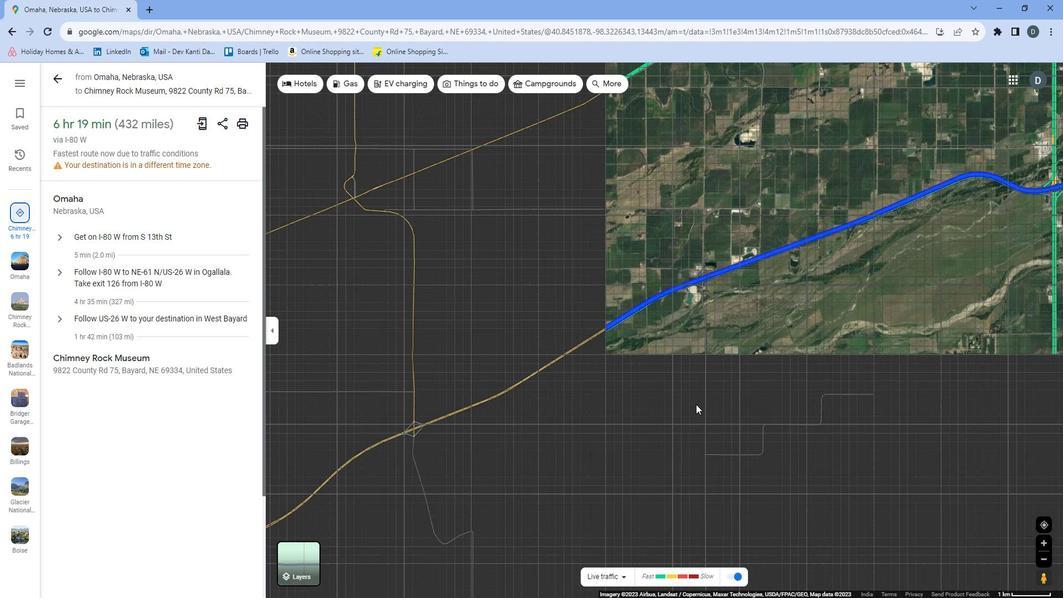 
Action: Mouse moved to (566, 398)
Screenshot: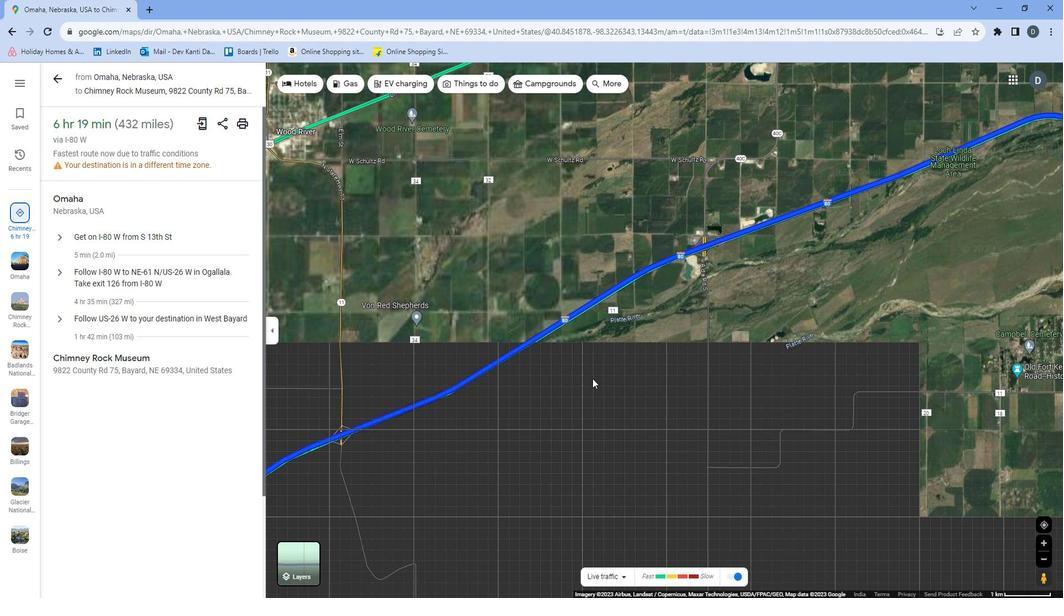 
Action: Mouse pressed left at (566, 398)
Screenshot: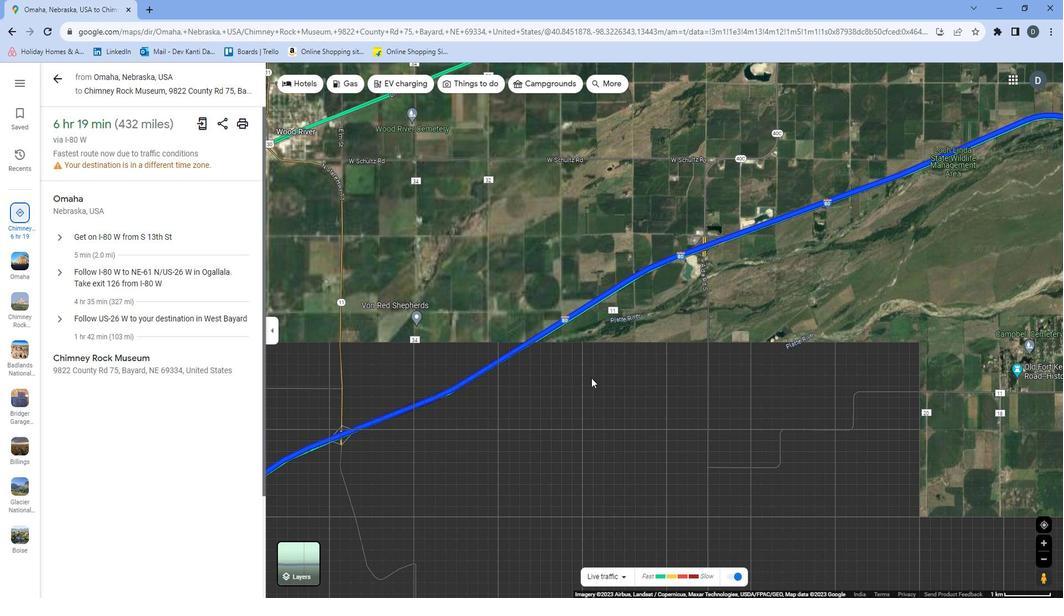 
Action: Mouse moved to (574, 376)
Screenshot: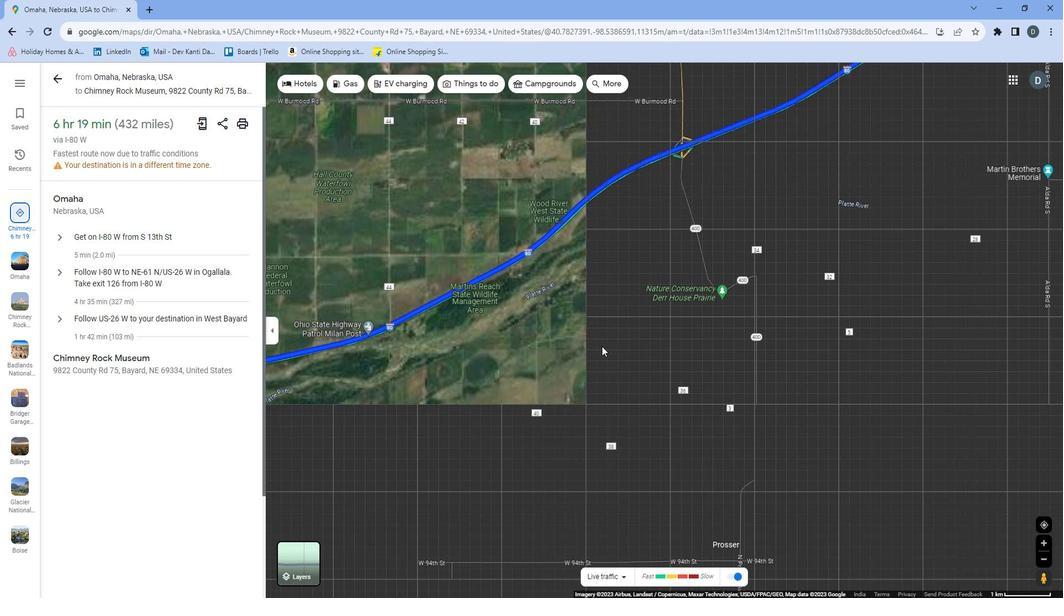 
Action: Mouse pressed left at (574, 376)
Screenshot: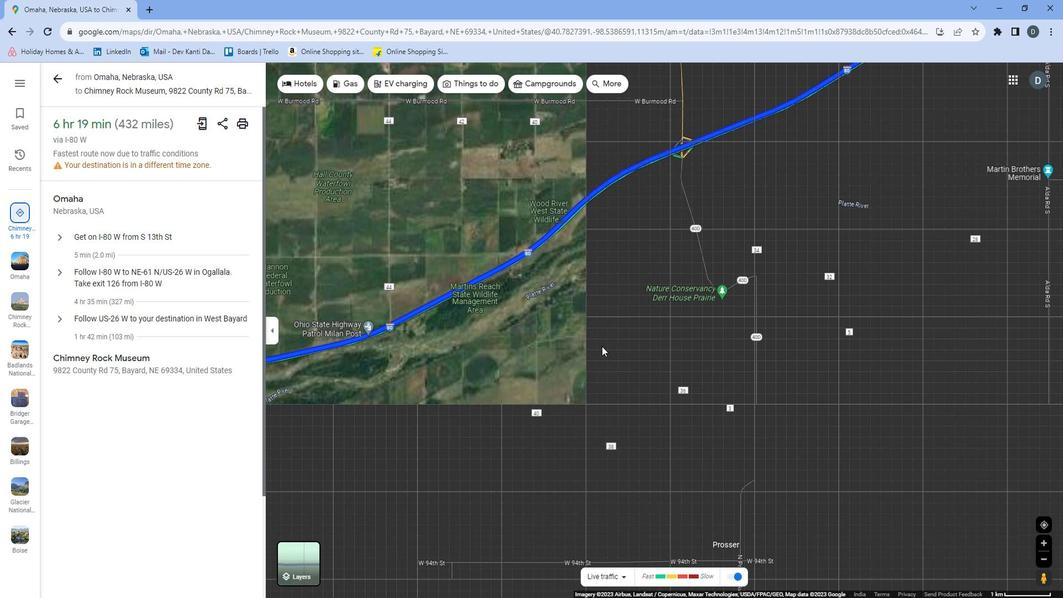 
Action: Mouse moved to (511, 360)
Screenshot: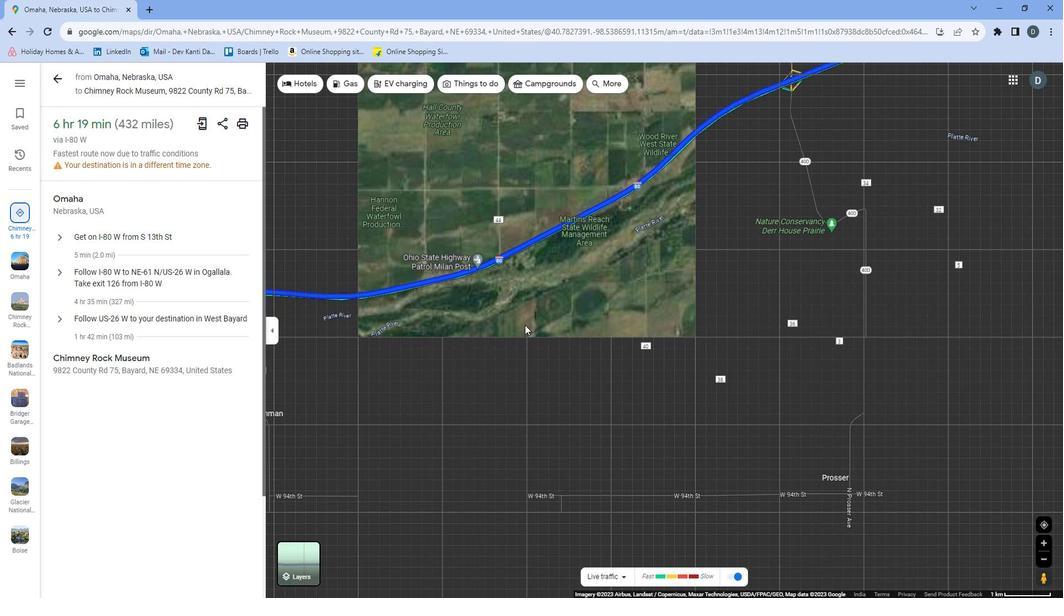 
Action: Mouse scrolled (511, 360) with delta (0, 0)
Screenshot: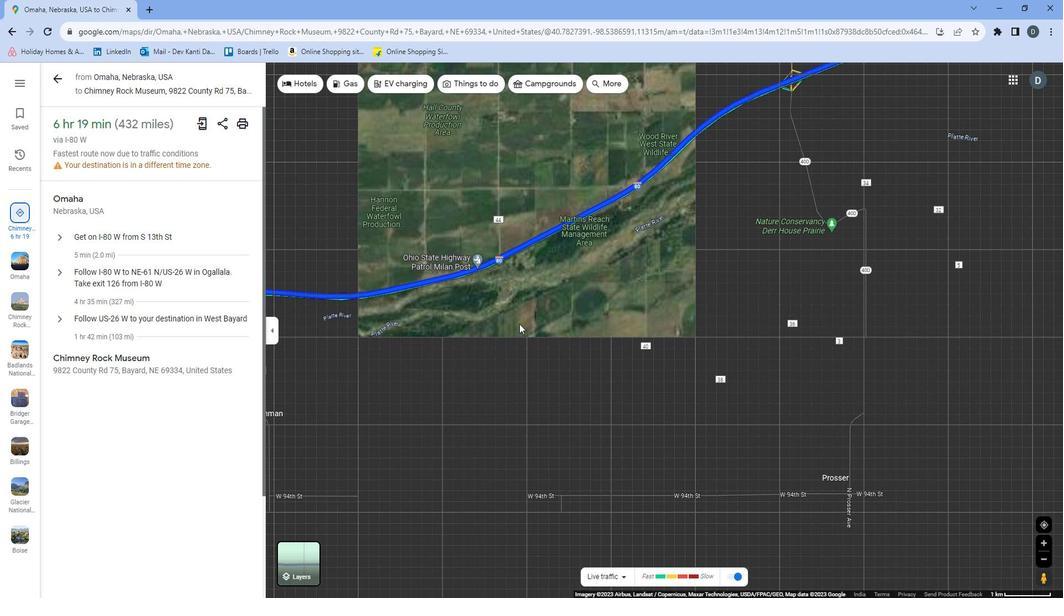 
Action: Mouse moved to (486, 360)
Screenshot: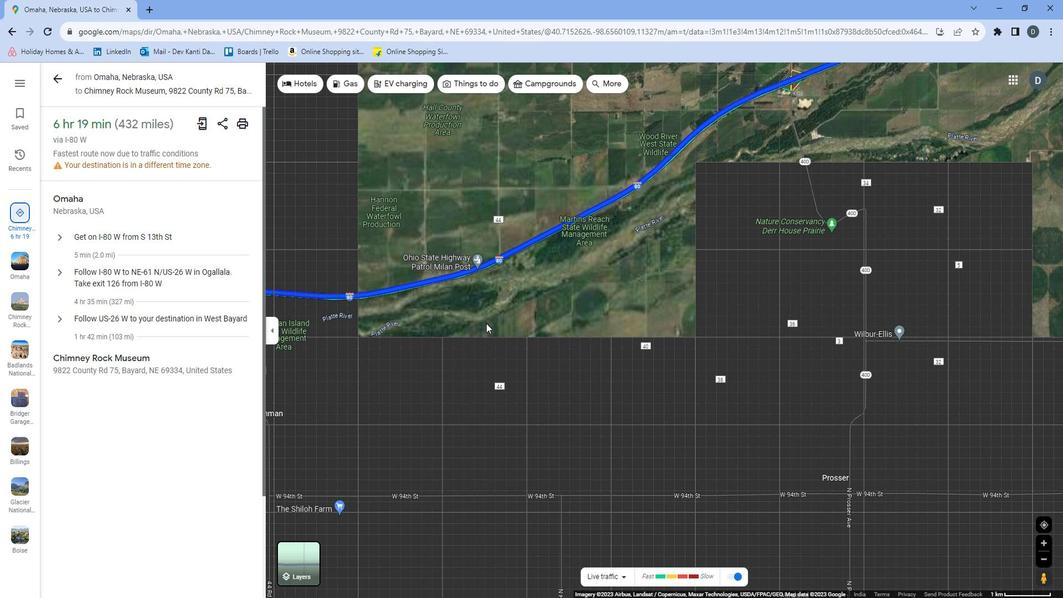 
Action: Mouse pressed left at (486, 360)
Screenshot: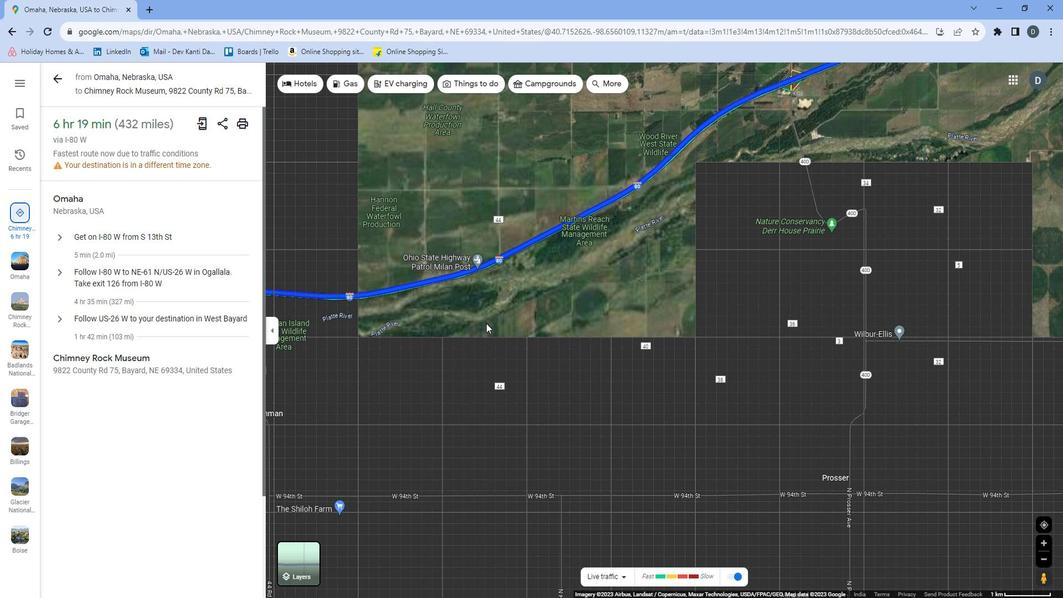 
Action: Mouse moved to (436, 369)
Screenshot: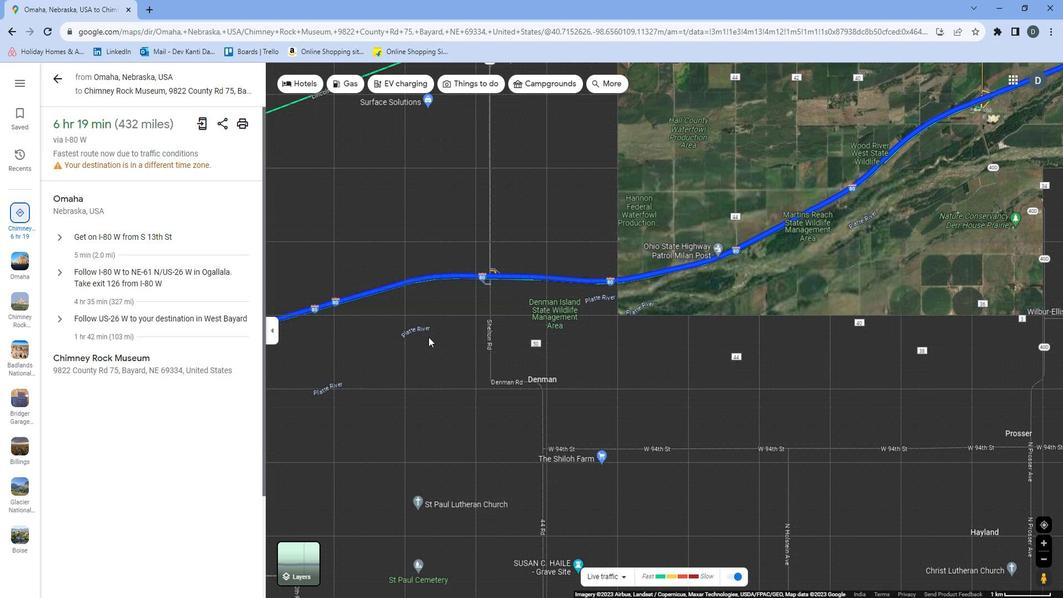 
Action: Mouse pressed left at (436, 369)
Screenshot: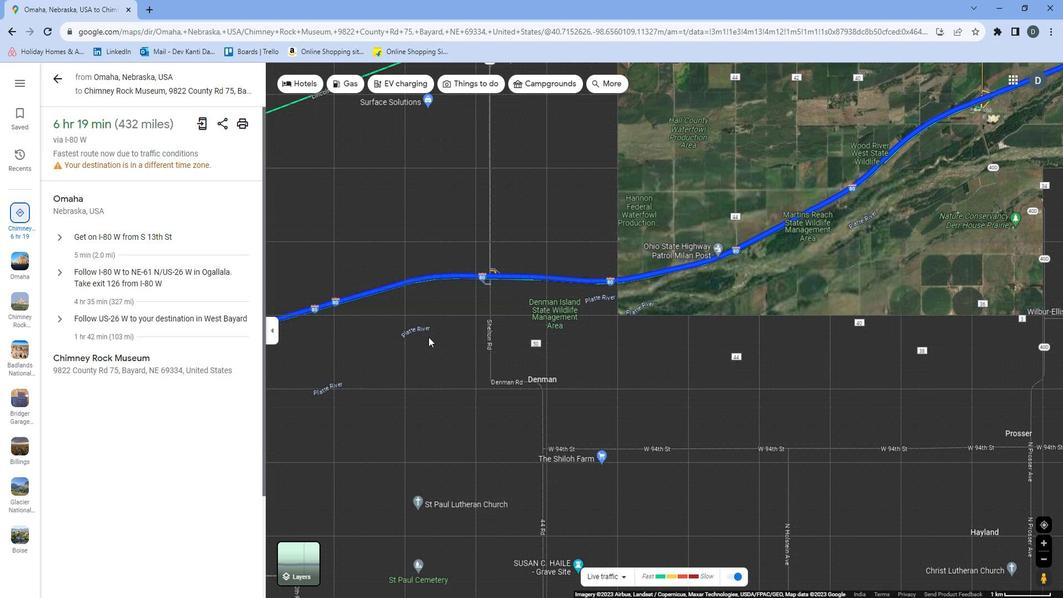 
Action: Mouse moved to (515, 398)
Screenshot: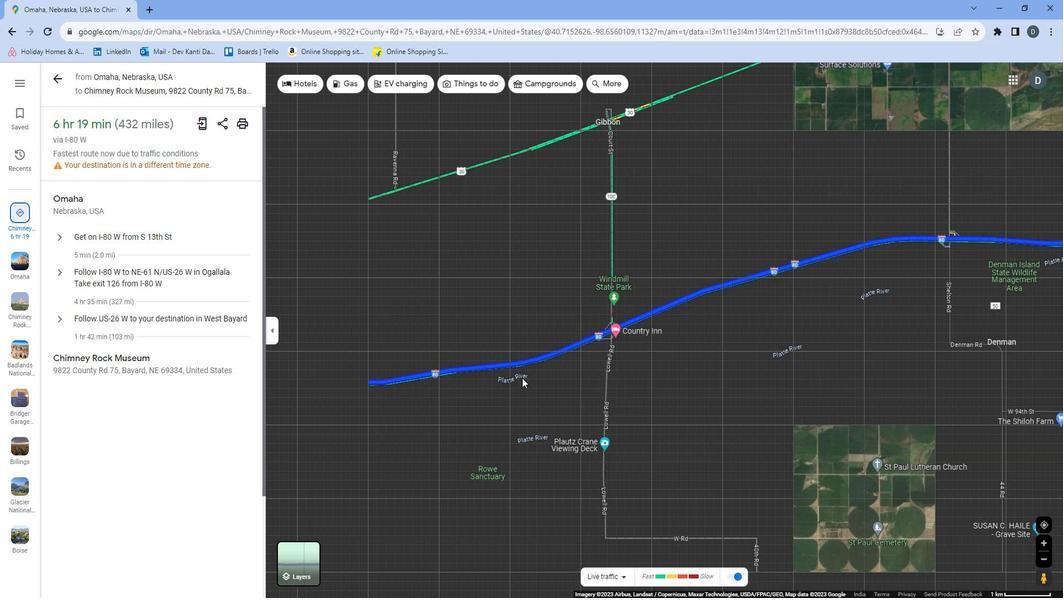 
Action: Mouse scrolled (515, 398) with delta (0, 0)
Screenshot: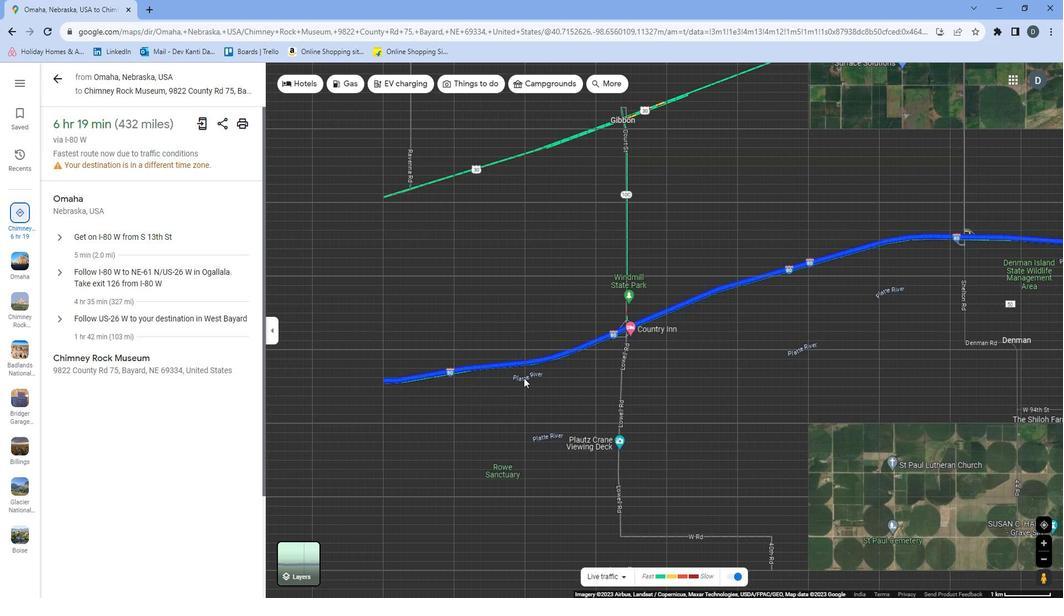 
Action: Mouse moved to (486, 418)
Screenshot: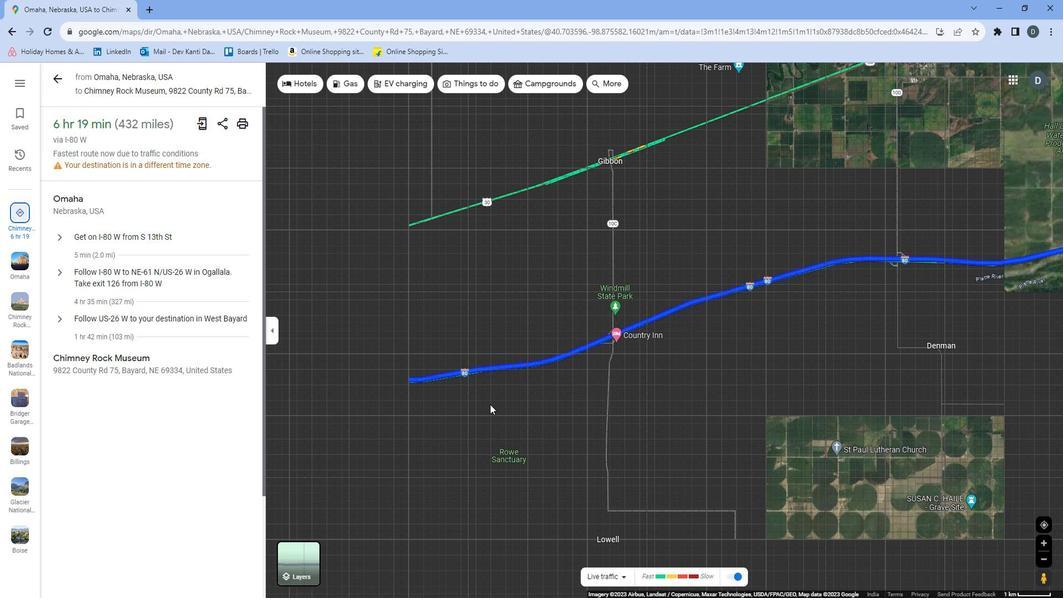 
Action: Mouse pressed left at (486, 418)
Screenshot: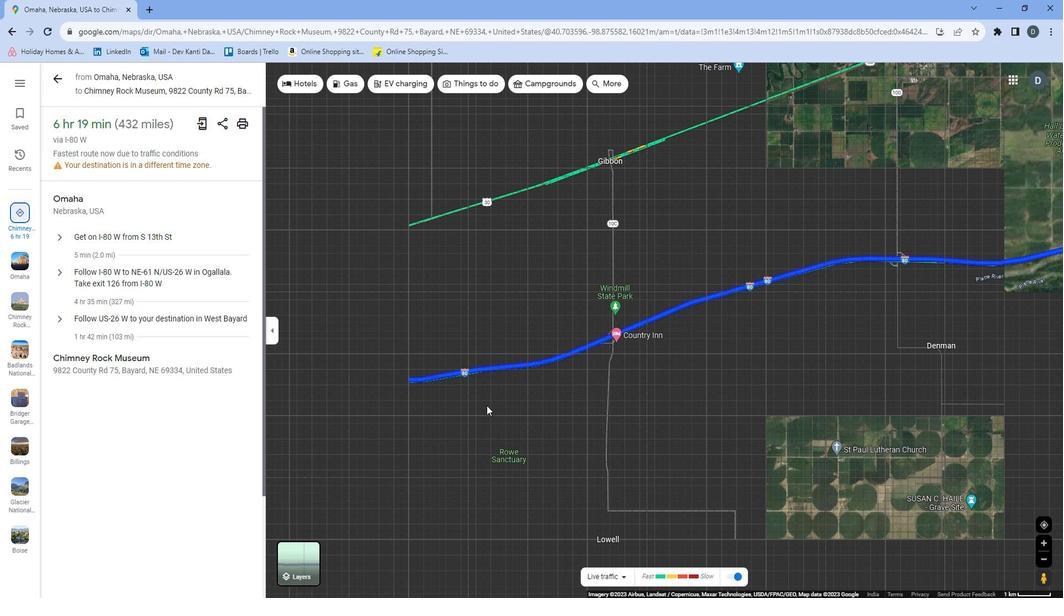 
Action: Mouse moved to (626, 419)
Screenshot: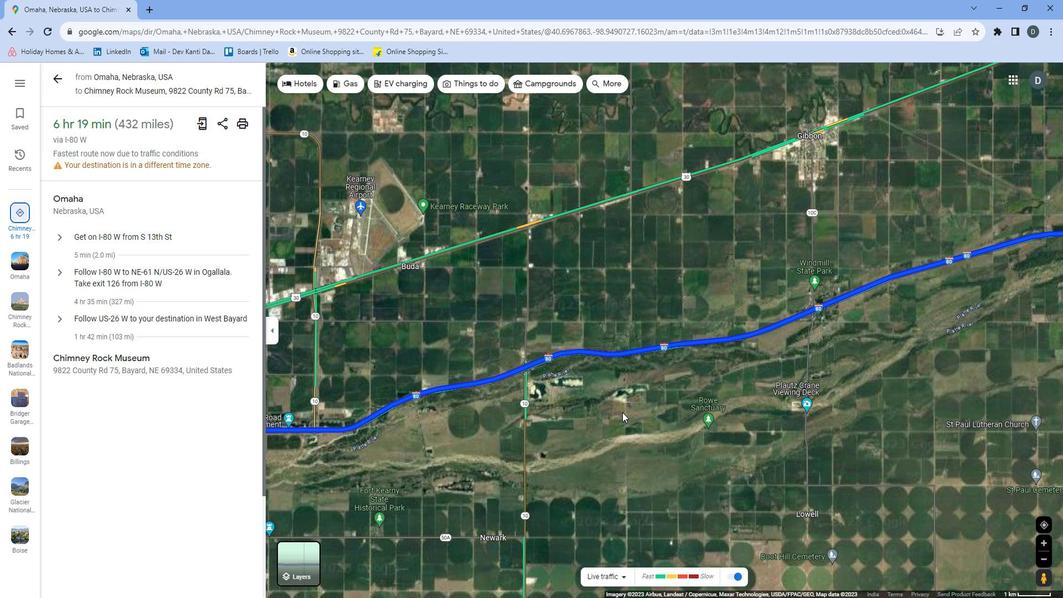 
Action: Mouse pressed left at (626, 419)
Screenshot: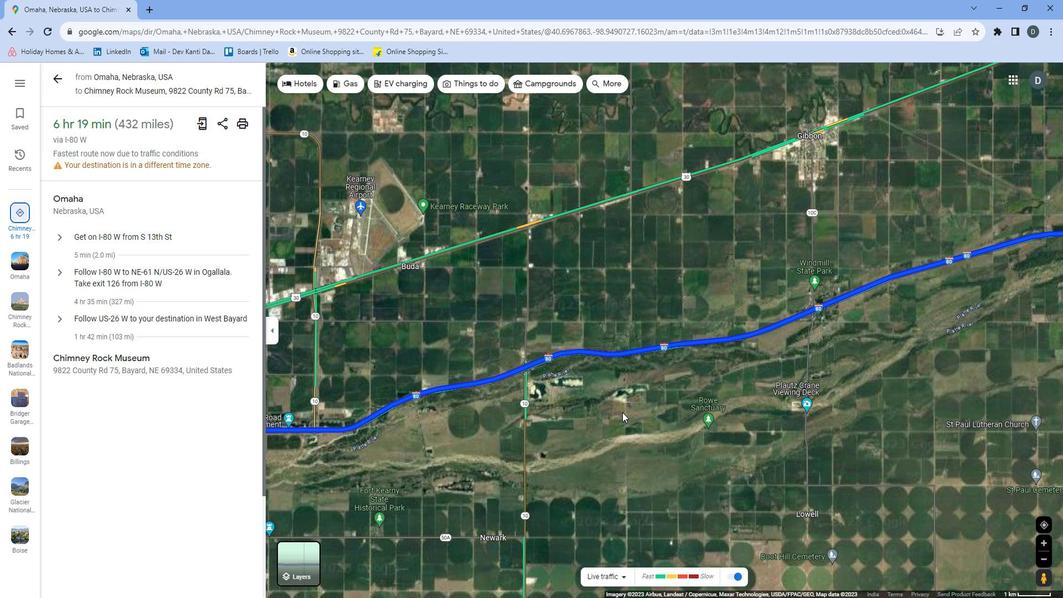 
Action: Mouse moved to (522, 438)
Screenshot: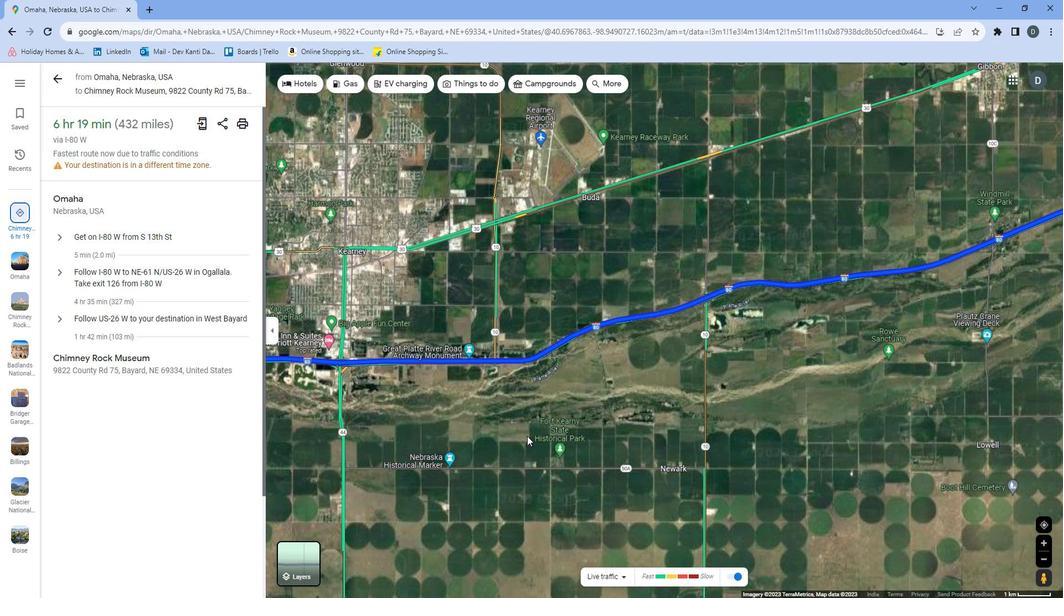 
Action: Mouse pressed left at (522, 438)
Screenshot: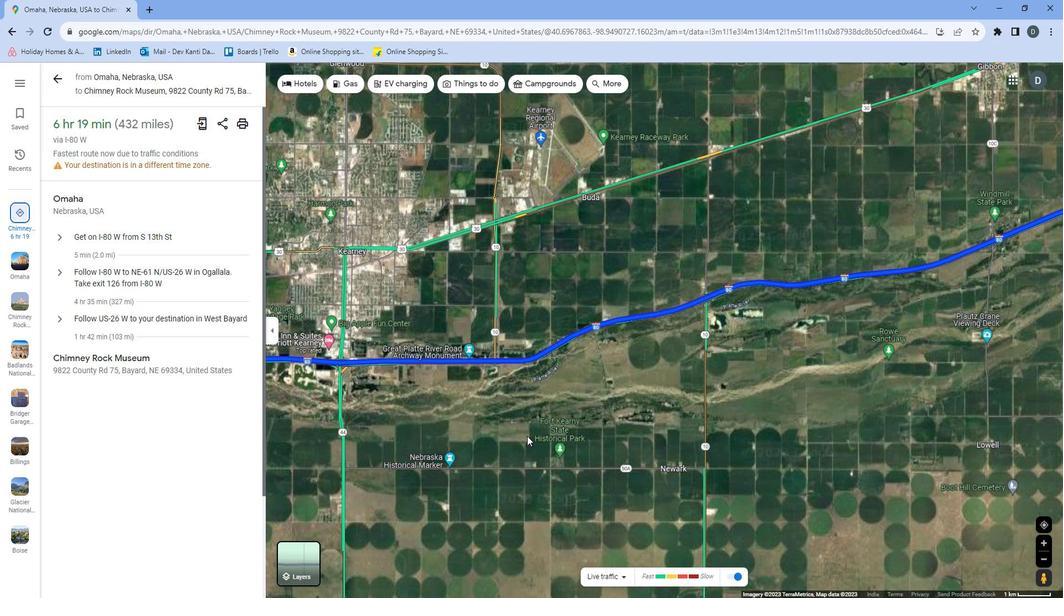 
Action: Mouse moved to (496, 329)
Screenshot: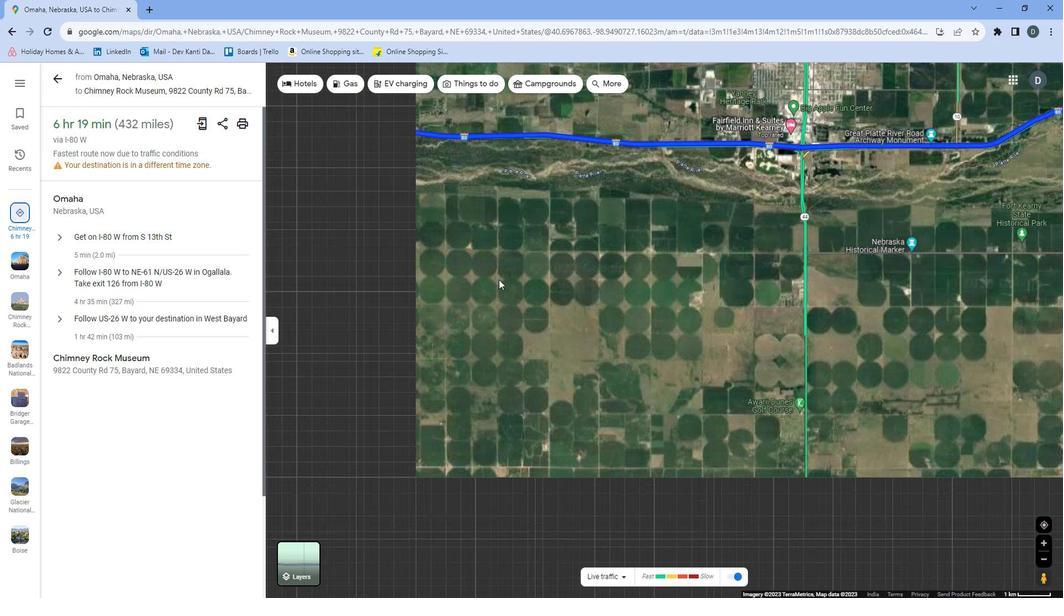 
Action: Mouse pressed left at (496, 329)
Screenshot: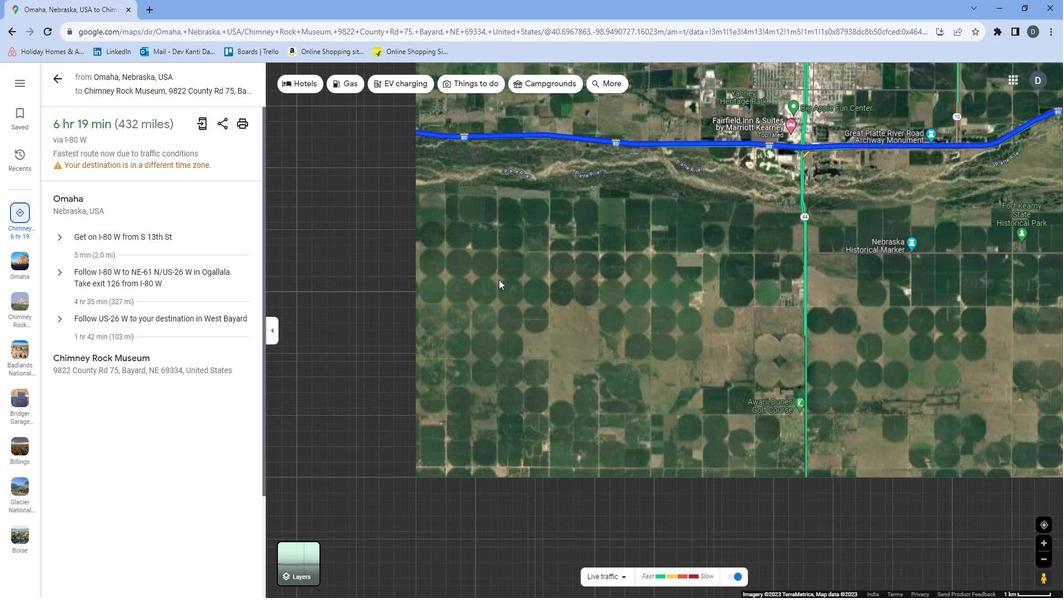 
Action: Mouse moved to (582, 399)
Screenshot: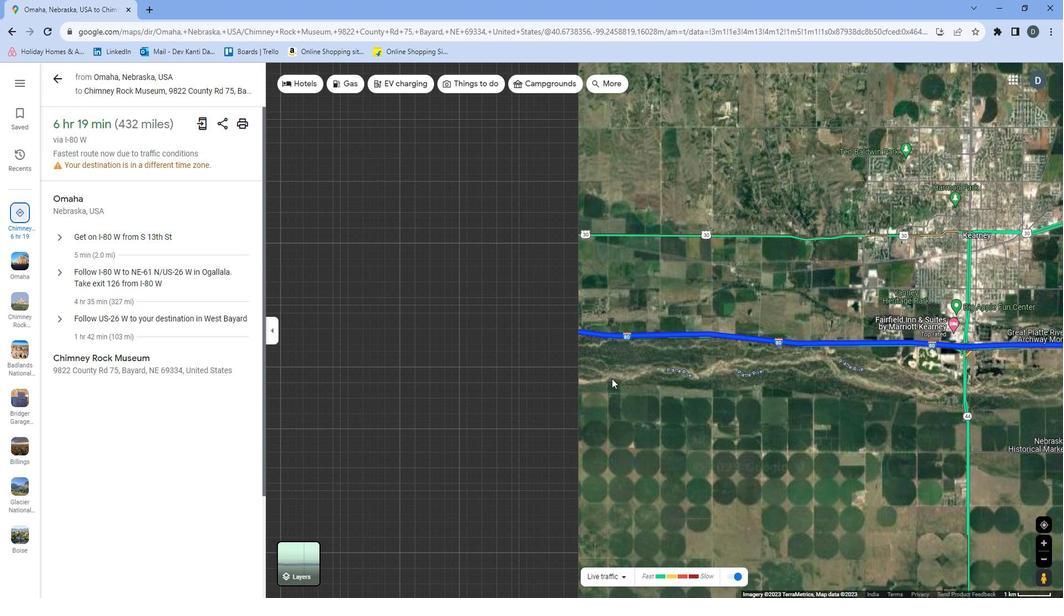 
Action: Mouse scrolled (582, 398) with delta (0, 0)
Screenshot: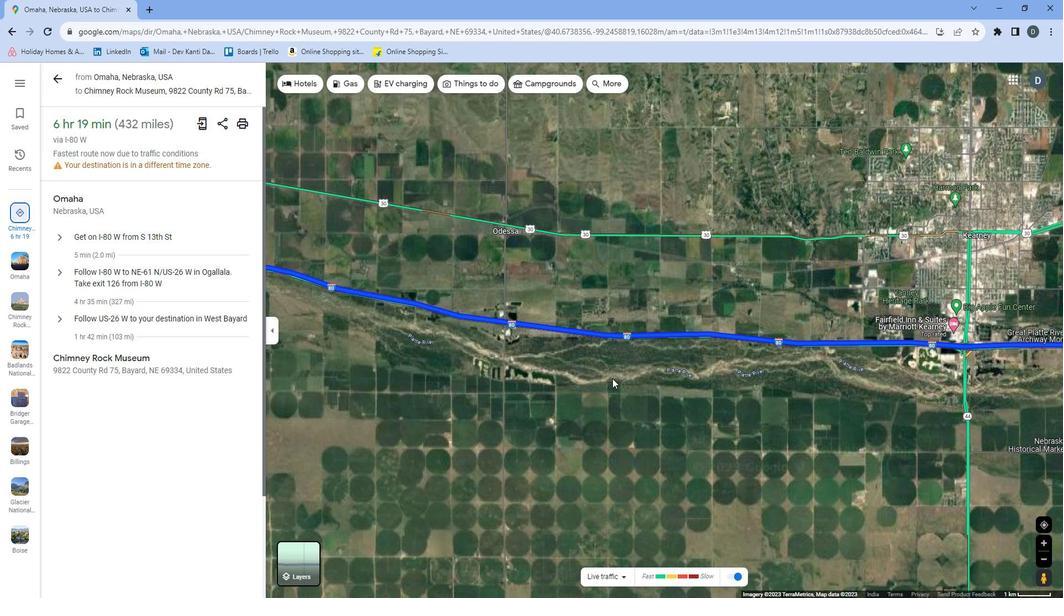 
Action: Mouse scrolled (582, 399) with delta (0, 0)
Screenshot: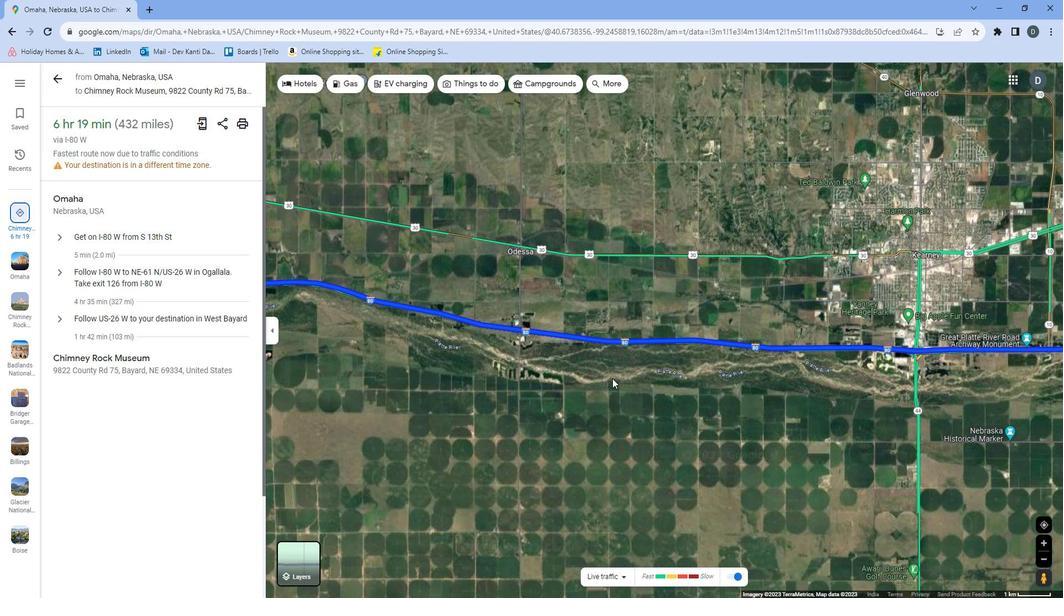
Action: Mouse moved to (502, 393)
Screenshot: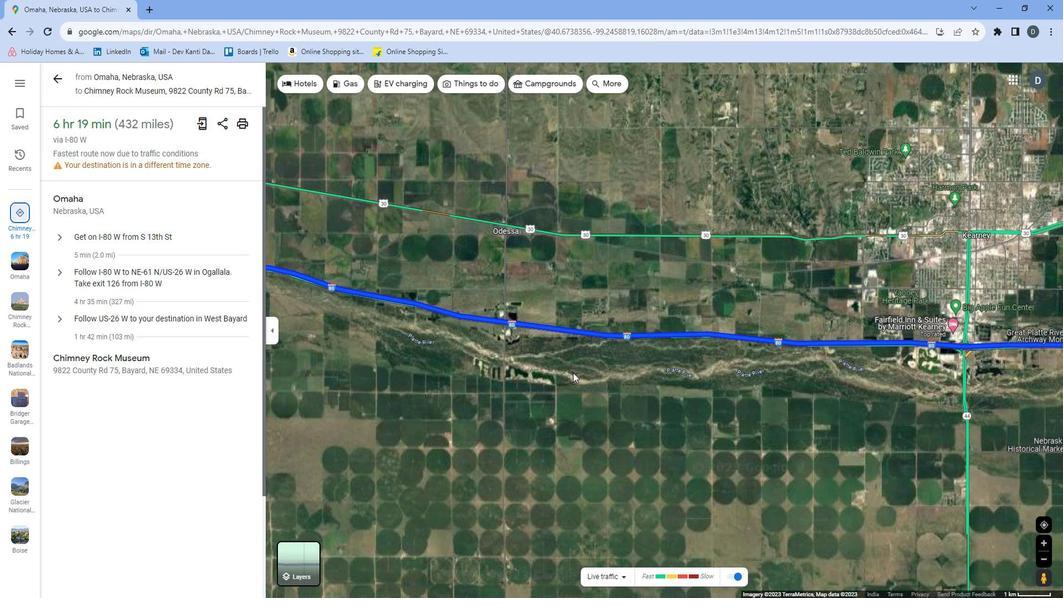 
Action: Mouse pressed left at (502, 393)
Screenshot: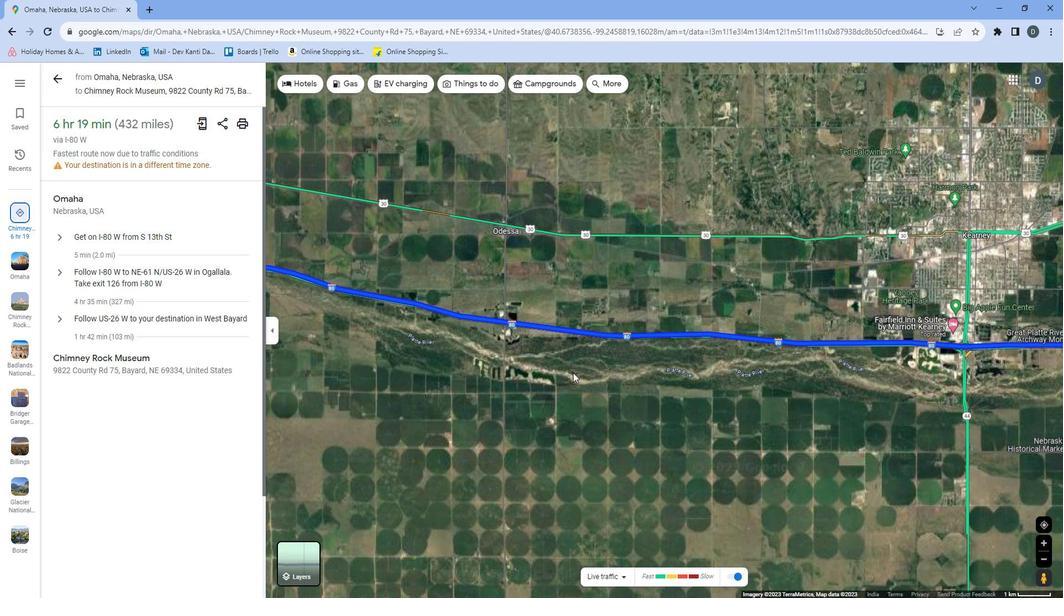 
Action: Mouse moved to (463, 393)
Screenshot: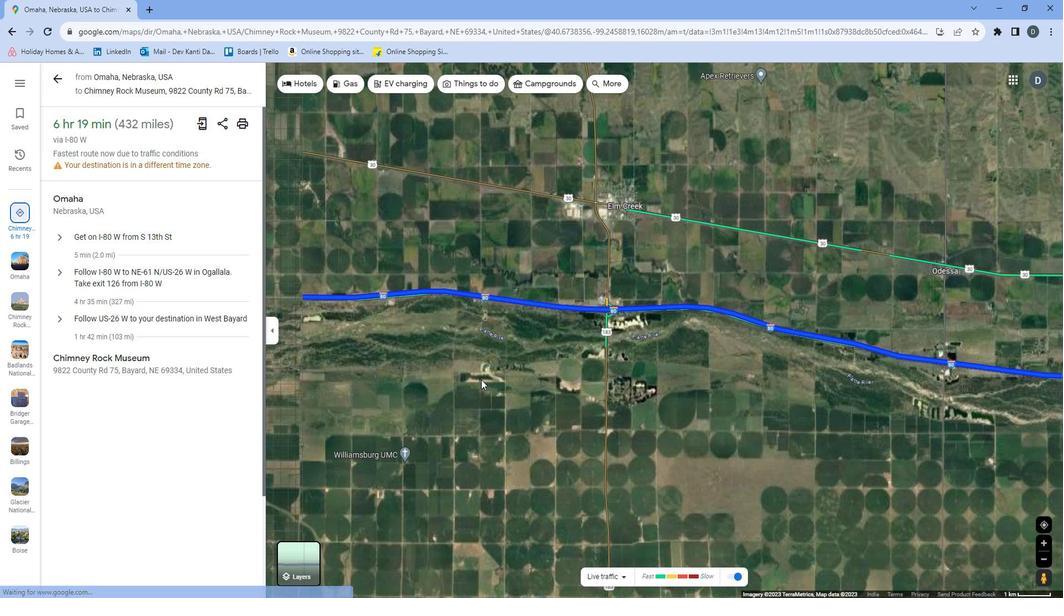 
Action: Mouse pressed left at (463, 393)
Screenshot: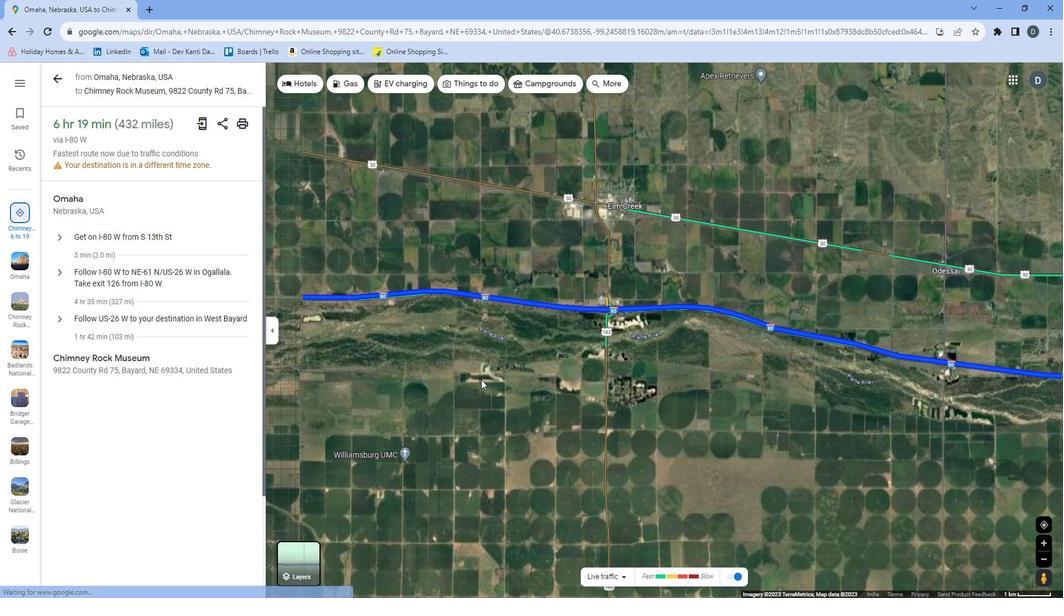 
Action: Mouse moved to (520, 409)
Screenshot: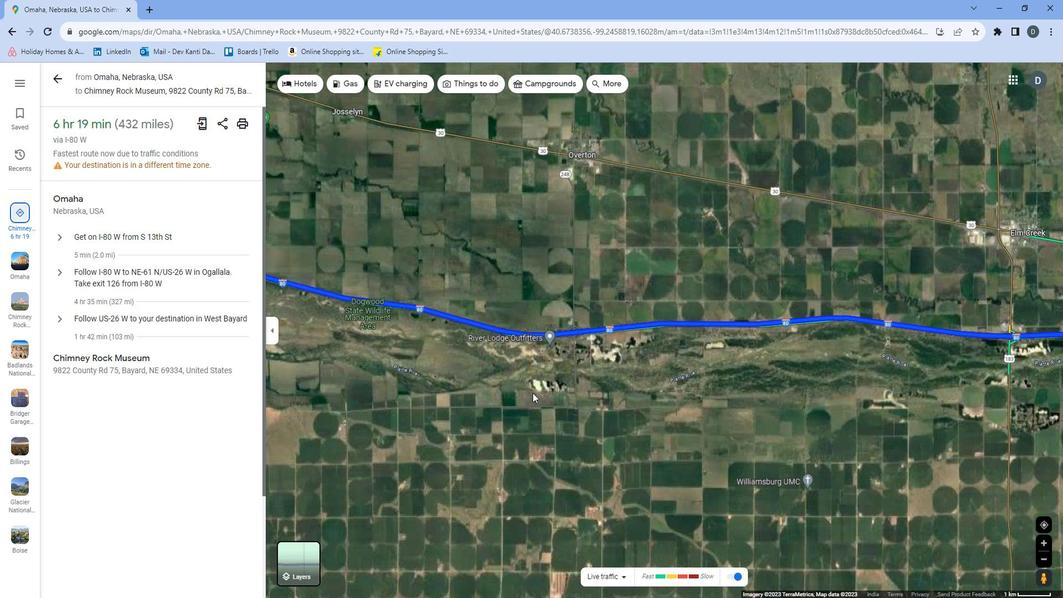 
Action: Mouse pressed left at (520, 409)
Screenshot: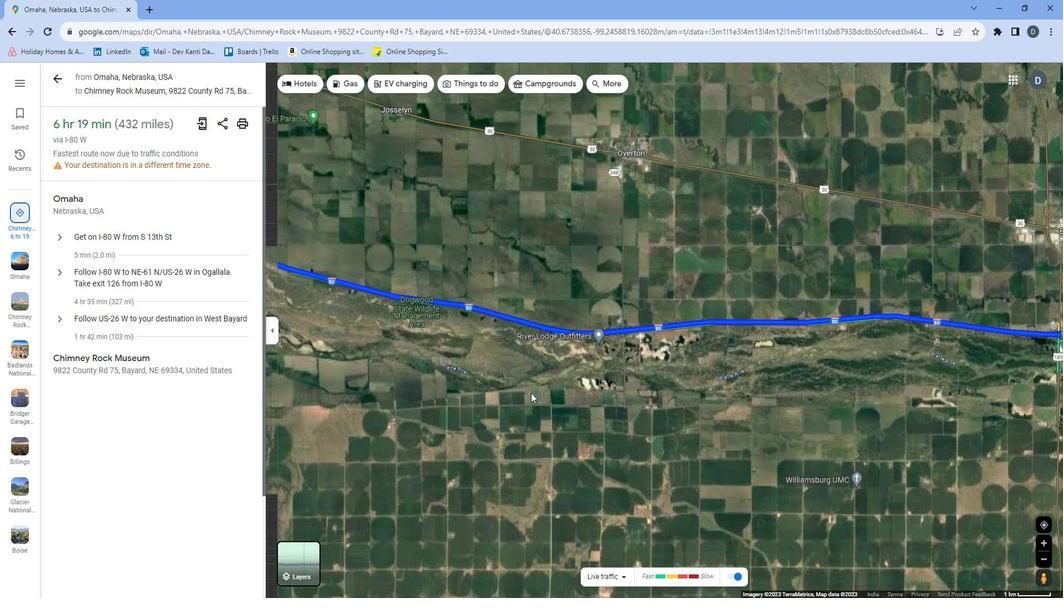 
Action: Mouse moved to (529, 419)
Screenshot: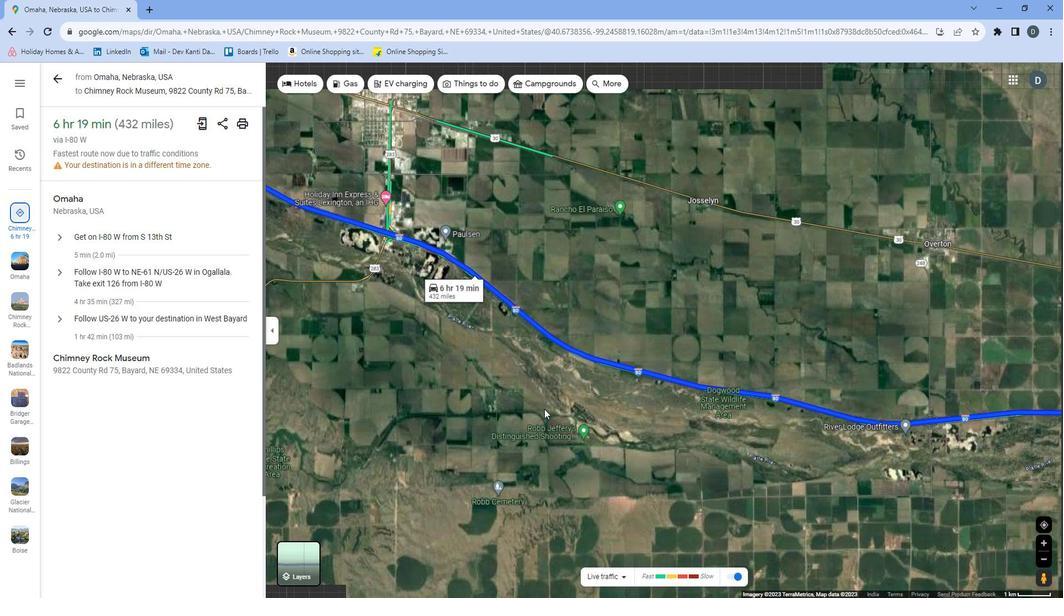 
Action: Mouse pressed left at (529, 419)
Screenshot: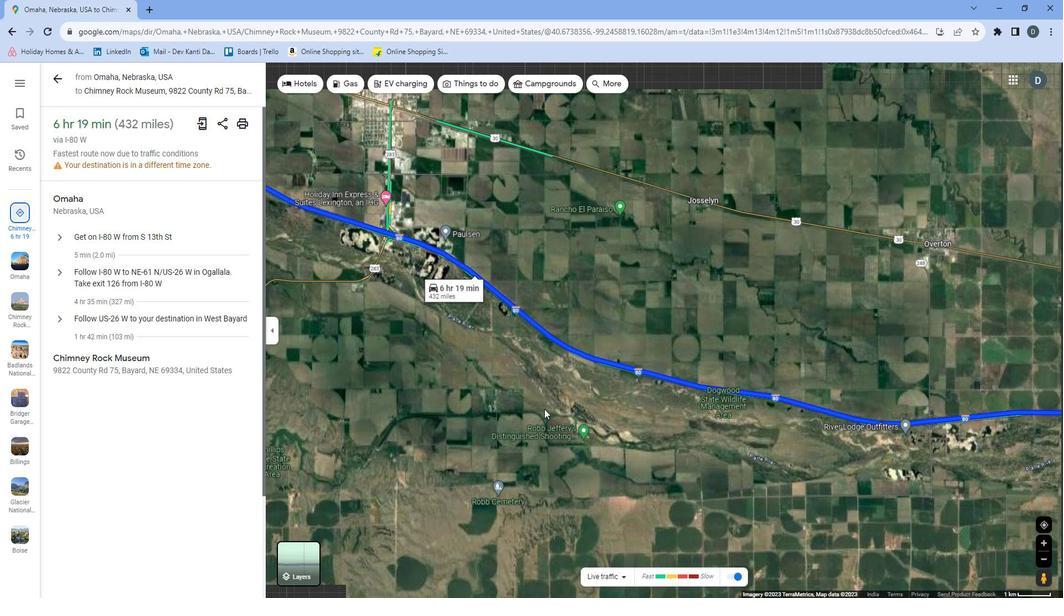 
Action: Mouse moved to (488, 399)
Screenshot: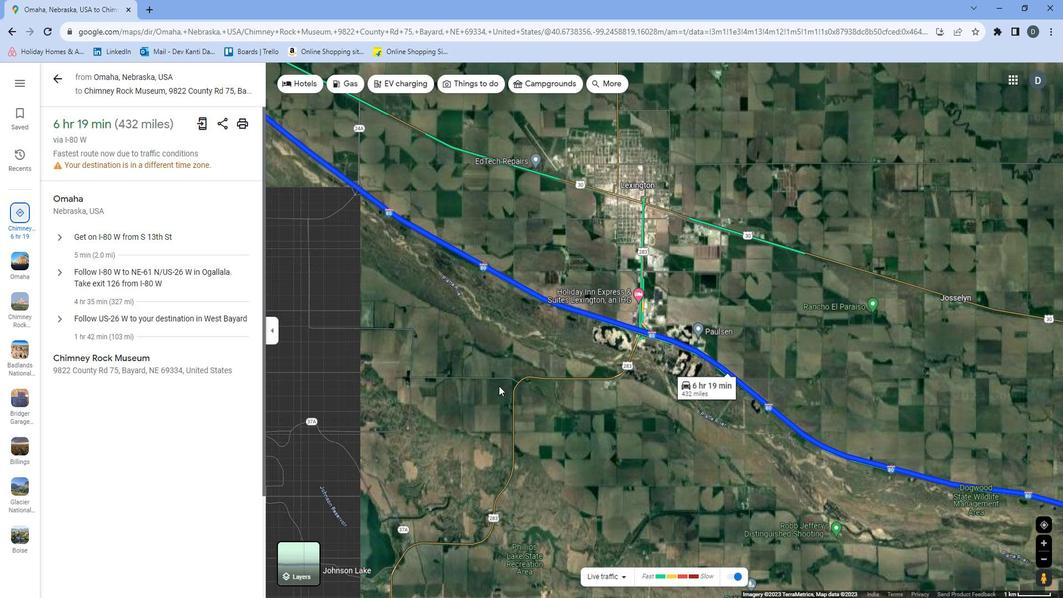 
Action: Mouse pressed left at (488, 399)
